 Task: Set up alerts for new listings in Charlotte, North Carolina, that are within walking distance to parks or green spaces, and track the availability of properties with this feature.
Action: Mouse moved to (275, 211)
Screenshot: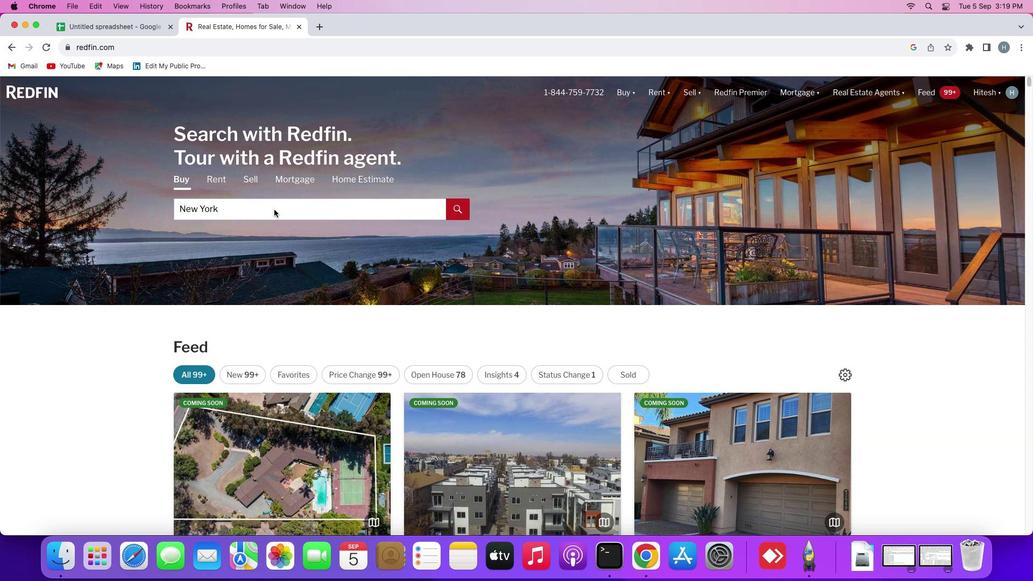 
Action: Mouse pressed left at (275, 211)
Screenshot: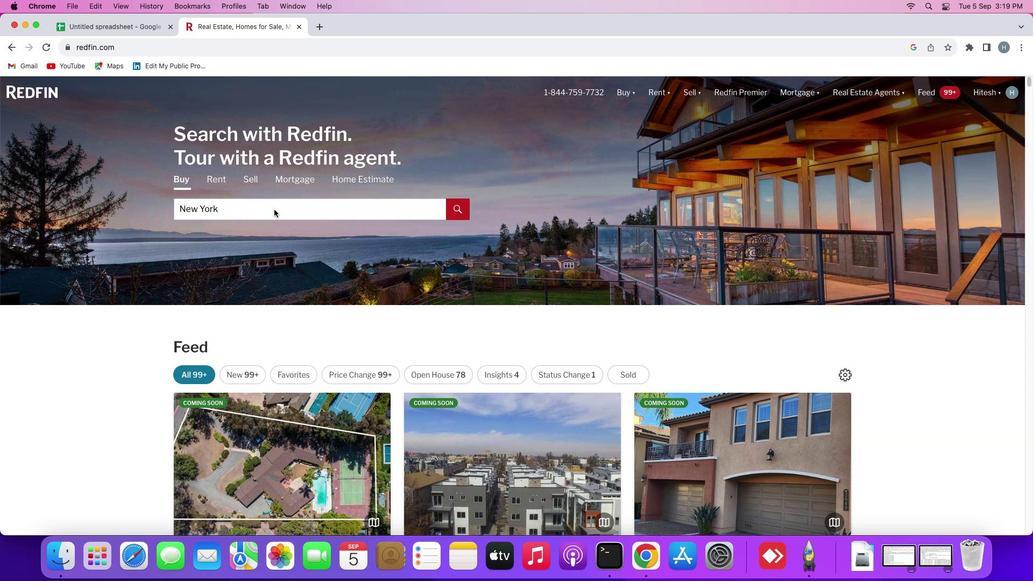 
Action: Mouse pressed left at (275, 211)
Screenshot: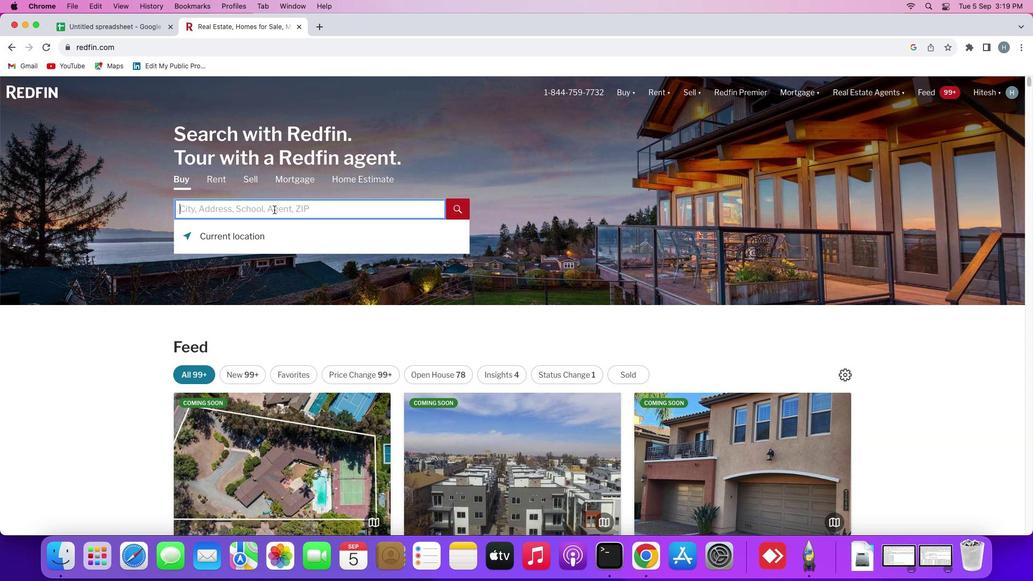 
Action: Key pressed Key.shift'C''h''a''r''l''o''t''t''e'
Screenshot: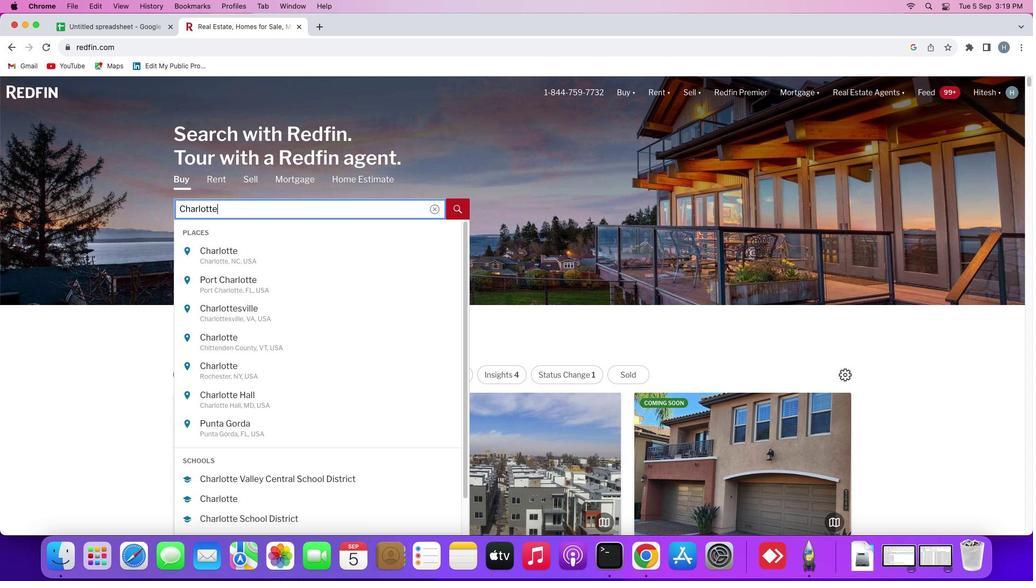 
Action: Mouse moved to (269, 259)
Screenshot: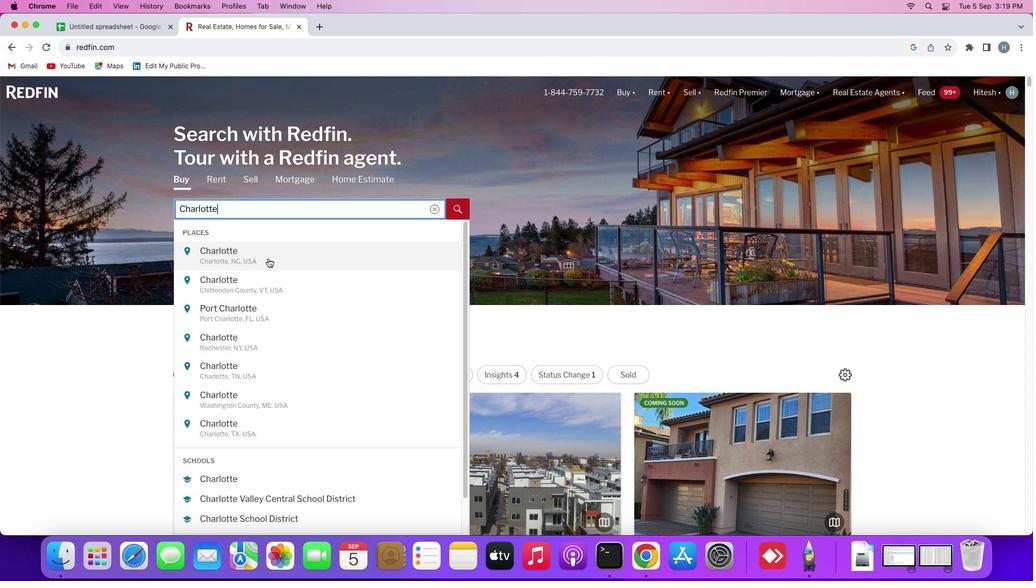 
Action: Mouse pressed left at (269, 259)
Screenshot: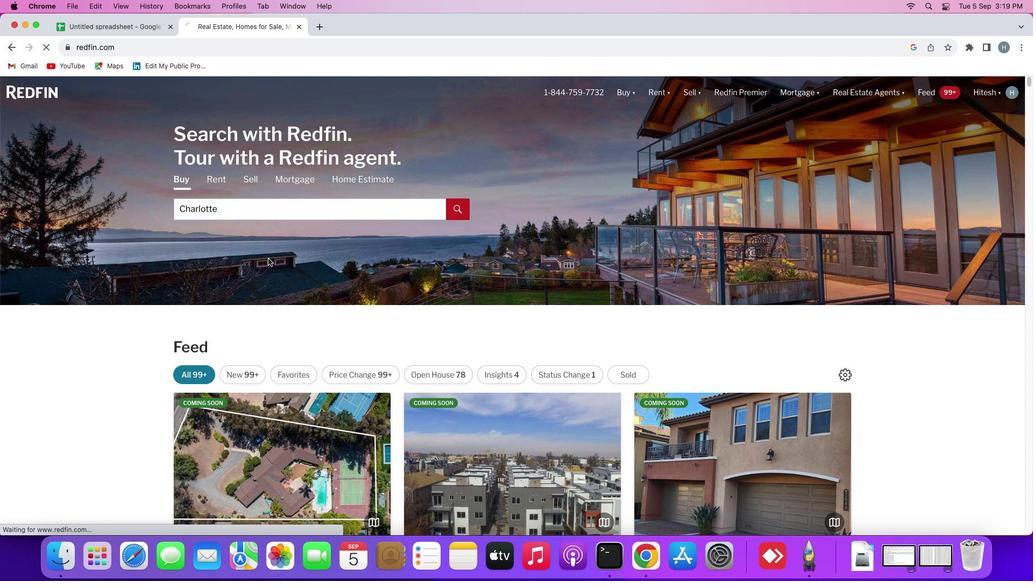 
Action: Mouse moved to (933, 162)
Screenshot: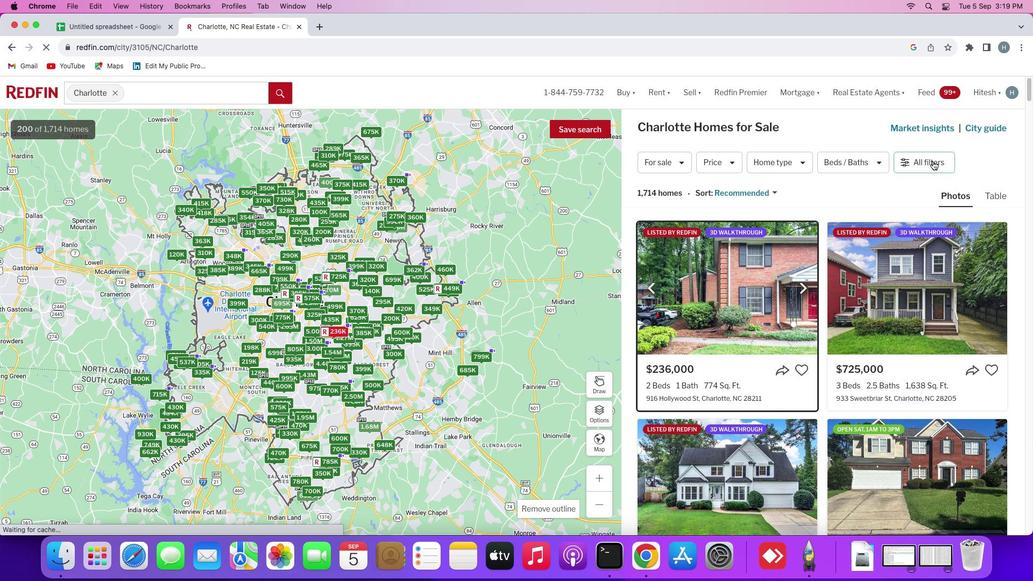 
Action: Mouse pressed left at (933, 162)
Screenshot: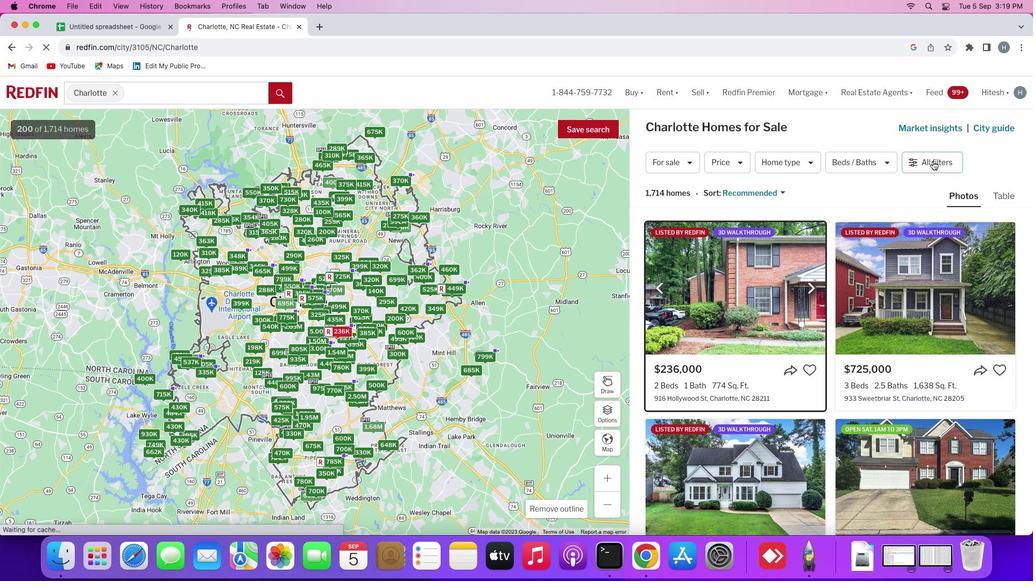 
Action: Mouse moved to (899, 331)
Screenshot: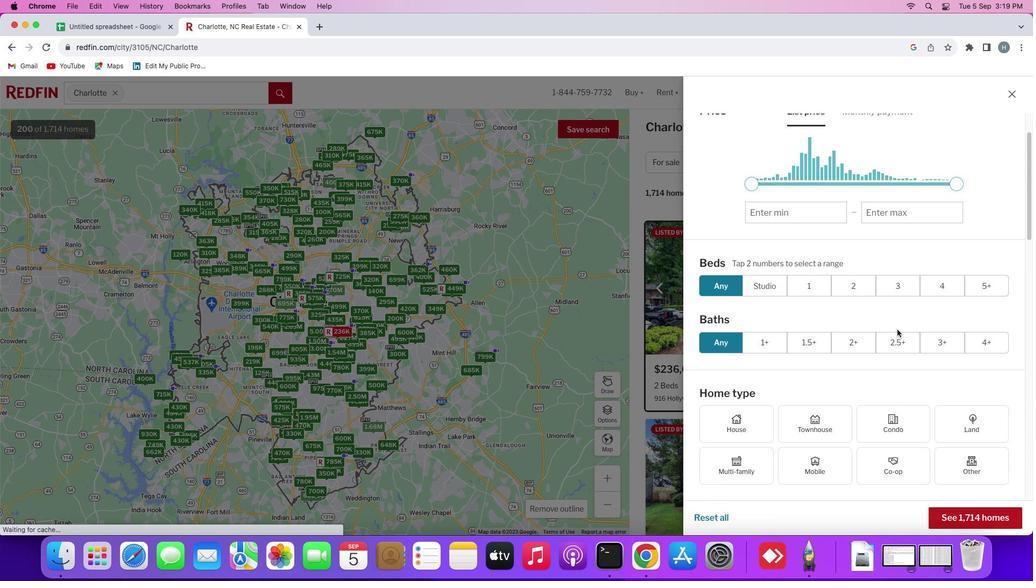 
Action: Mouse scrolled (899, 331) with delta (1, 0)
Screenshot: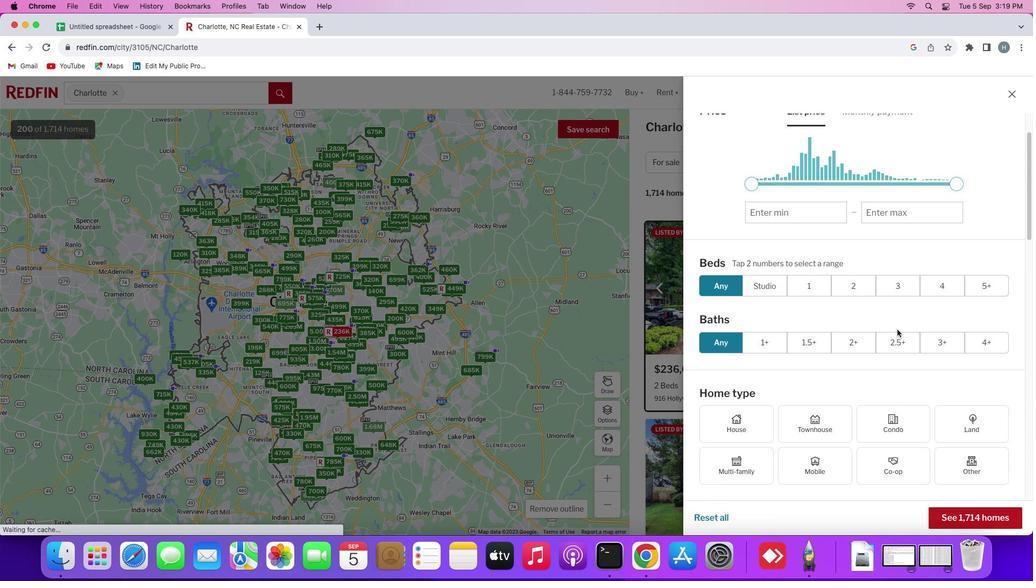 
Action: Mouse moved to (899, 330)
Screenshot: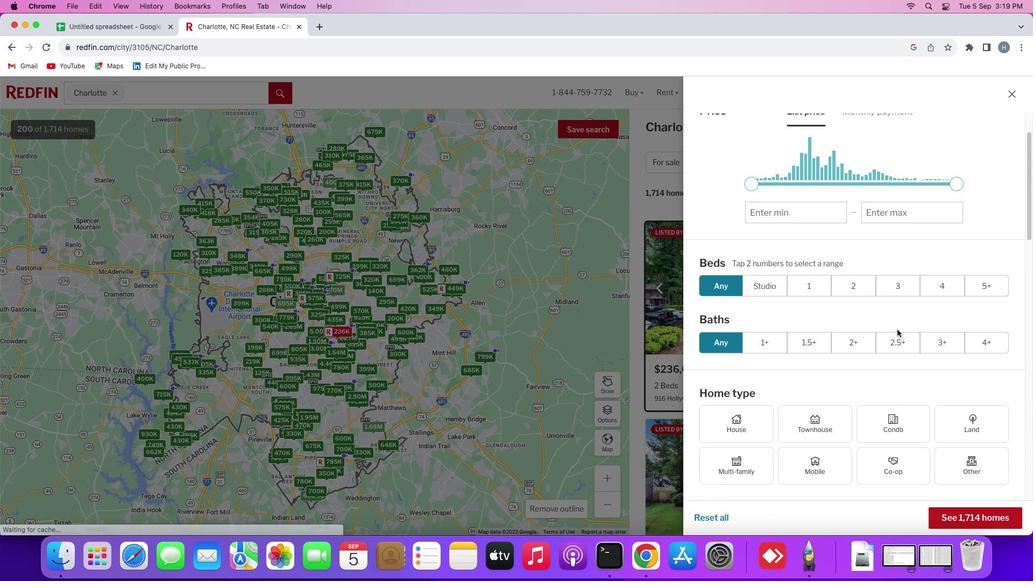 
Action: Mouse scrolled (899, 330) with delta (1, 0)
Screenshot: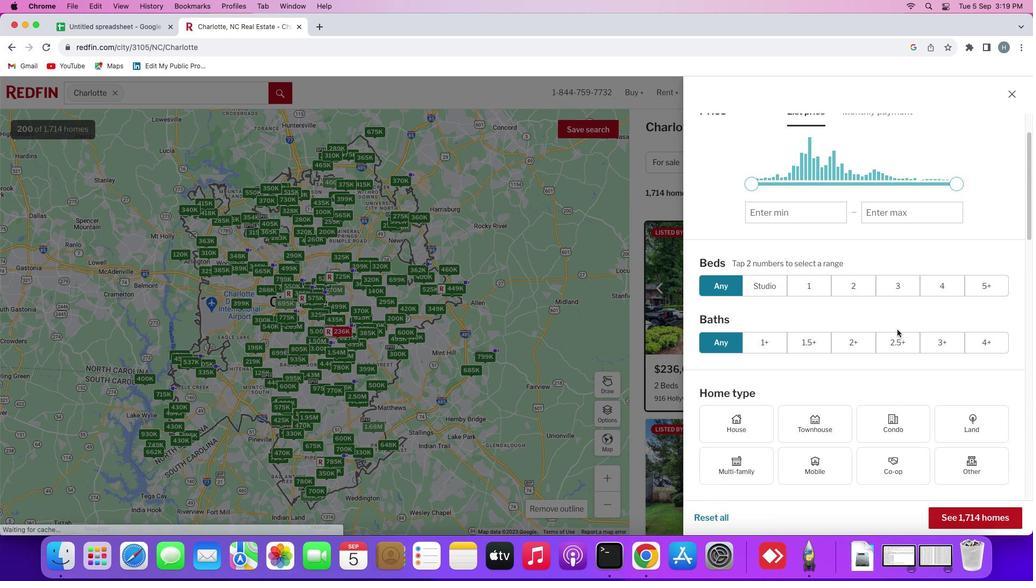 
Action: Mouse scrolled (899, 330) with delta (1, 0)
Screenshot: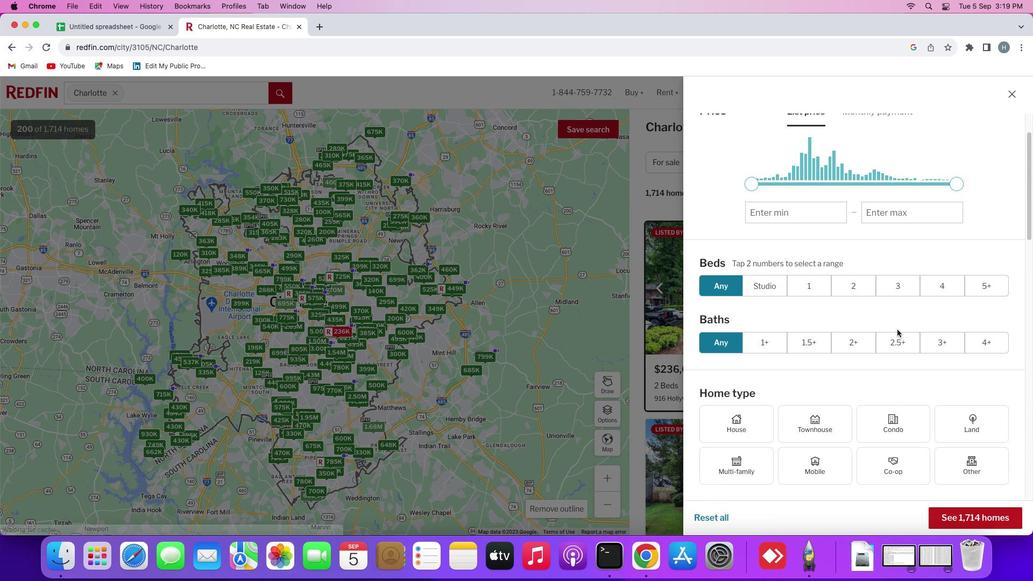 
Action: Mouse moved to (898, 330)
Screenshot: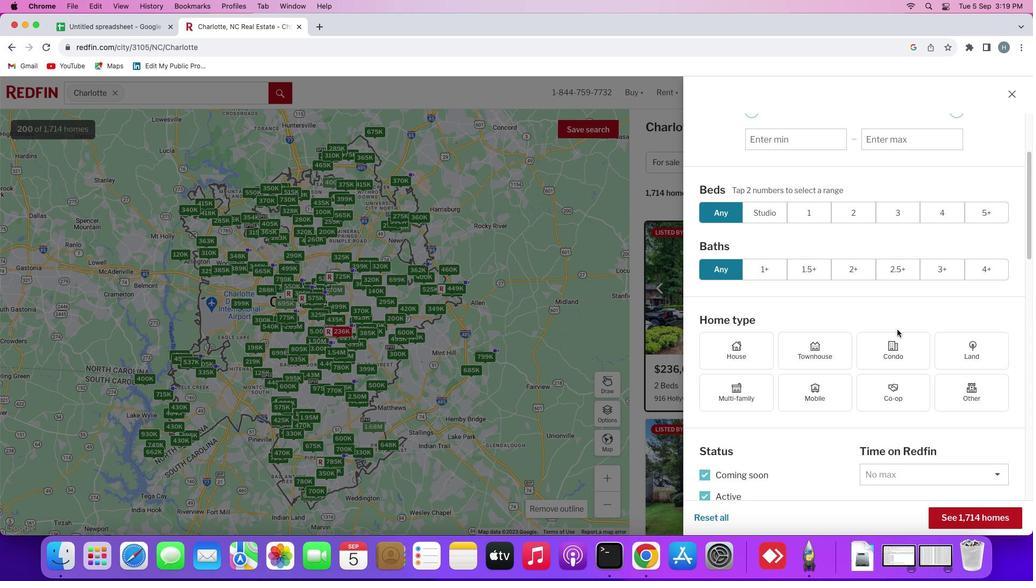 
Action: Mouse scrolled (898, 330) with delta (1, 0)
Screenshot: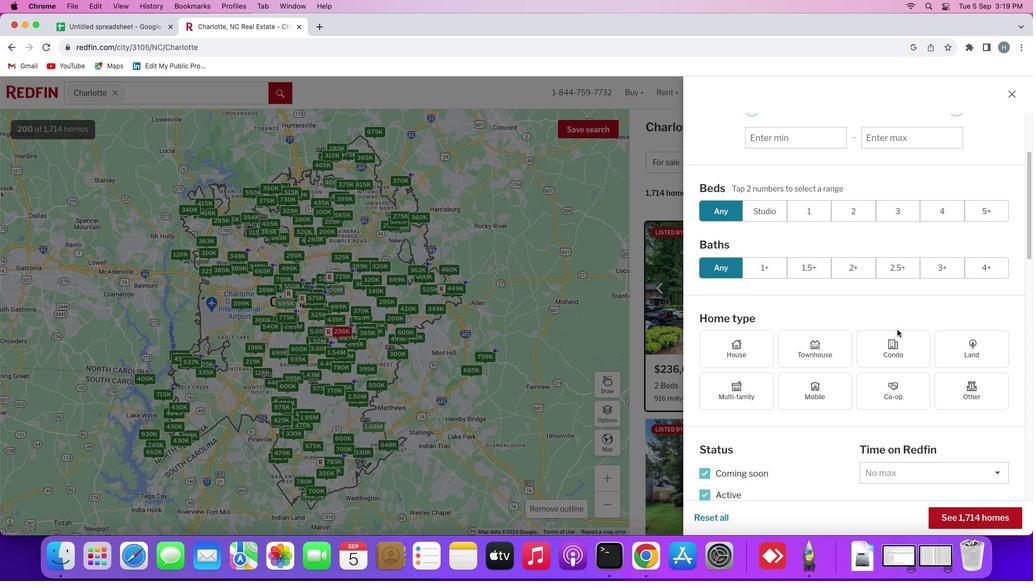 
Action: Mouse scrolled (898, 330) with delta (1, 0)
Screenshot: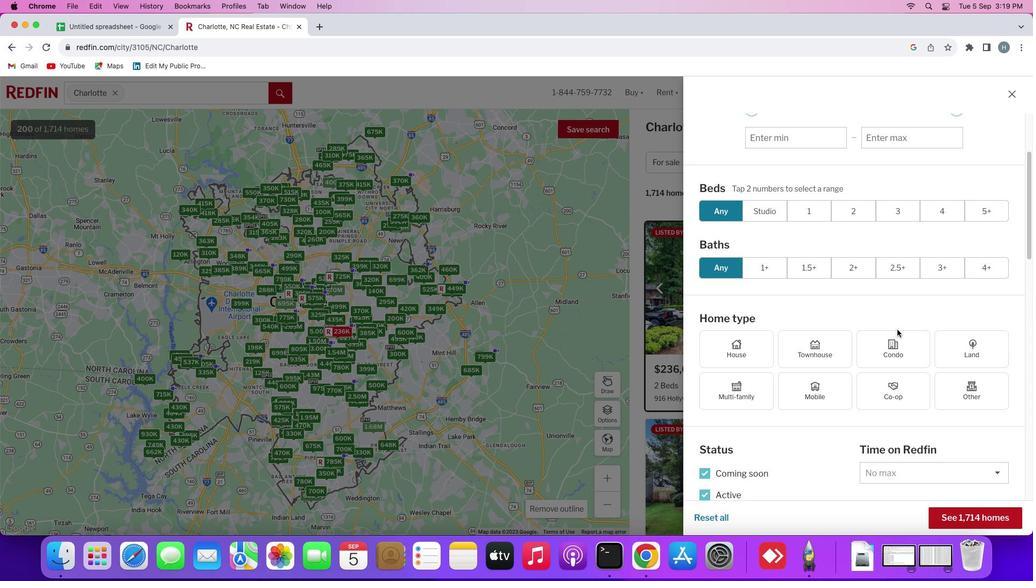 
Action: Mouse scrolled (898, 330) with delta (1, 0)
Screenshot: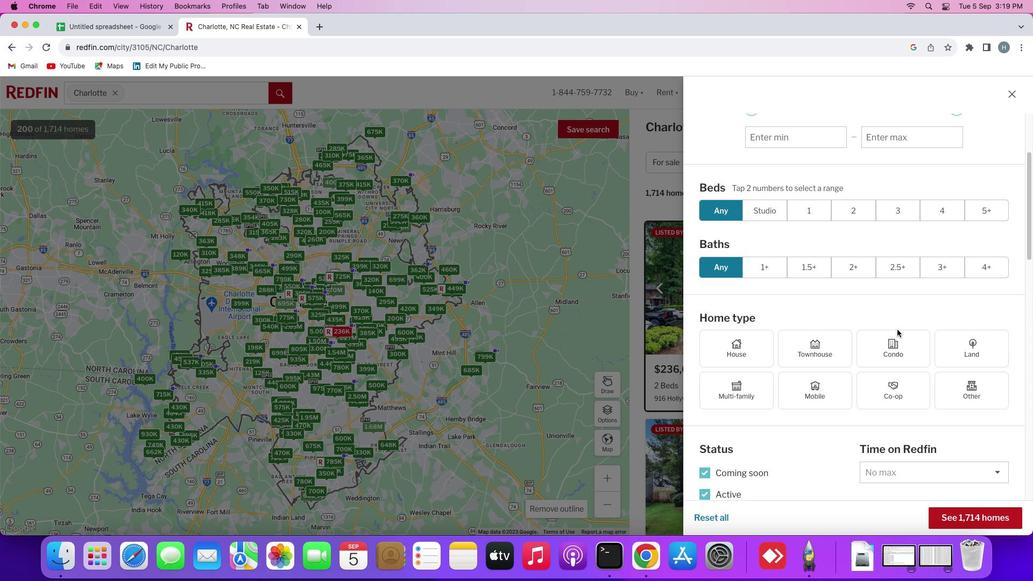 
Action: Mouse scrolled (898, 330) with delta (1, 0)
Screenshot: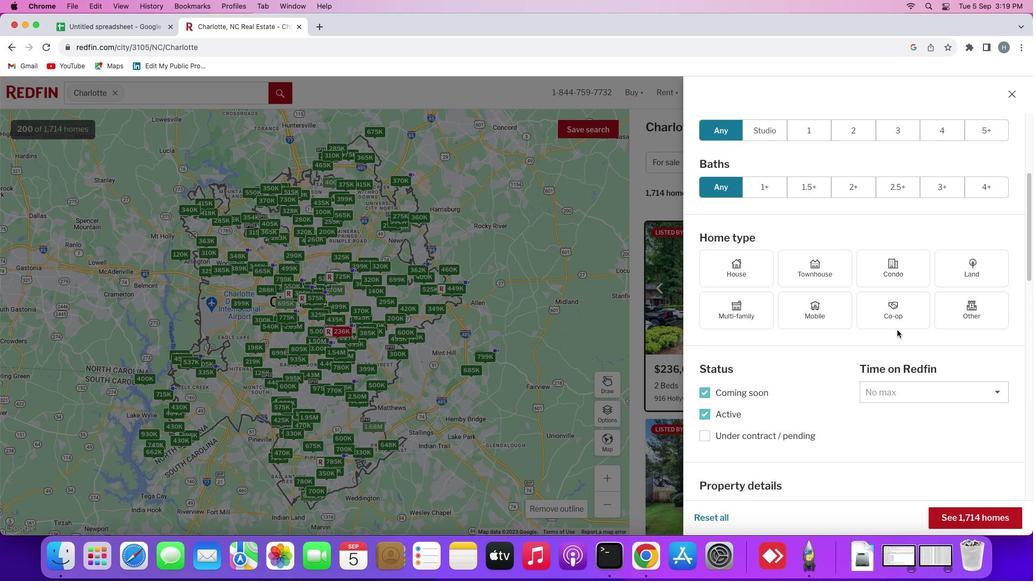 
Action: Mouse scrolled (898, 330) with delta (1, 0)
Screenshot: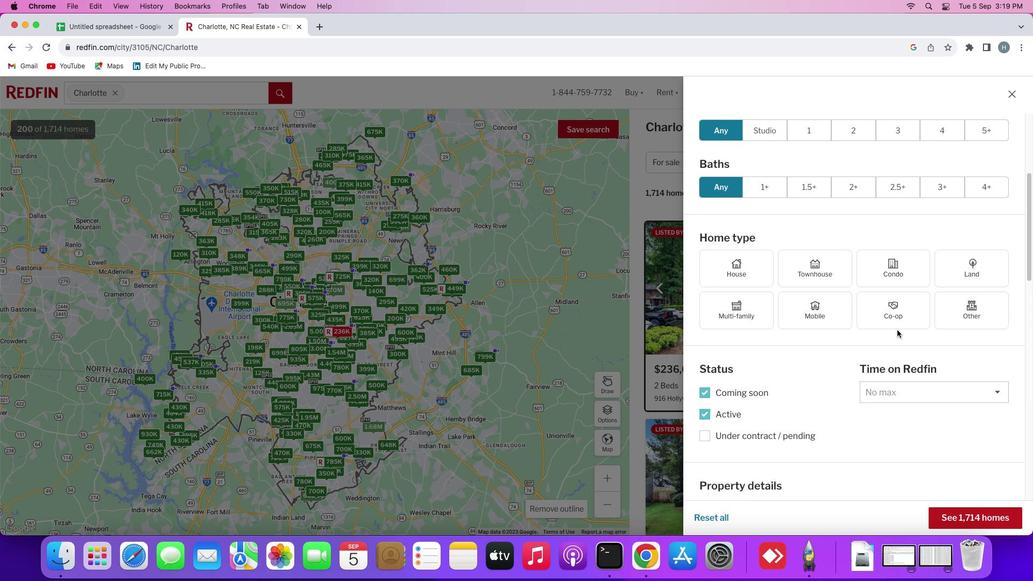 
Action: Mouse scrolled (898, 330) with delta (1, 0)
Screenshot: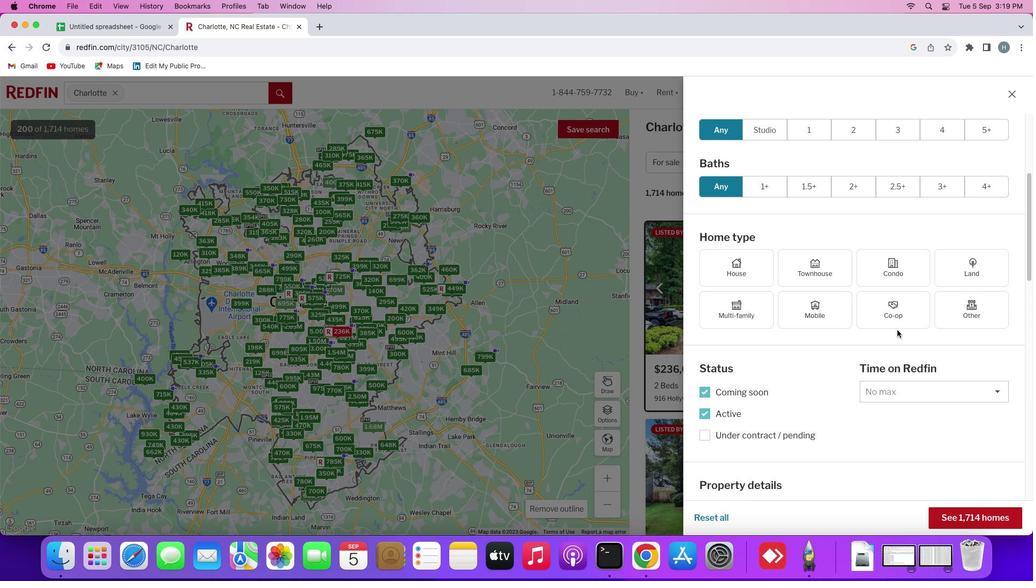 
Action: Mouse moved to (898, 331)
Screenshot: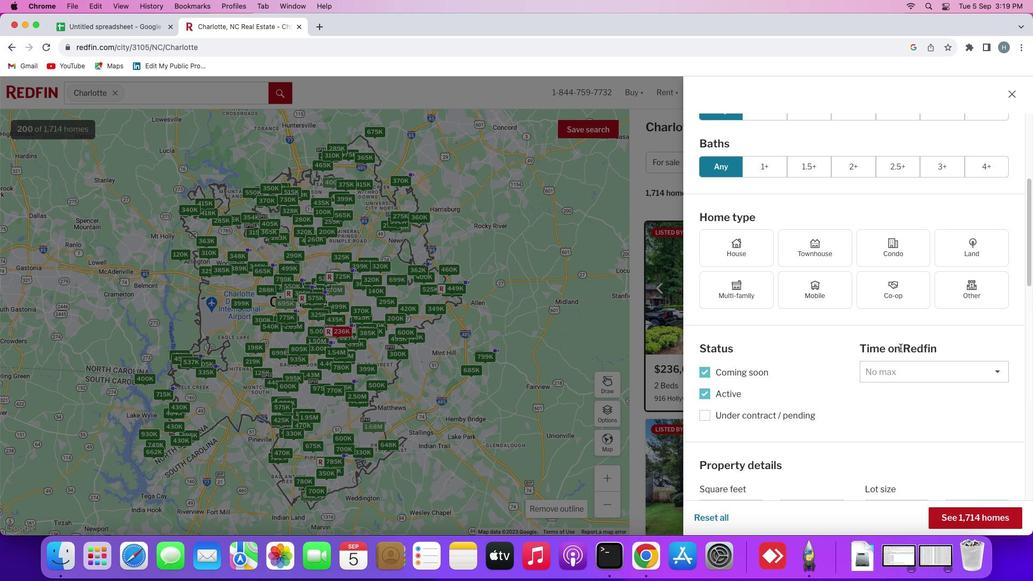 
Action: Mouse scrolled (898, 331) with delta (1, 0)
Screenshot: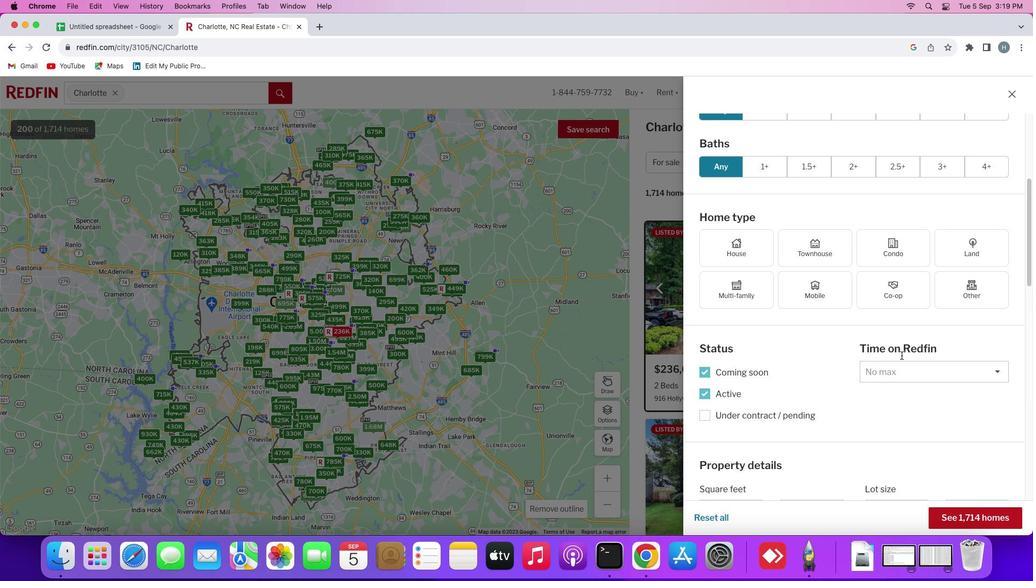 
Action: Mouse scrolled (898, 331) with delta (1, 0)
Screenshot: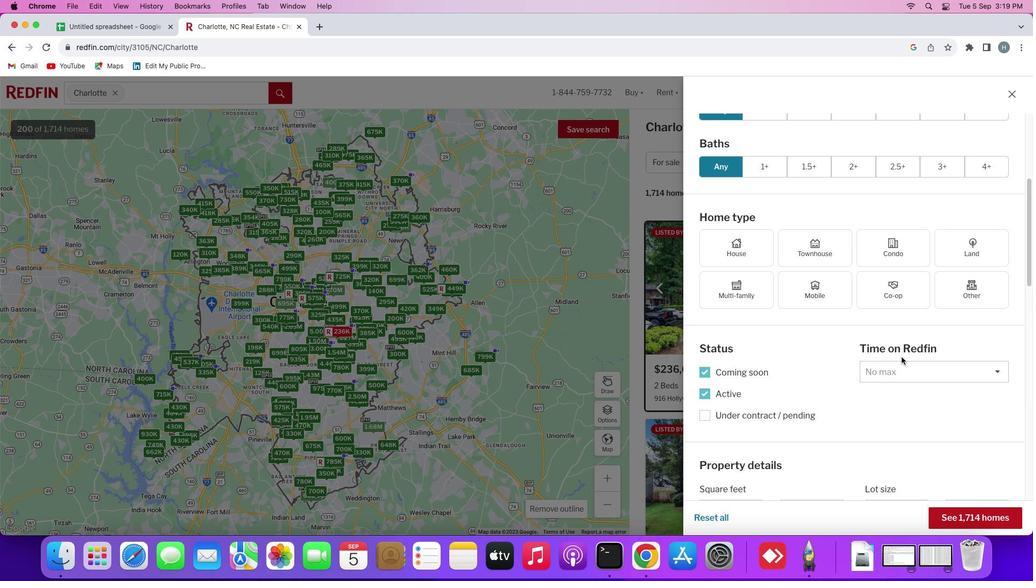 
Action: Mouse moved to (900, 374)
Screenshot: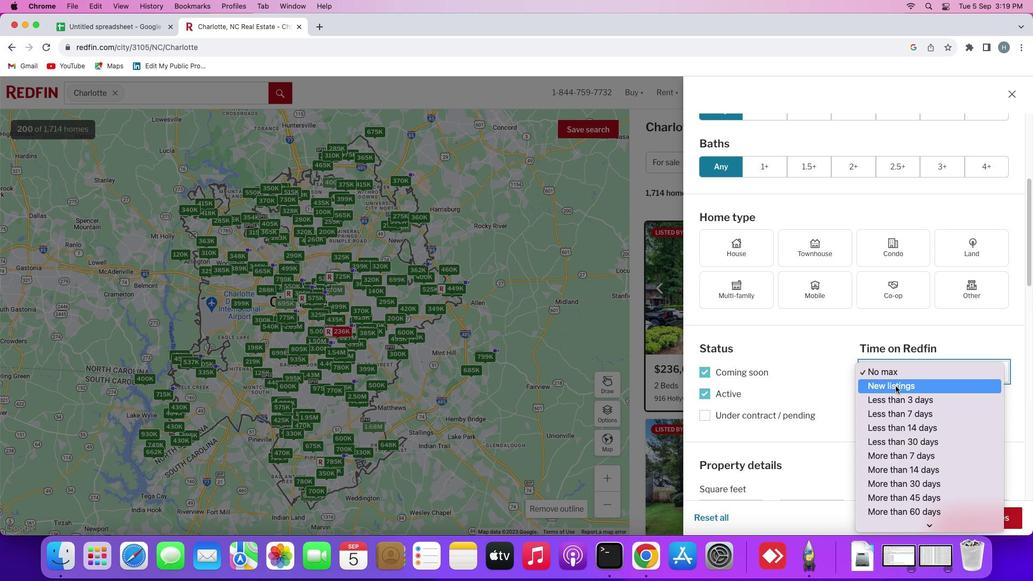 
Action: Mouse pressed left at (900, 374)
Screenshot: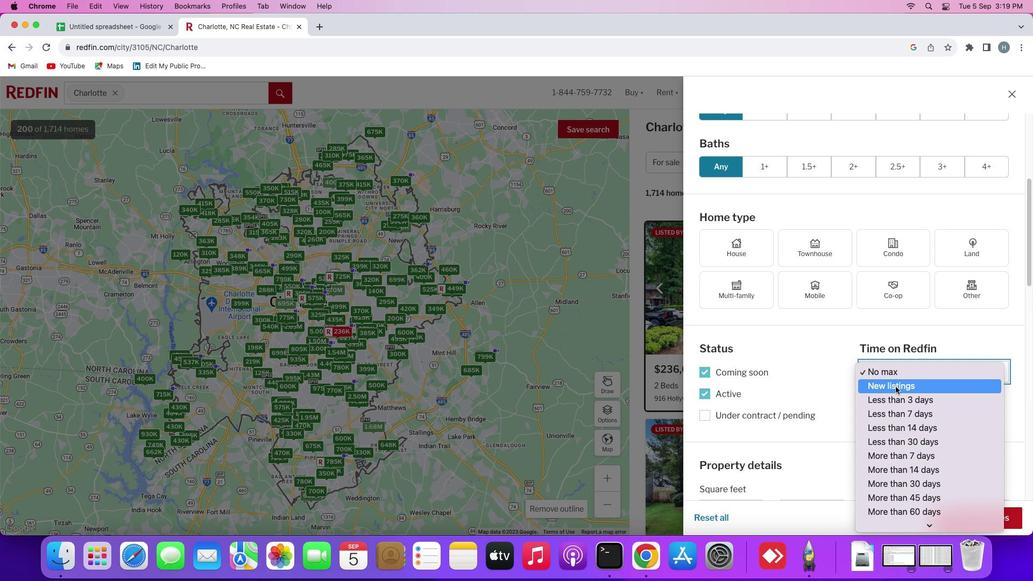 
Action: Mouse moved to (897, 387)
Screenshot: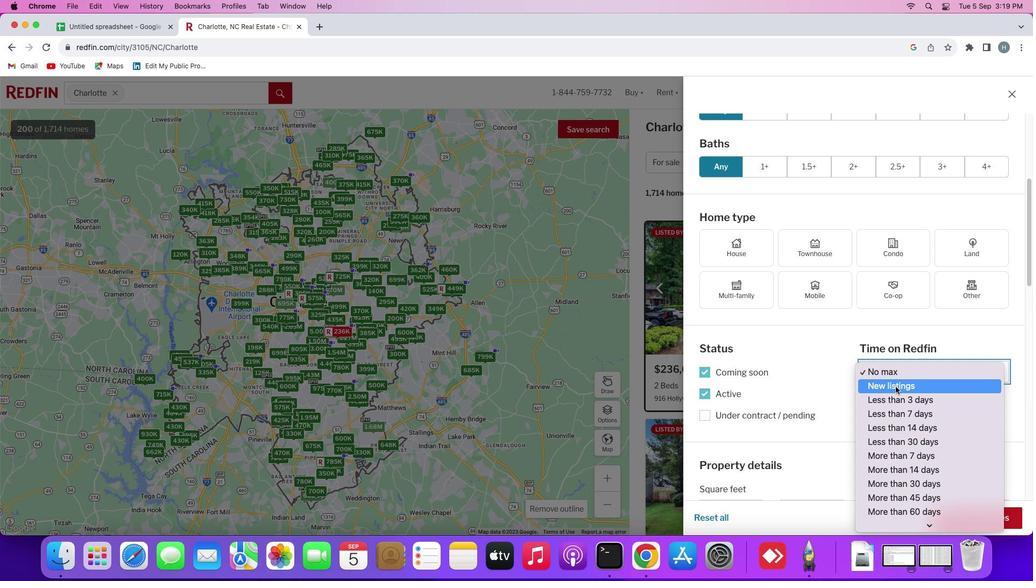 
Action: Mouse pressed left at (897, 387)
Screenshot: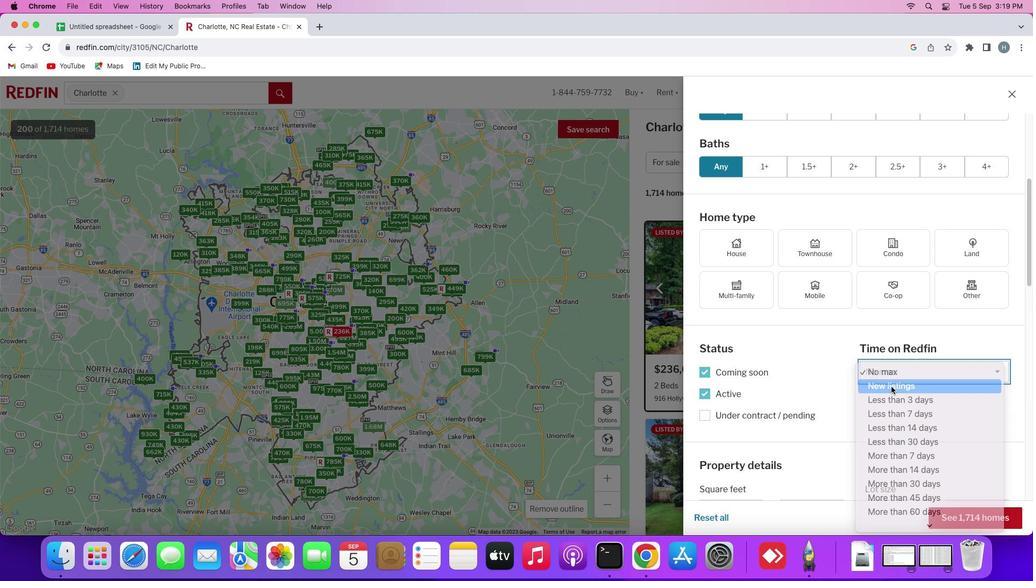 
Action: Mouse moved to (825, 374)
Screenshot: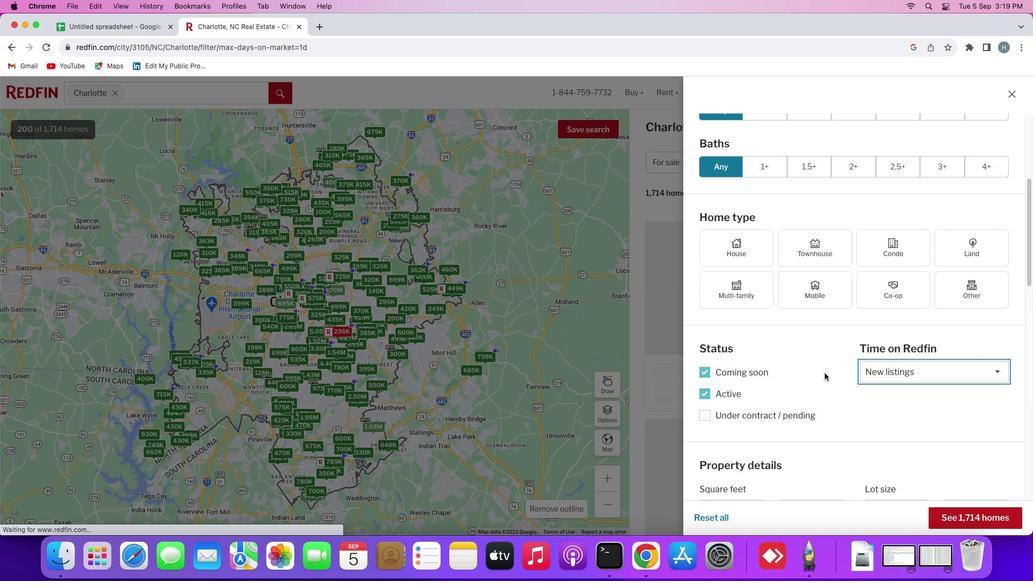 
Action: Mouse scrolled (825, 374) with delta (1, 0)
Screenshot: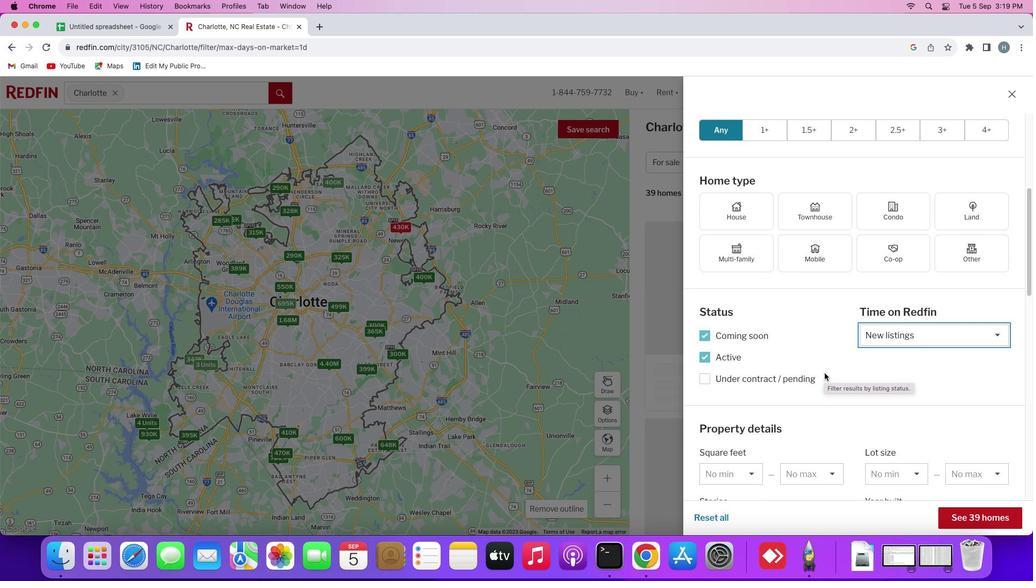 
Action: Mouse scrolled (825, 374) with delta (1, 0)
Screenshot: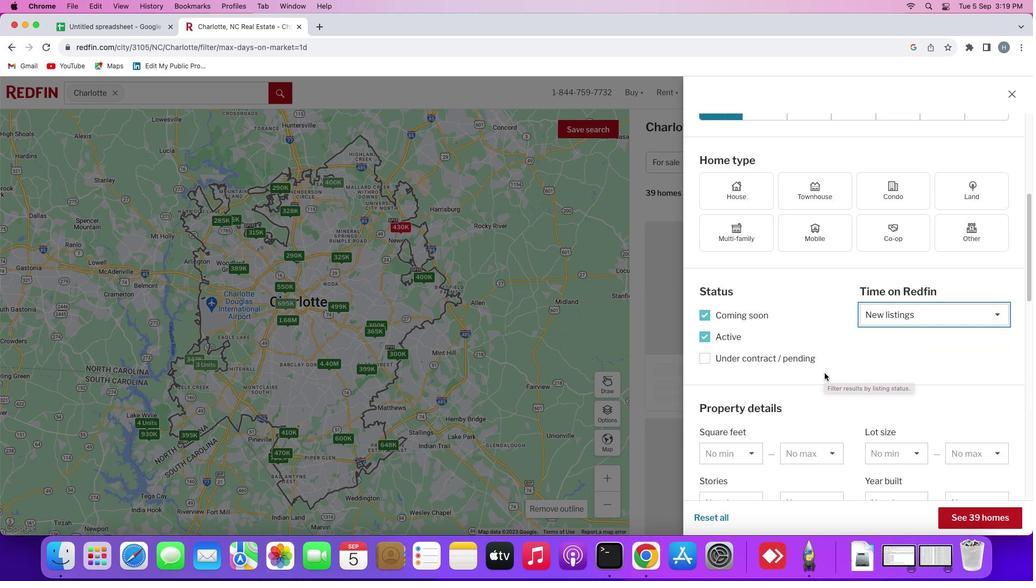 
Action: Mouse scrolled (825, 374) with delta (1, 0)
Screenshot: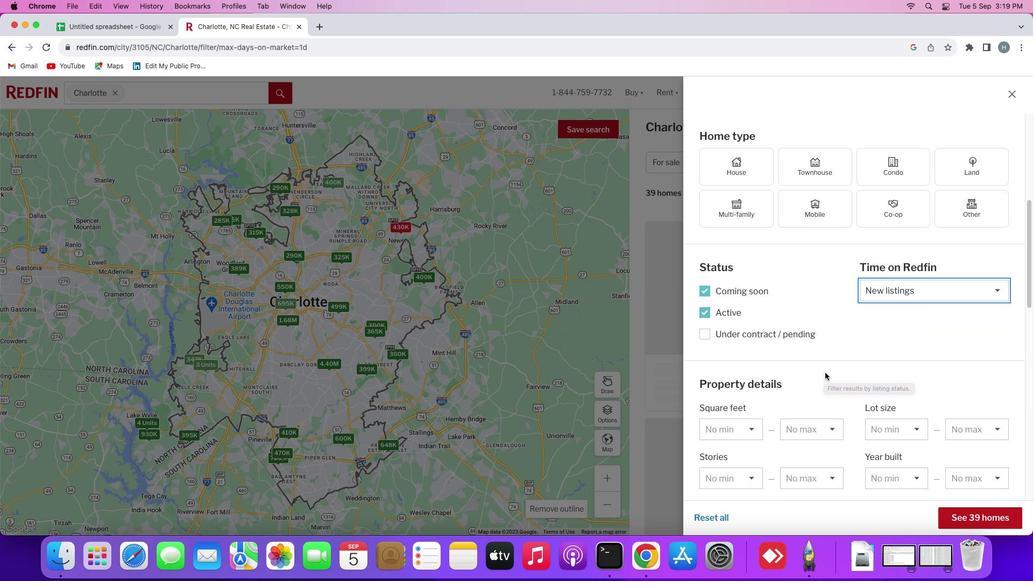 
Action: Mouse scrolled (825, 374) with delta (1, 0)
Screenshot: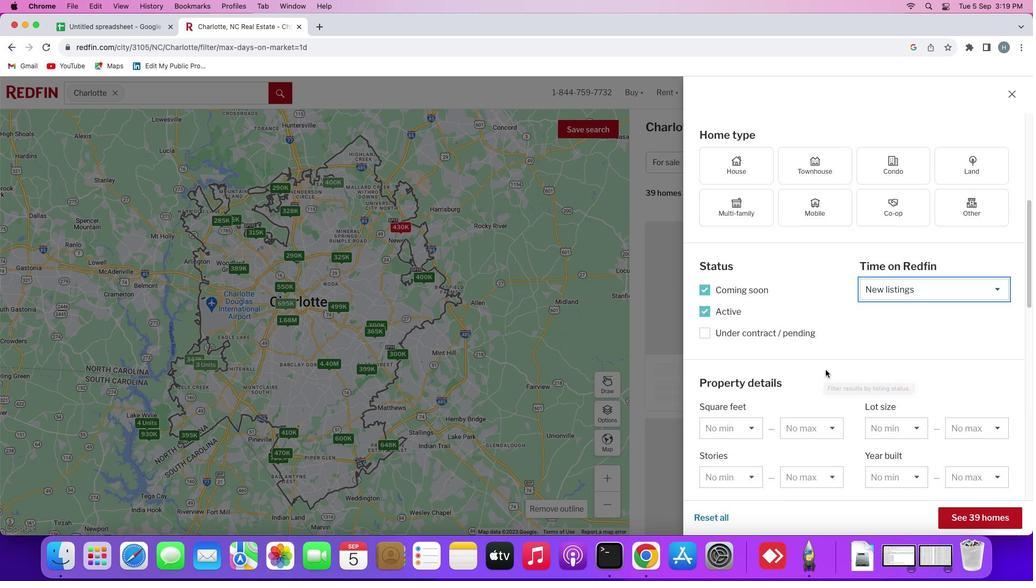 
Action: Mouse scrolled (825, 374) with delta (1, 0)
Screenshot: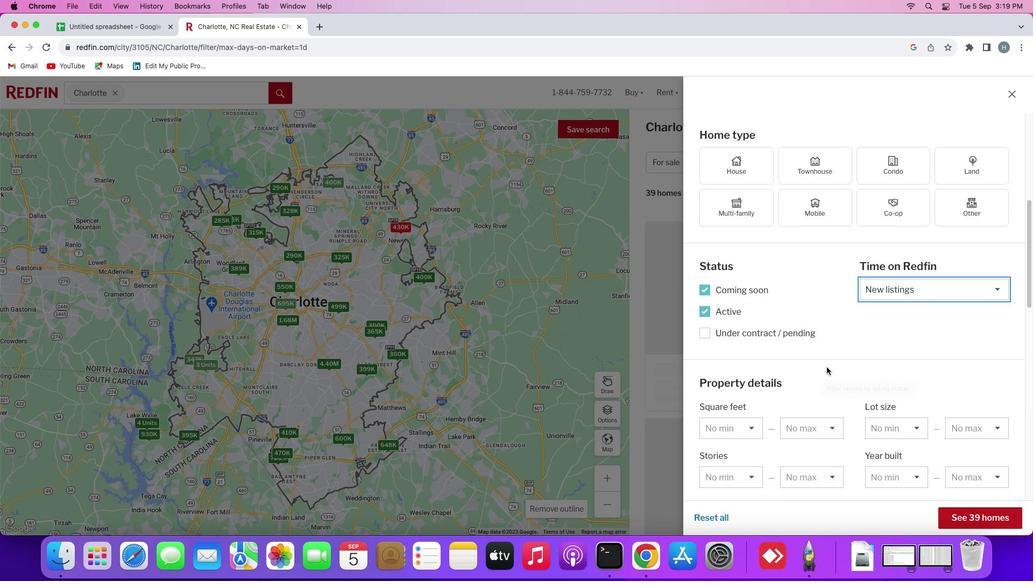 
Action: Mouse moved to (830, 364)
Screenshot: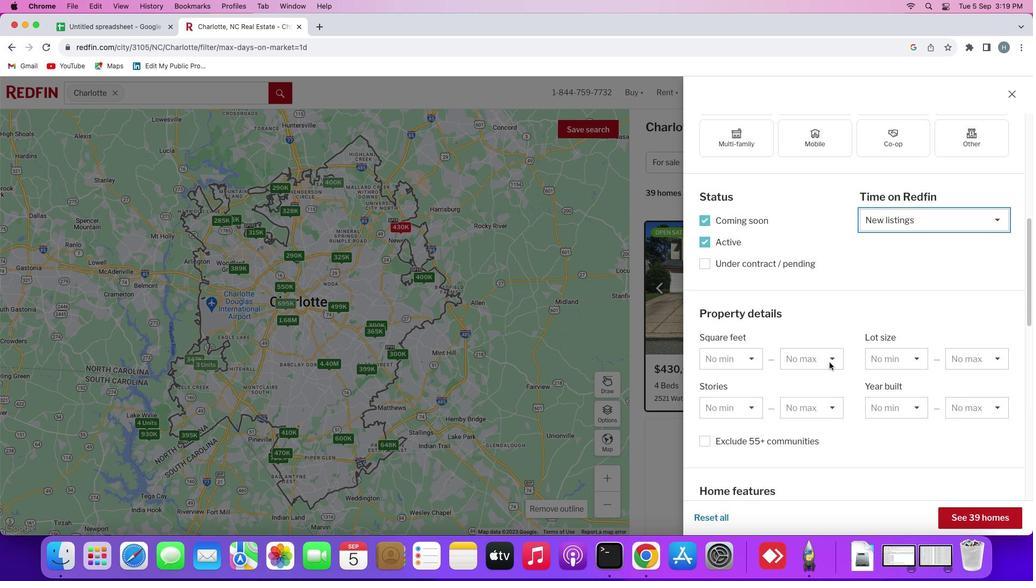 
Action: Mouse scrolled (830, 364) with delta (1, 0)
Screenshot: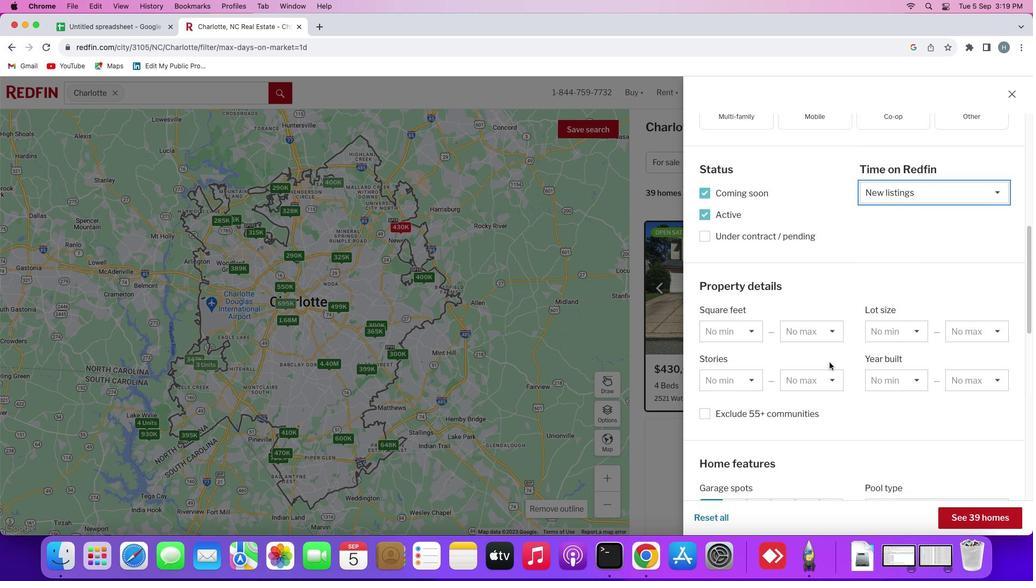 
Action: Mouse moved to (830, 364)
Screenshot: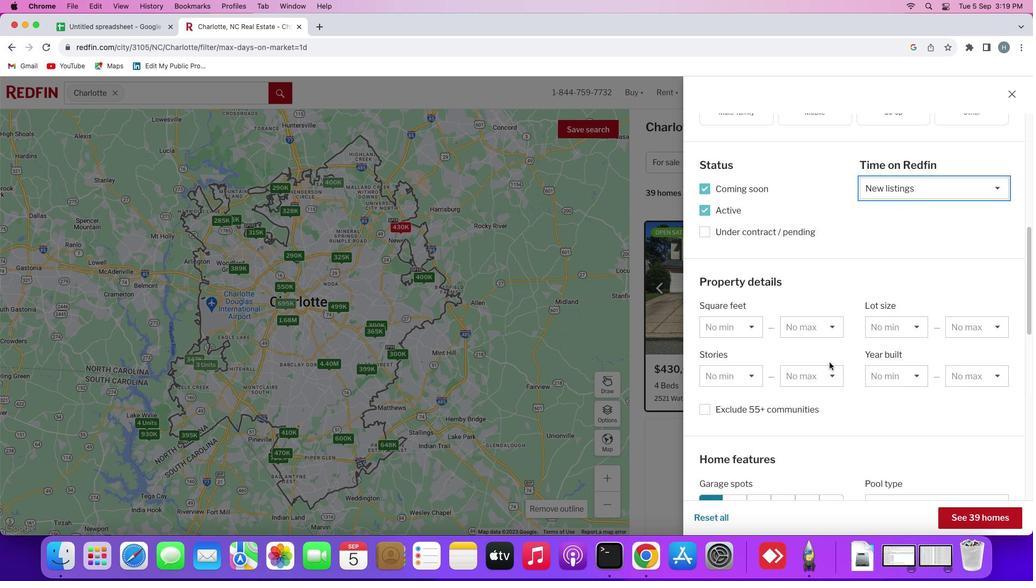 
Action: Mouse scrolled (830, 364) with delta (1, 0)
Screenshot: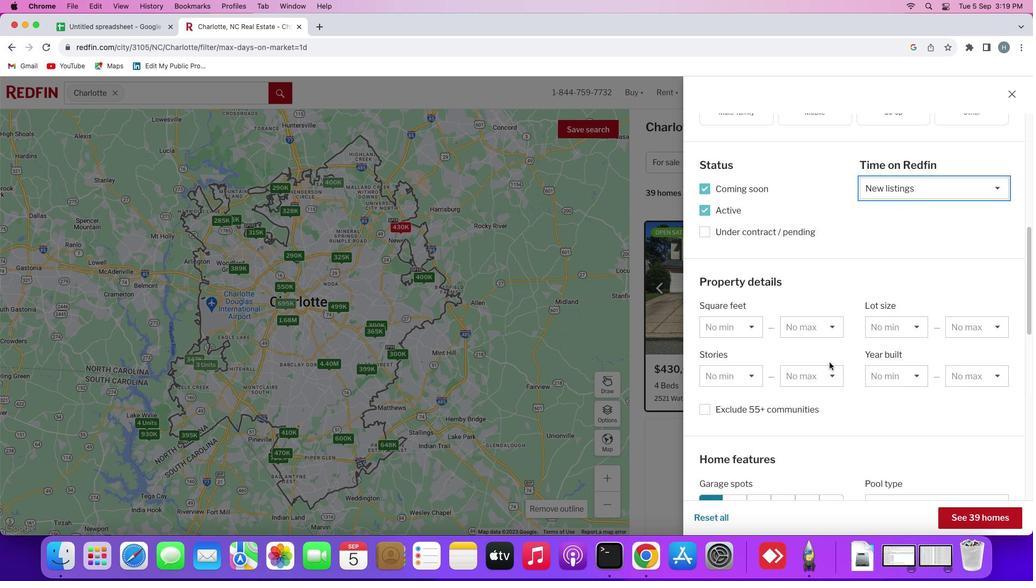 
Action: Mouse moved to (830, 363)
Screenshot: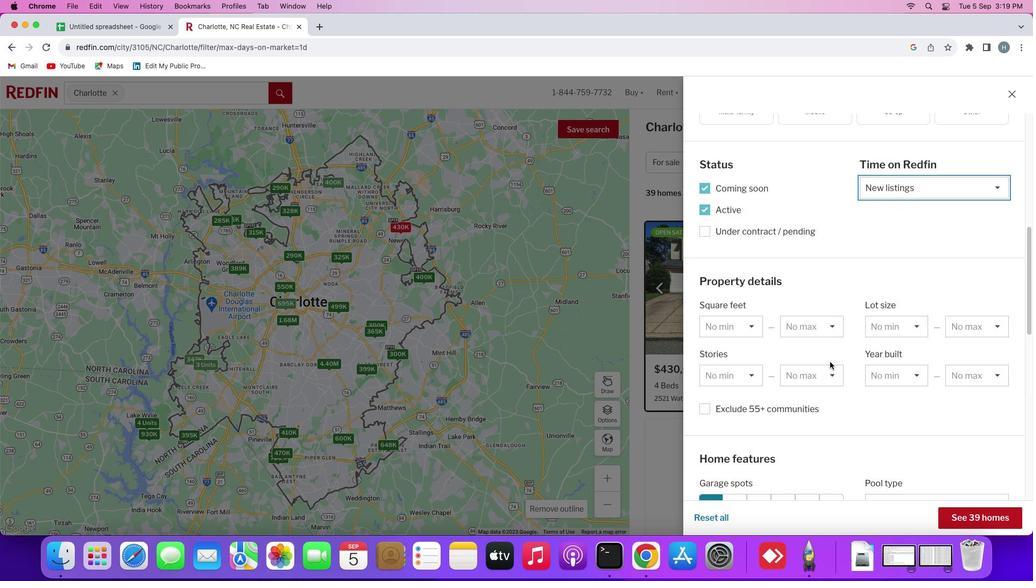 
Action: Mouse scrolled (830, 363) with delta (1, 0)
Screenshot: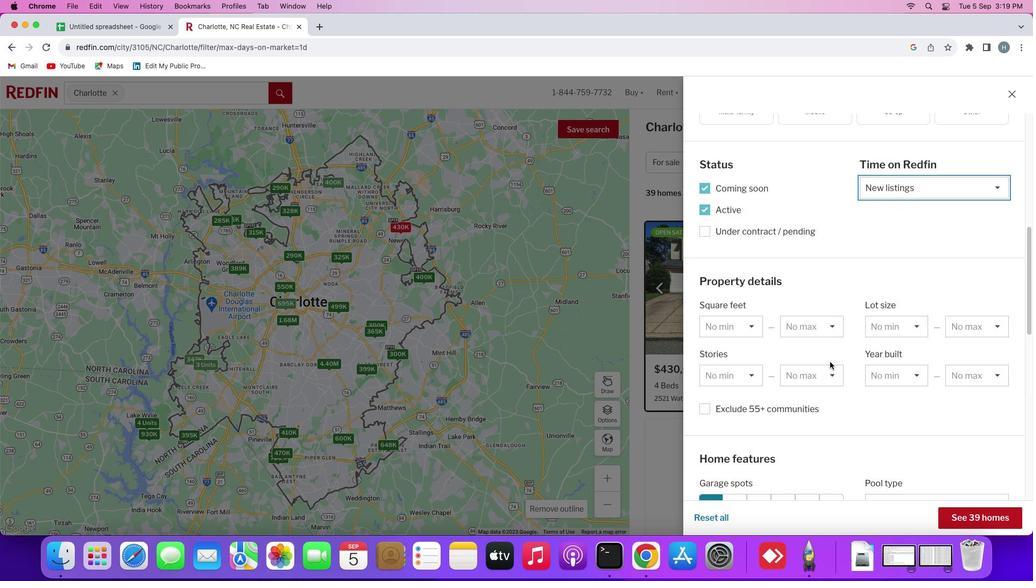 
Action: Mouse moved to (830, 363)
Screenshot: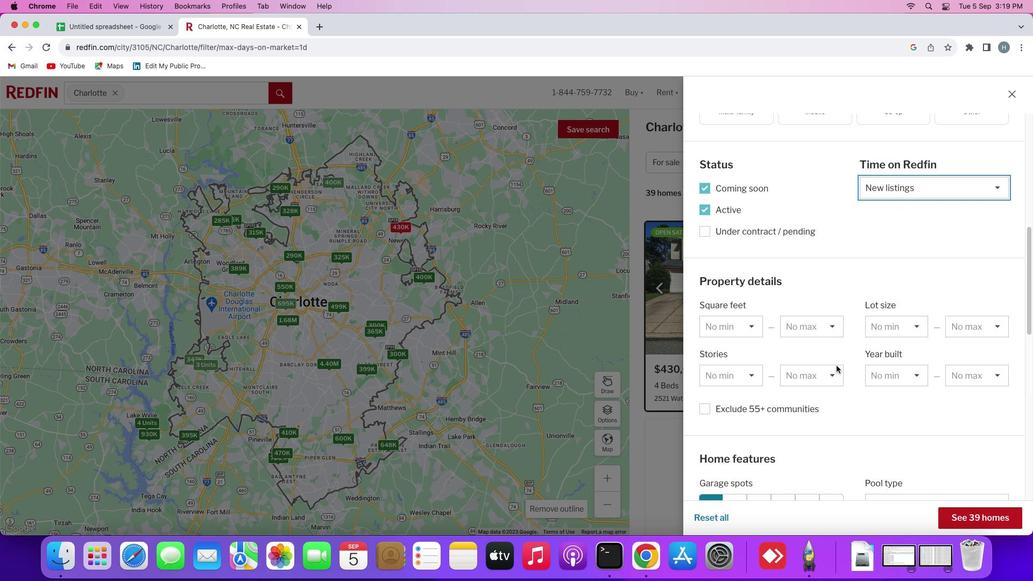 
Action: Mouse scrolled (830, 363) with delta (1, 0)
Screenshot: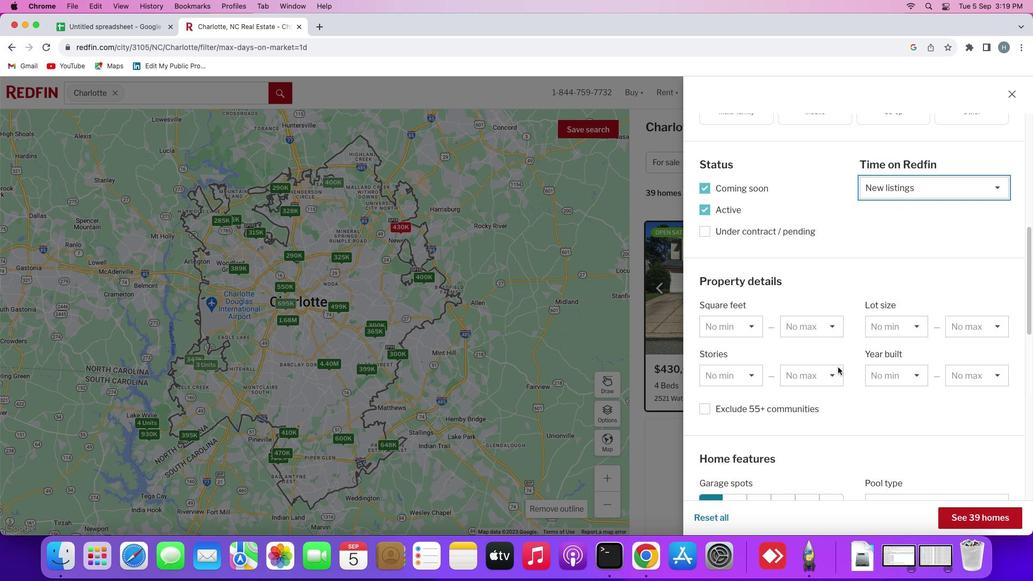 
Action: Mouse moved to (840, 370)
Screenshot: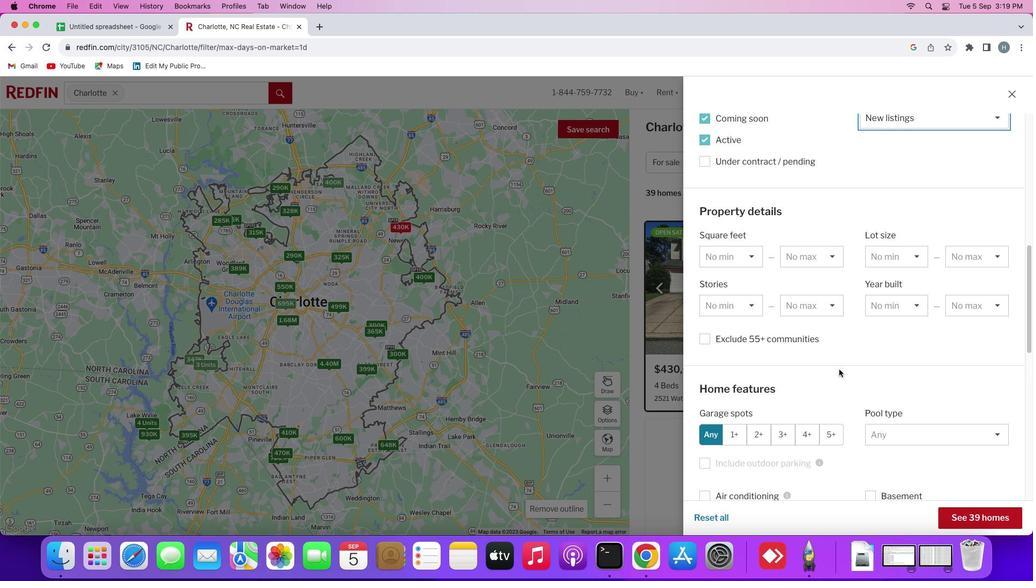 
Action: Mouse scrolled (840, 370) with delta (1, 0)
Screenshot: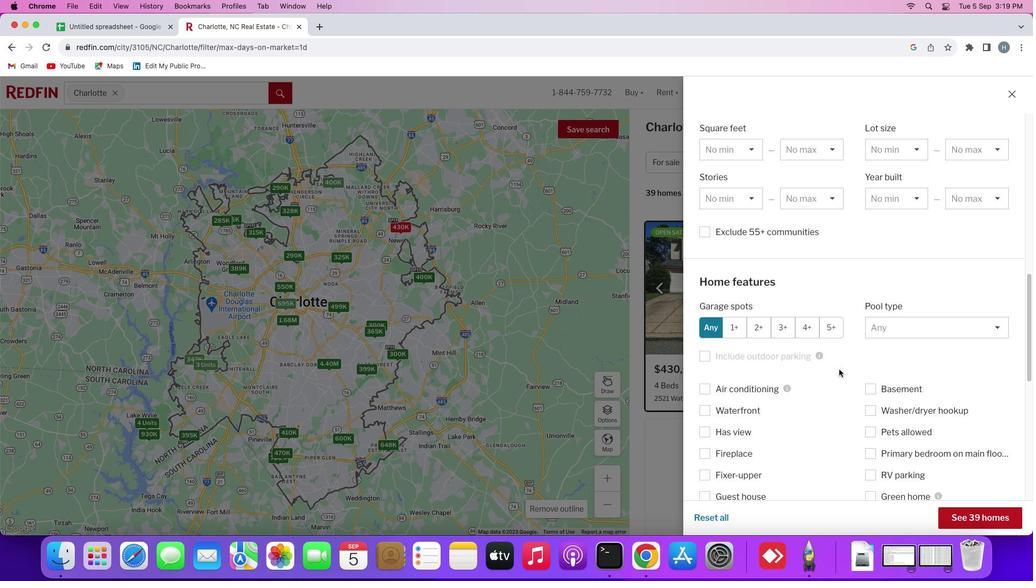 
Action: Mouse scrolled (840, 370) with delta (1, 0)
Screenshot: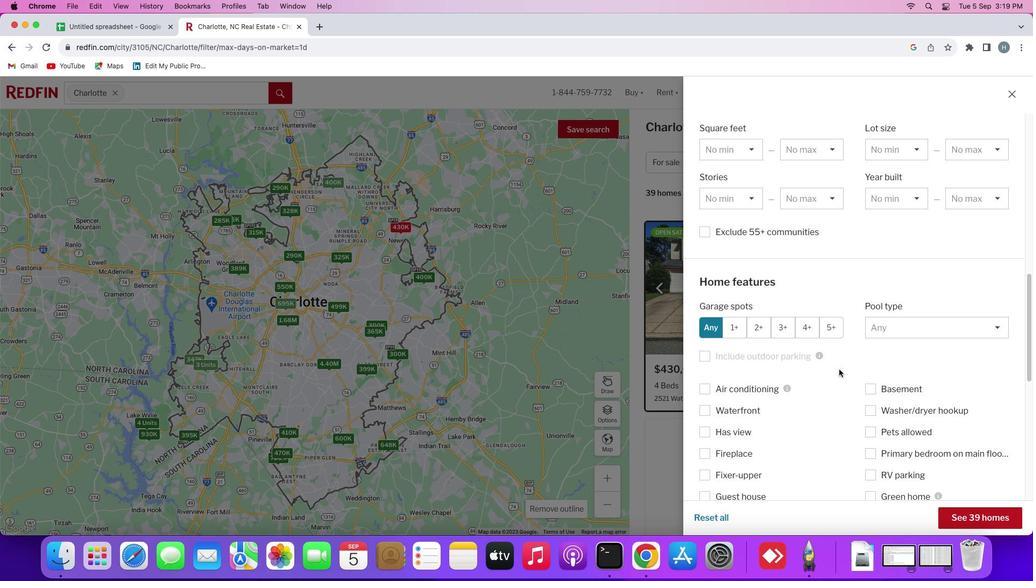 
Action: Mouse scrolled (840, 370) with delta (1, 0)
Screenshot: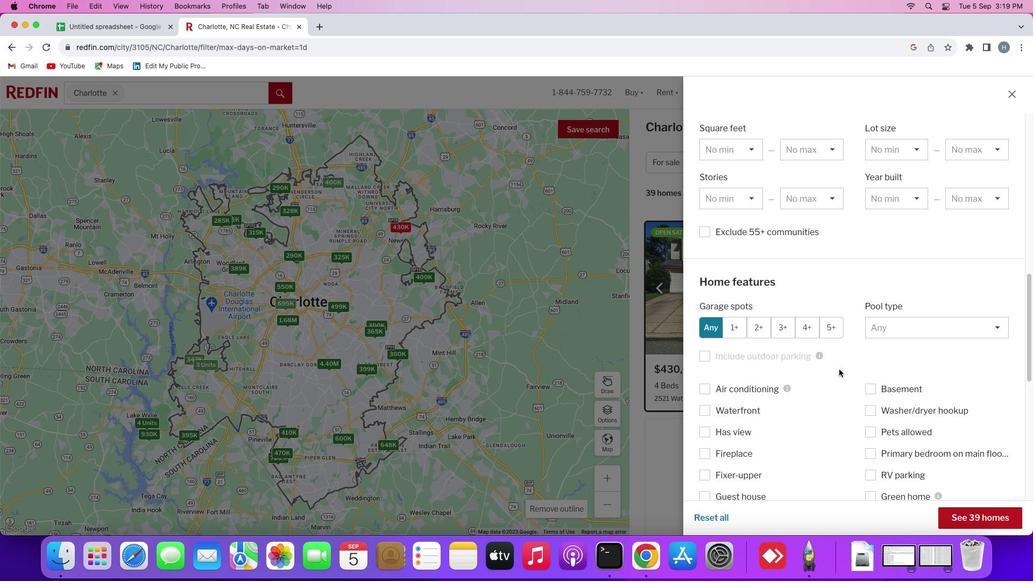 
Action: Mouse scrolled (840, 370) with delta (1, 0)
Screenshot: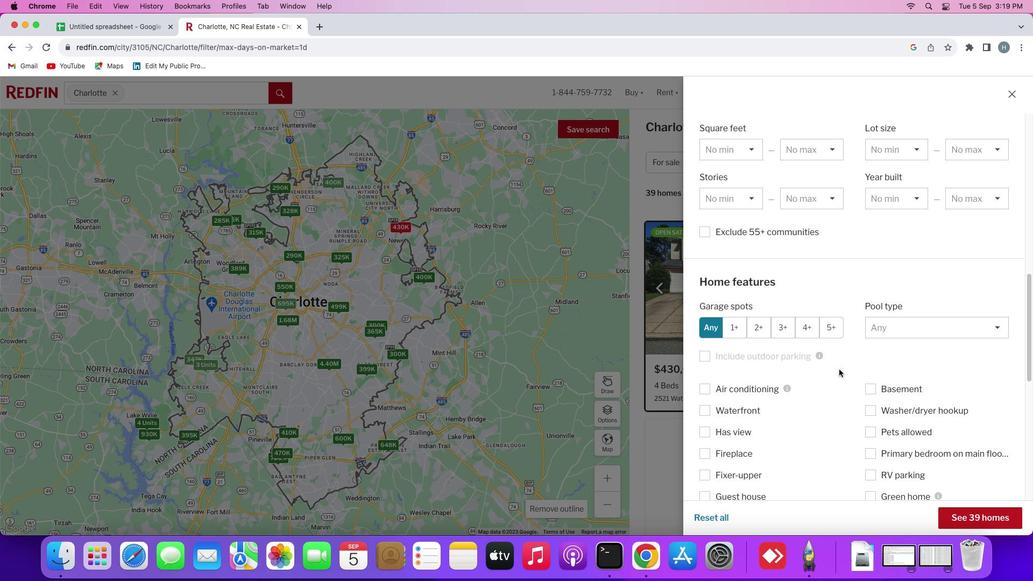 
Action: Mouse scrolled (840, 370) with delta (1, 0)
Screenshot: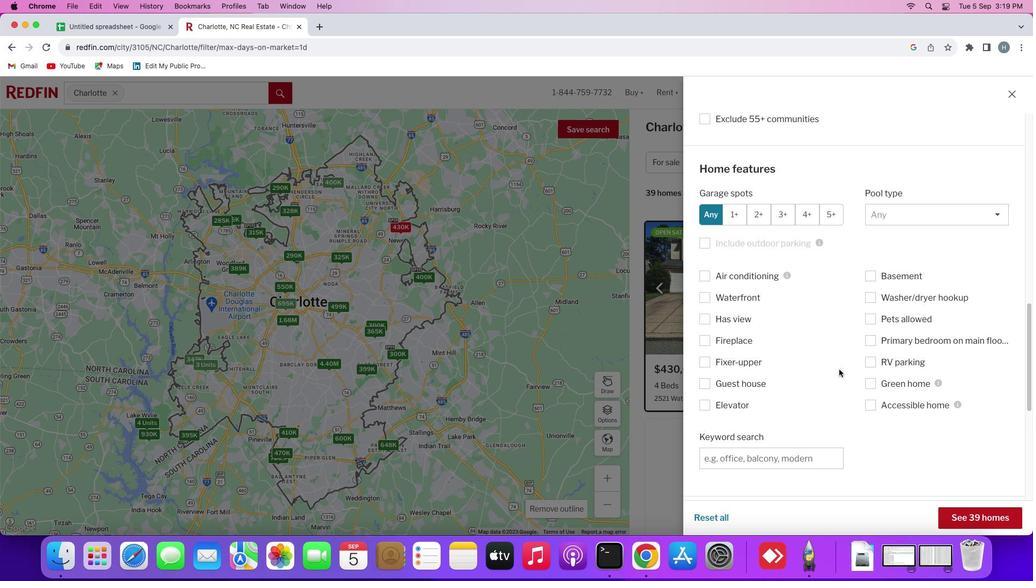 
Action: Mouse scrolled (840, 370) with delta (1, 0)
Screenshot: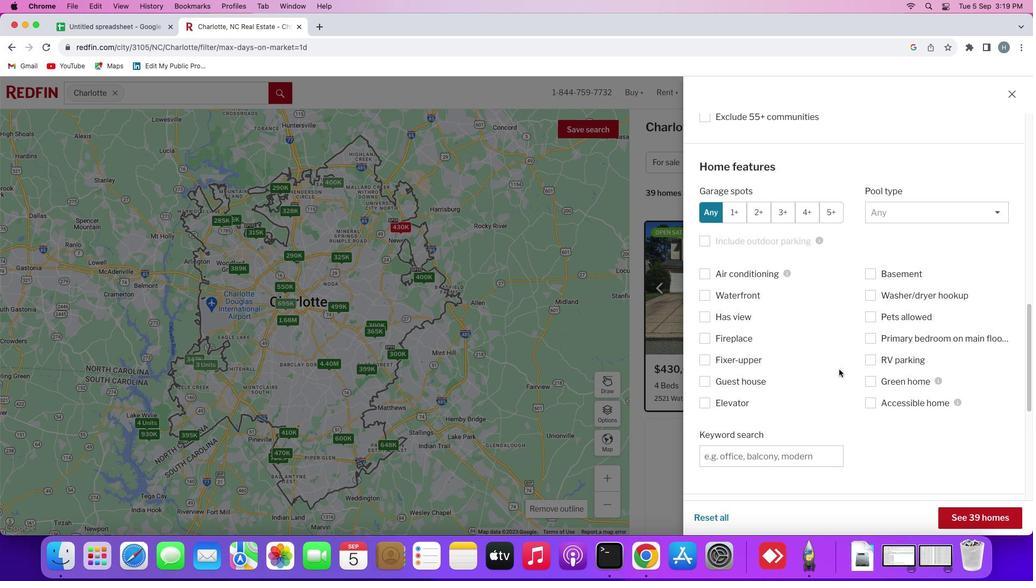 
Action: Mouse scrolled (840, 370) with delta (1, 0)
Screenshot: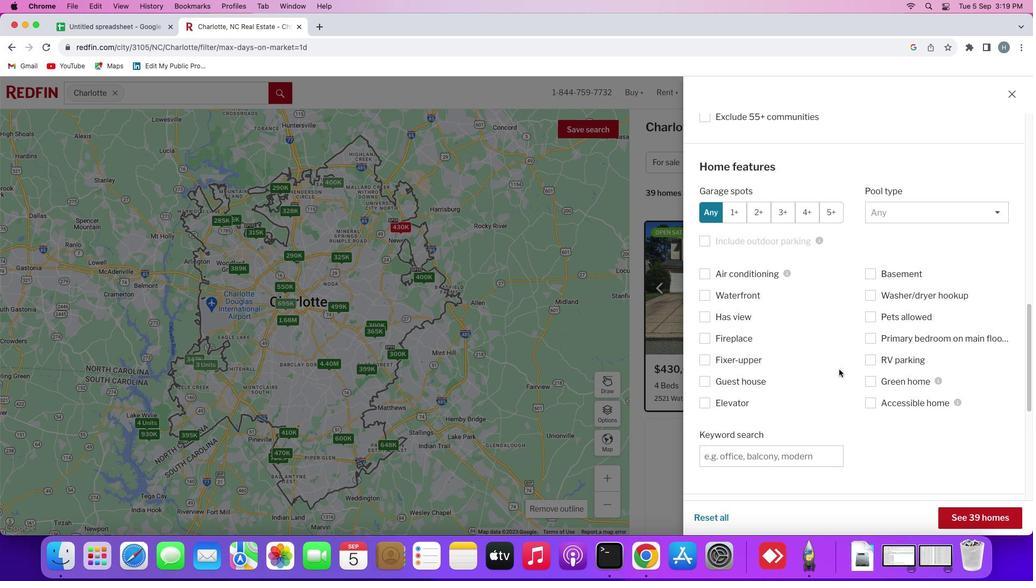 
Action: Mouse scrolled (840, 370) with delta (1, 0)
Screenshot: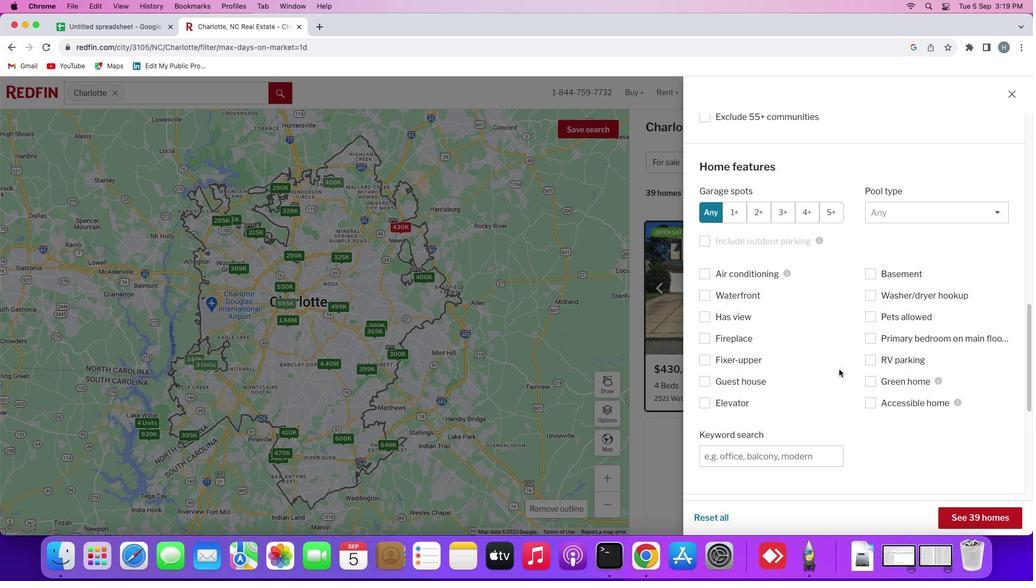 
Action: Mouse moved to (842, 371)
Screenshot: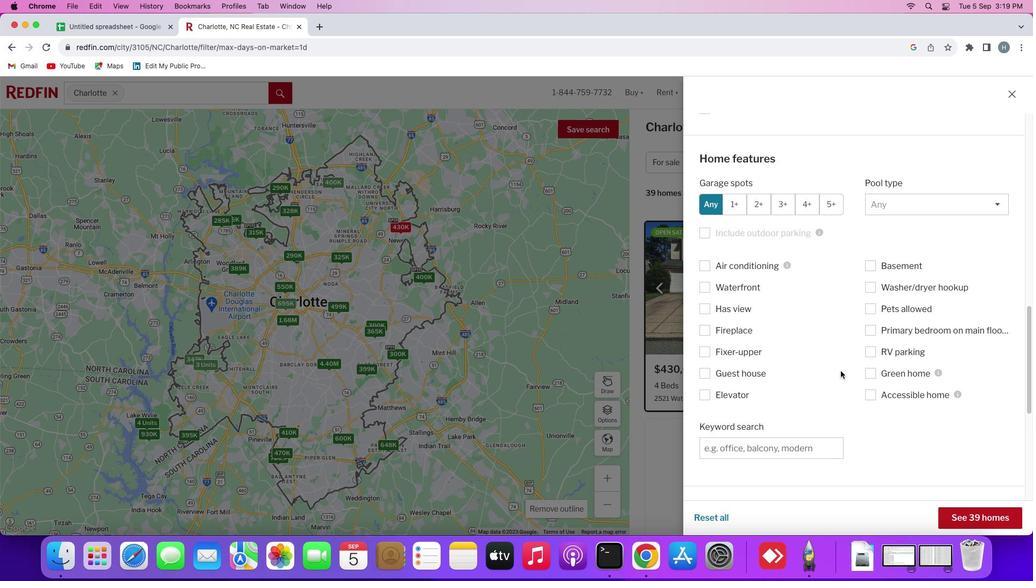 
Action: Mouse scrolled (842, 371) with delta (1, 0)
Screenshot: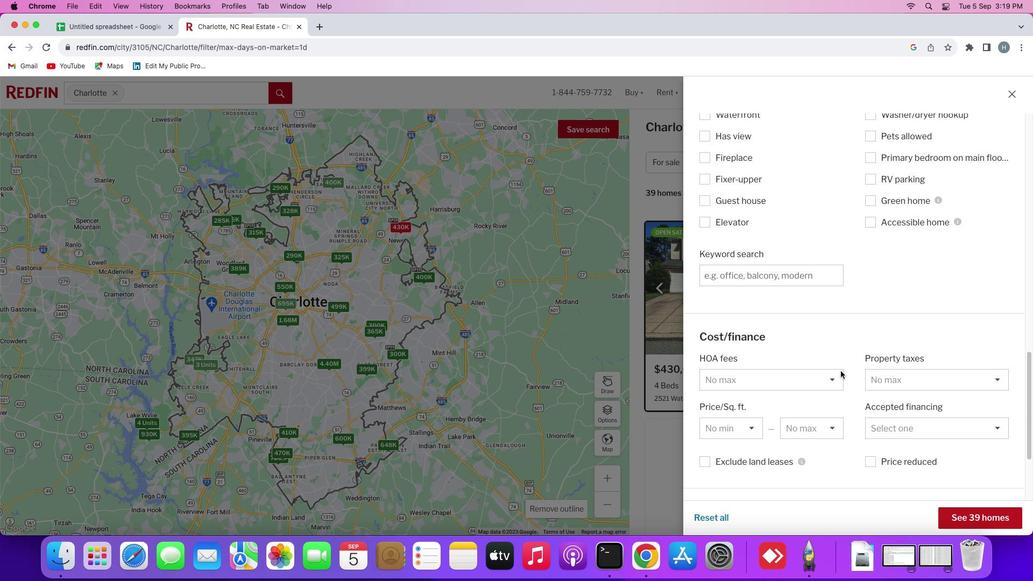 
Action: Mouse scrolled (842, 371) with delta (1, 0)
Screenshot: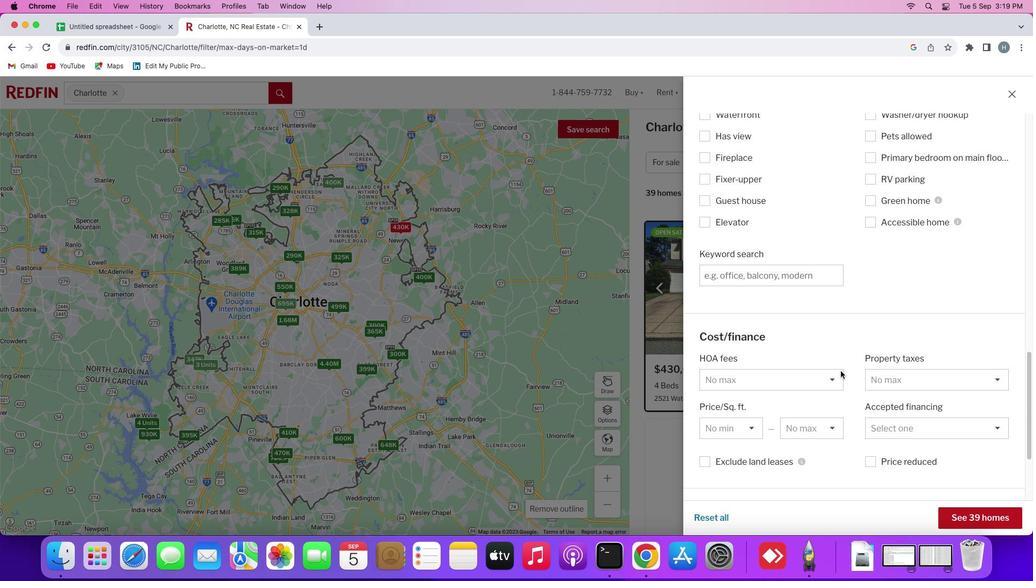 
Action: Mouse scrolled (842, 371) with delta (1, 0)
Screenshot: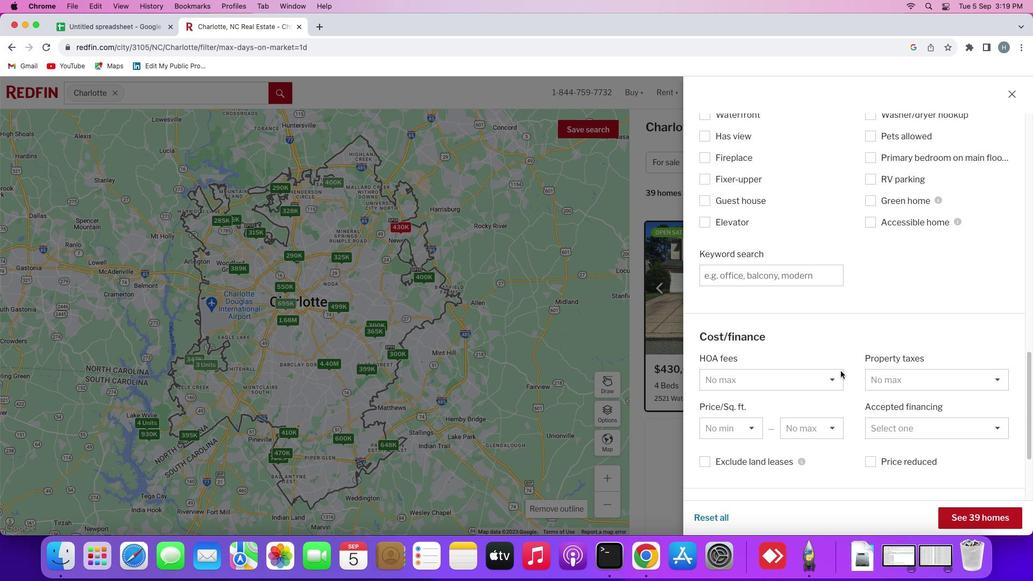 
Action: Mouse scrolled (842, 371) with delta (1, 0)
Screenshot: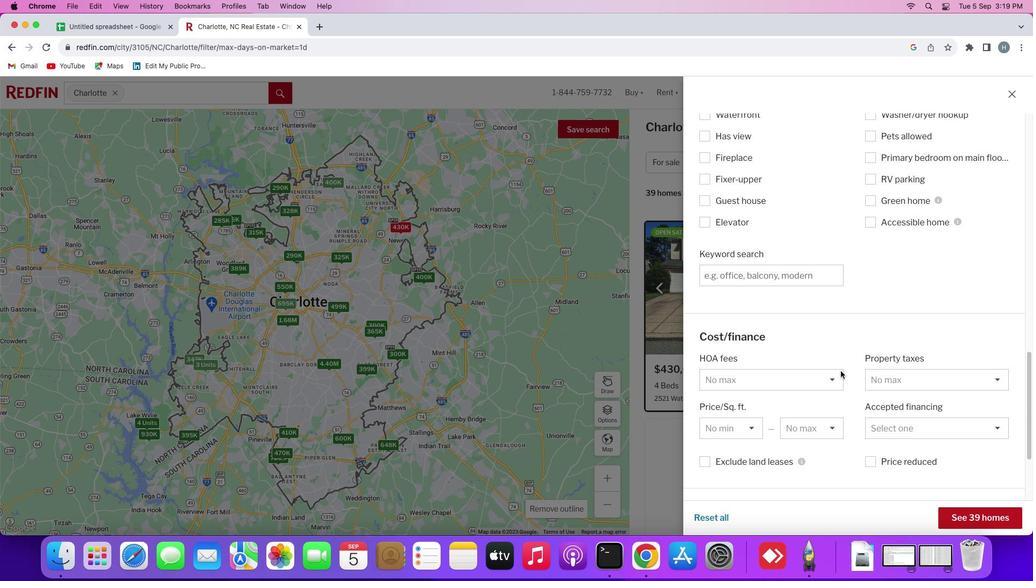 
Action: Mouse moved to (854, 342)
Screenshot: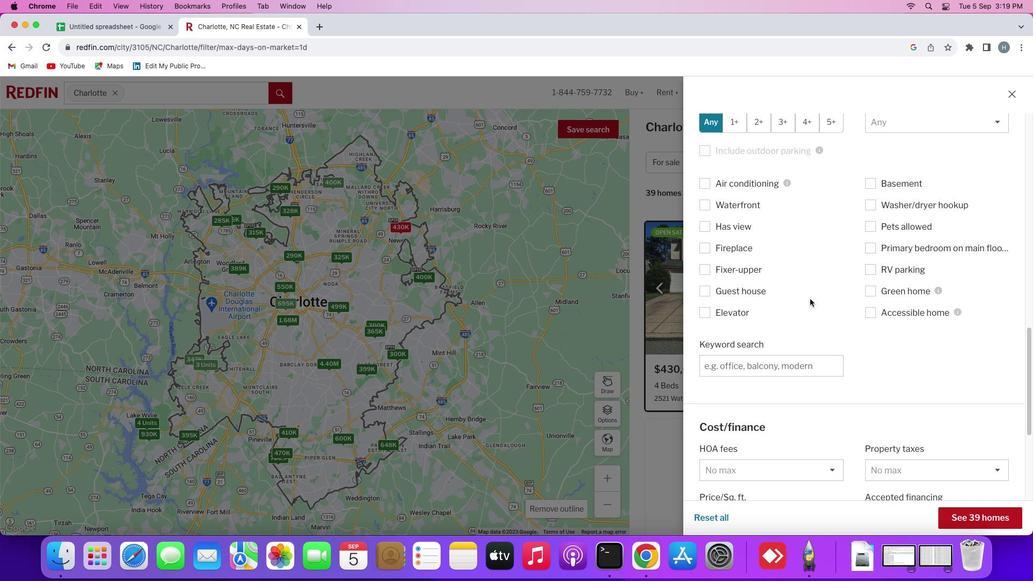 
Action: Mouse scrolled (854, 342) with delta (1, 1)
Screenshot: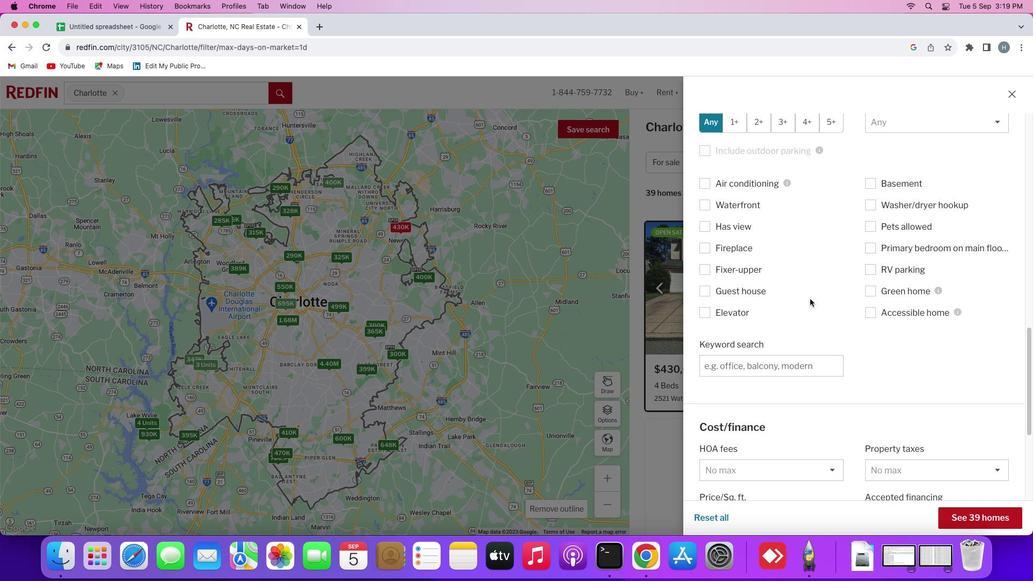
Action: Mouse moved to (854, 343)
Screenshot: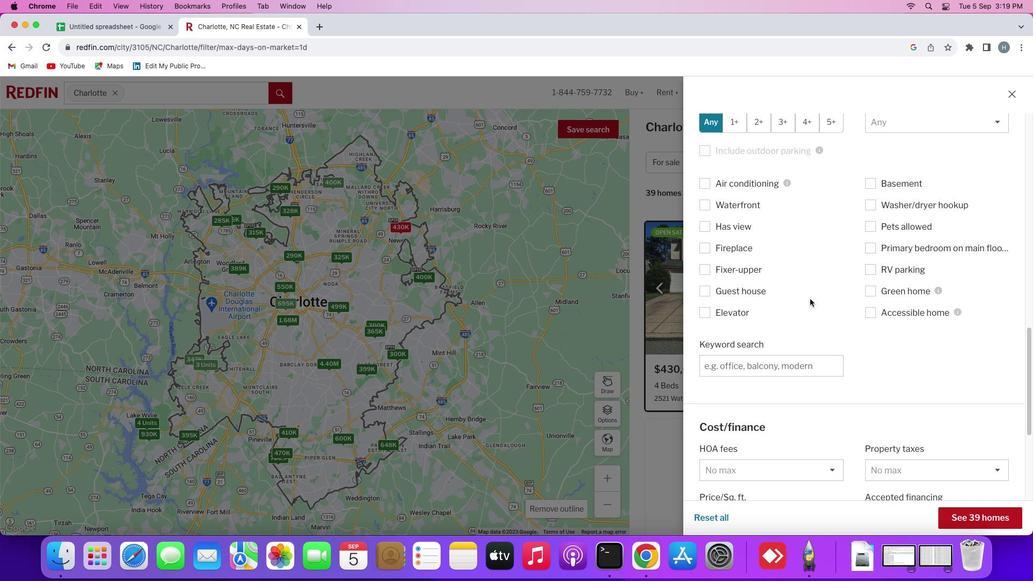 
Action: Mouse scrolled (854, 343) with delta (1, 1)
Screenshot: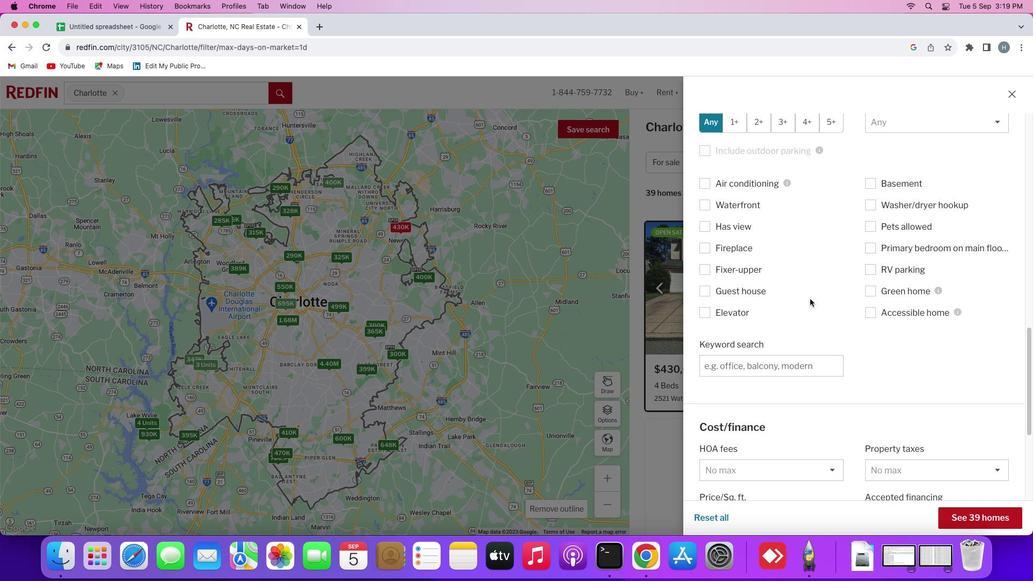 
Action: Mouse moved to (854, 344)
Screenshot: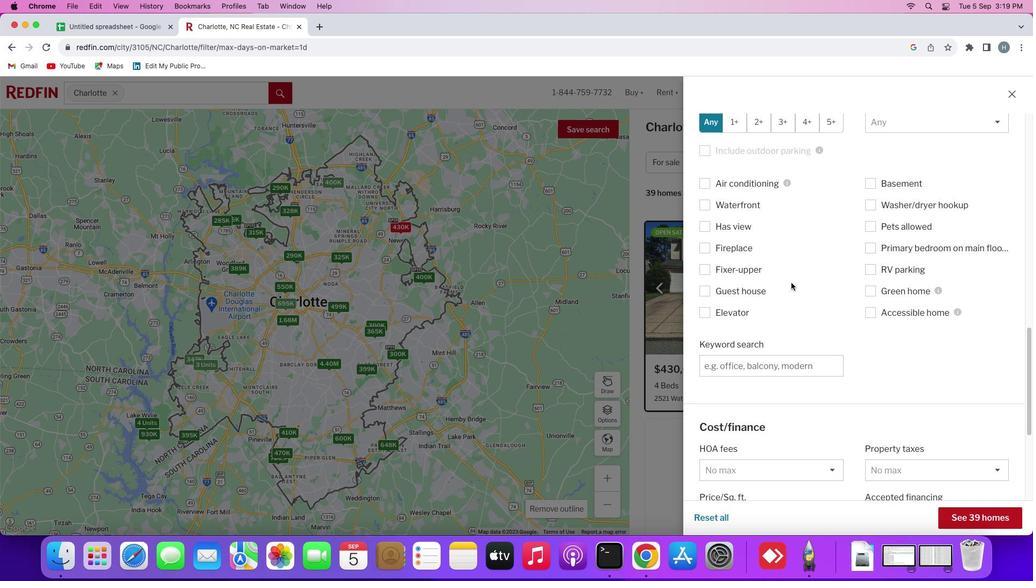 
Action: Mouse scrolled (854, 344) with delta (1, 2)
Screenshot: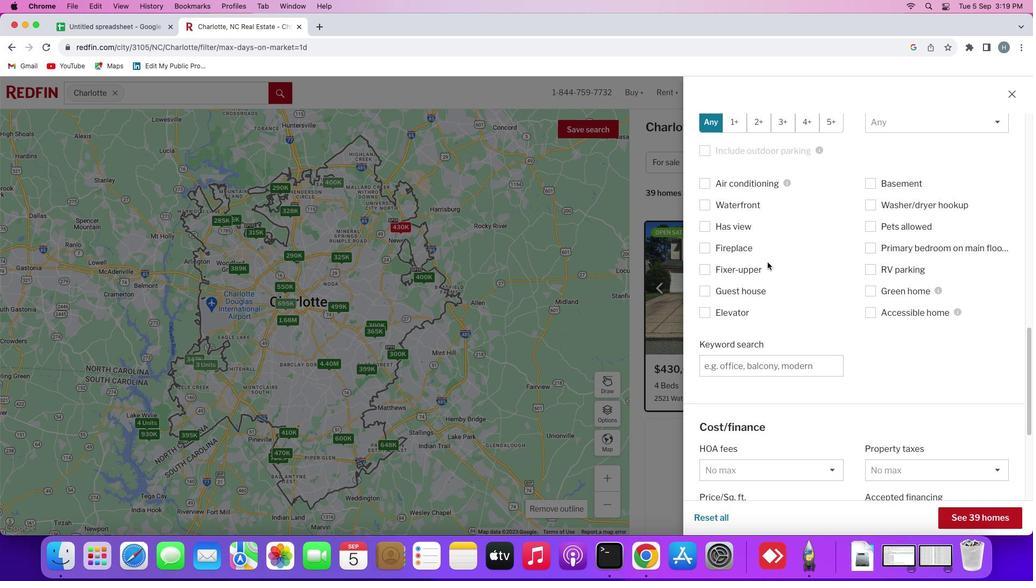 
Action: Mouse moved to (958, 517)
Screenshot: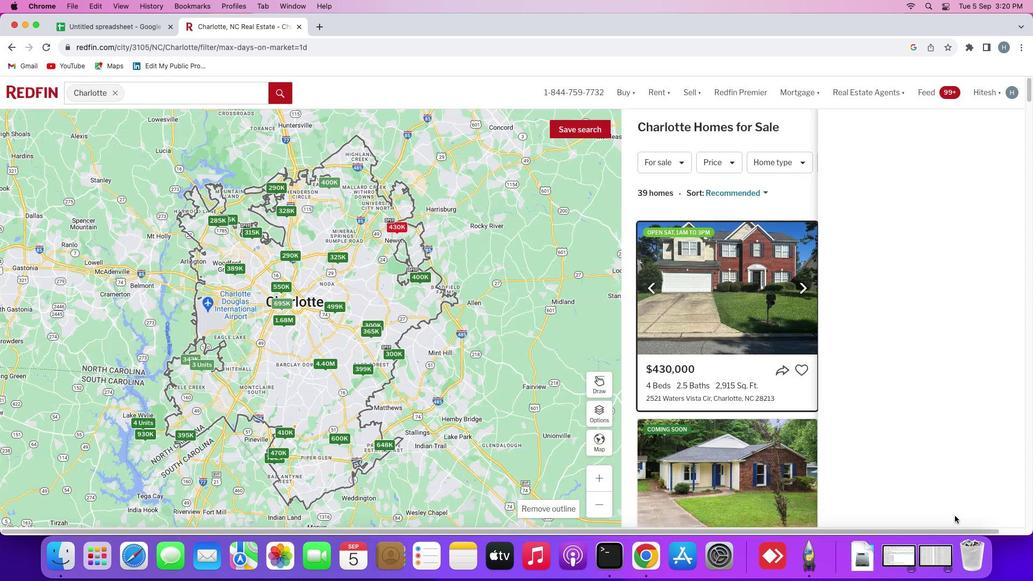 
Action: Mouse pressed left at (958, 517)
Screenshot: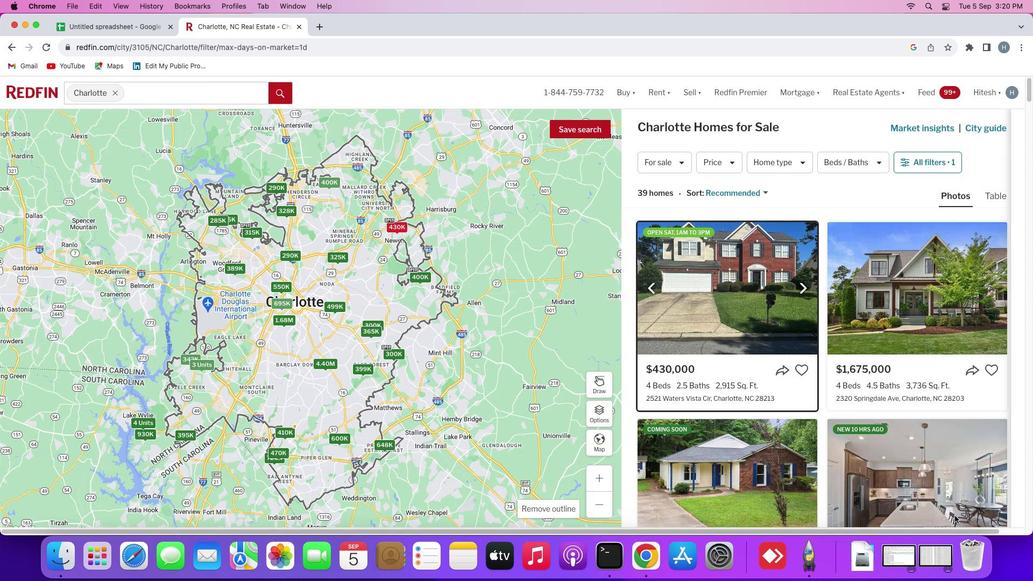 
Action: Mouse moved to (589, 130)
Screenshot: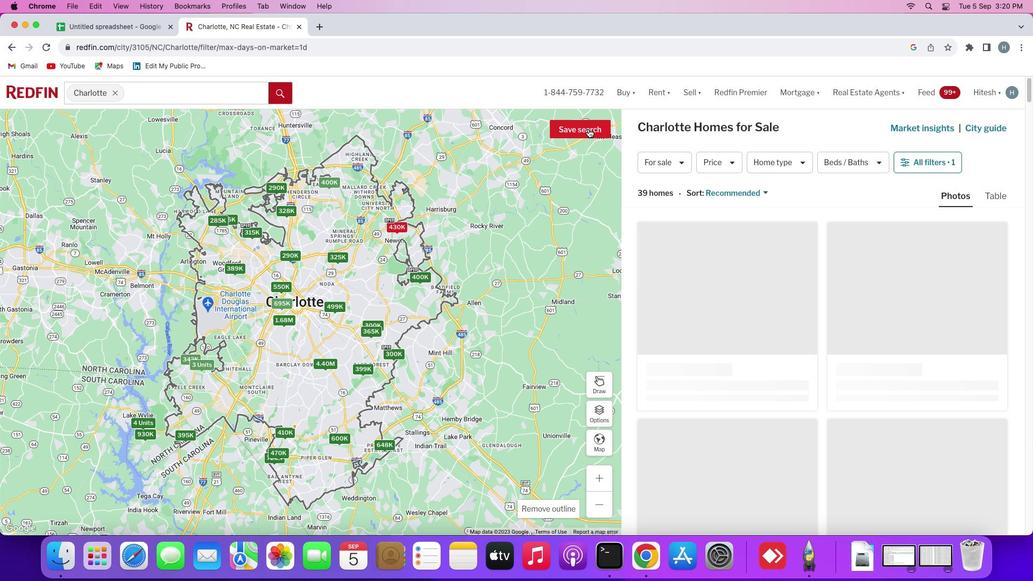 
Action: Mouse pressed left at (589, 130)
Screenshot: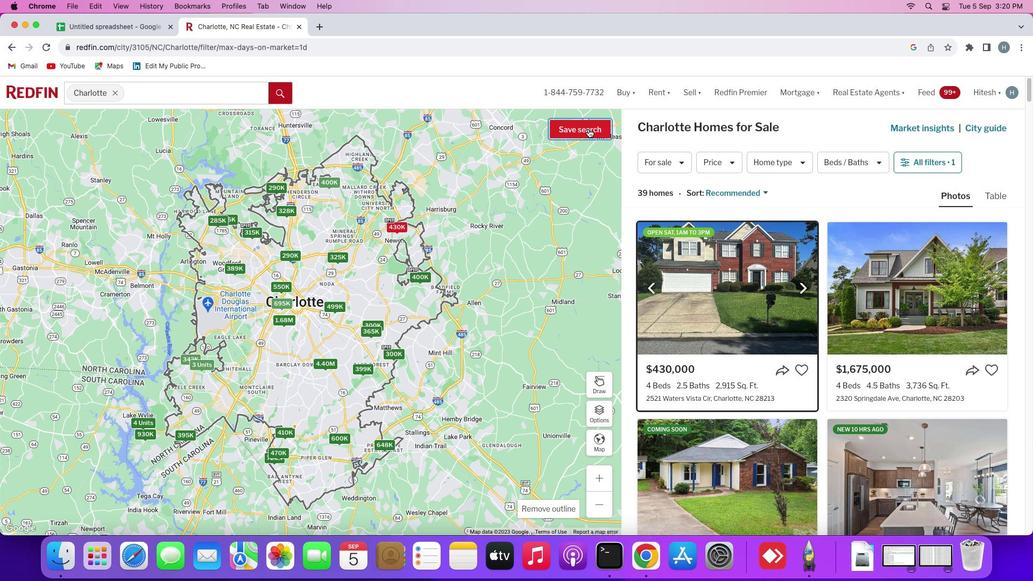 
Action: Mouse moved to (544, 316)
Screenshot: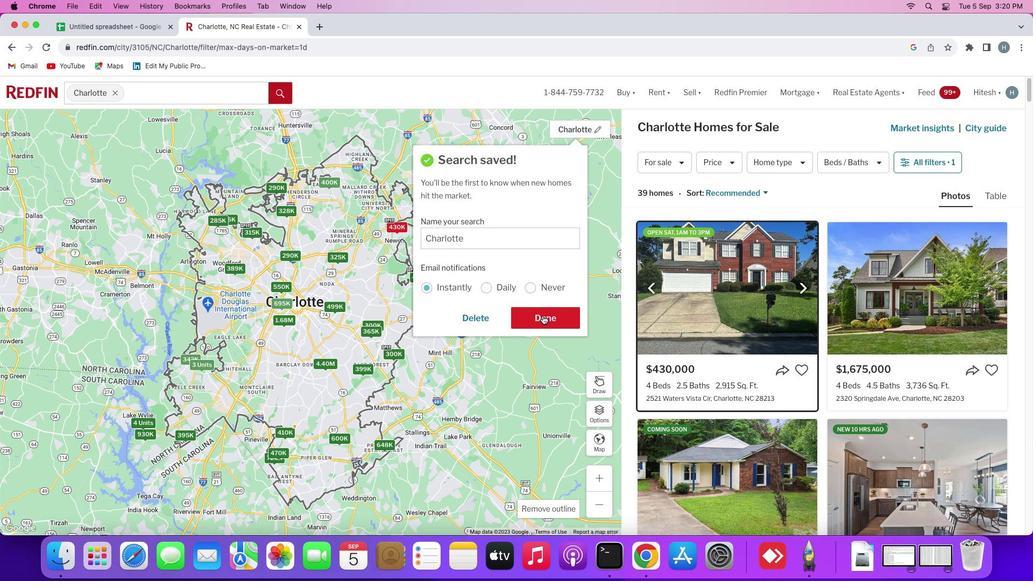 
Action: Mouse pressed left at (544, 316)
Screenshot: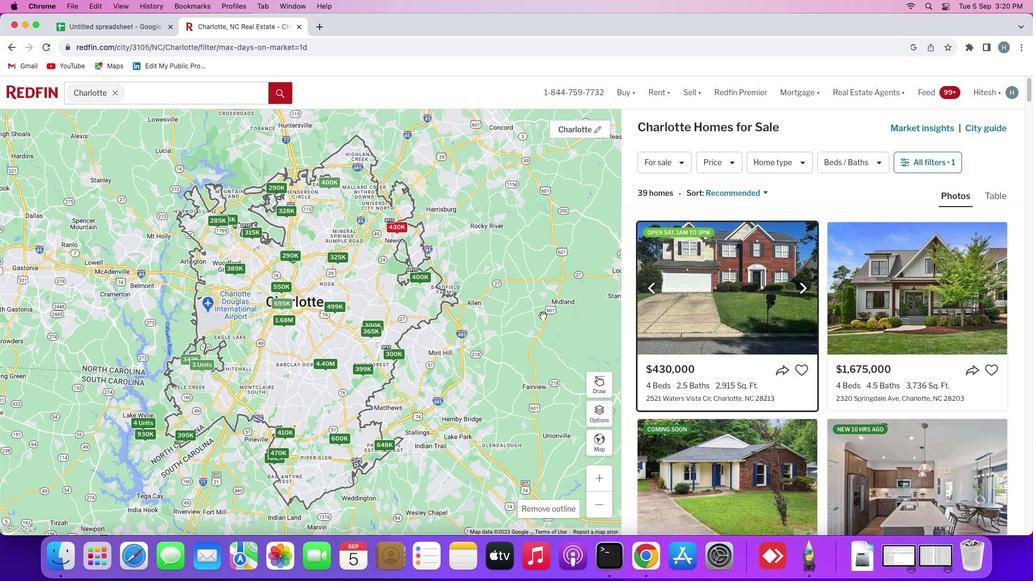 
Action: Mouse moved to (731, 300)
Screenshot: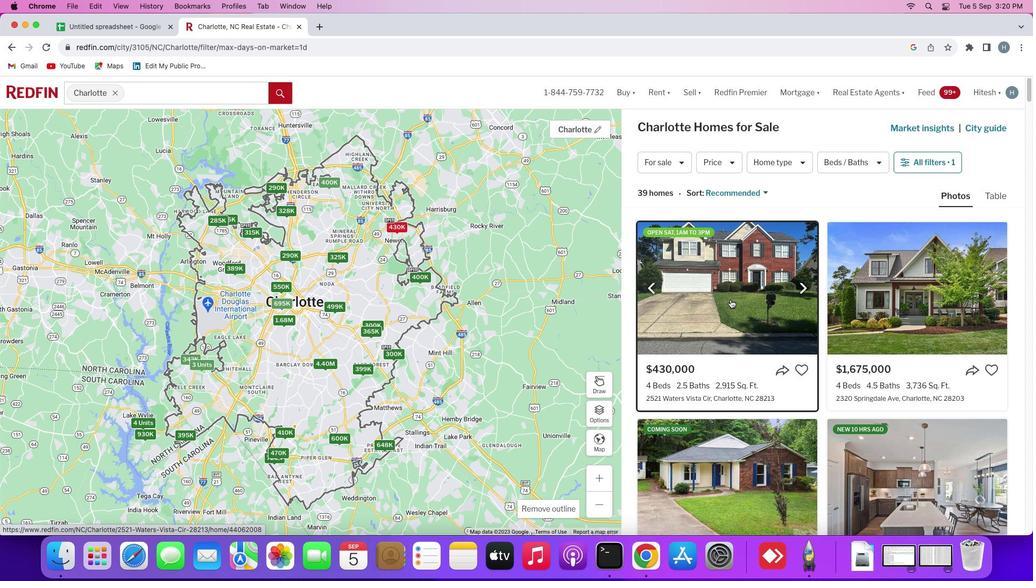 
Action: Mouse pressed left at (731, 300)
Screenshot: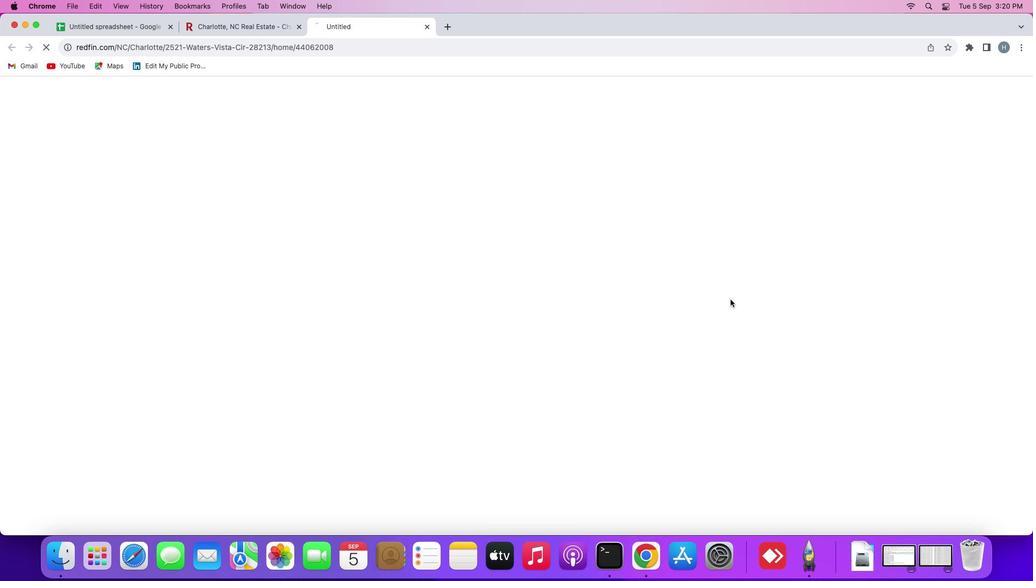 
Action: Mouse moved to (406, 294)
Screenshot: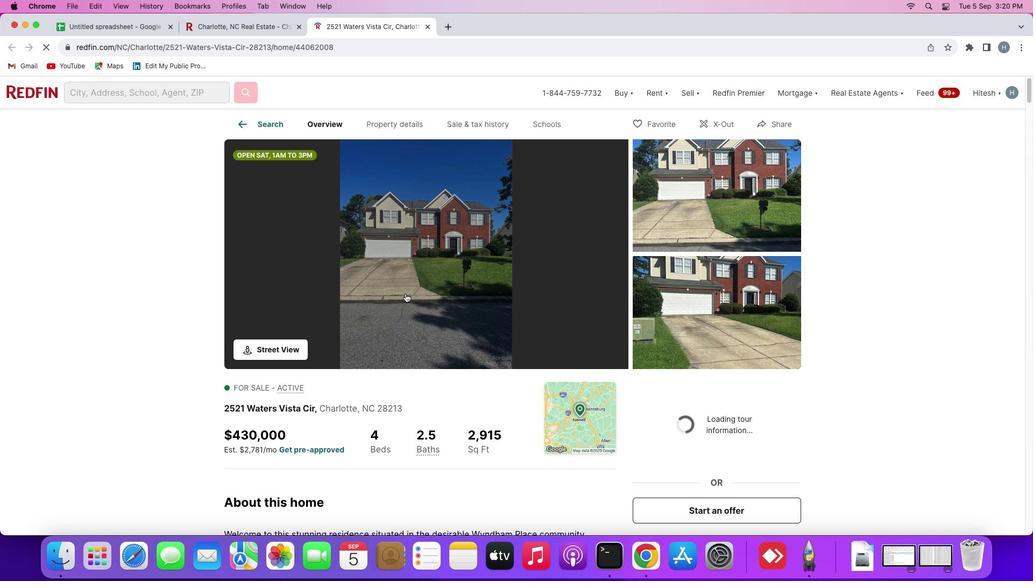 
Action: Mouse scrolled (406, 294) with delta (1, 0)
Screenshot: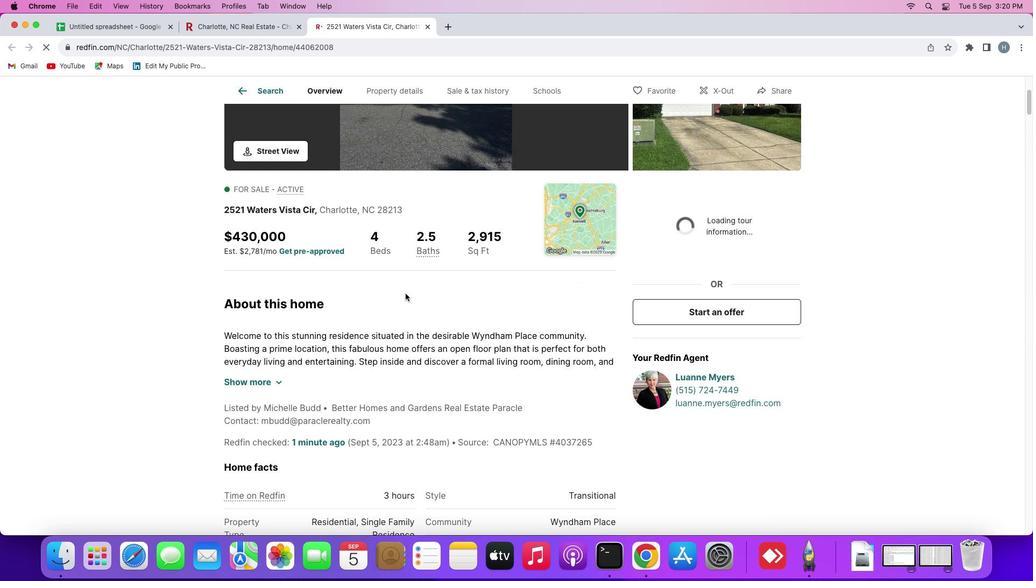 
Action: Mouse scrolled (406, 294) with delta (1, 0)
Screenshot: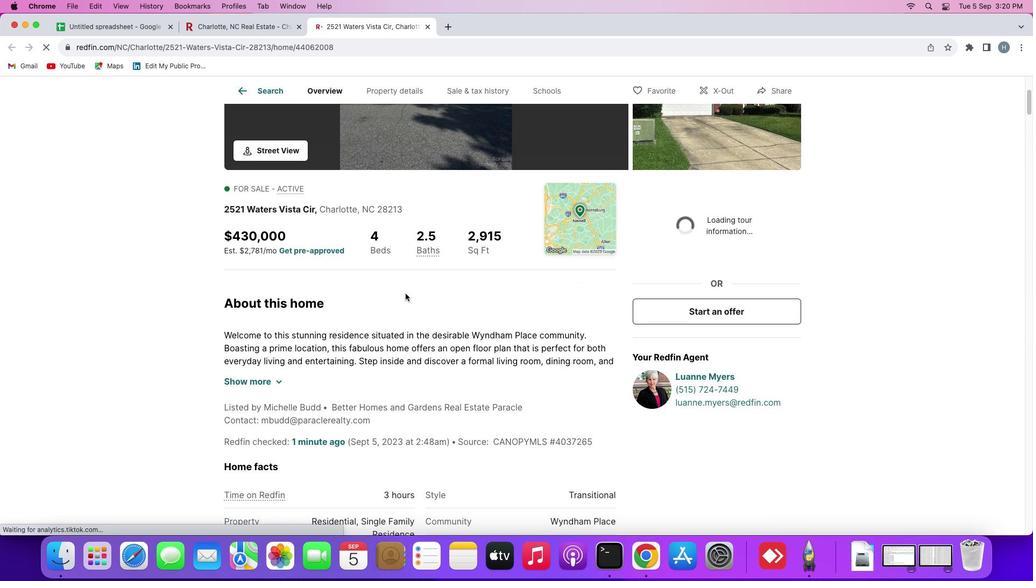 
Action: Mouse scrolled (406, 294) with delta (1, 0)
Screenshot: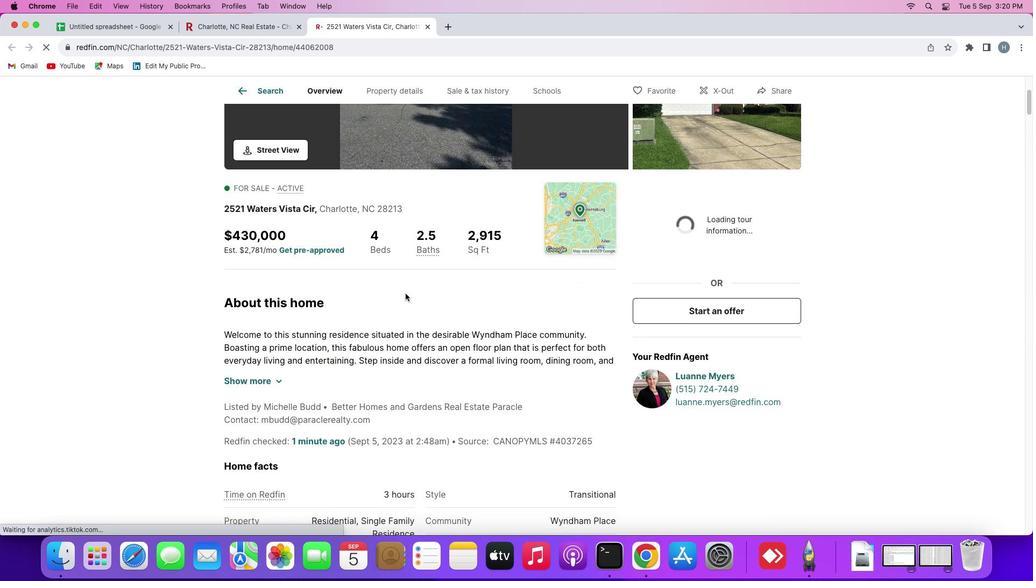 
Action: Mouse scrolled (406, 294) with delta (1, 0)
Screenshot: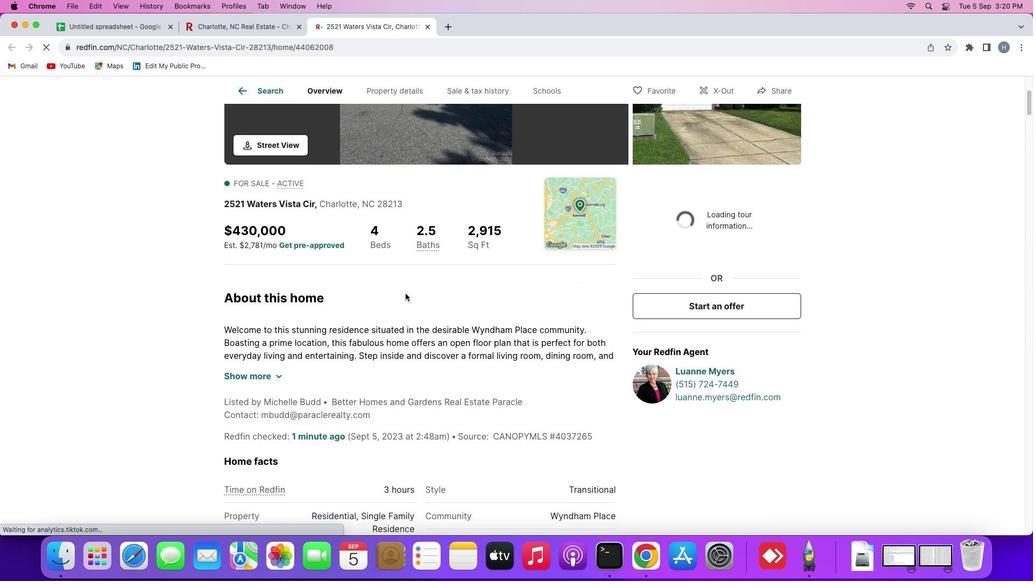 
Action: Mouse scrolled (406, 294) with delta (1, 0)
Screenshot: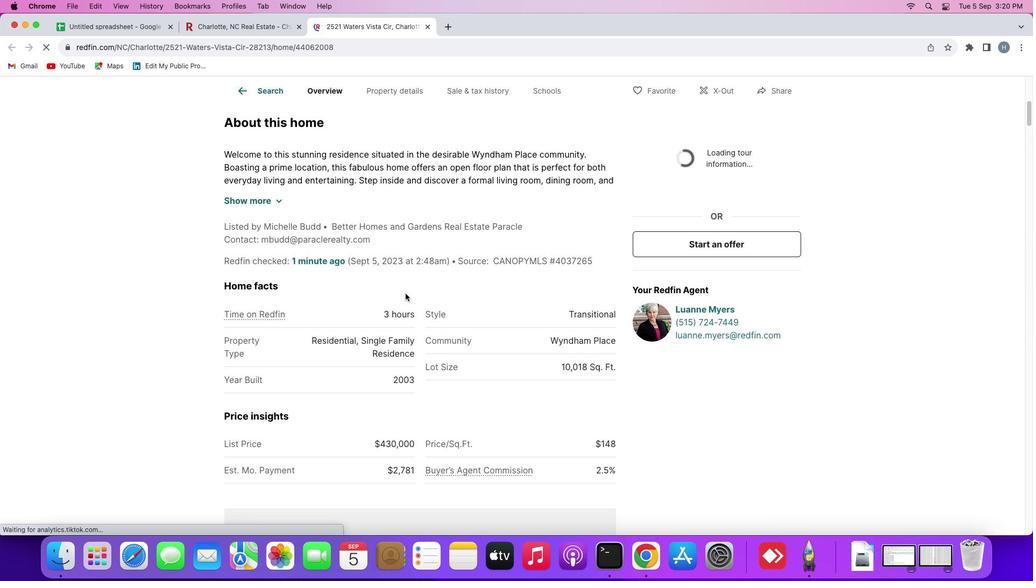 
Action: Mouse scrolled (406, 294) with delta (1, 0)
Screenshot: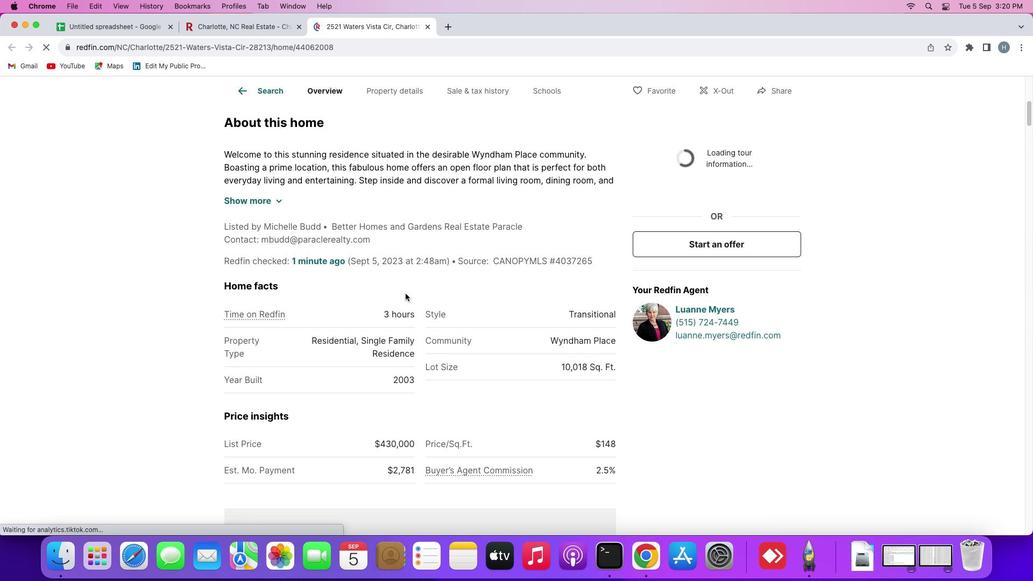 
Action: Mouse scrolled (406, 294) with delta (1, 0)
Screenshot: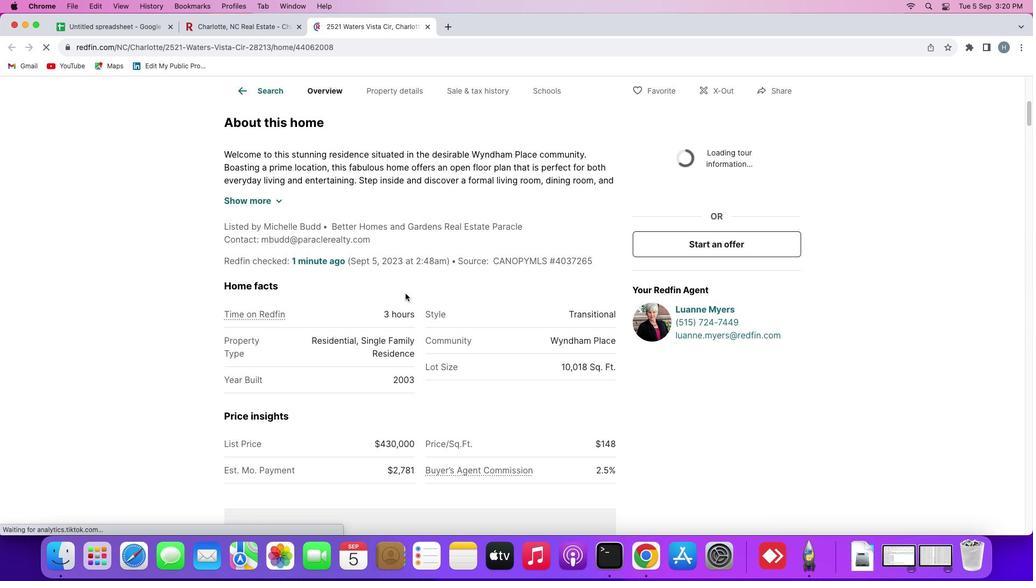 
Action: Mouse scrolled (406, 294) with delta (1, 0)
Screenshot: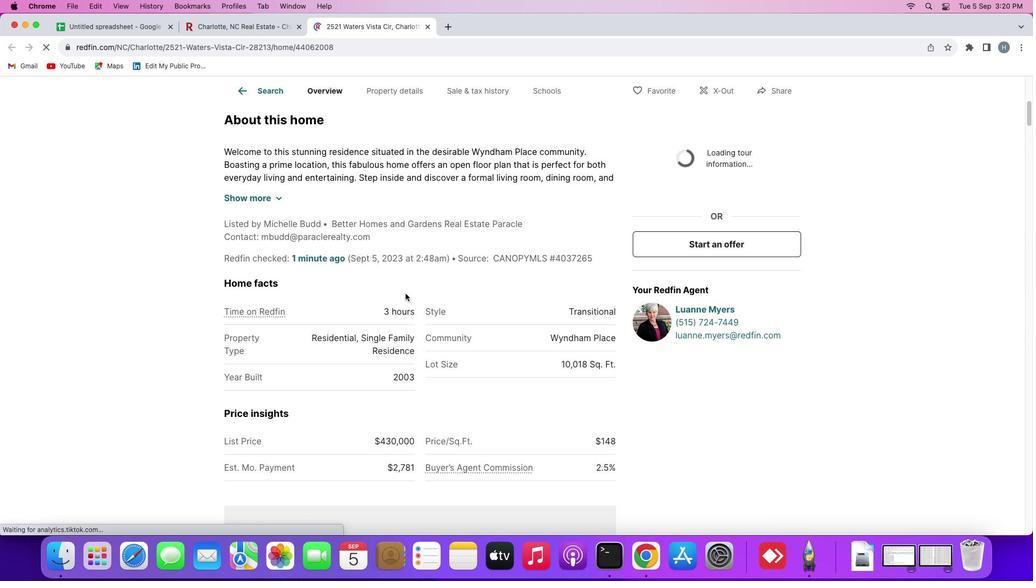 
Action: Mouse scrolled (406, 294) with delta (1, 0)
Screenshot: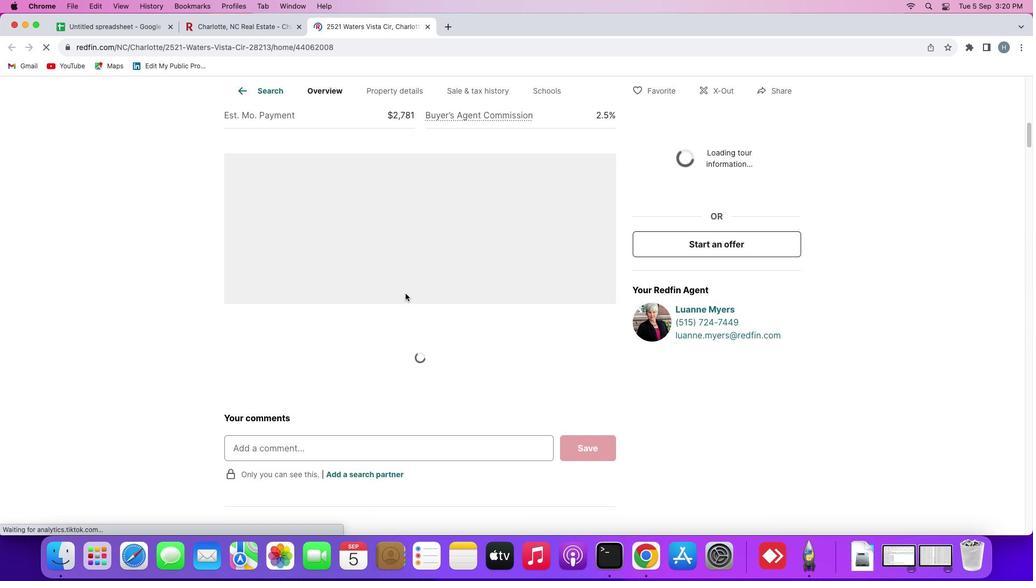 
Action: Mouse scrolled (406, 294) with delta (1, 0)
Screenshot: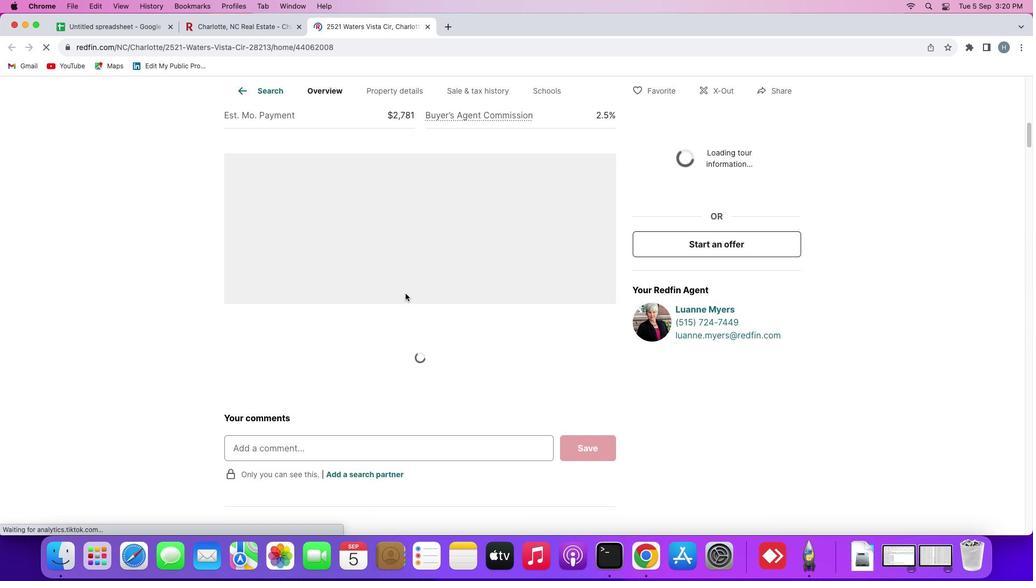 
Action: Mouse scrolled (406, 294) with delta (1, 0)
Screenshot: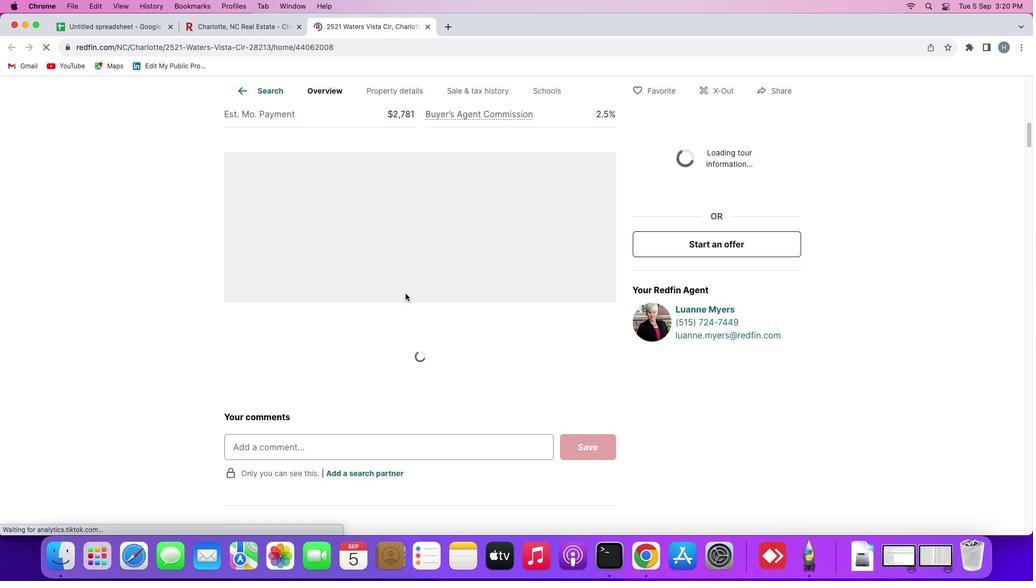 
Action: Mouse scrolled (406, 294) with delta (1, -1)
Screenshot: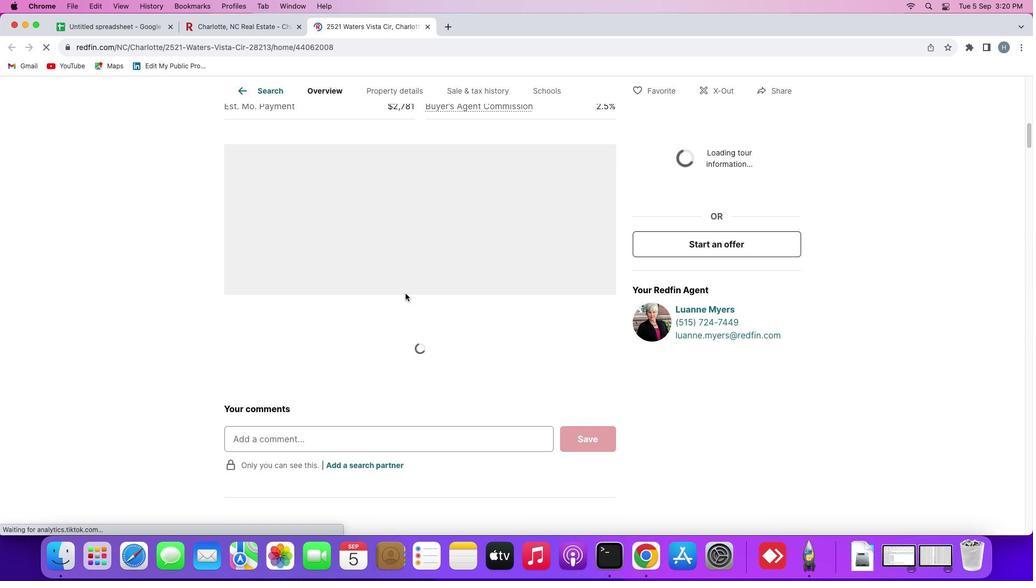 
Action: Mouse scrolled (406, 294) with delta (1, -1)
Screenshot: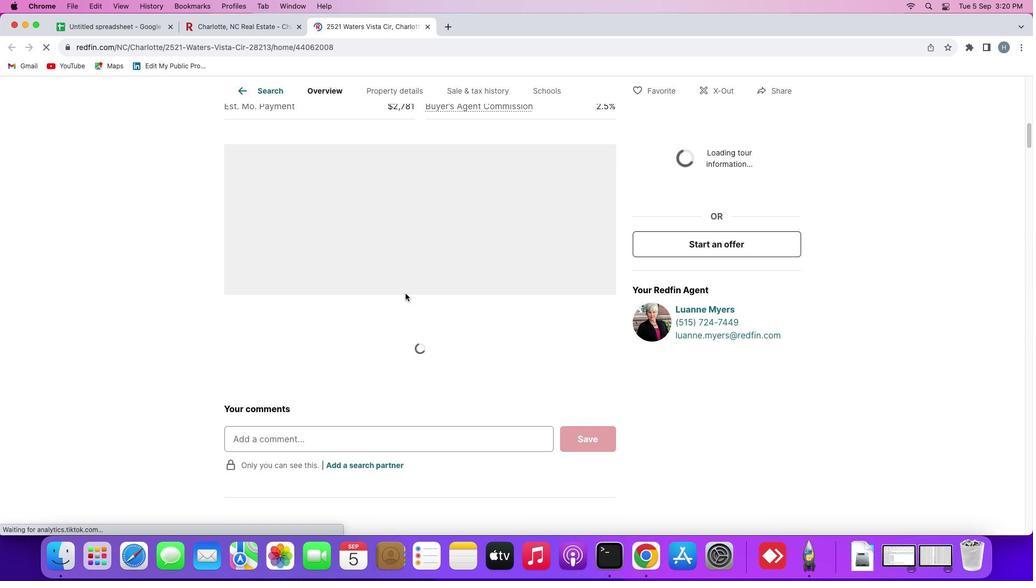 
Action: Mouse scrolled (406, 294) with delta (1, 0)
Screenshot: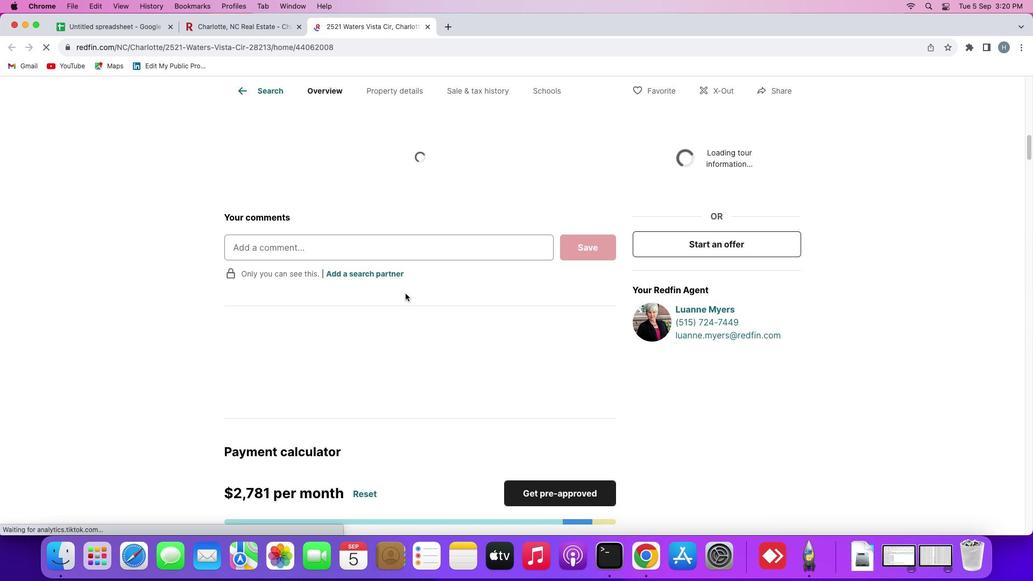 
Action: Mouse scrolled (406, 294) with delta (1, 0)
Screenshot: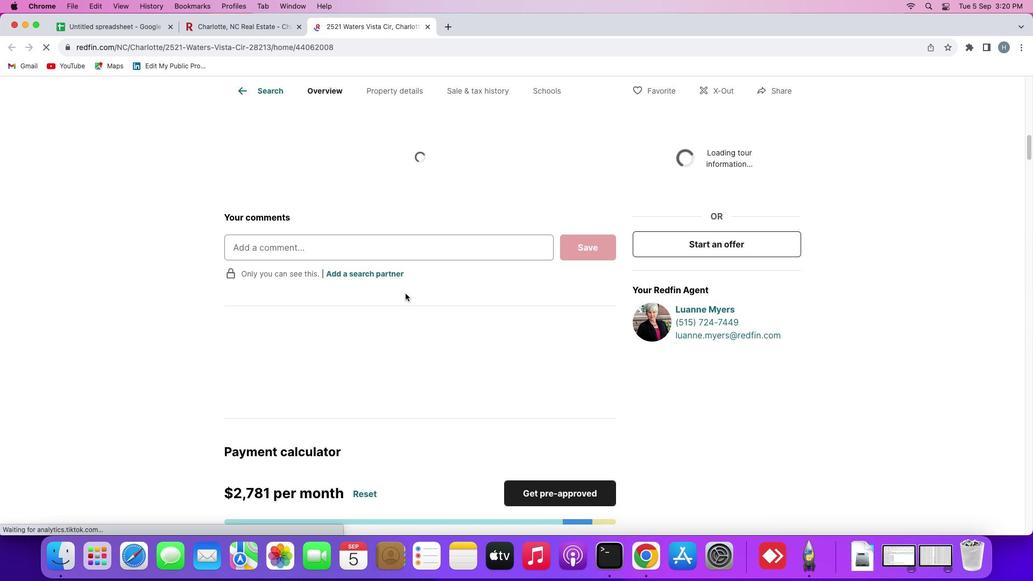 
Action: Mouse scrolled (406, 294) with delta (1, 0)
Screenshot: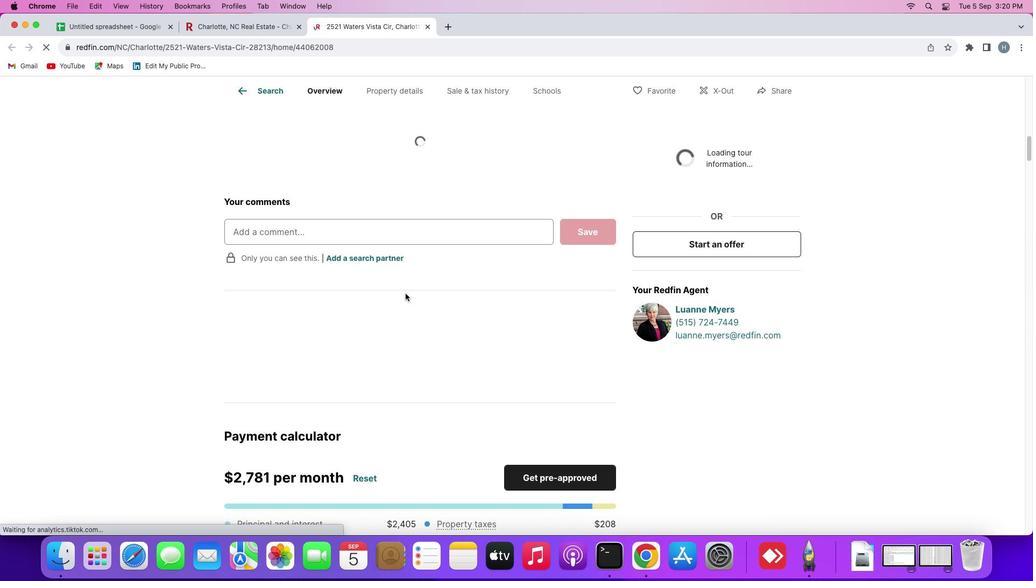 
Action: Mouse scrolled (406, 294) with delta (1, 0)
Screenshot: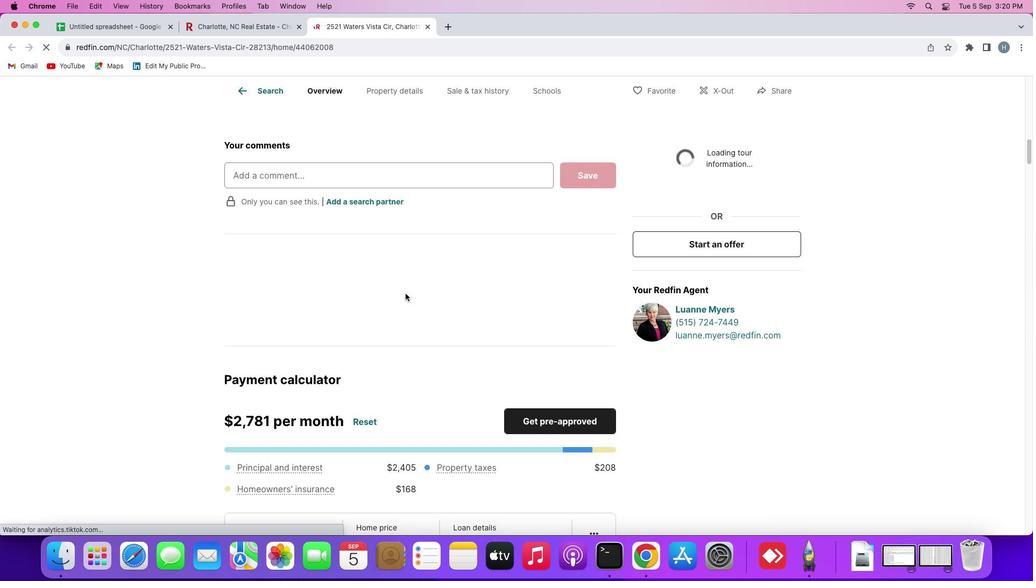
Action: Mouse scrolled (406, 294) with delta (1, 0)
Screenshot: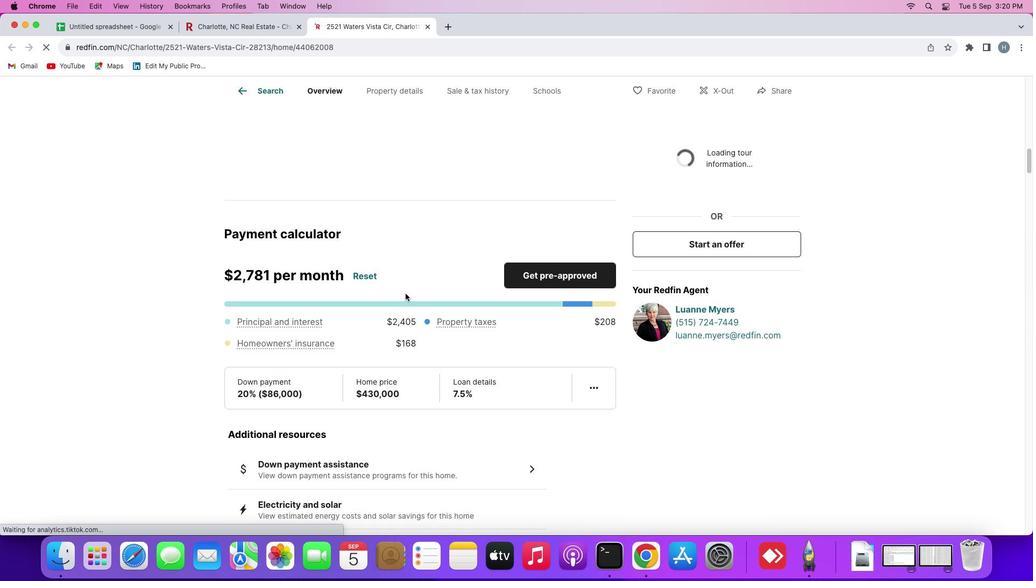 
Action: Mouse scrolled (406, 294) with delta (1, 0)
Screenshot: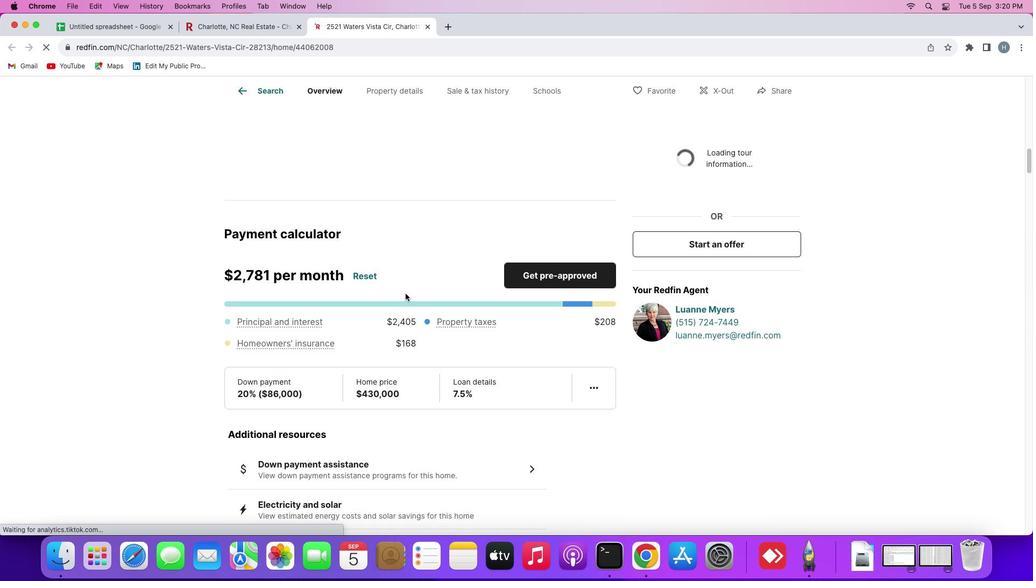 
Action: Mouse scrolled (406, 294) with delta (1, 0)
Screenshot: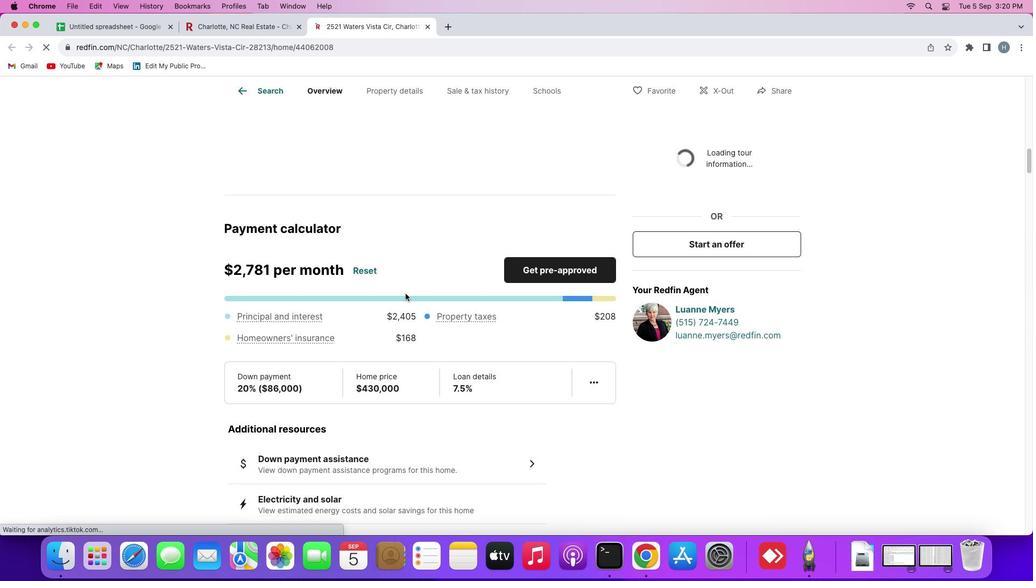 
Action: Mouse scrolled (406, 294) with delta (1, -1)
Screenshot: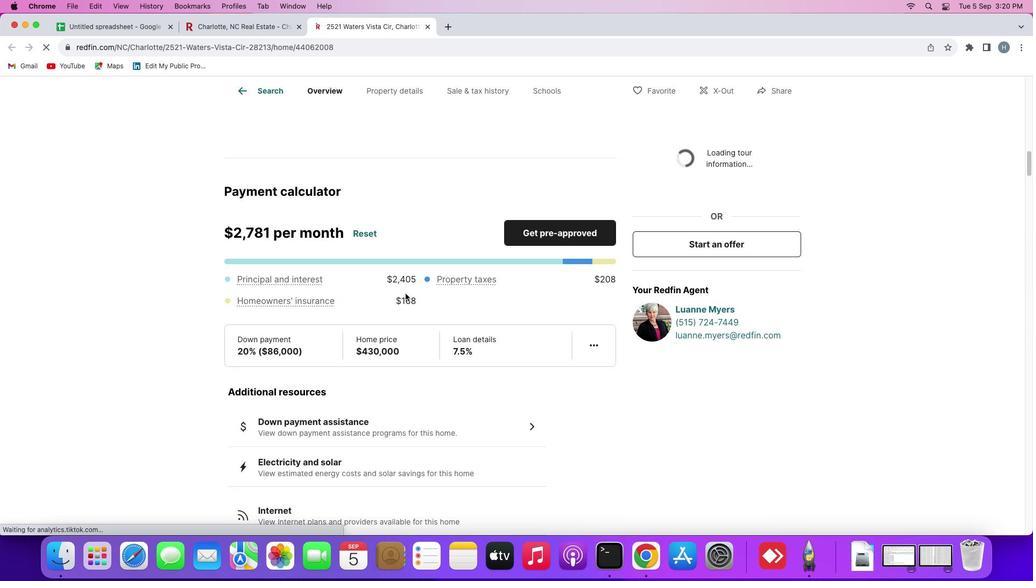 
Action: Mouse scrolled (406, 294) with delta (1, 0)
Screenshot: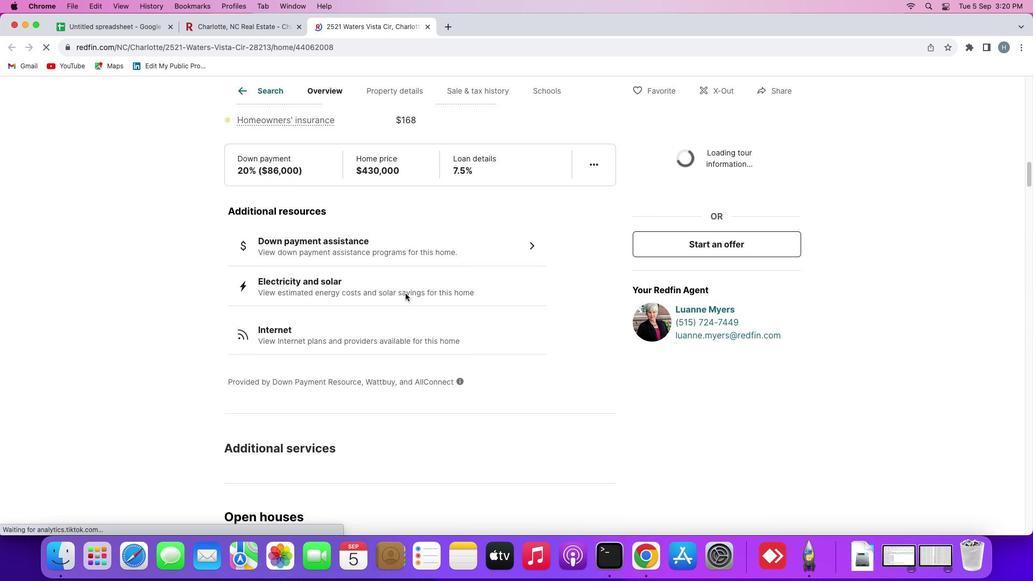 
Action: Mouse scrolled (406, 294) with delta (1, 0)
Screenshot: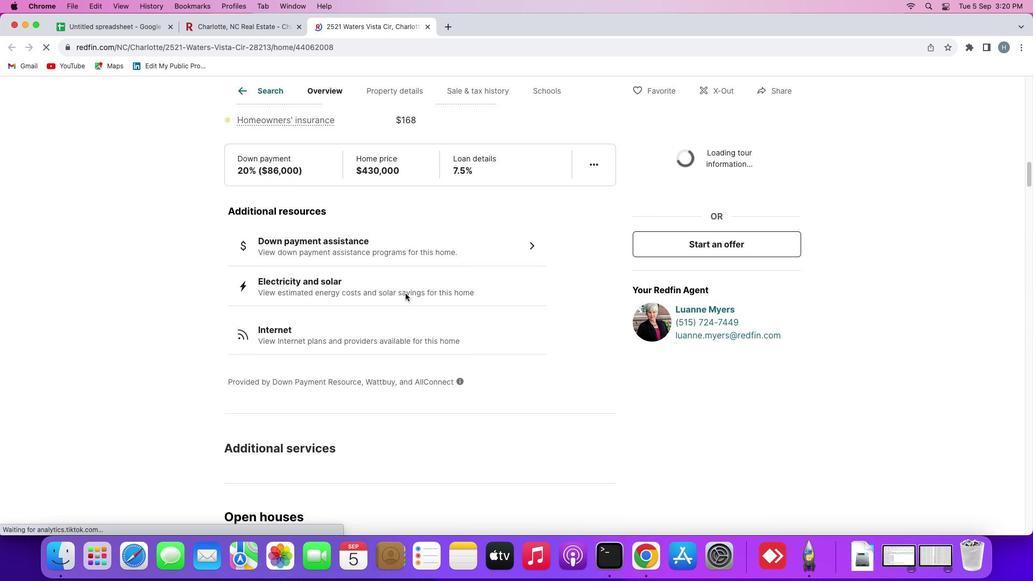 
Action: Mouse scrolled (406, 294) with delta (1, 0)
Screenshot: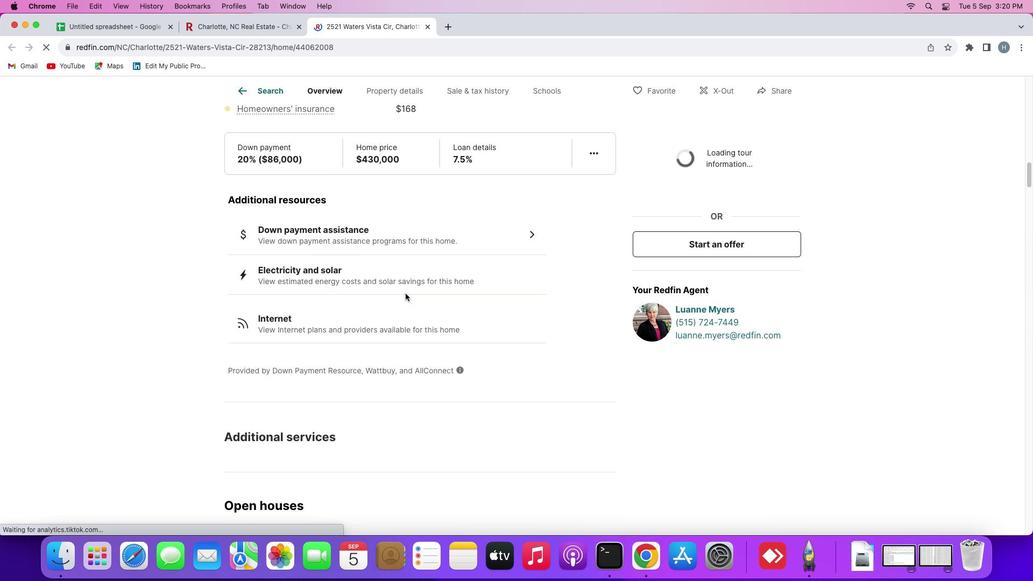 
Action: Mouse scrolled (406, 294) with delta (1, -1)
Screenshot: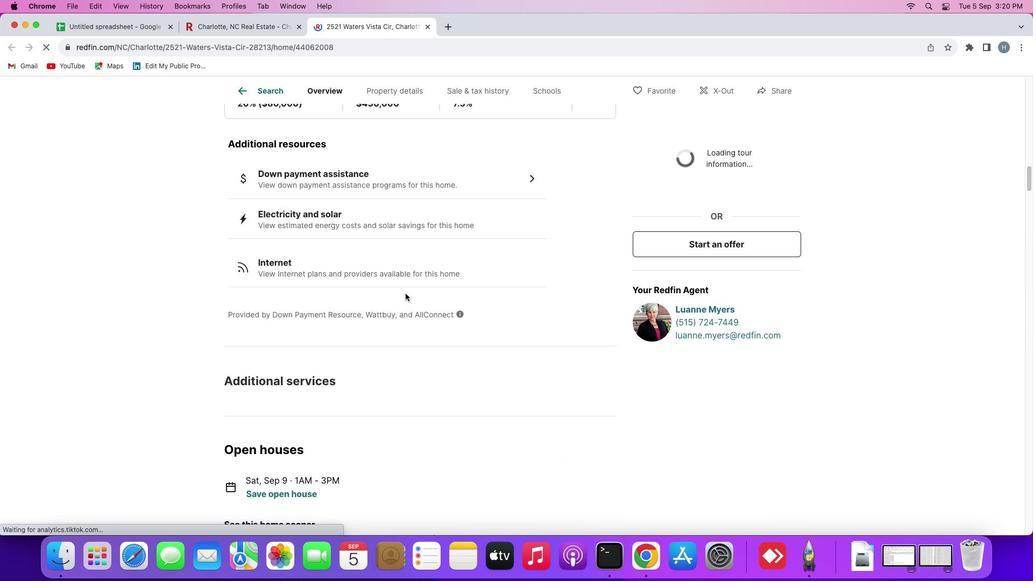 
Action: Mouse scrolled (406, 294) with delta (1, 0)
Screenshot: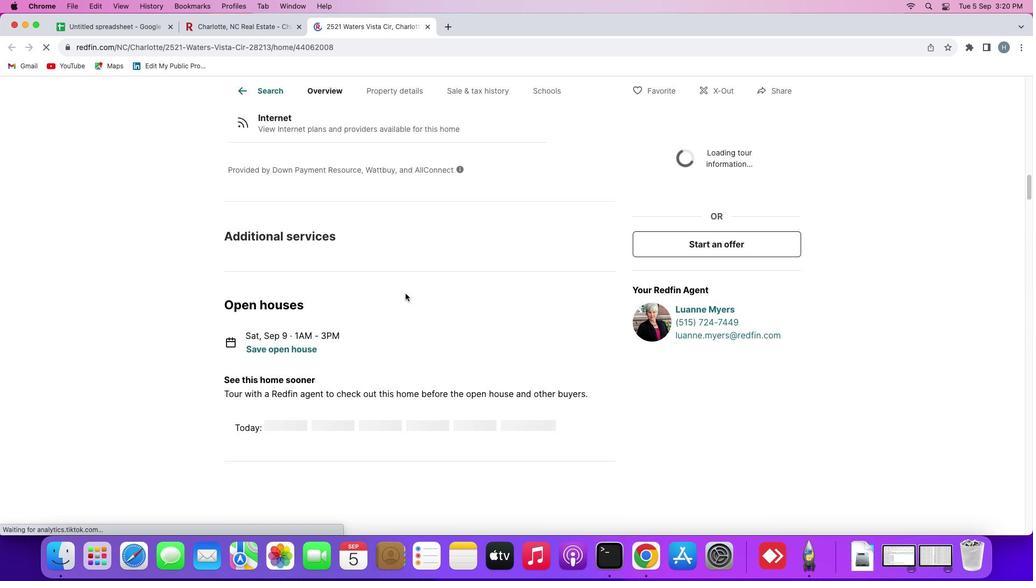 
Action: Mouse scrolled (406, 294) with delta (1, 0)
Screenshot: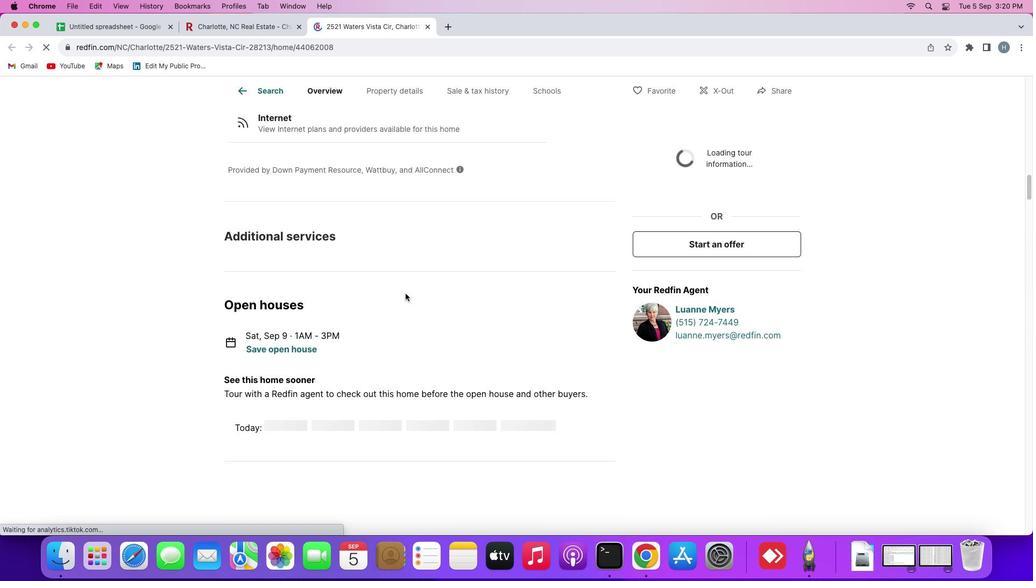 
Action: Mouse scrolled (406, 294) with delta (1, 0)
Screenshot: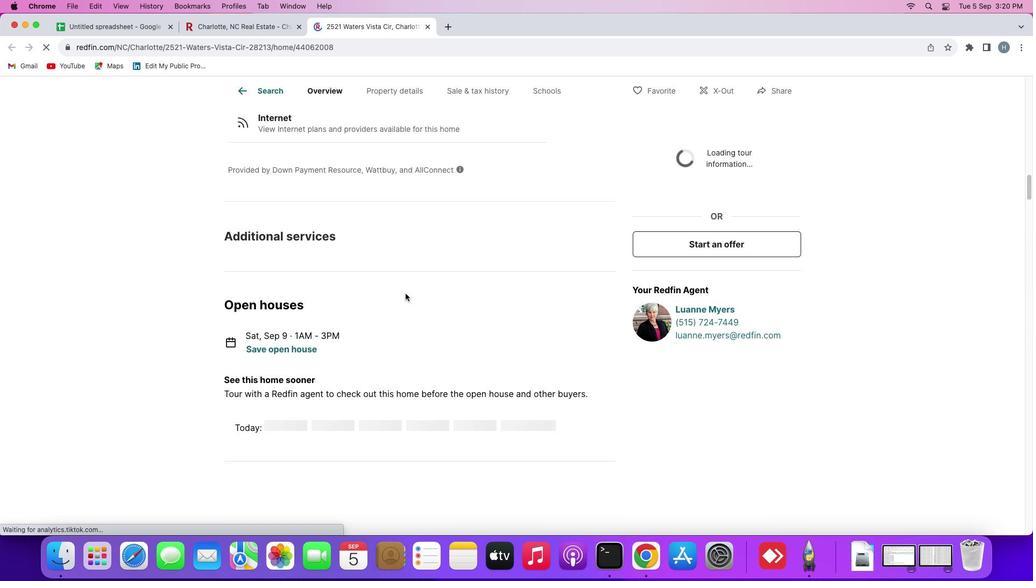 
Action: Mouse scrolled (406, 294) with delta (1, -1)
Screenshot: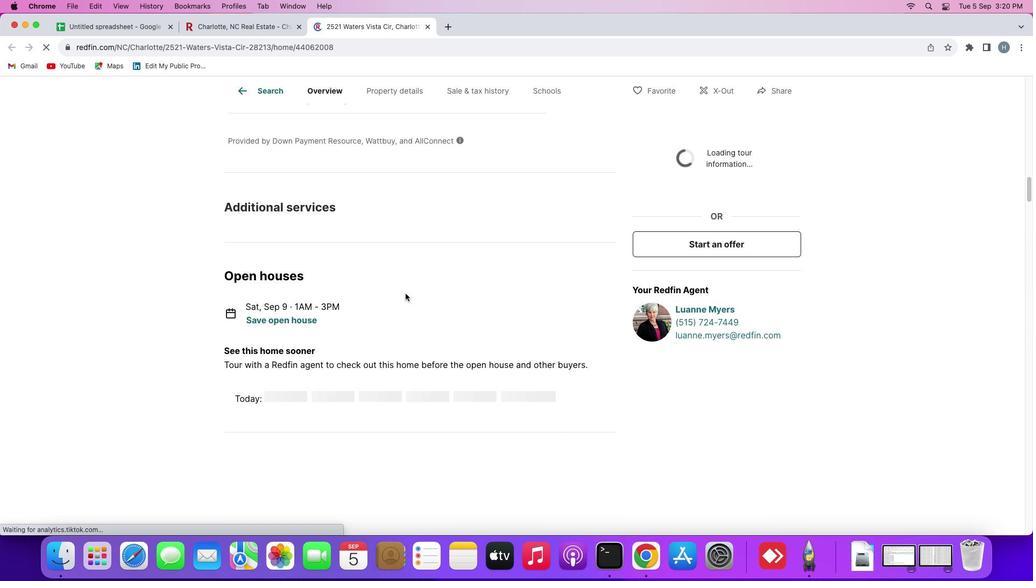 
Action: Mouse scrolled (406, 294) with delta (1, 0)
Screenshot: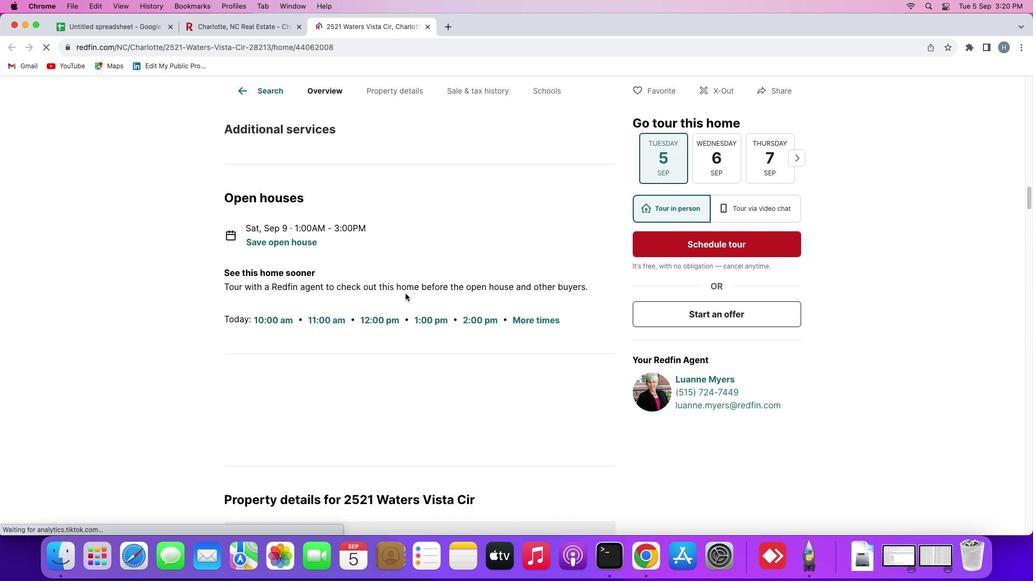 
Action: Mouse scrolled (406, 294) with delta (1, 0)
Screenshot: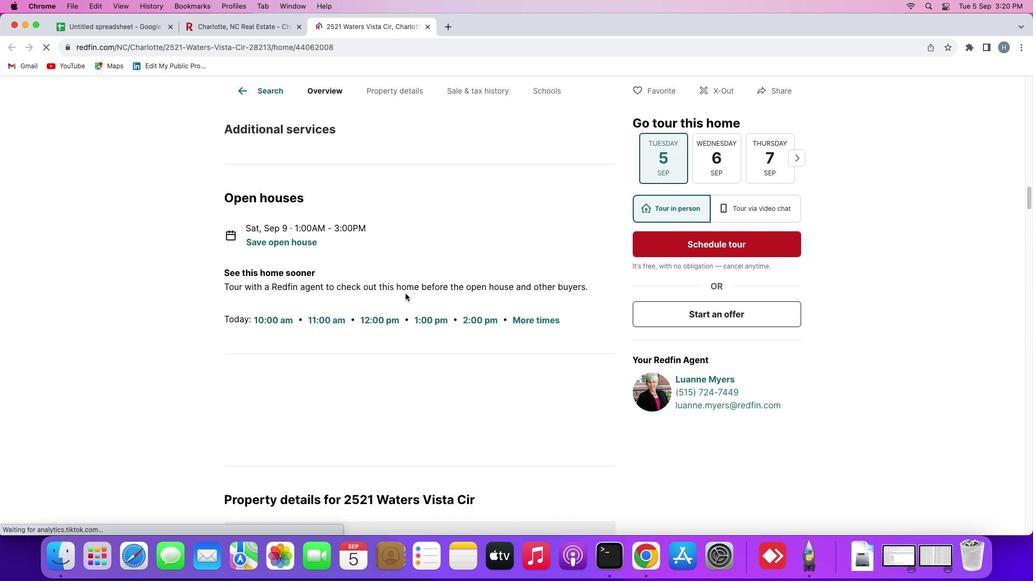
Action: Mouse scrolled (406, 294) with delta (1, 0)
Screenshot: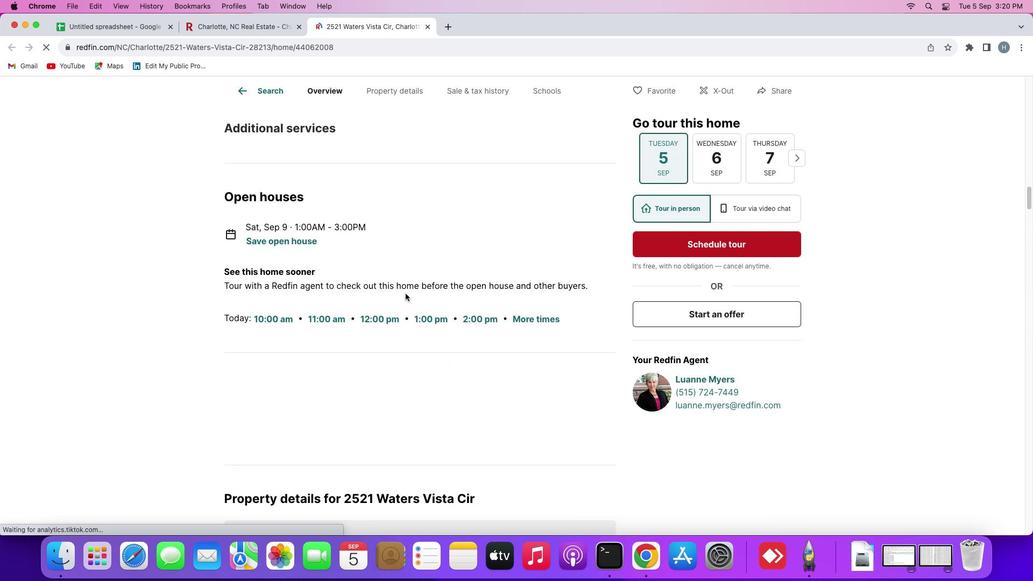 
Action: Mouse scrolled (406, 294) with delta (1, -1)
Screenshot: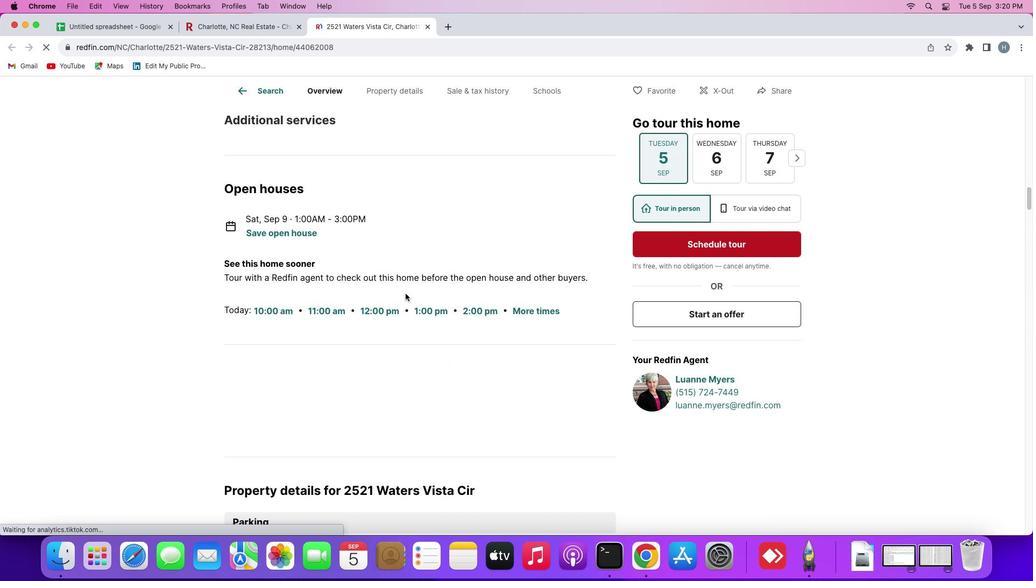 
Action: Mouse scrolled (406, 294) with delta (1, -1)
Screenshot: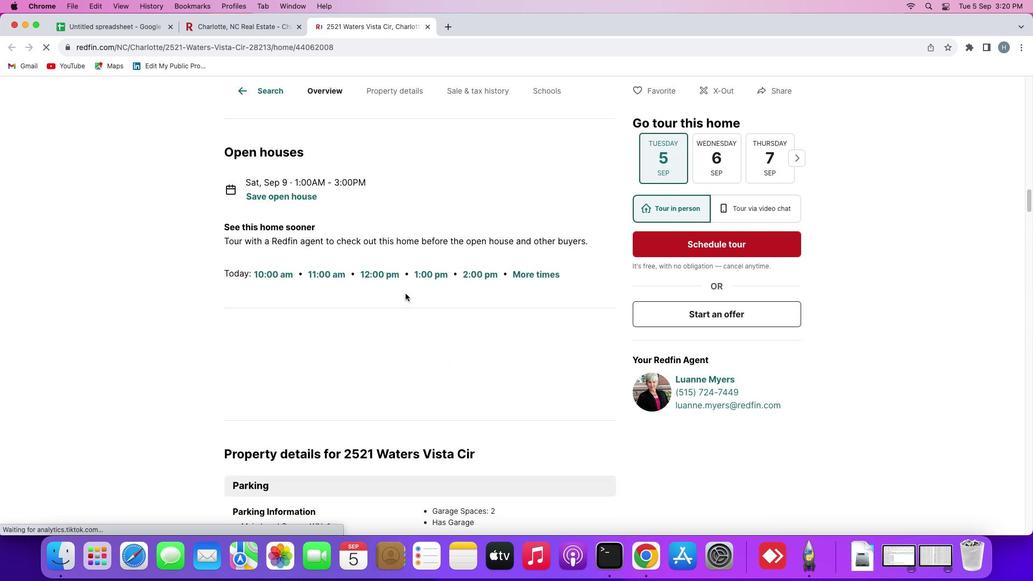 
Action: Mouse scrolled (406, 294) with delta (1, 0)
Screenshot: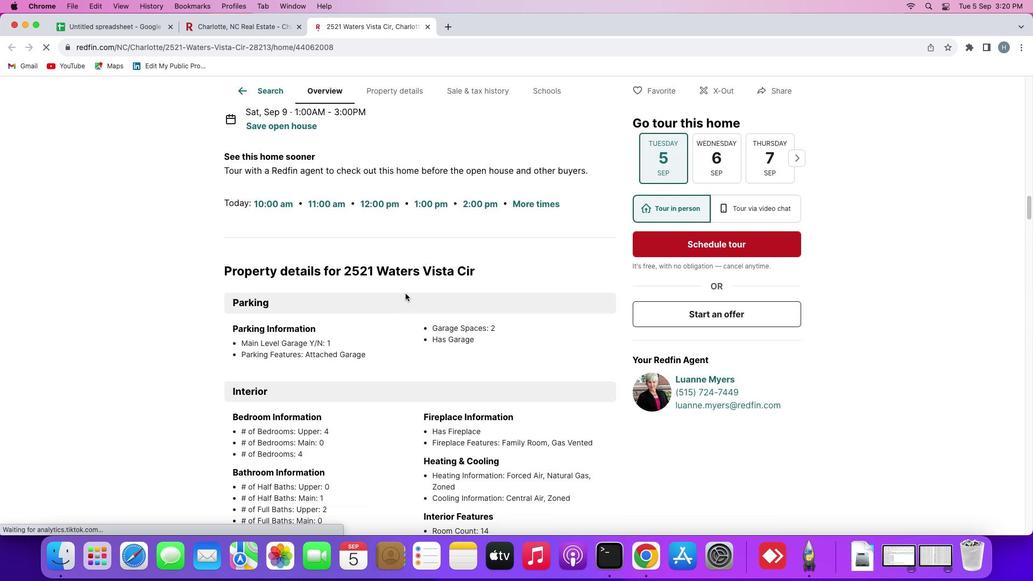 
Action: Mouse scrolled (406, 294) with delta (1, 0)
Screenshot: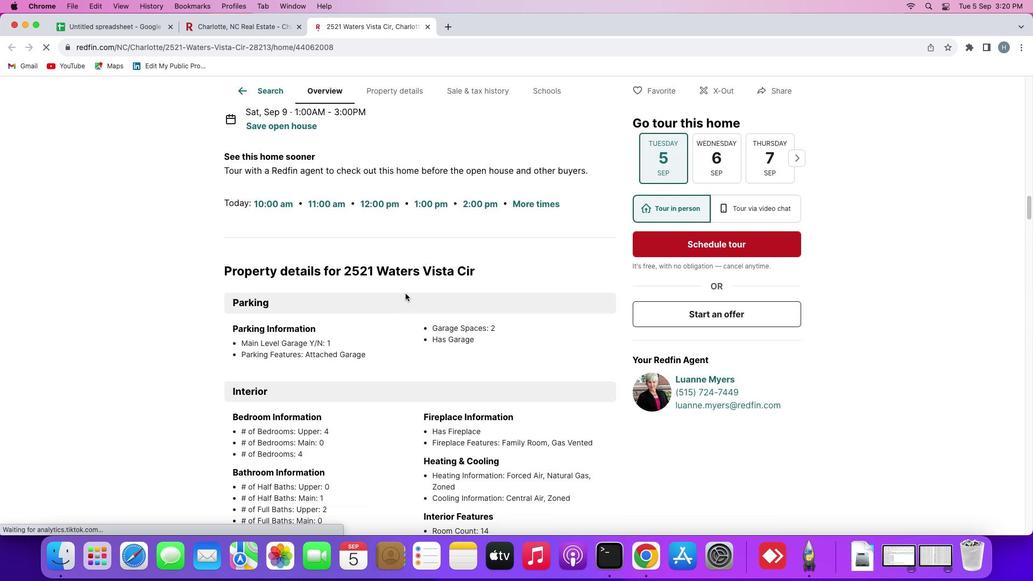 
Action: Mouse scrolled (406, 294) with delta (1, 0)
Screenshot: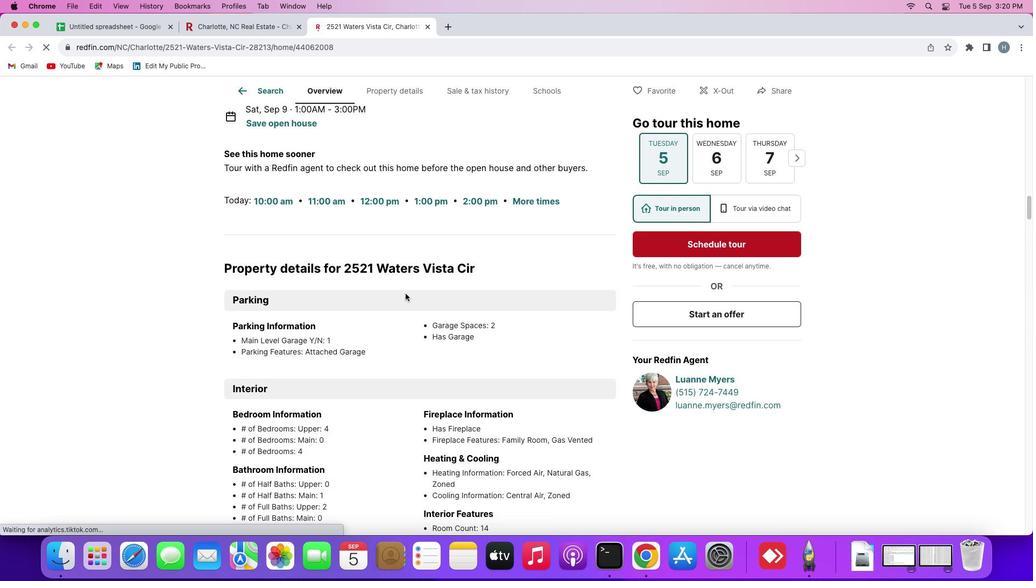 
Action: Mouse scrolled (406, 294) with delta (1, 0)
Screenshot: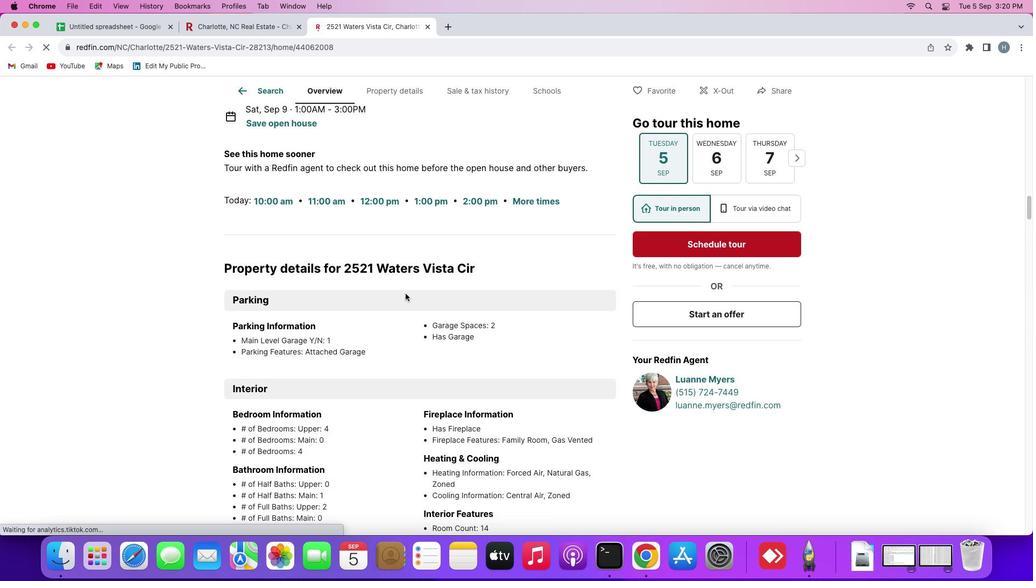 
Action: Mouse scrolled (406, 294) with delta (1, 0)
Screenshot: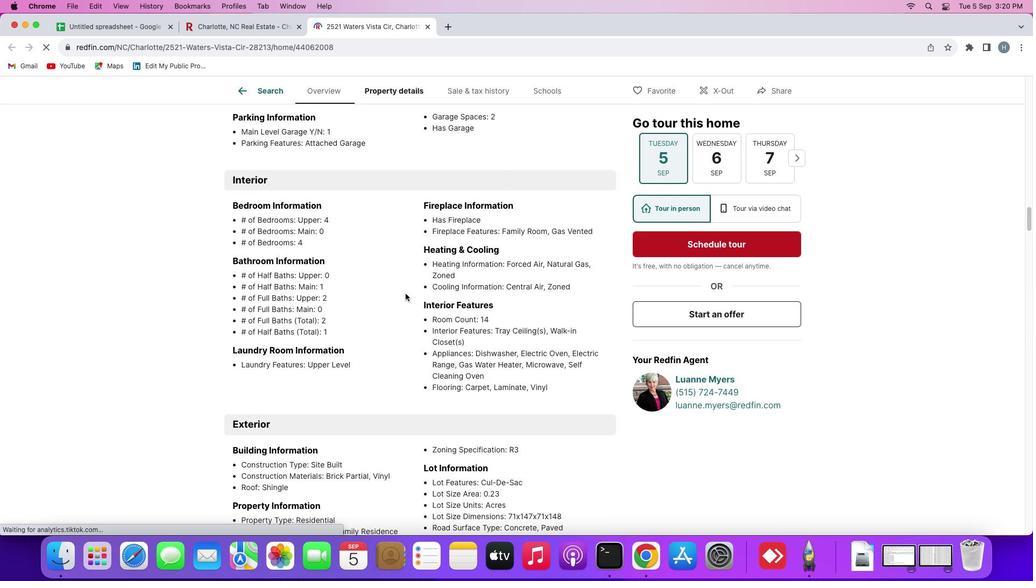
Action: Mouse scrolled (406, 294) with delta (1, 0)
Screenshot: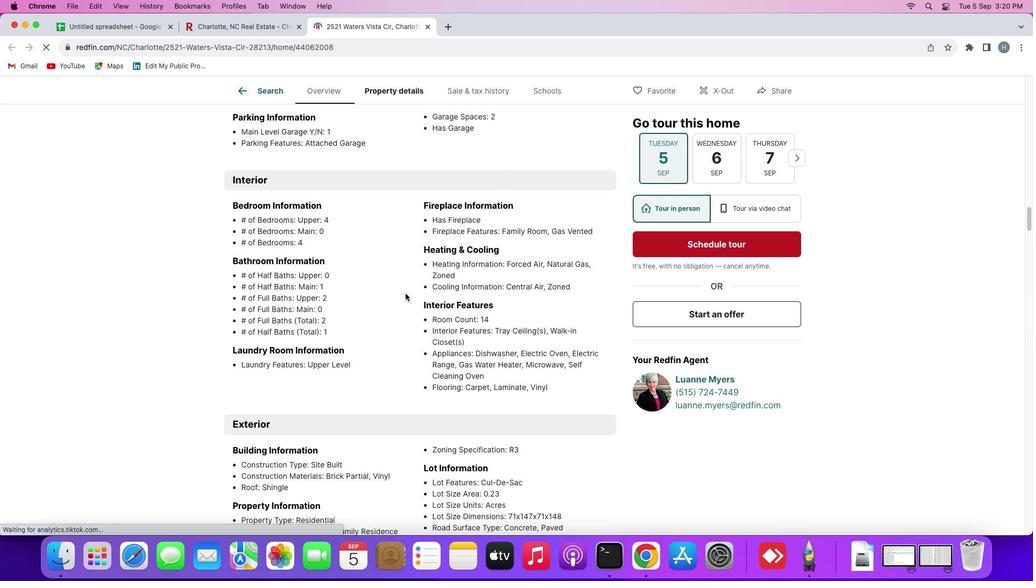 
Action: Mouse scrolled (406, 294) with delta (1, 0)
Screenshot: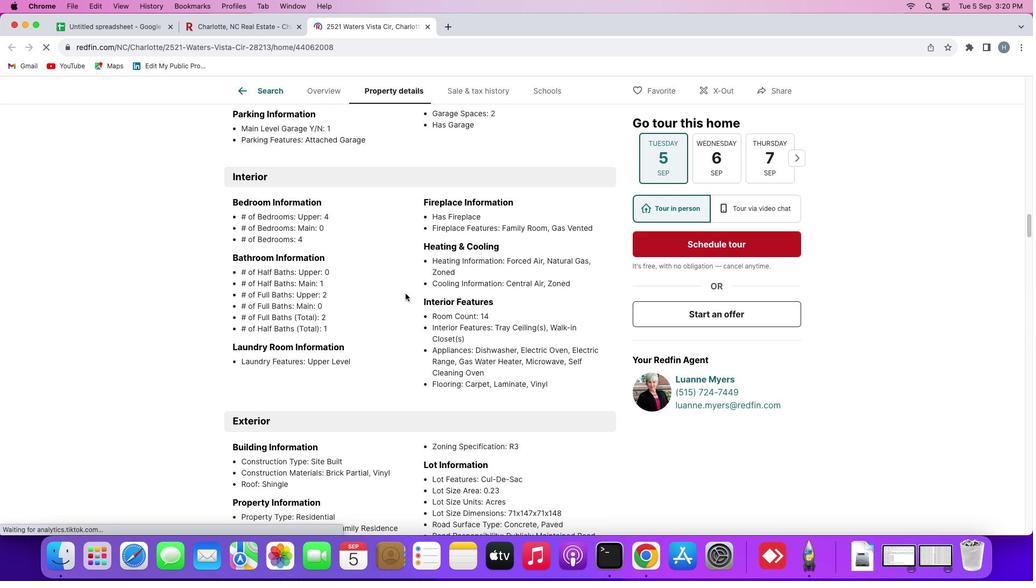 
Action: Mouse scrolled (406, 294) with delta (1, -1)
Screenshot: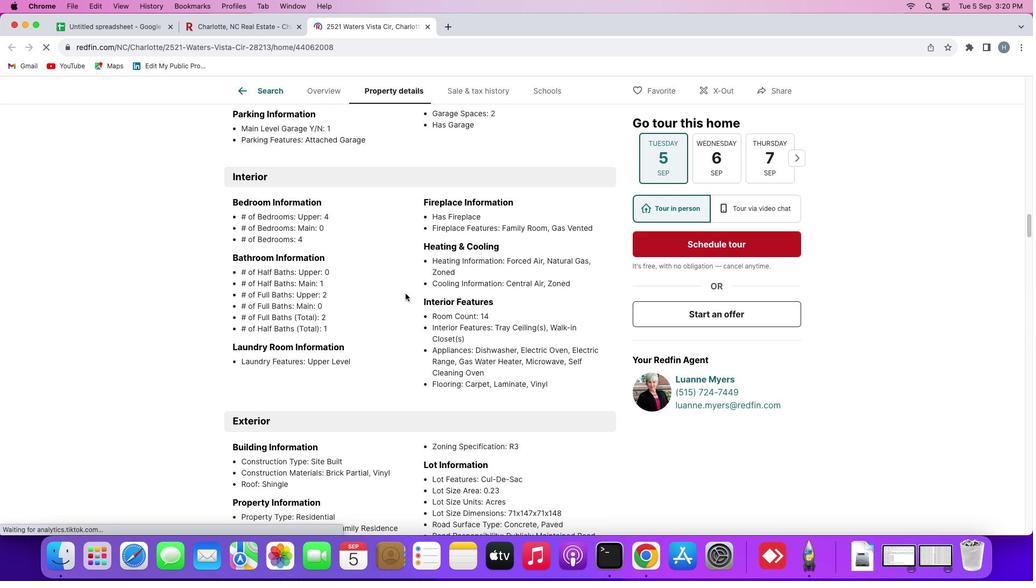 
Action: Mouse scrolled (406, 294) with delta (1, 0)
Screenshot: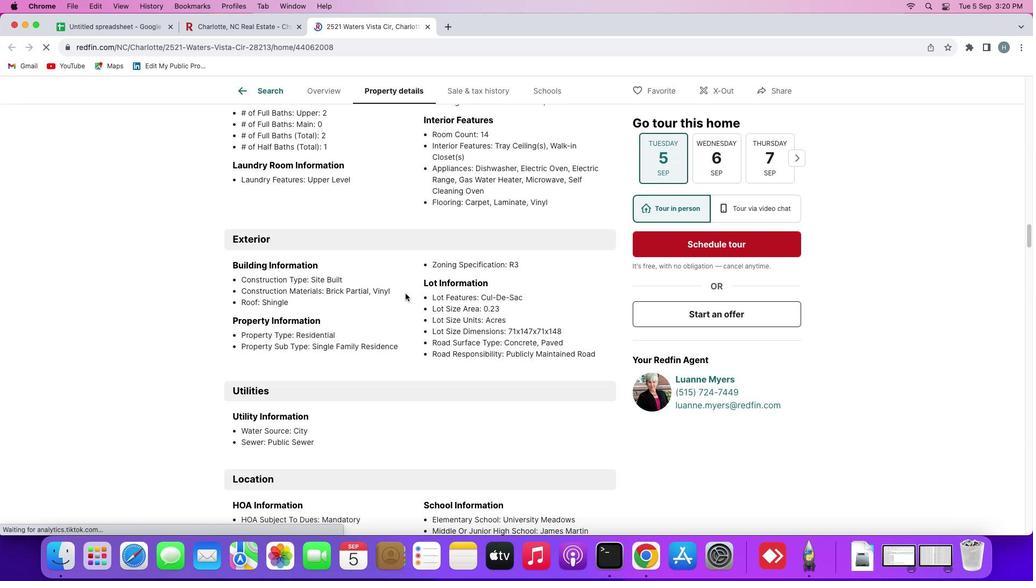 
Action: Mouse scrolled (406, 294) with delta (1, 0)
Screenshot: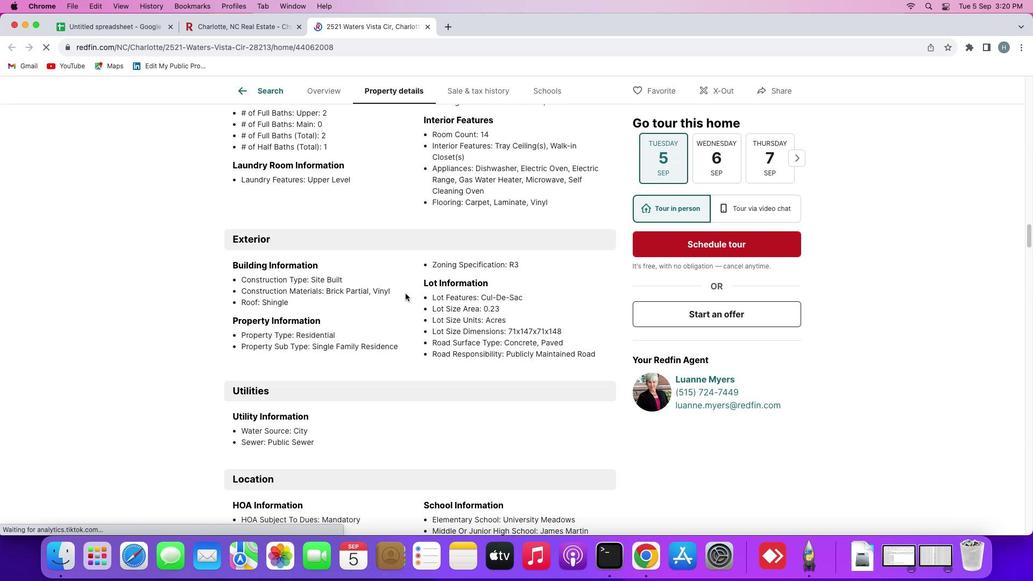 
Action: Mouse scrolled (406, 294) with delta (1, 0)
Screenshot: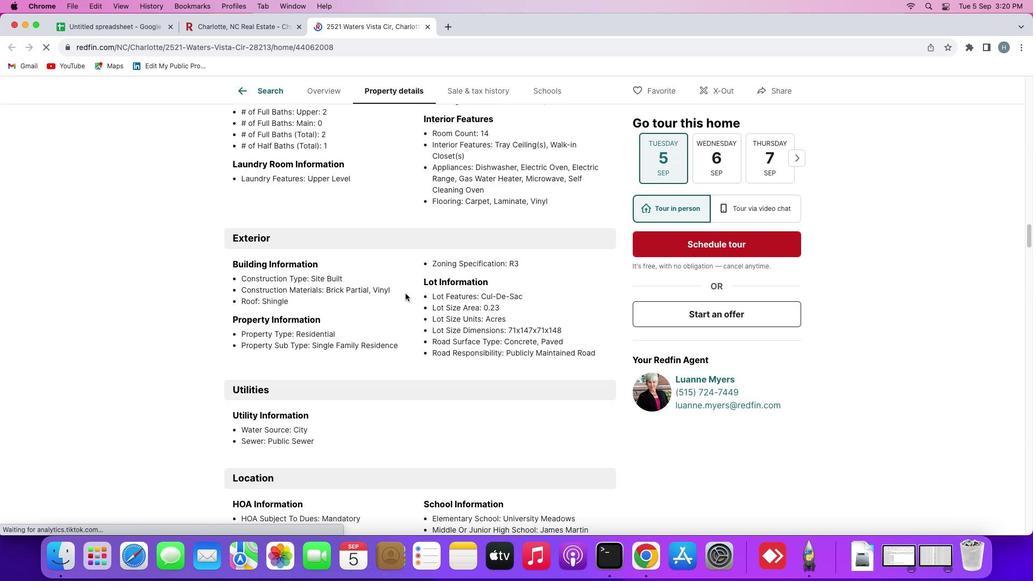 
Action: Mouse scrolled (406, 294) with delta (1, 0)
Screenshot: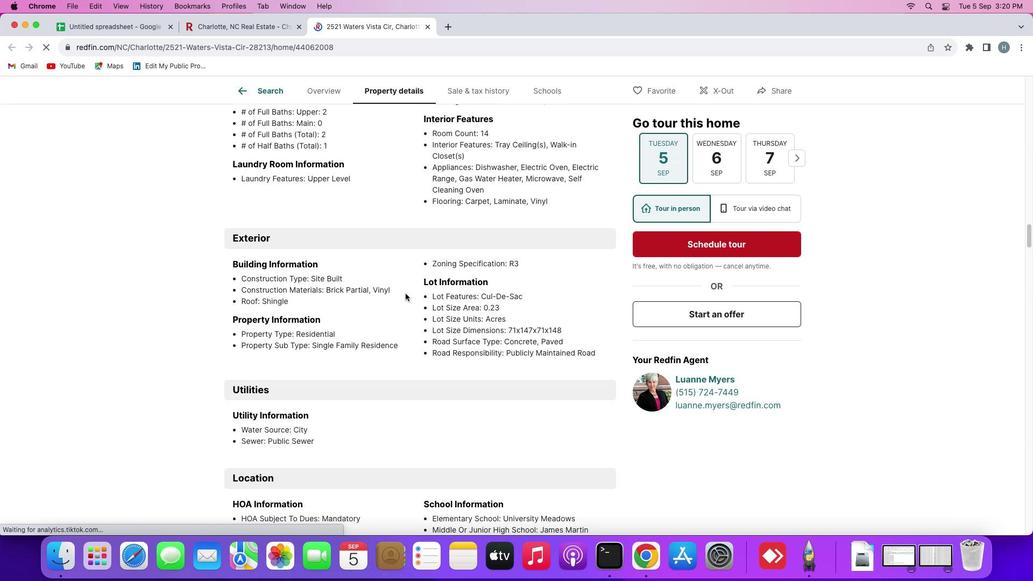 
Action: Mouse scrolled (406, 294) with delta (1, 0)
Screenshot: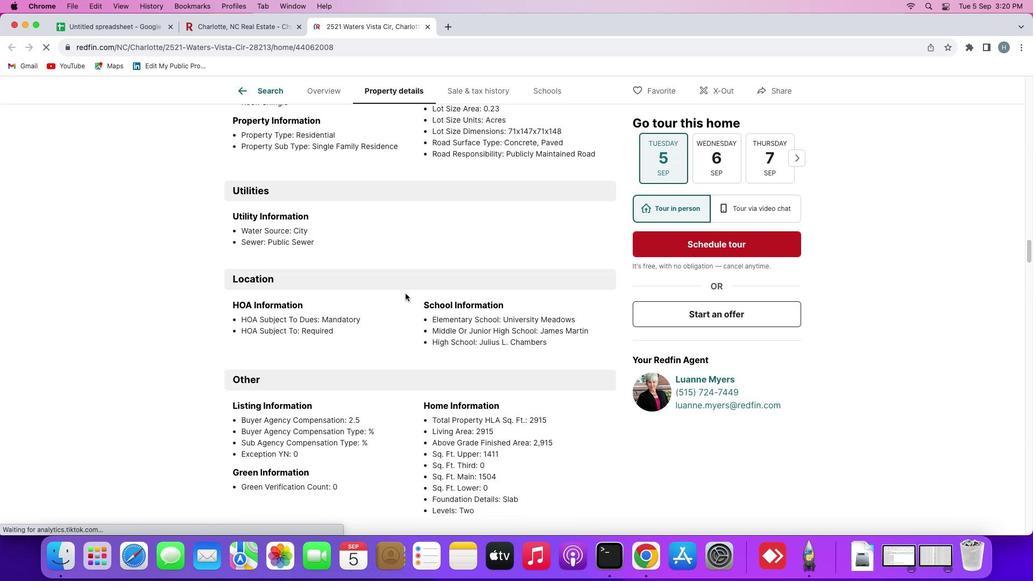
Action: Mouse scrolled (406, 294) with delta (1, 0)
Screenshot: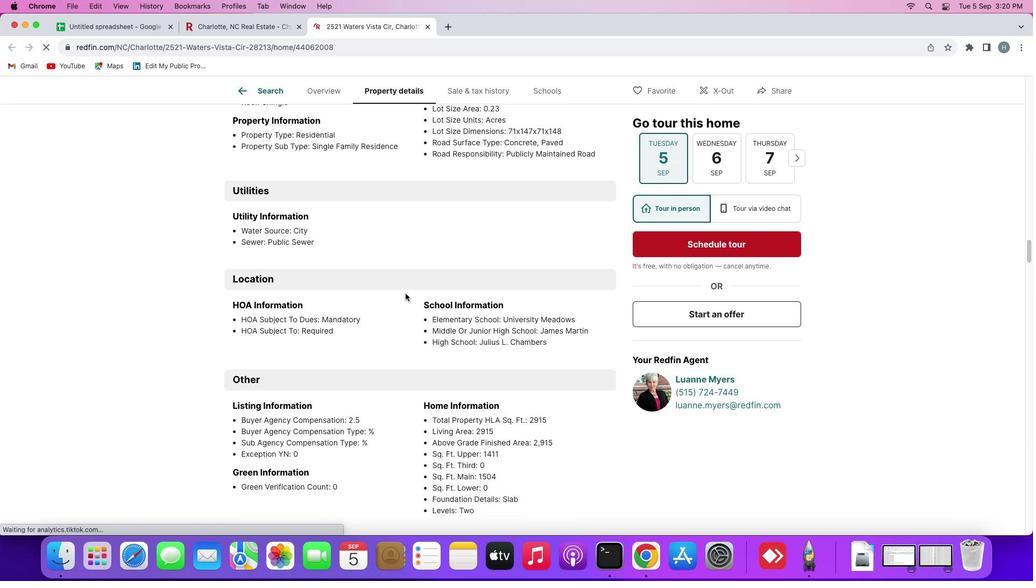 
Action: Mouse scrolled (406, 294) with delta (1, 0)
Screenshot: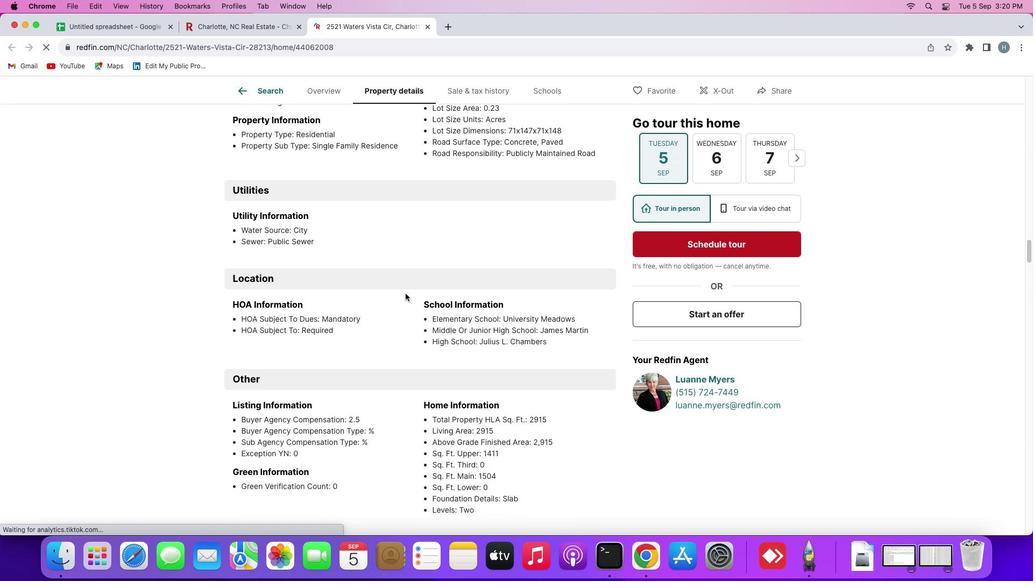 
Action: Mouse scrolled (406, 294) with delta (1, 0)
Screenshot: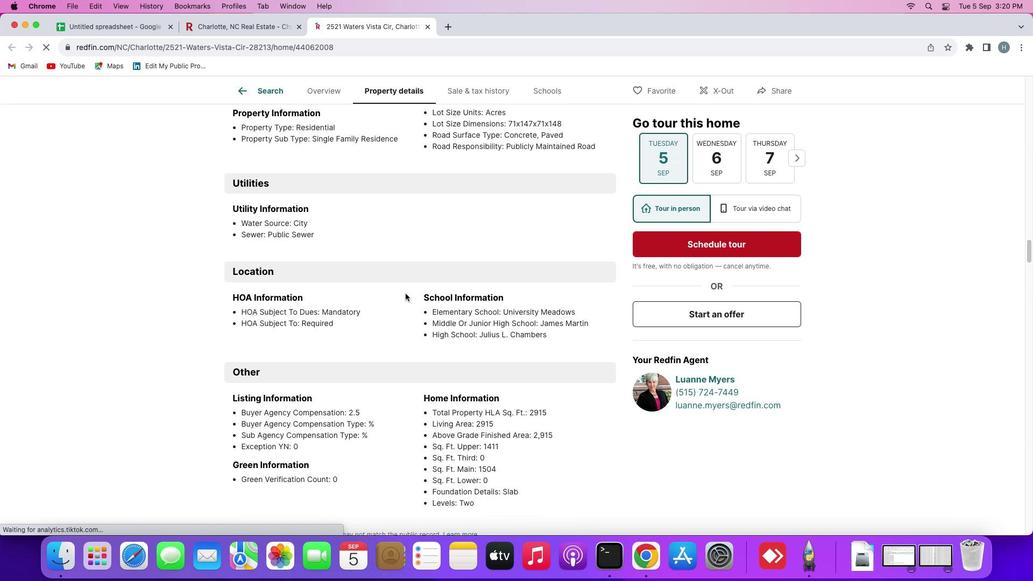 
Action: Mouse scrolled (406, 294) with delta (1, 0)
Screenshot: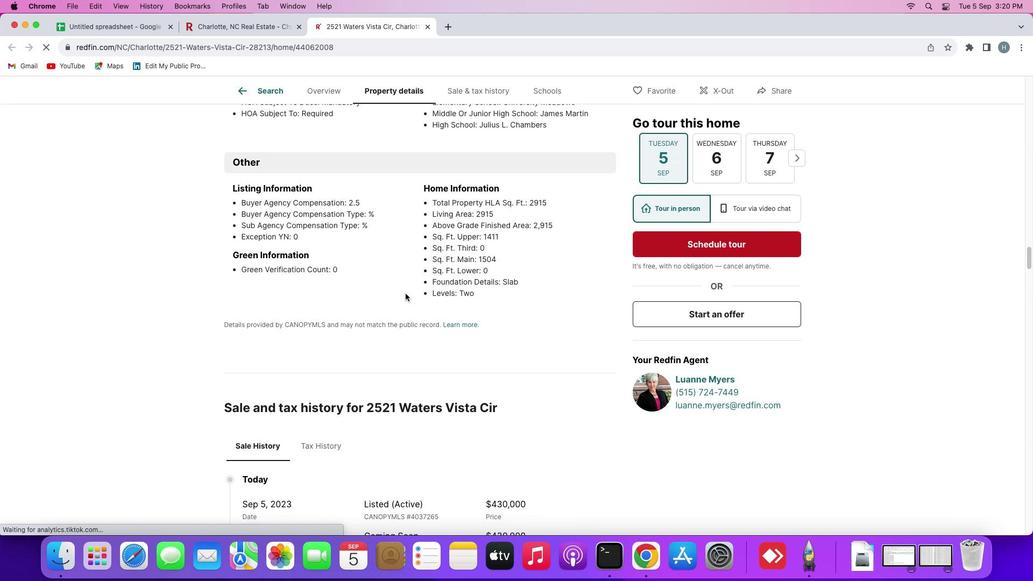 
Action: Mouse scrolled (406, 294) with delta (1, 0)
Screenshot: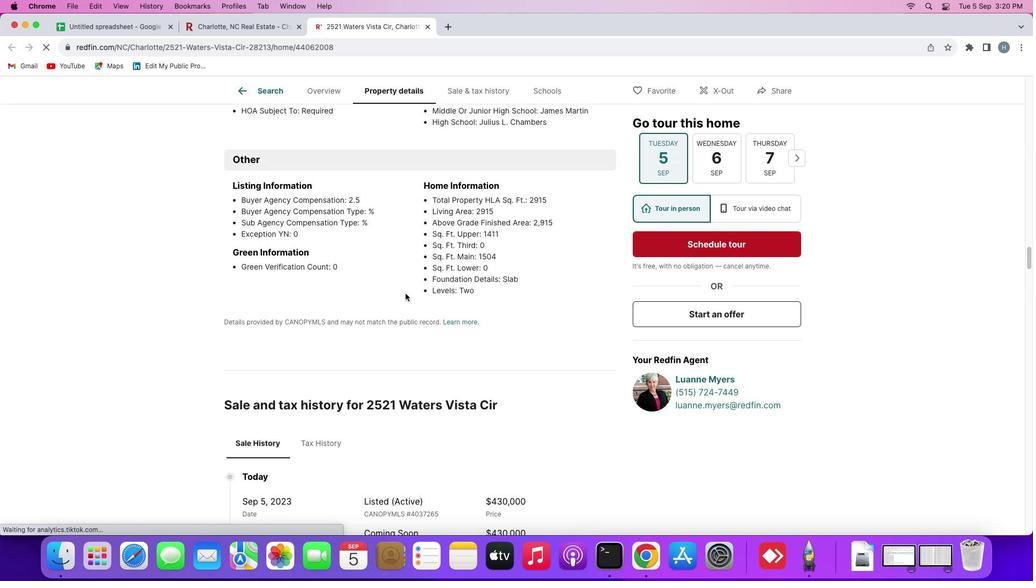 
Action: Mouse scrolled (406, 294) with delta (1, 0)
Screenshot: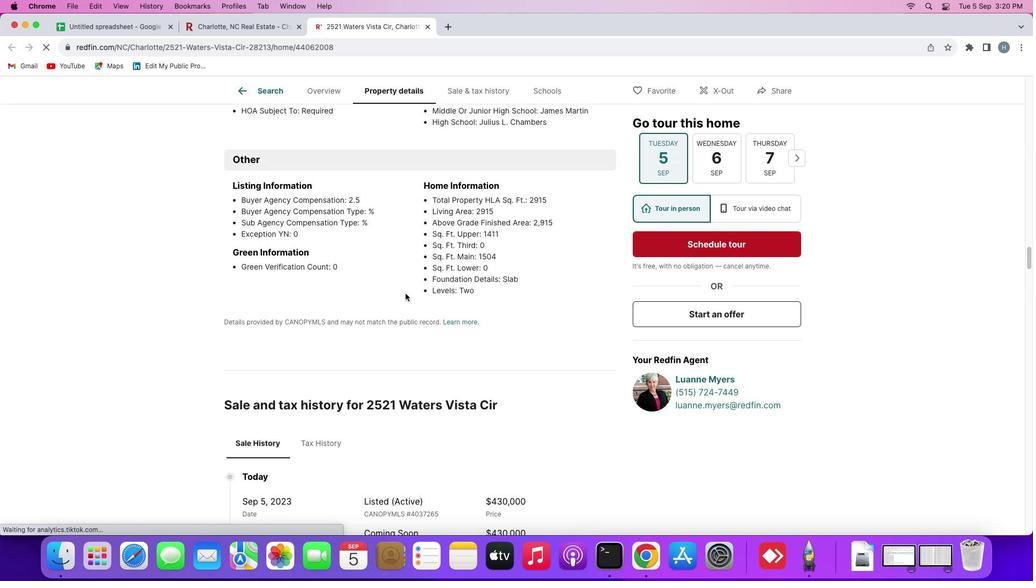 
Action: Mouse scrolled (406, 294) with delta (1, -1)
Screenshot: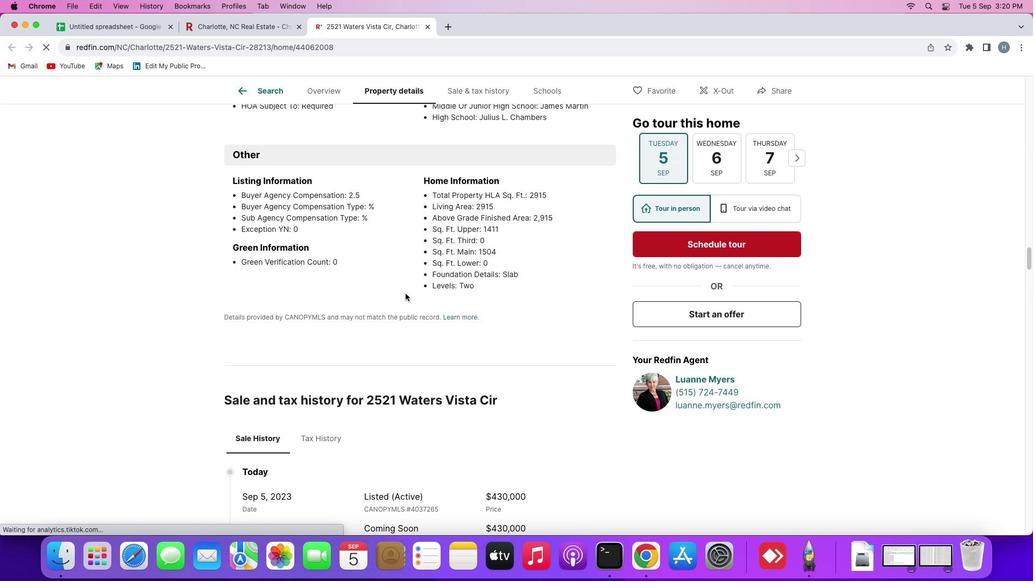 
Action: Mouse scrolled (406, 294) with delta (1, 0)
Screenshot: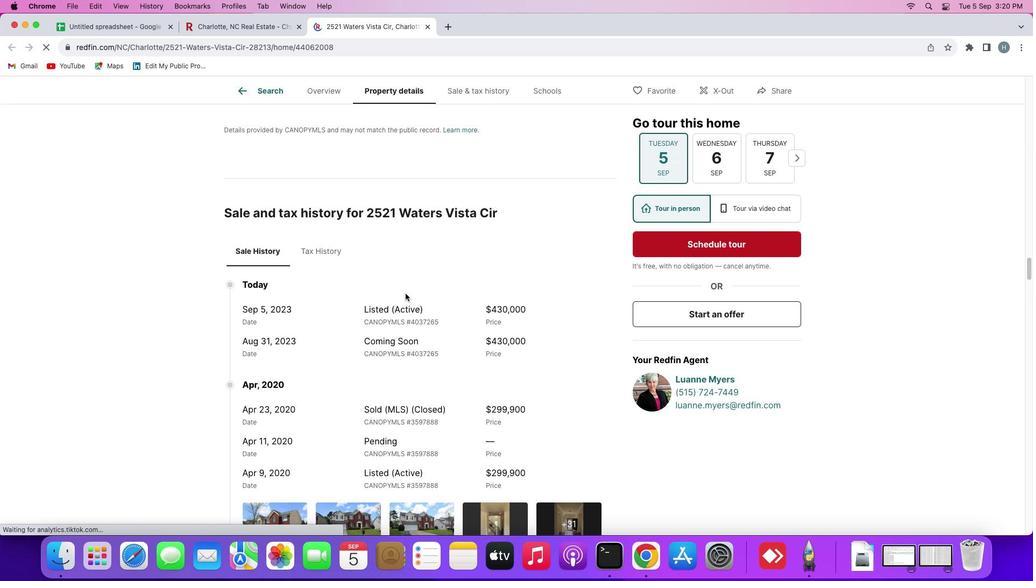 
Action: Mouse scrolled (406, 294) with delta (1, 0)
Screenshot: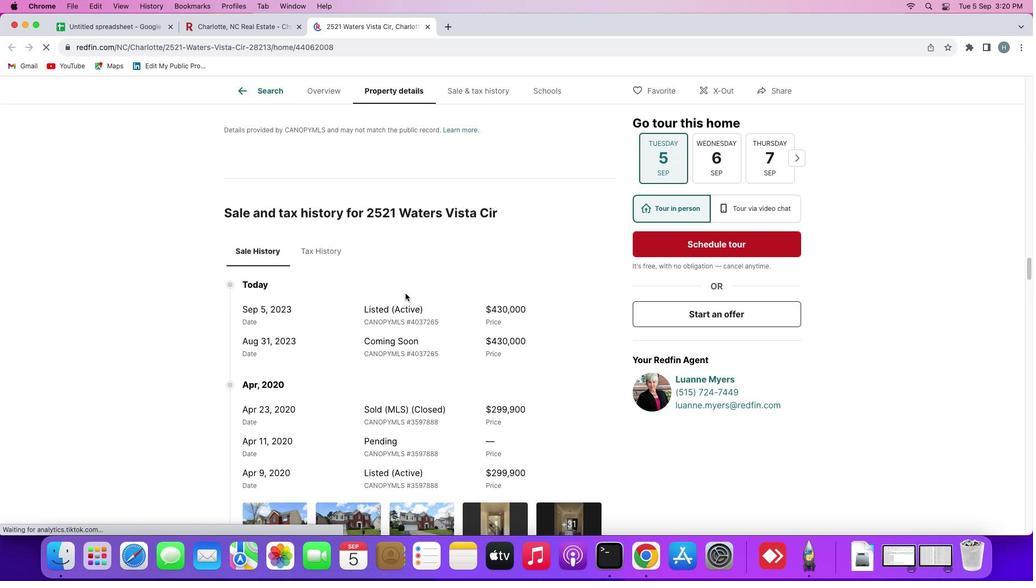 
Action: Mouse scrolled (406, 294) with delta (1, 0)
Screenshot: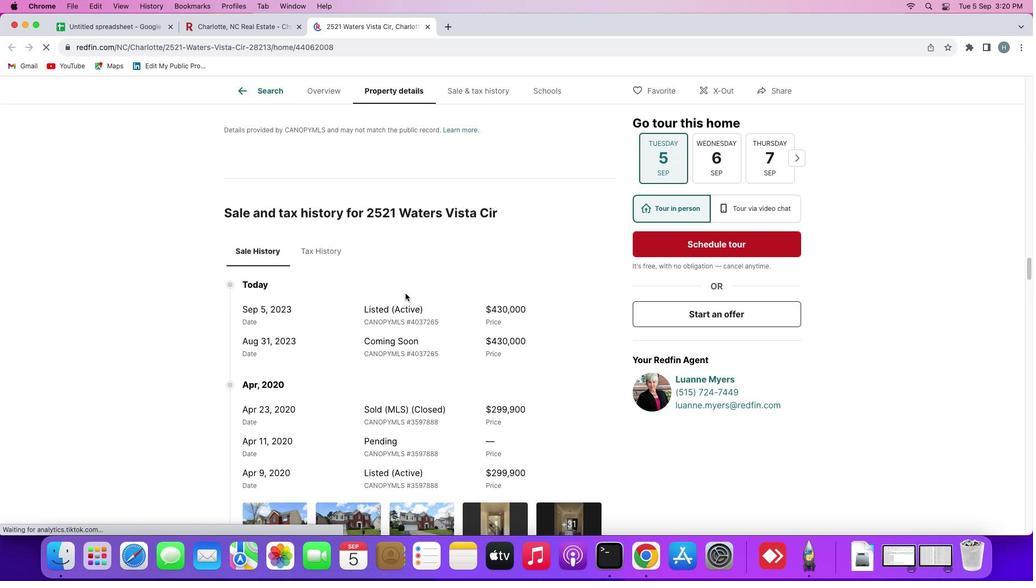 
Action: Mouse scrolled (406, 294) with delta (1, 0)
Screenshot: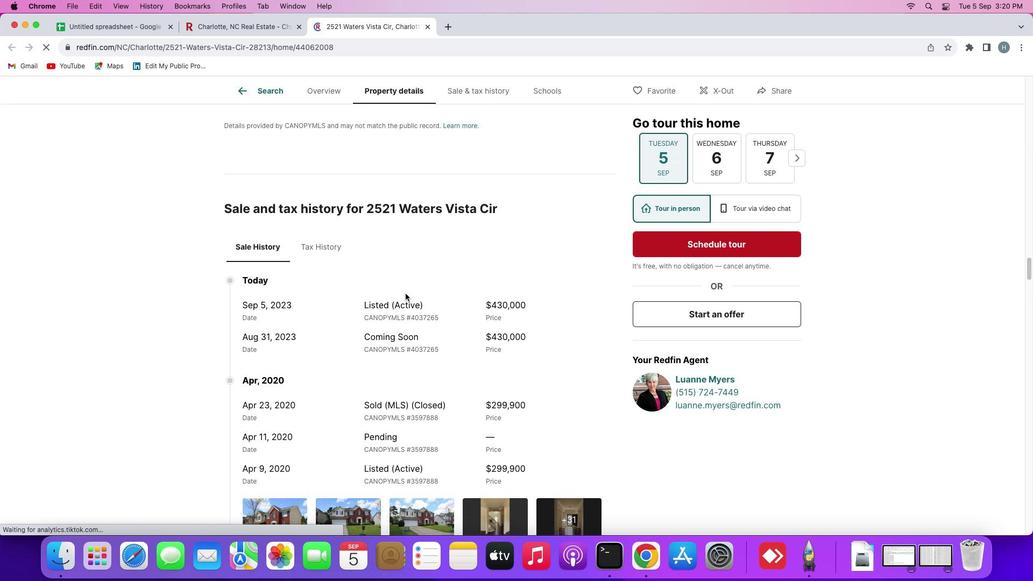 
Action: Mouse scrolled (406, 294) with delta (1, 0)
Screenshot: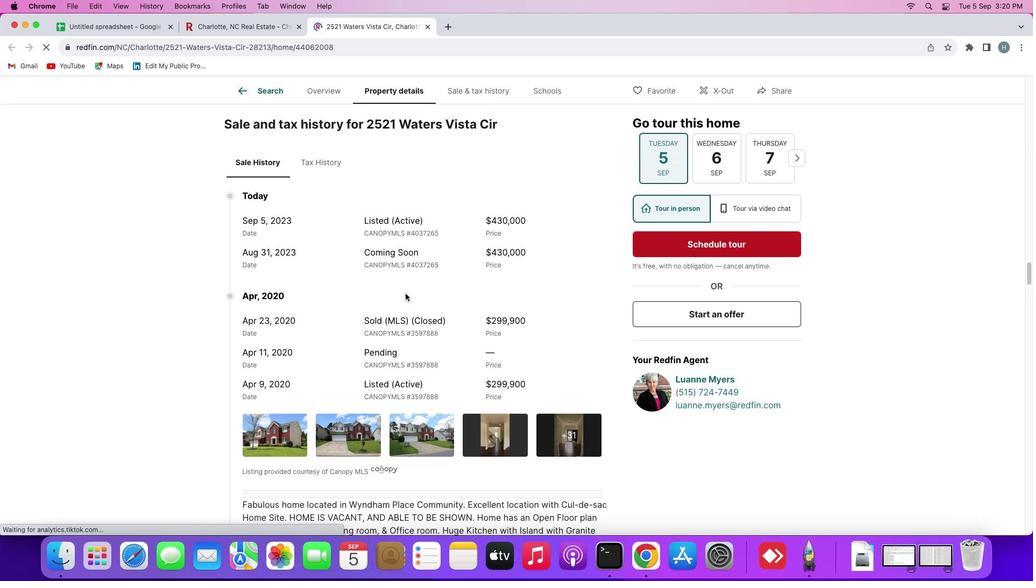 
Action: Mouse scrolled (406, 294) with delta (1, 0)
Screenshot: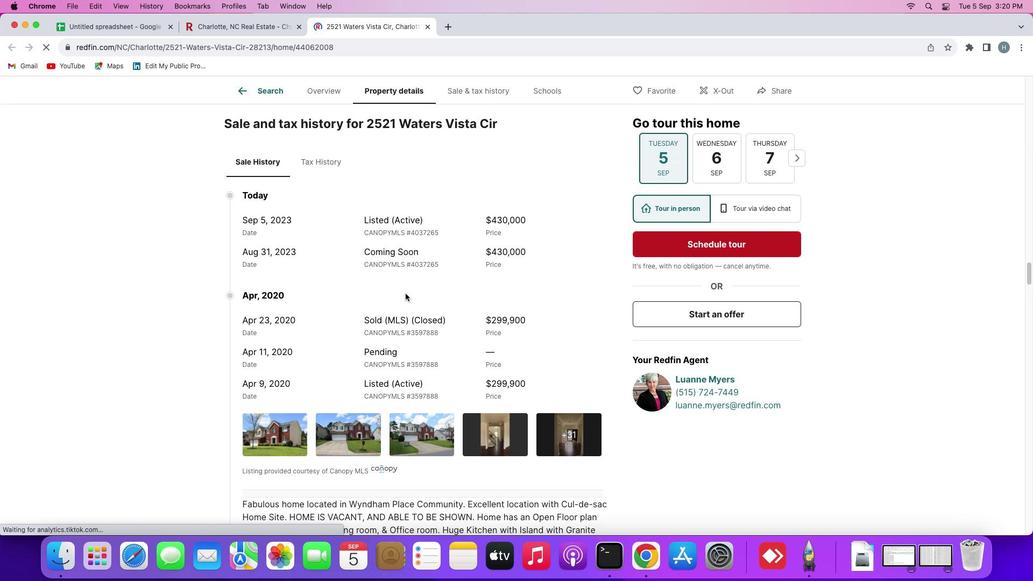 
Action: Mouse scrolled (406, 294) with delta (1, 0)
Screenshot: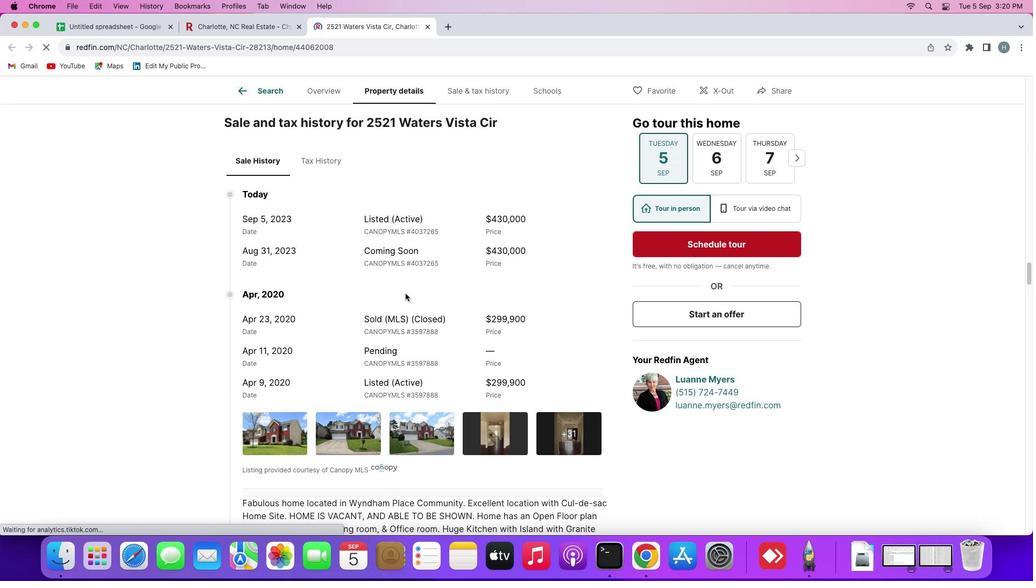 
Action: Mouse scrolled (406, 294) with delta (1, 0)
Screenshot: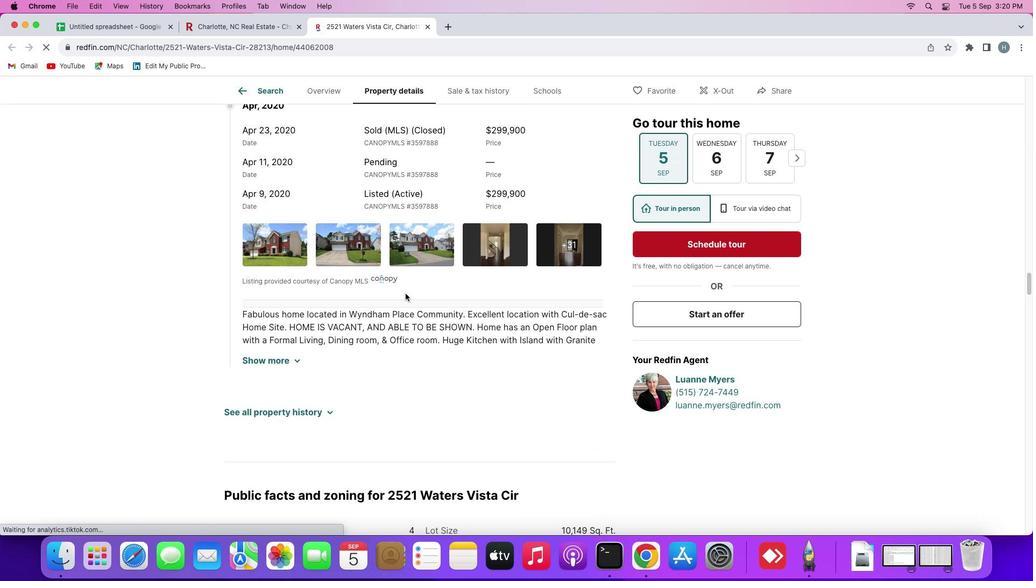 
Action: Mouse scrolled (406, 294) with delta (1, 0)
Screenshot: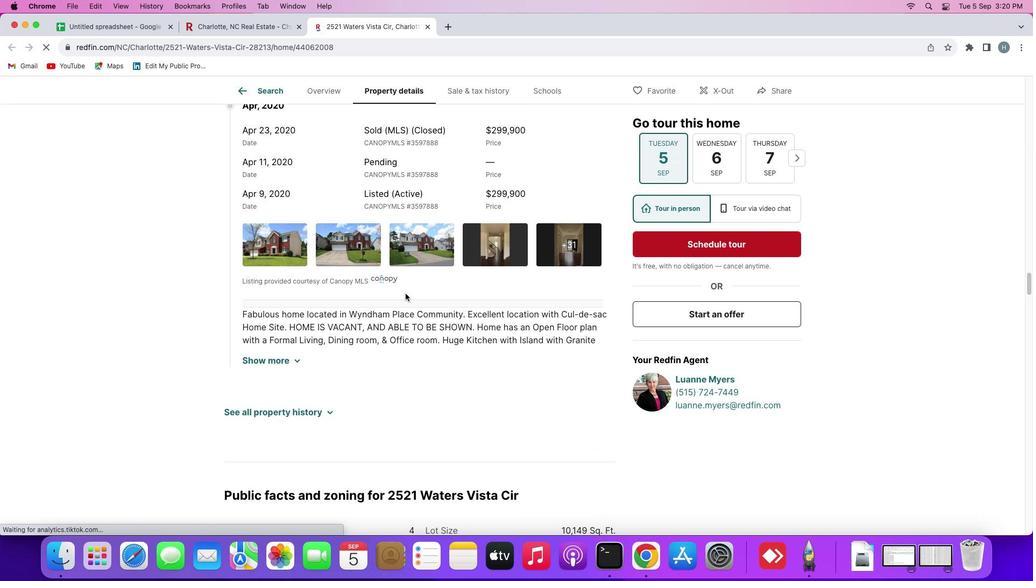 
Action: Mouse scrolled (406, 294) with delta (1, 0)
Screenshot: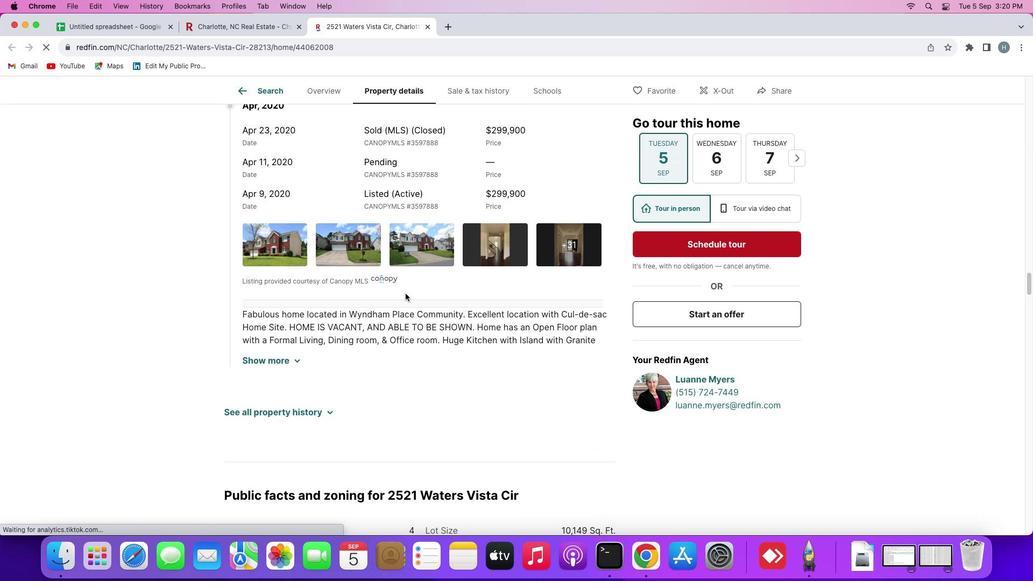 
Action: Mouse scrolled (406, 294) with delta (1, 0)
Screenshot: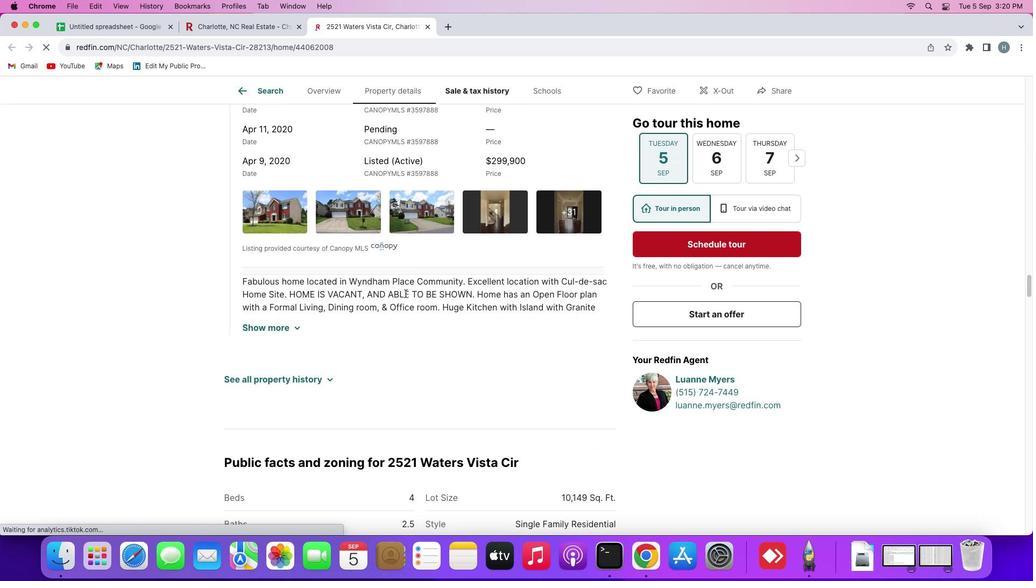 
Action: Mouse scrolled (406, 294) with delta (1, 0)
Screenshot: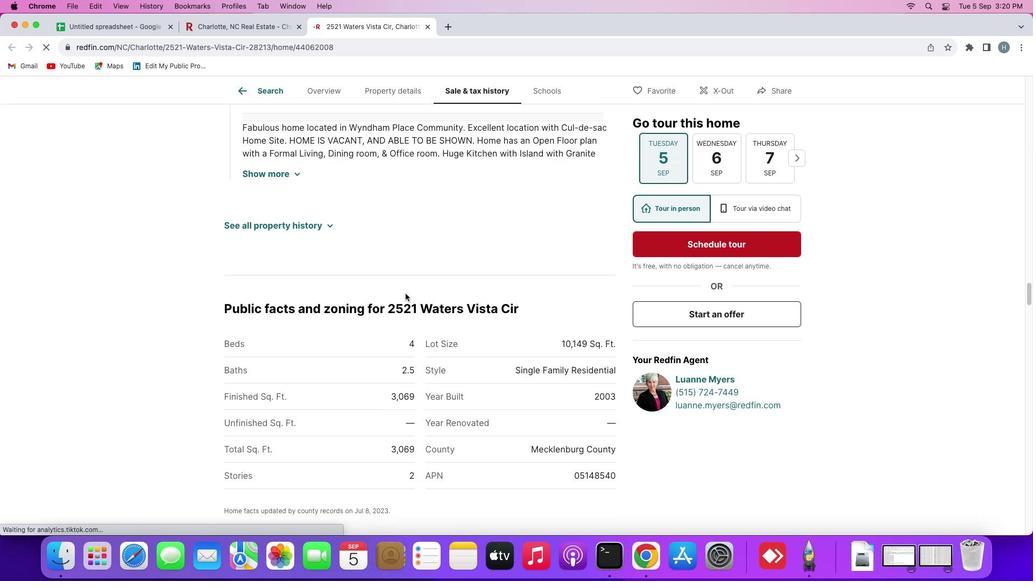 
Action: Mouse scrolled (406, 294) with delta (1, 0)
Screenshot: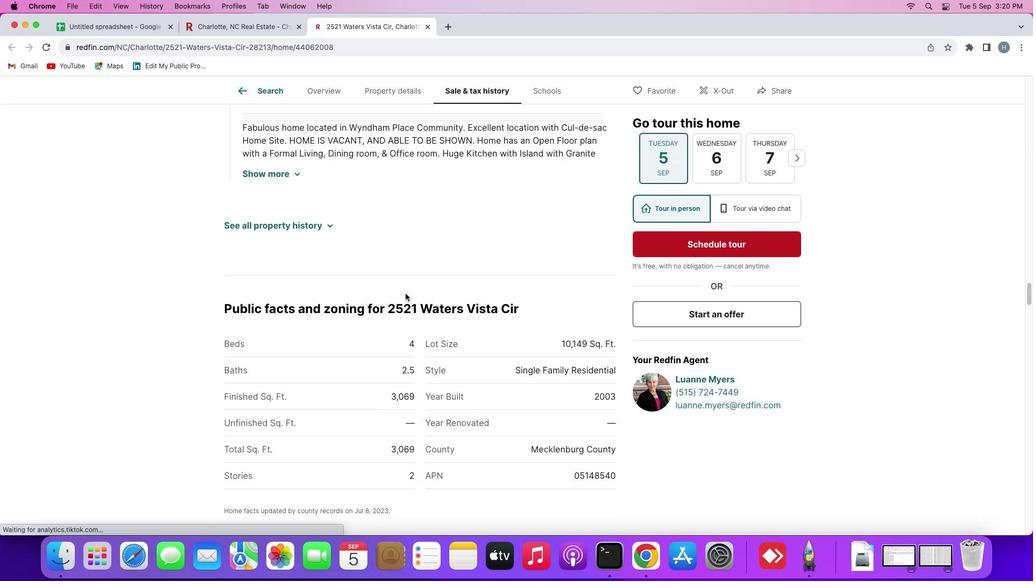
Action: Mouse scrolled (406, 294) with delta (1, 0)
Screenshot: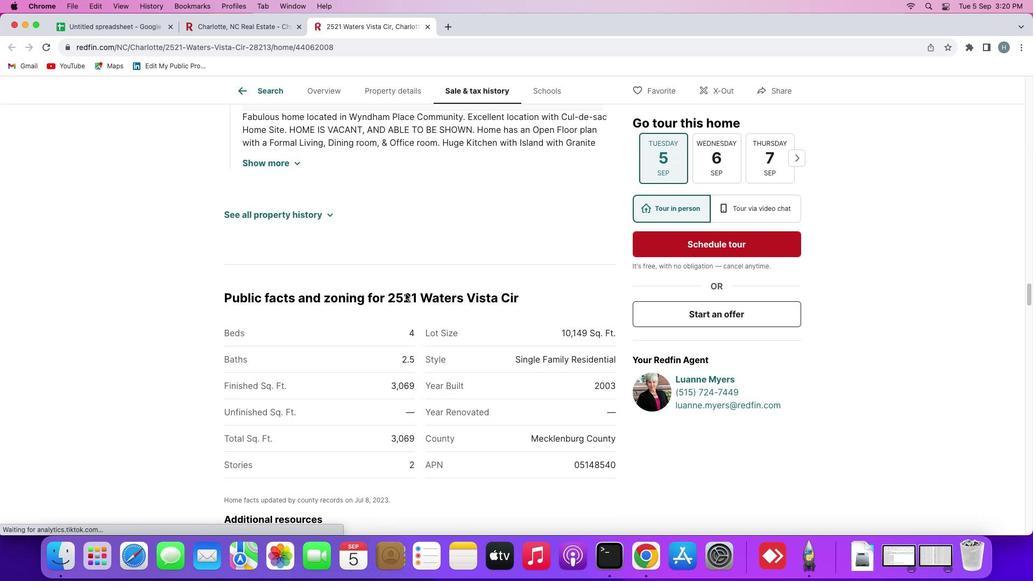 
Action: Mouse scrolled (406, 294) with delta (1, 0)
Screenshot: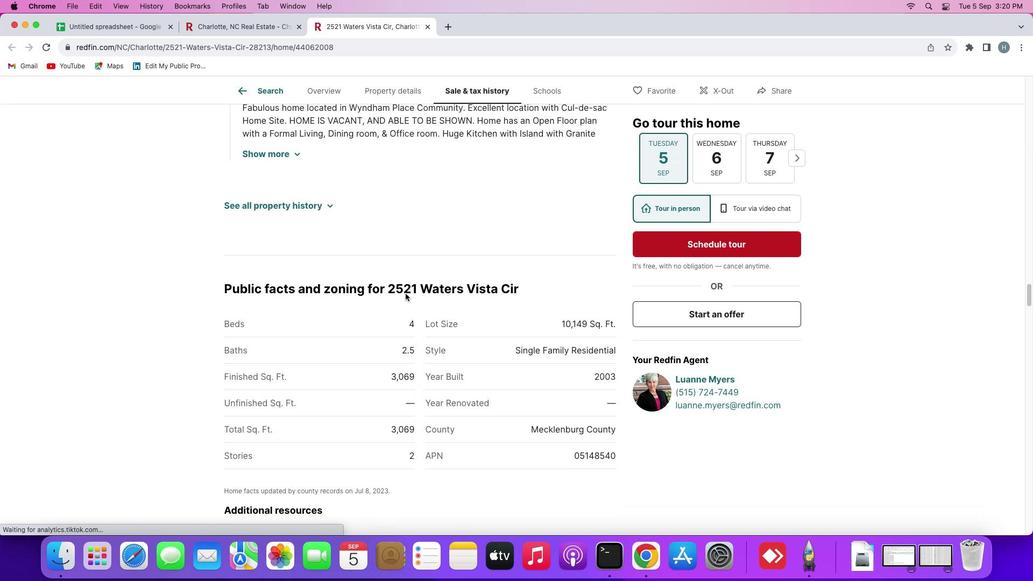 
Action: Mouse scrolled (406, 294) with delta (1, 0)
Screenshot: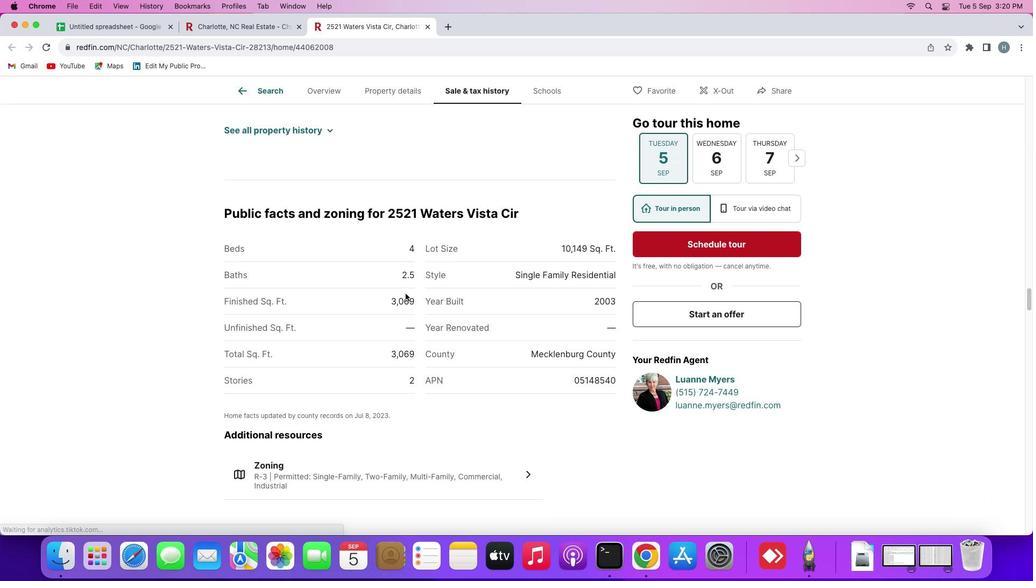 
Action: Mouse scrolled (406, 294) with delta (1, 0)
Screenshot: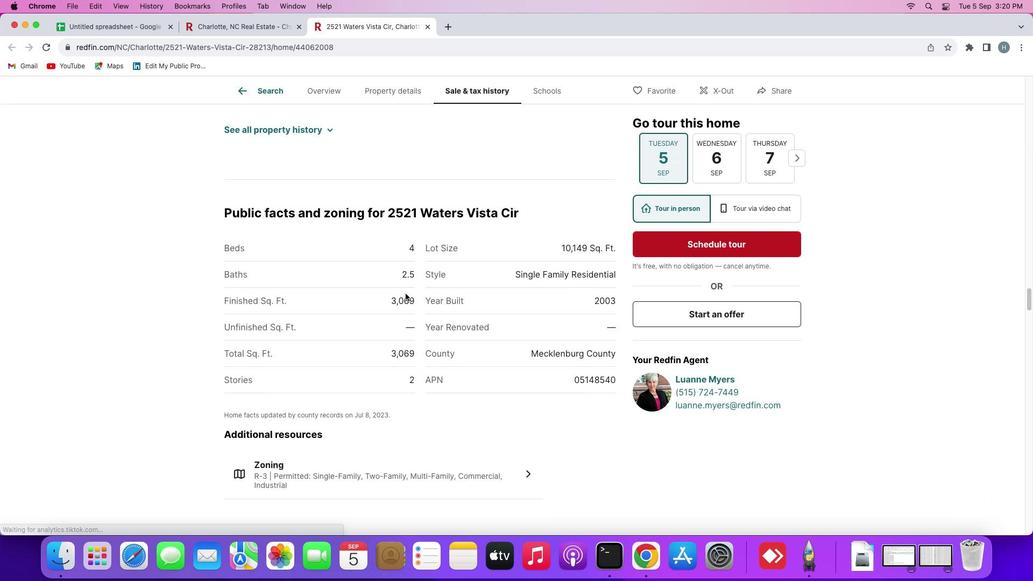 
Action: Mouse scrolled (406, 294) with delta (1, 0)
Screenshot: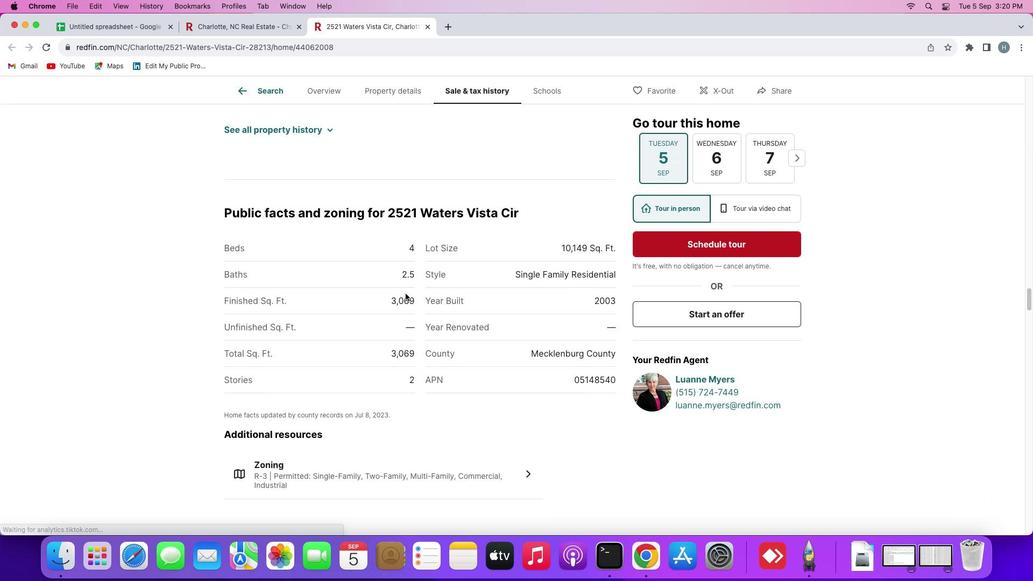
Action: Mouse scrolled (406, 294) with delta (1, 0)
Screenshot: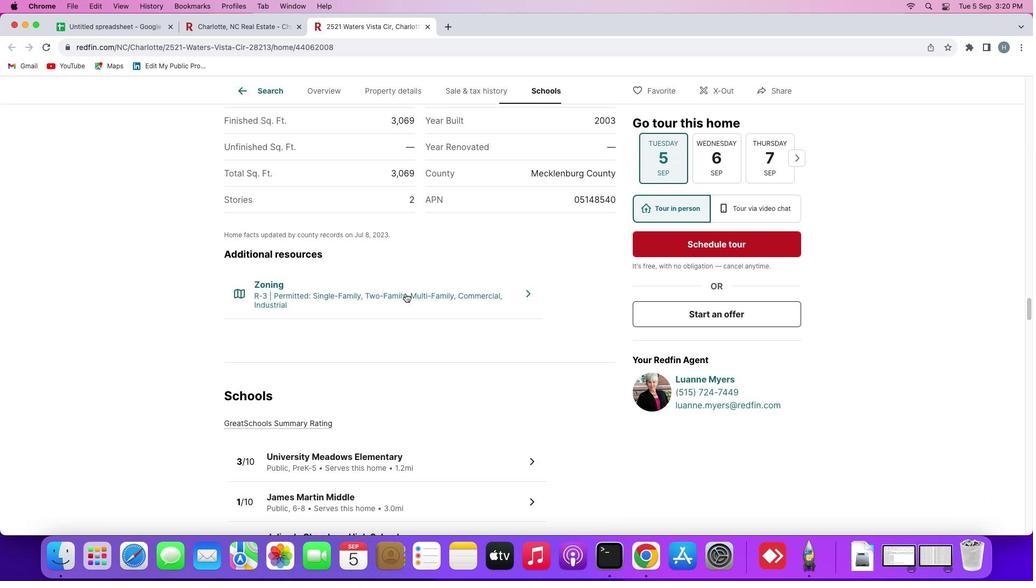 
Action: Mouse scrolled (406, 294) with delta (1, 0)
Screenshot: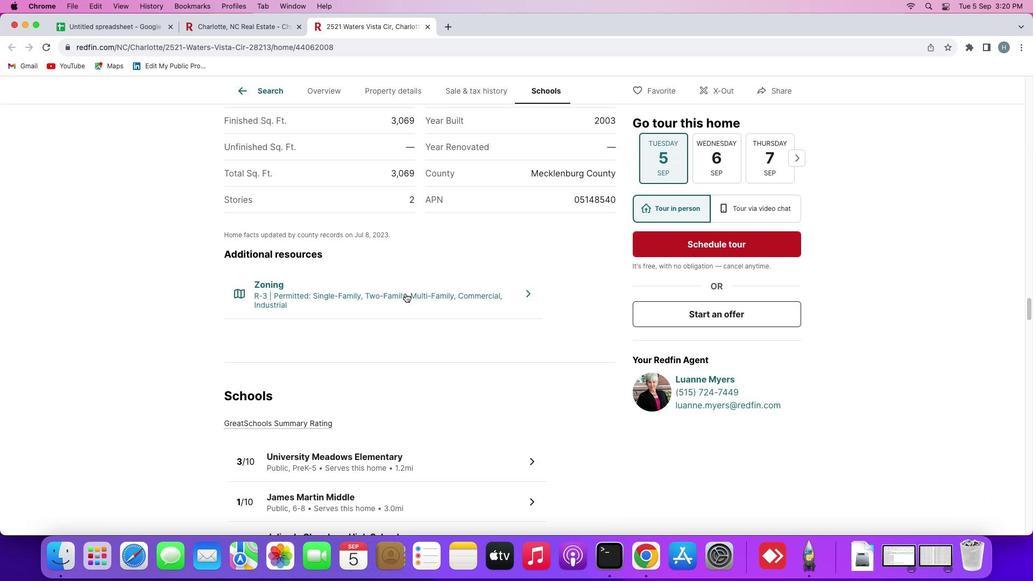 
Action: Mouse scrolled (406, 294) with delta (1, 0)
Screenshot: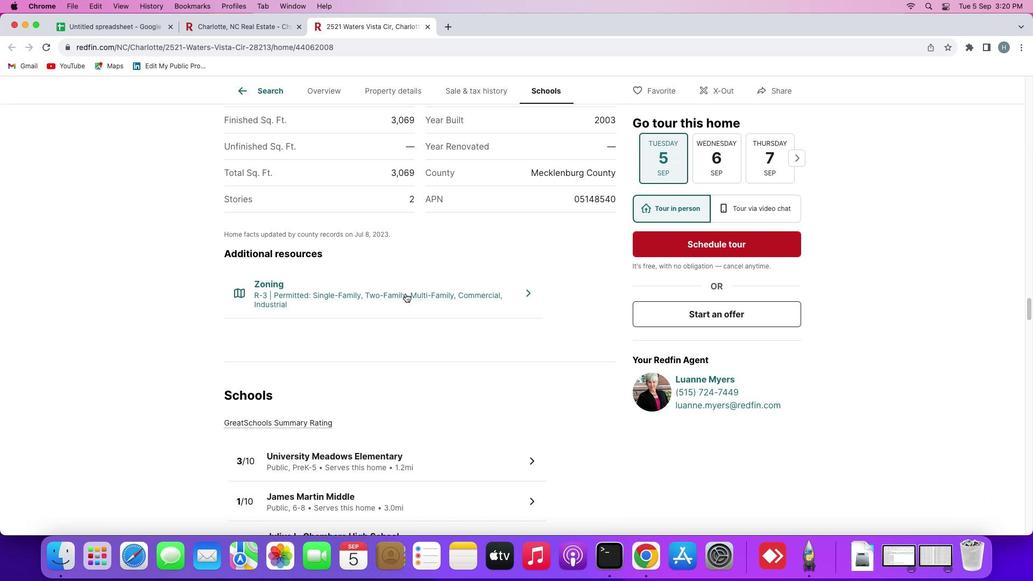 
Action: Mouse scrolled (406, 294) with delta (1, 0)
Screenshot: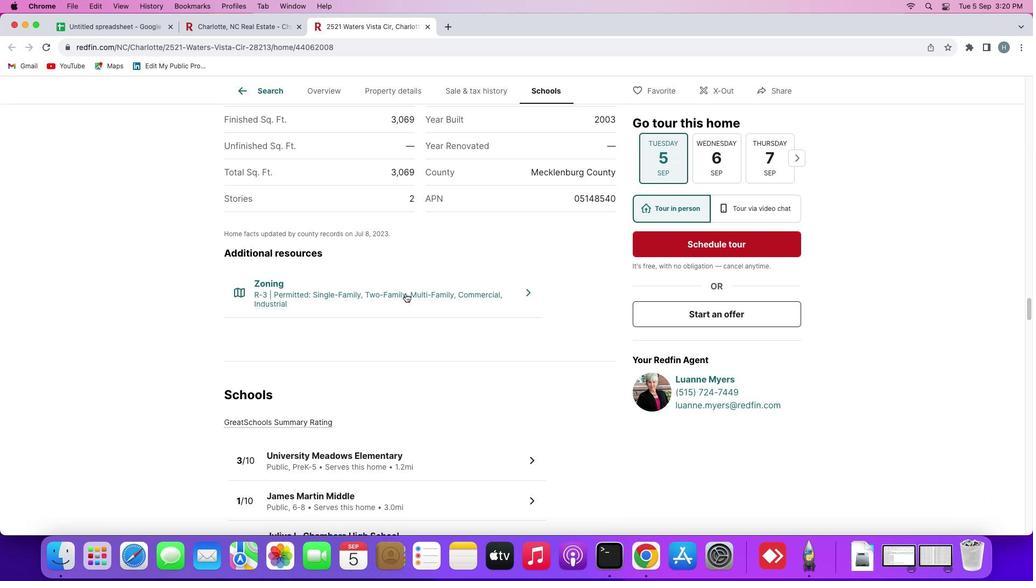 
Action: Mouse scrolled (406, 294) with delta (1, 0)
Screenshot: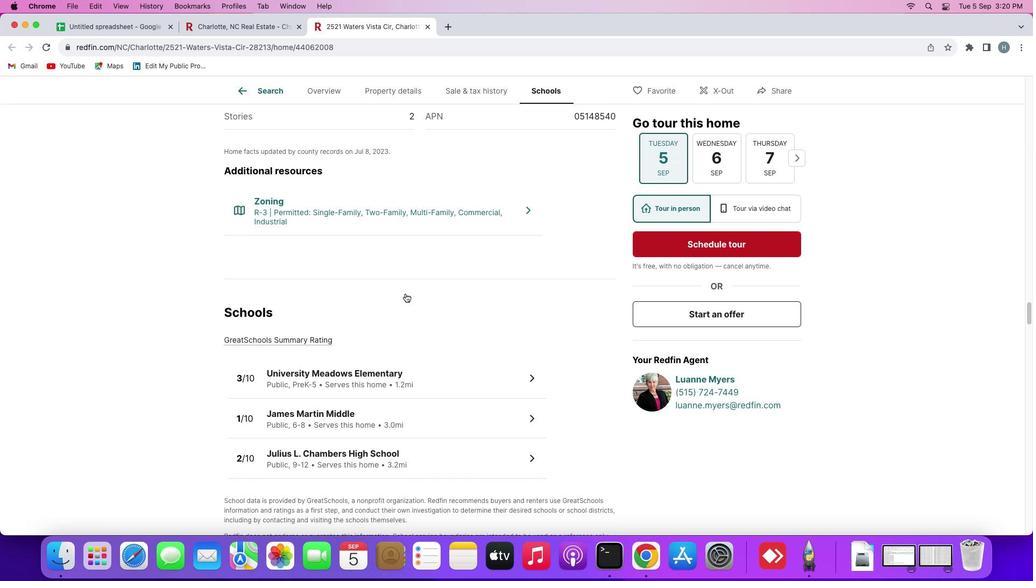 
Action: Mouse scrolled (406, 294) with delta (1, 0)
Screenshot: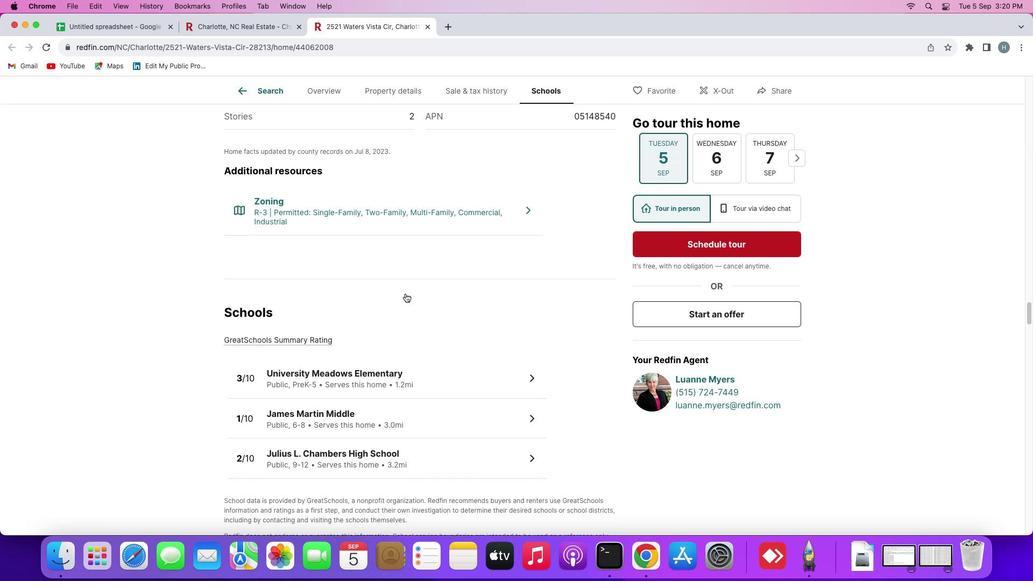 
Action: Mouse scrolled (406, 294) with delta (1, 0)
Screenshot: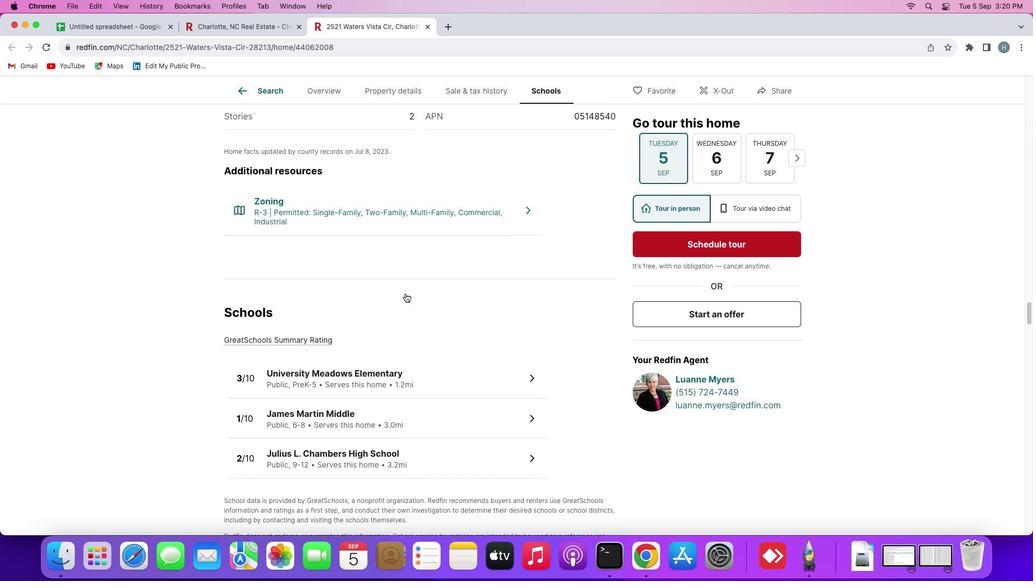 
Action: Mouse scrolled (406, 294) with delta (1, 0)
Screenshot: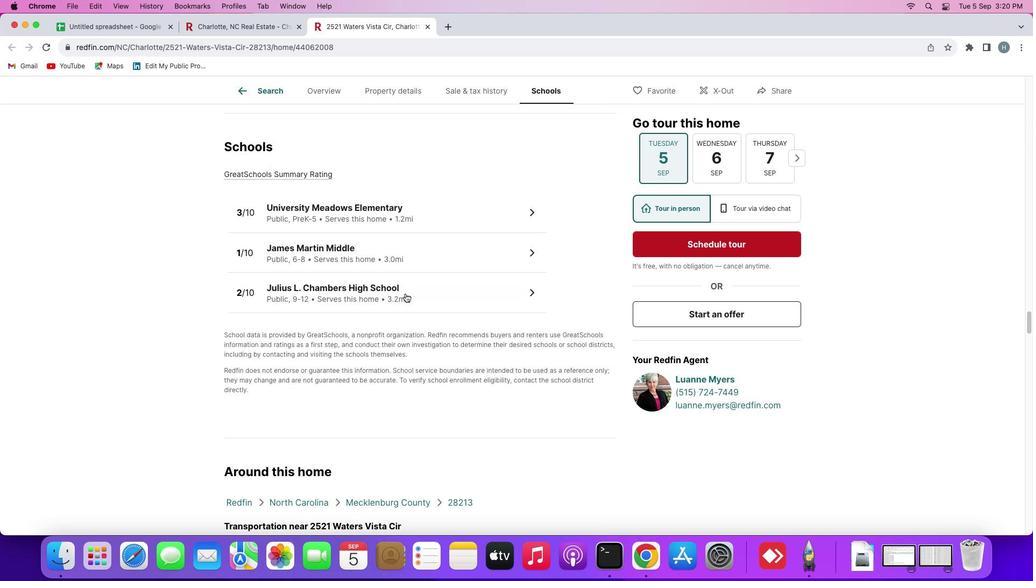 
Action: Mouse scrolled (406, 294) with delta (1, 0)
Screenshot: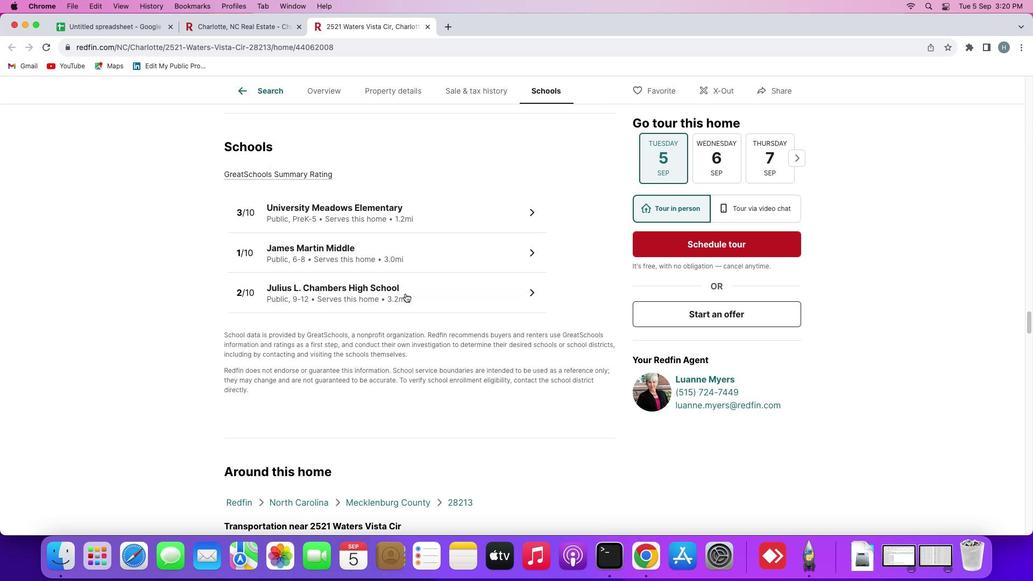 
Action: Mouse scrolled (406, 294) with delta (1, 0)
Screenshot: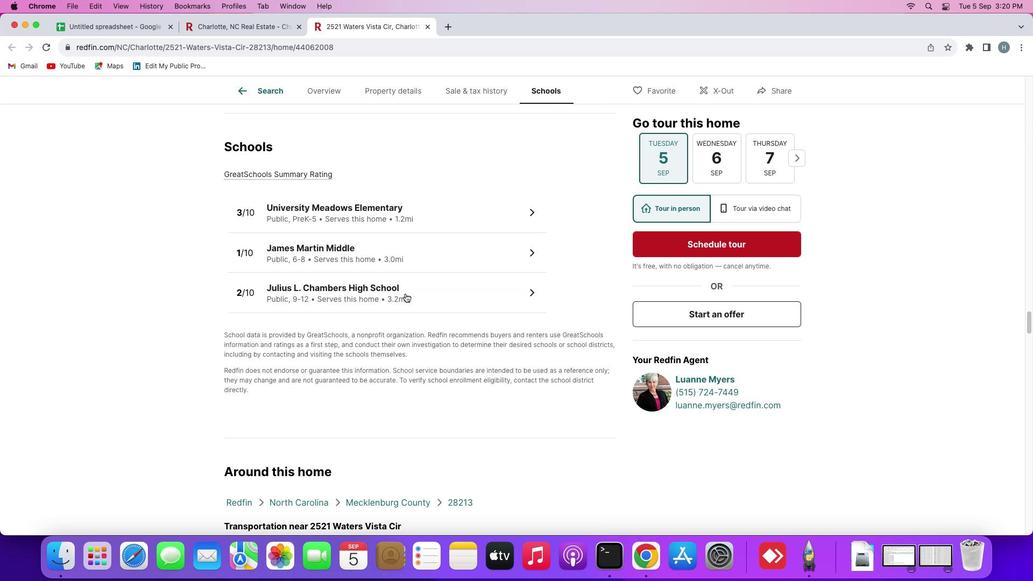 
Action: Mouse scrolled (406, 294) with delta (1, 0)
Screenshot: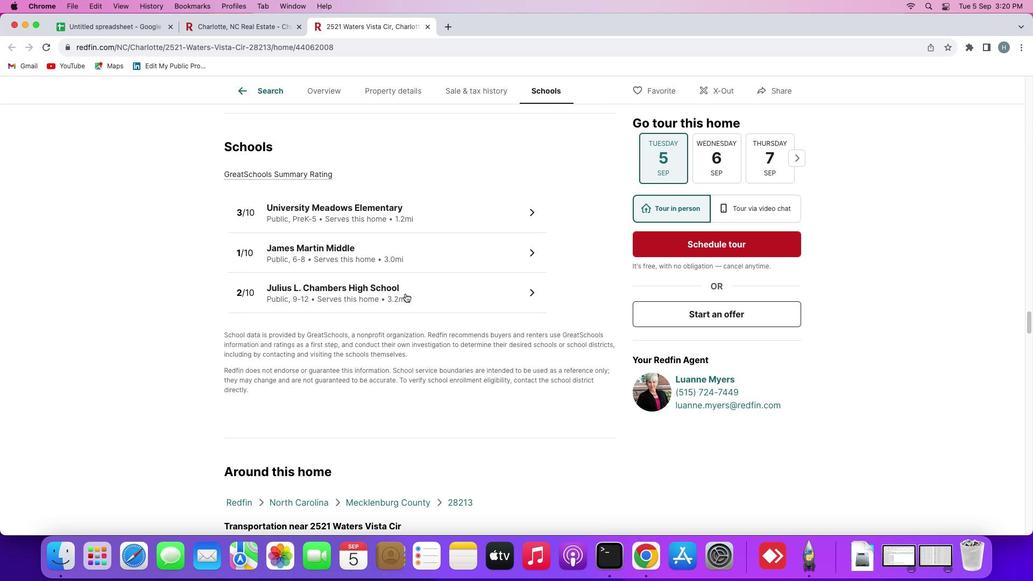 
Action: Mouse scrolled (406, 294) with delta (1, 0)
Screenshot: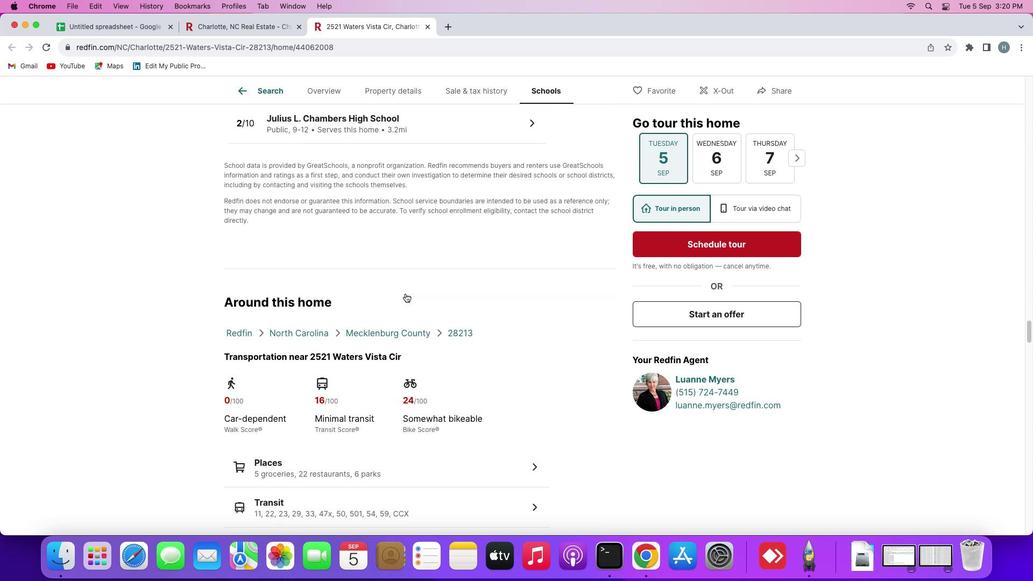 
Action: Mouse scrolled (406, 294) with delta (1, 0)
Screenshot: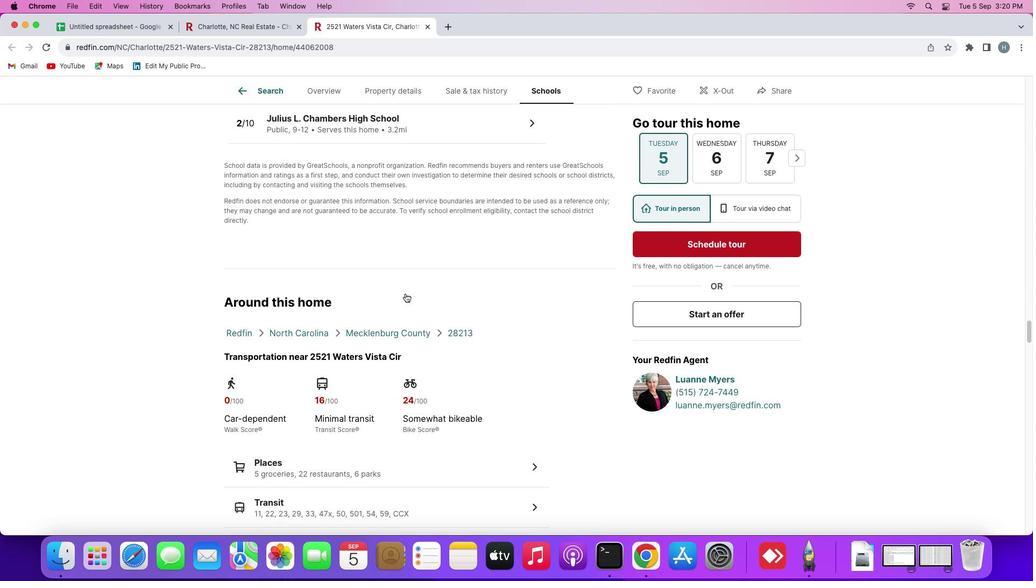 
Action: Mouse scrolled (406, 294) with delta (1, 0)
Screenshot: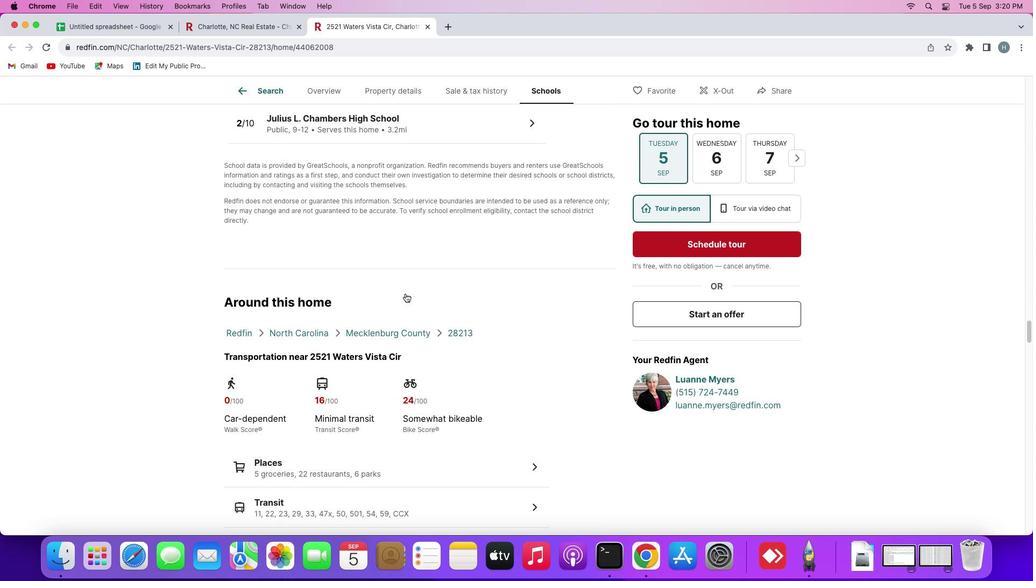 
Action: Mouse scrolled (406, 294) with delta (1, 0)
Screenshot: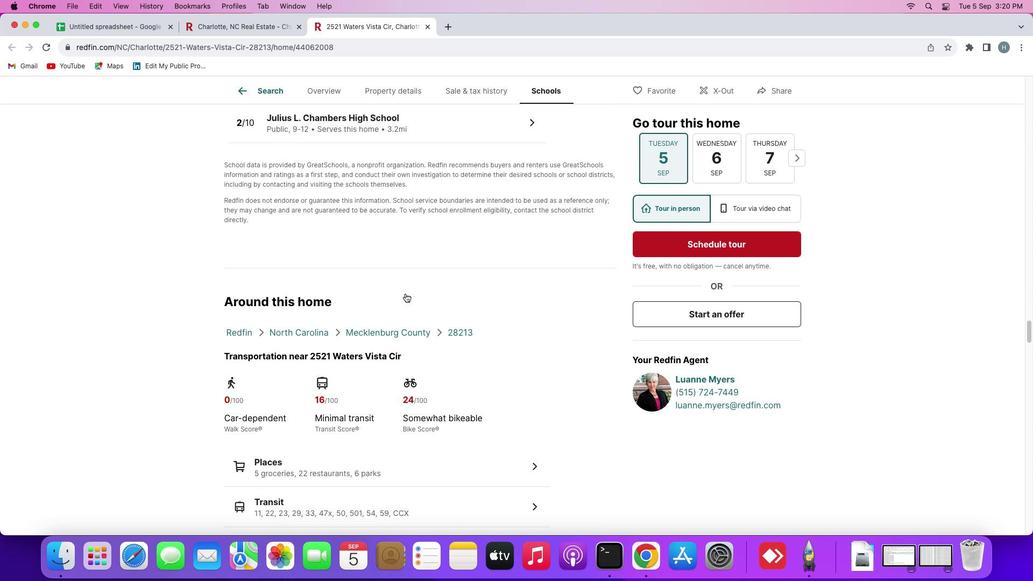 
Action: Mouse scrolled (406, 294) with delta (1, 0)
Screenshot: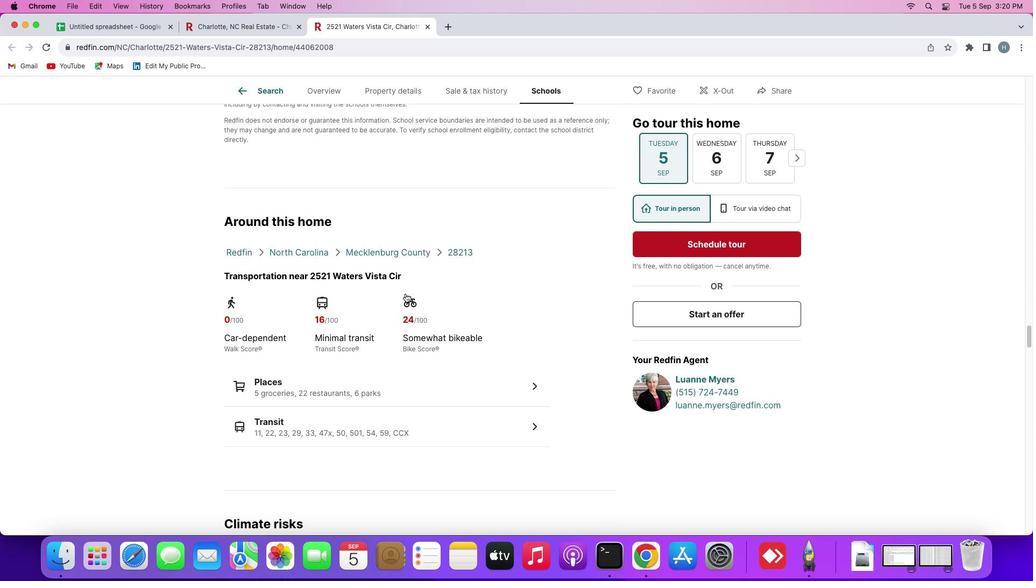 
Action: Mouse scrolled (406, 294) with delta (1, 0)
Screenshot: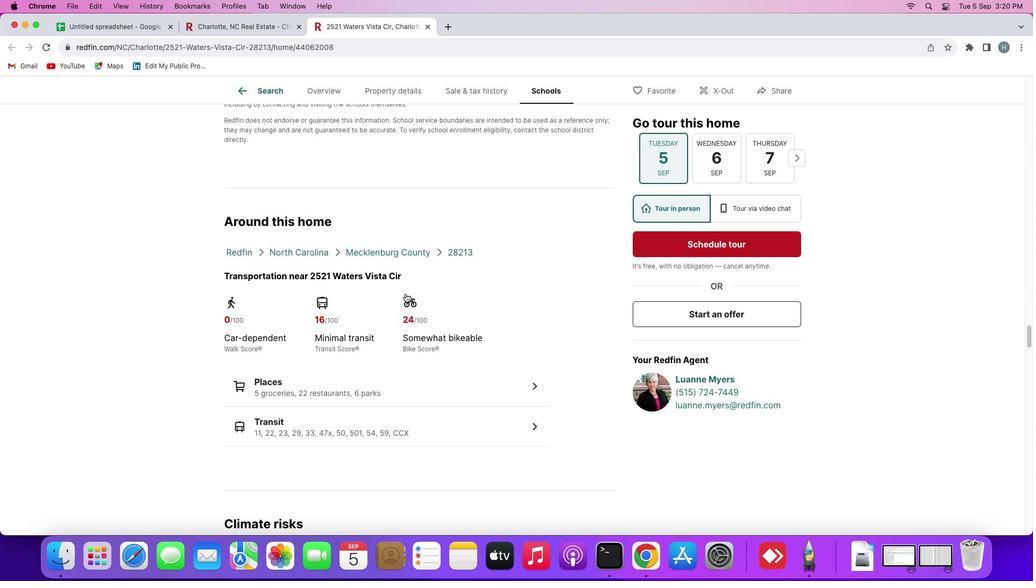 
Action: Mouse scrolled (406, 294) with delta (1, 0)
Screenshot: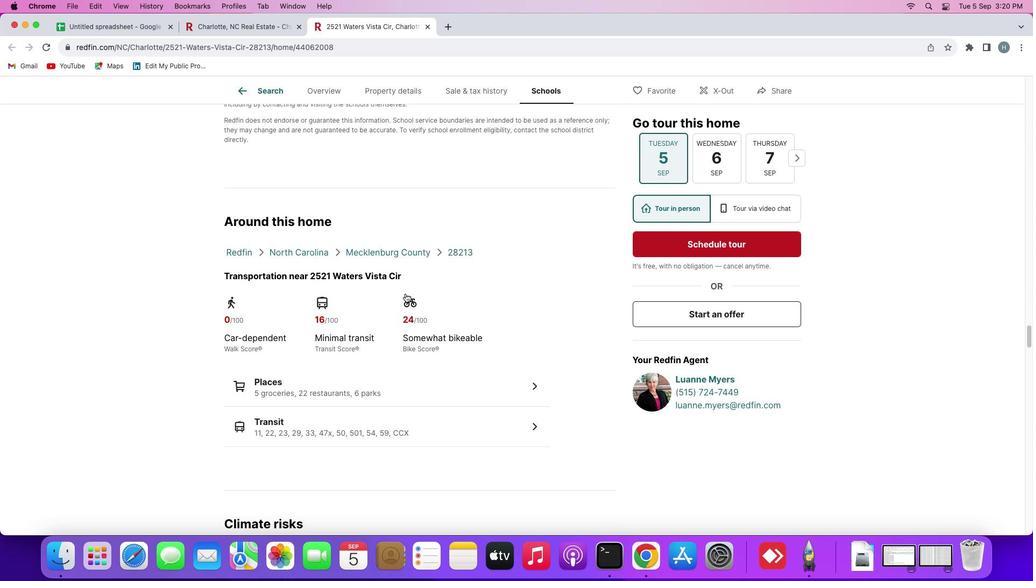
Action: Mouse scrolled (406, 294) with delta (1, 0)
Screenshot: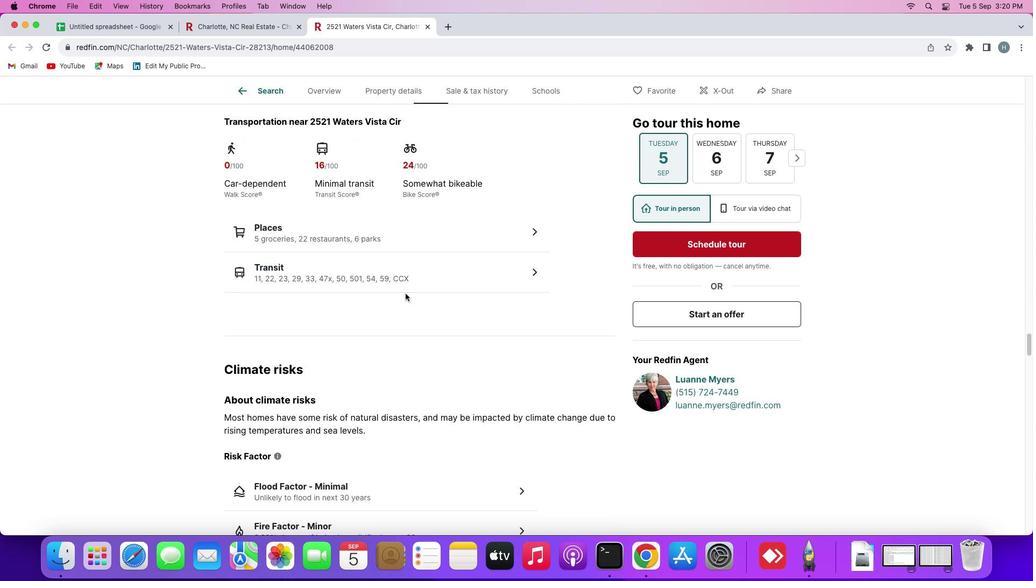 
Action: Mouse scrolled (406, 294) with delta (1, 0)
Screenshot: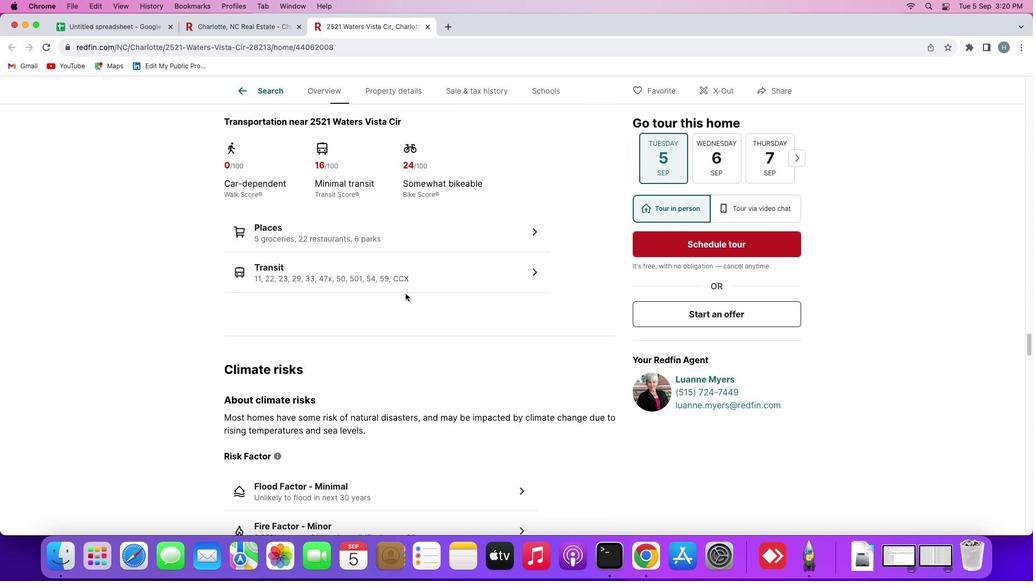 
Action: Mouse scrolled (406, 294) with delta (1, 0)
Screenshot: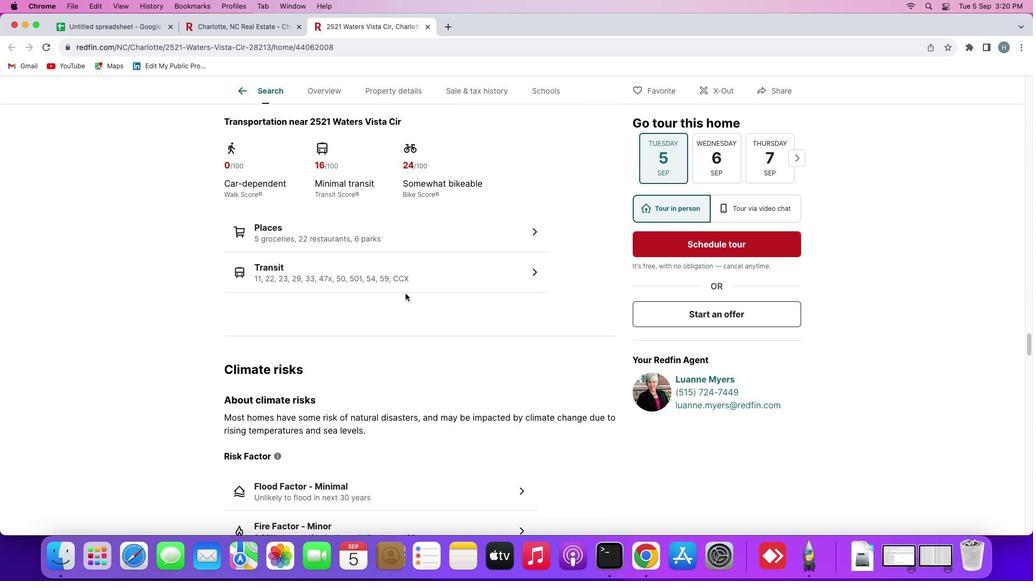 
Action: Mouse scrolled (406, 294) with delta (1, 0)
Screenshot: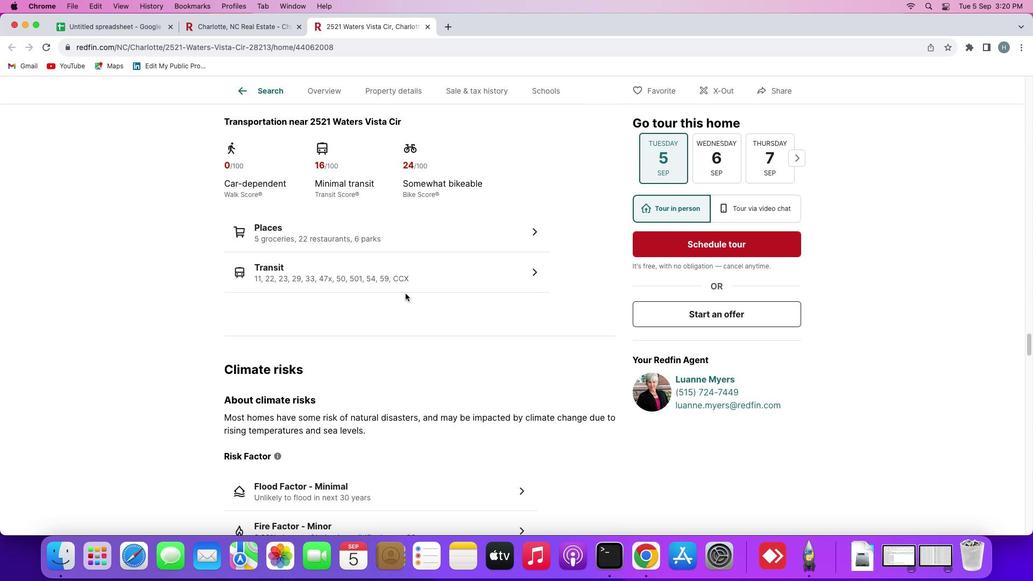 
Action: Mouse moved to (354, 238)
Screenshot: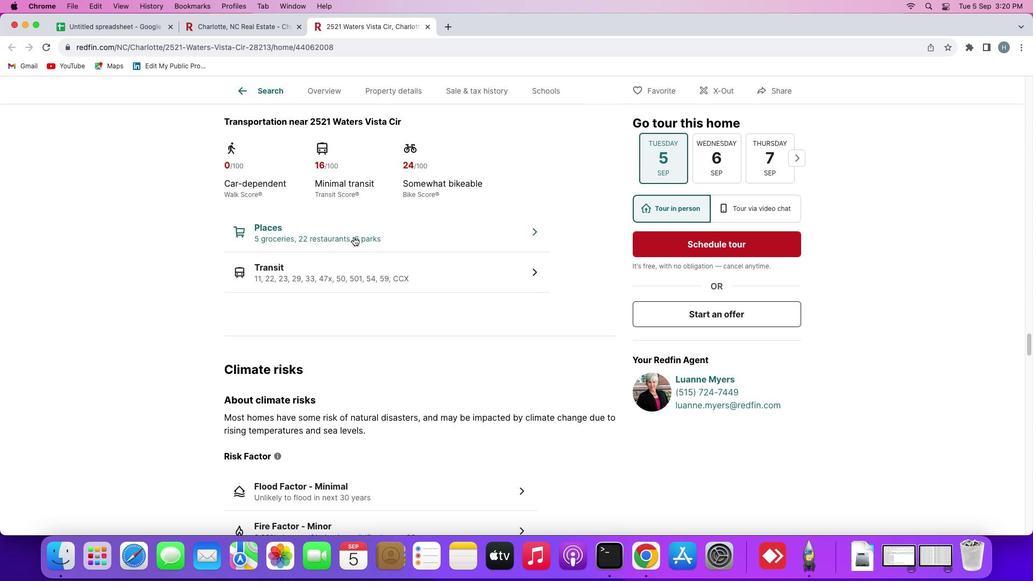 
Action: Mouse pressed left at (354, 238)
Screenshot: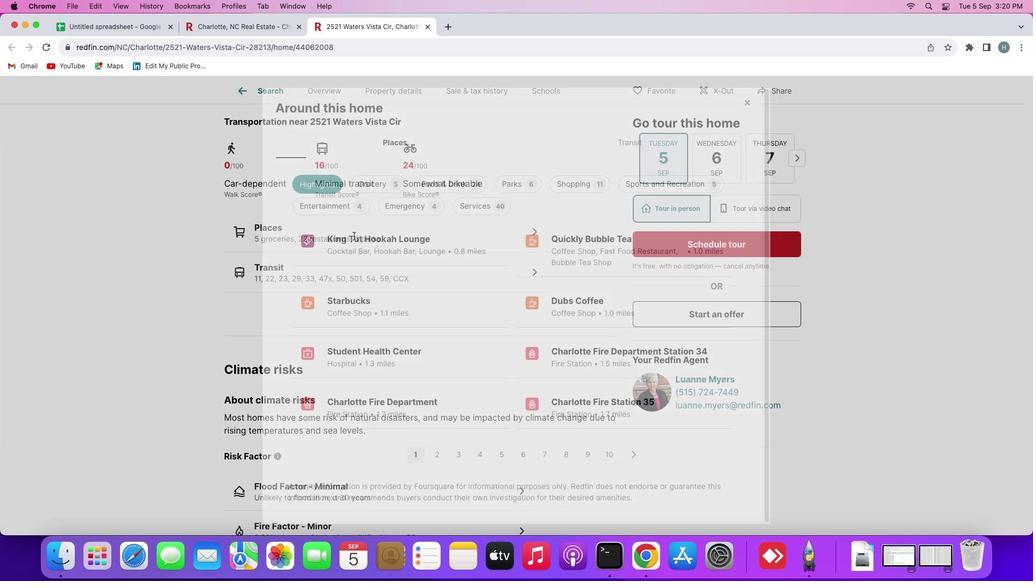 
Action: Mouse moved to (514, 182)
Screenshot: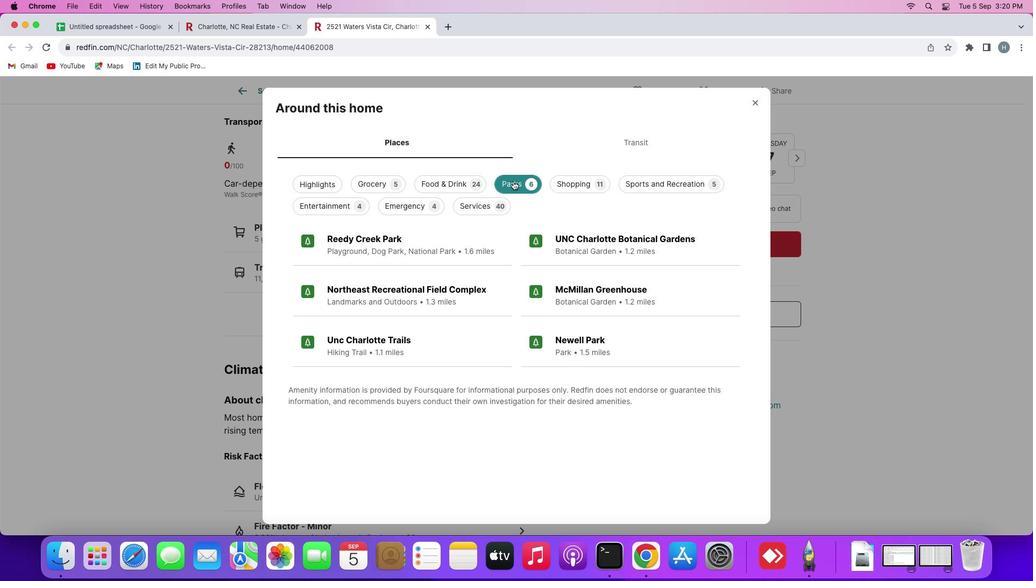 
Action: Mouse pressed left at (514, 182)
Screenshot: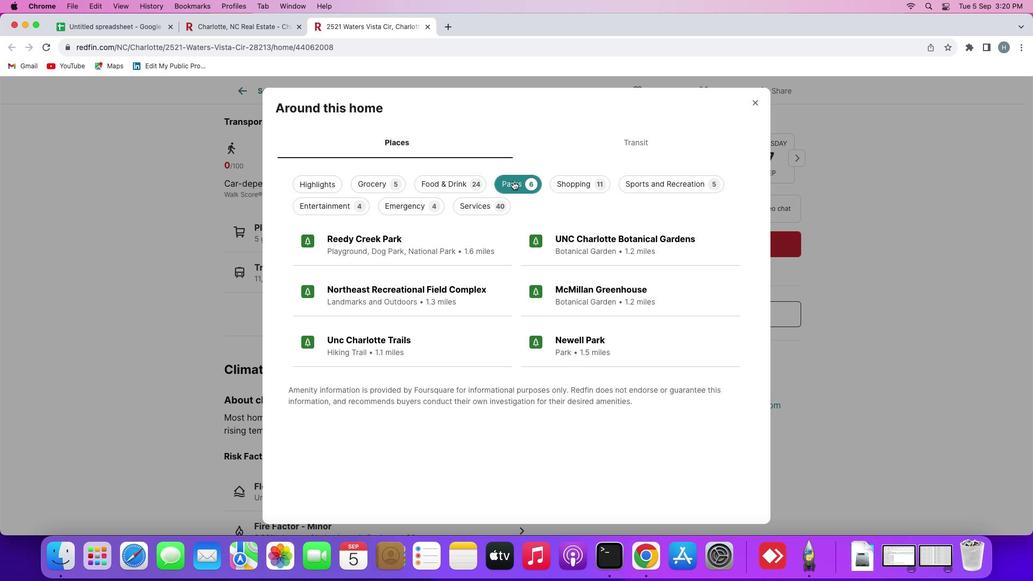 
Action: Mouse moved to (254, 26)
Screenshot: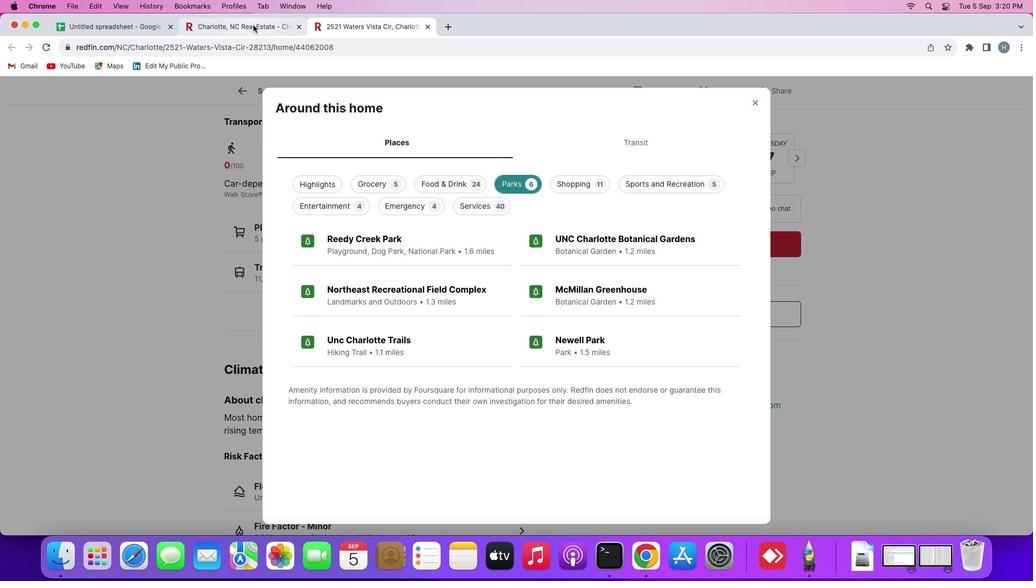 
Action: Mouse pressed left at (254, 26)
Screenshot: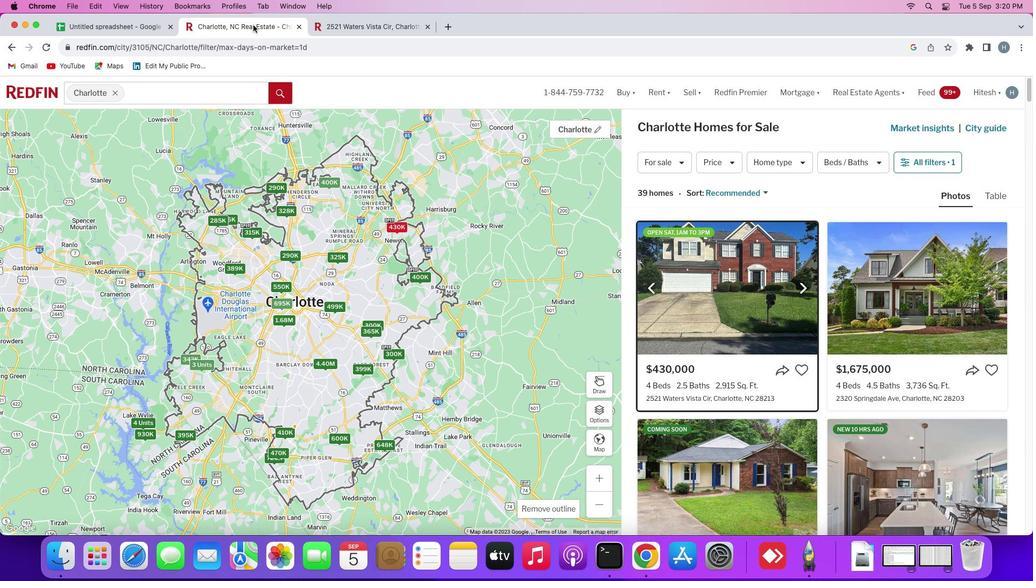 
Action: Mouse moved to (745, 327)
Screenshot: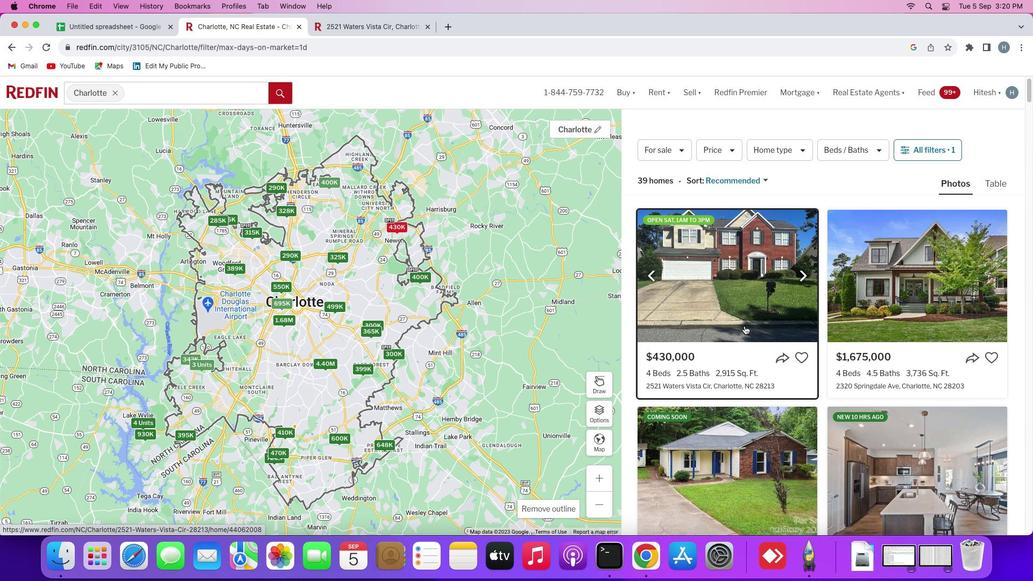
Action: Mouse scrolled (745, 327) with delta (1, 0)
Screenshot: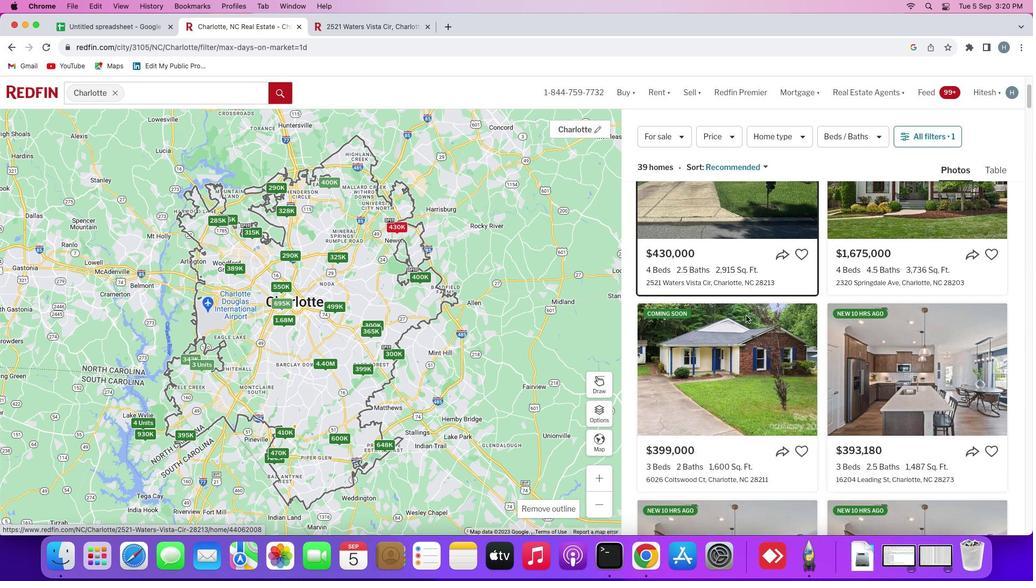 
Action: Mouse scrolled (745, 327) with delta (1, 0)
Screenshot: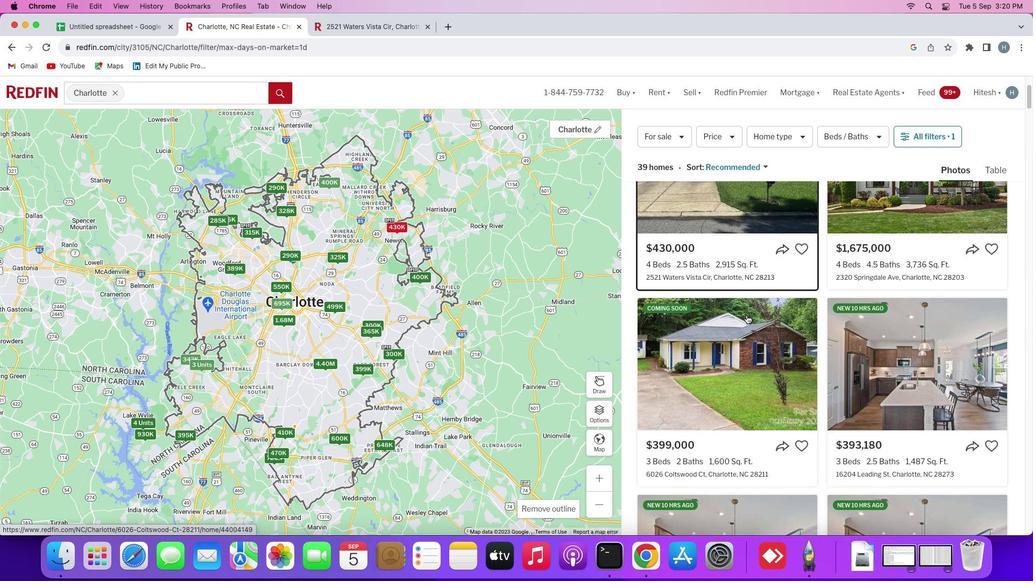 
Action: Mouse scrolled (745, 327) with delta (1, 0)
Screenshot: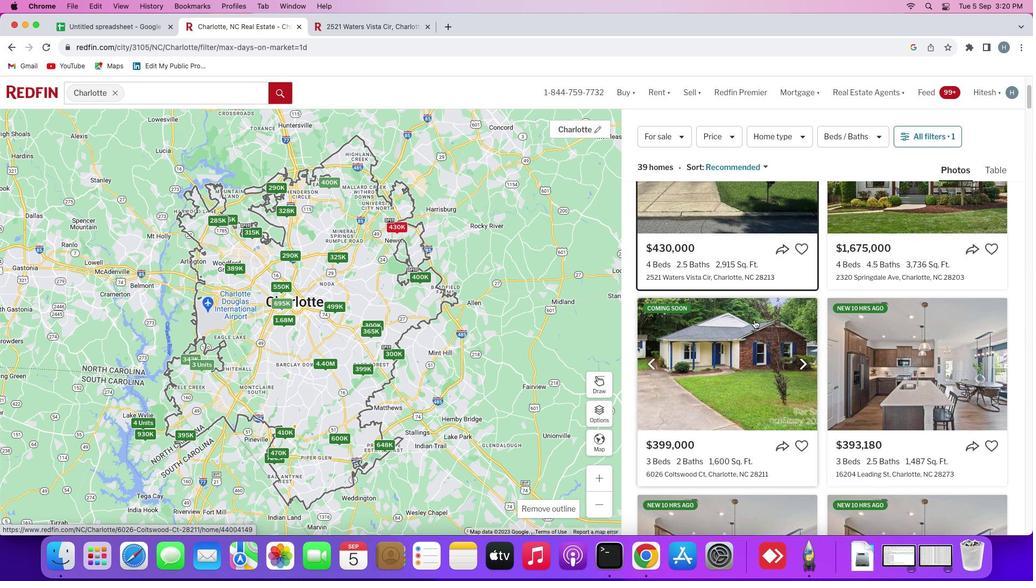 
Action: Mouse scrolled (745, 327) with delta (1, 0)
Screenshot: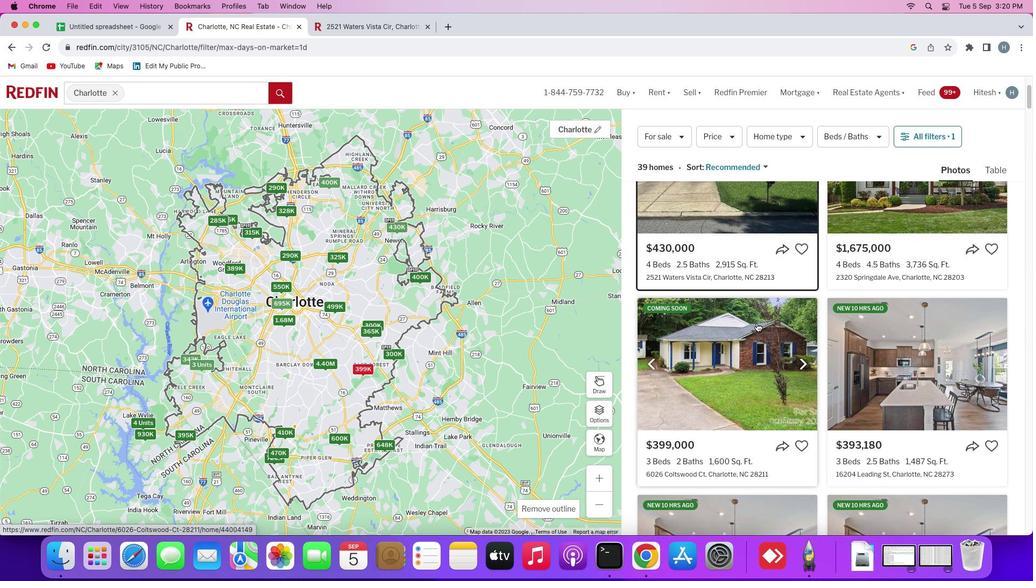 
Action: Mouse moved to (758, 324)
Screenshot: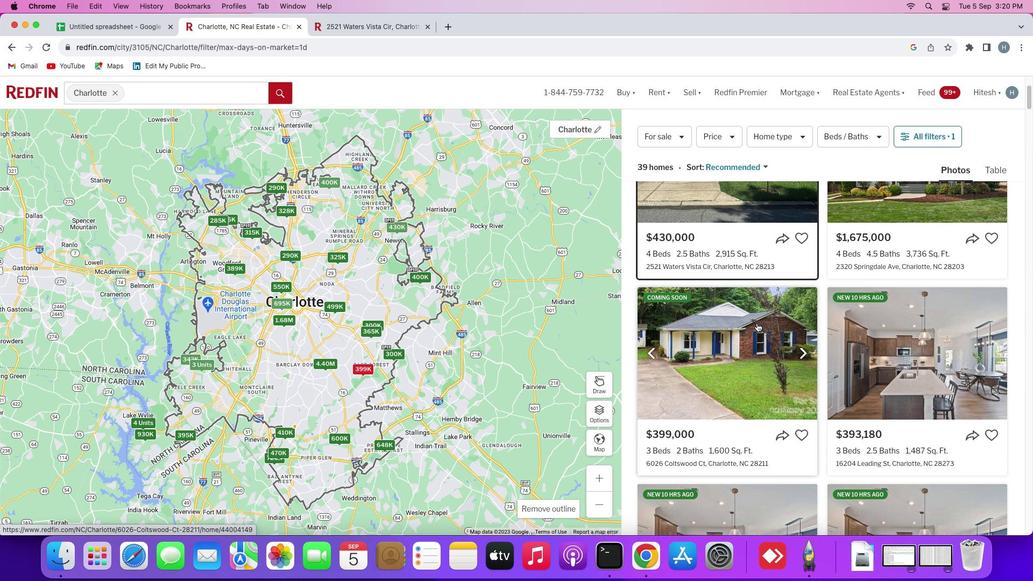
Action: Mouse scrolled (758, 324) with delta (1, 0)
Screenshot: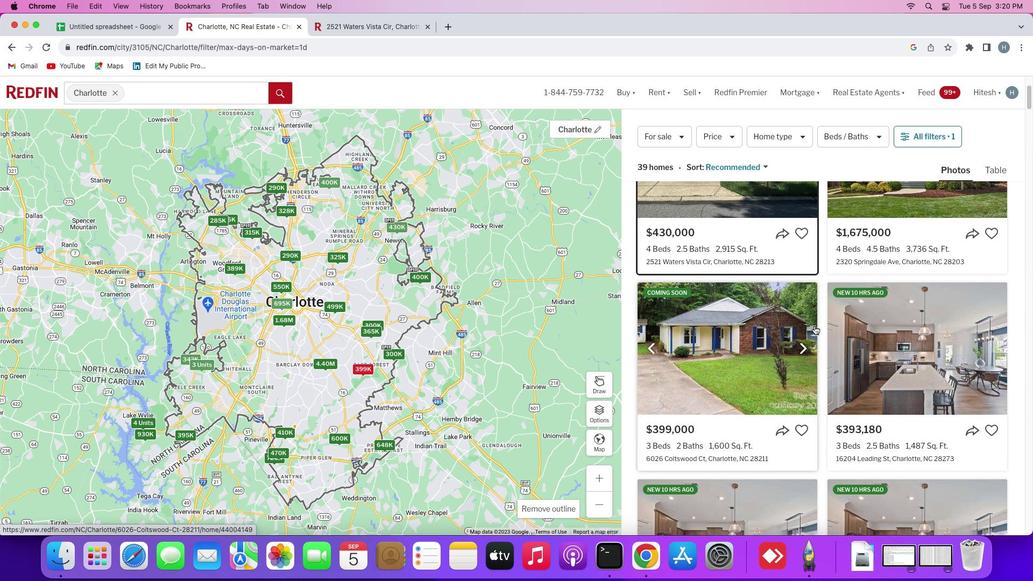 
Action: Mouse scrolled (758, 324) with delta (1, 0)
Screenshot: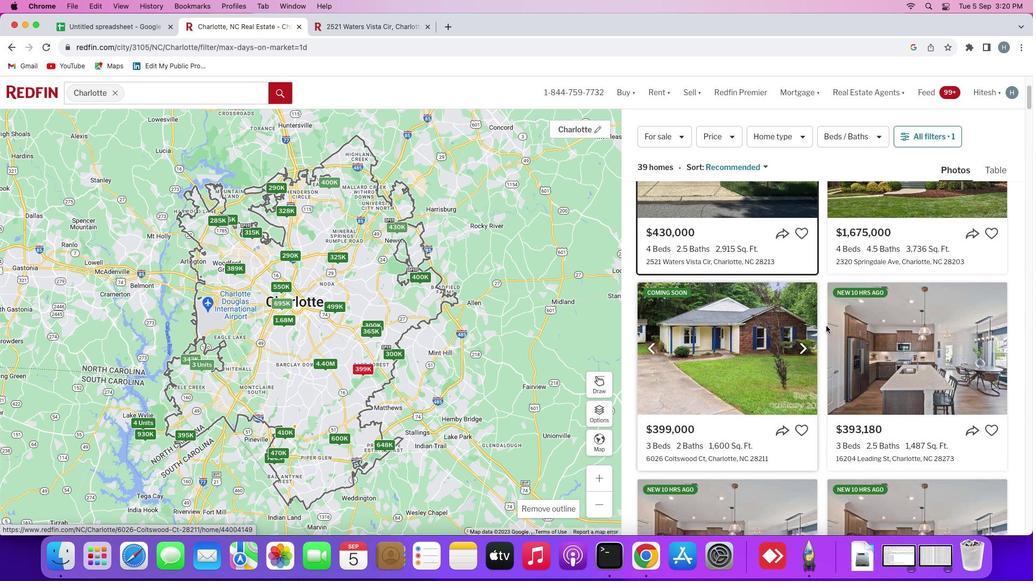 
Action: Mouse moved to (863, 338)
Screenshot: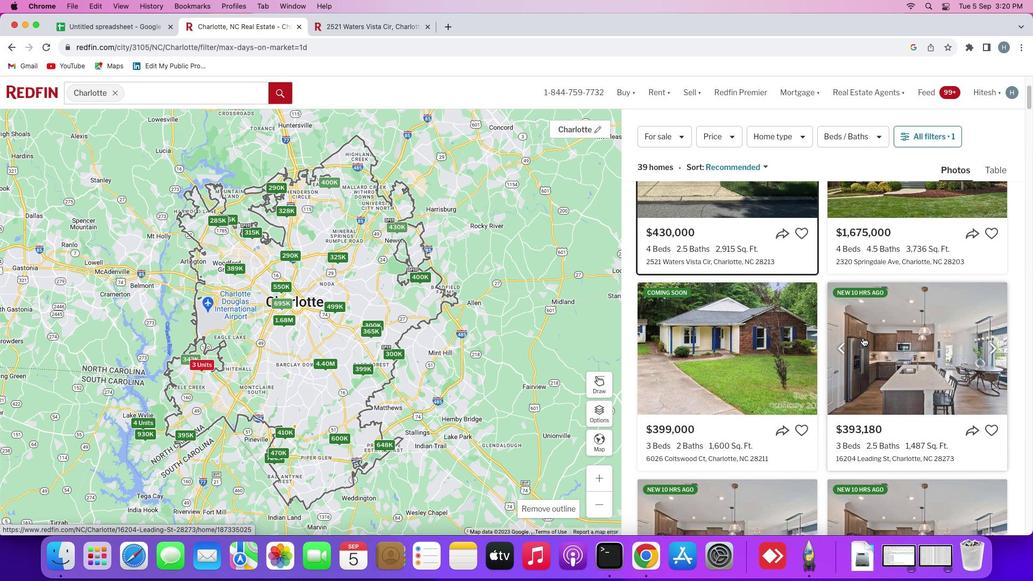 
Action: Mouse pressed left at (863, 338)
Screenshot: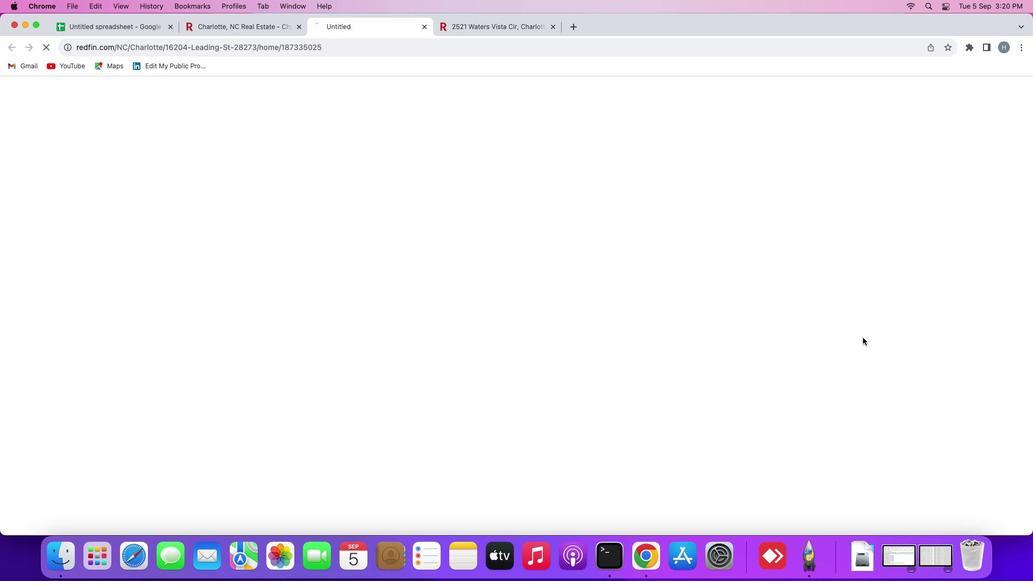 
Action: Mouse moved to (463, 404)
Screenshot: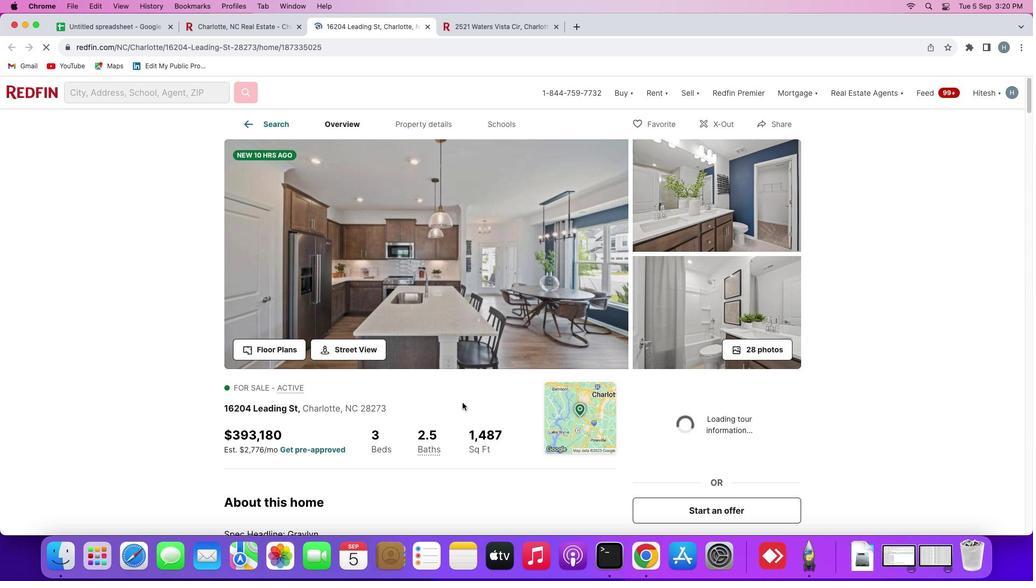 
Action: Mouse scrolled (463, 404) with delta (1, 0)
Screenshot: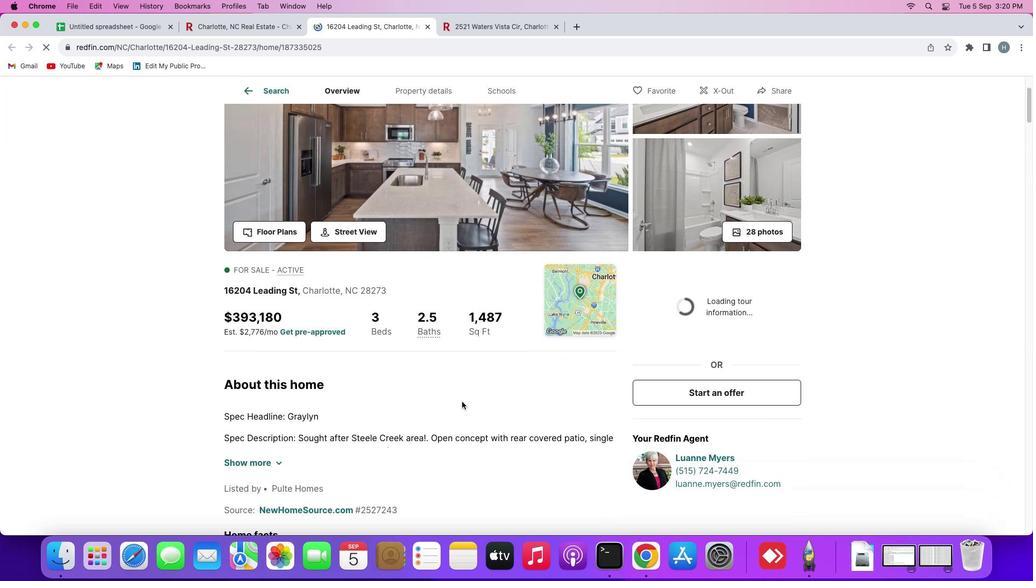 
Action: Mouse scrolled (463, 404) with delta (1, 0)
Screenshot: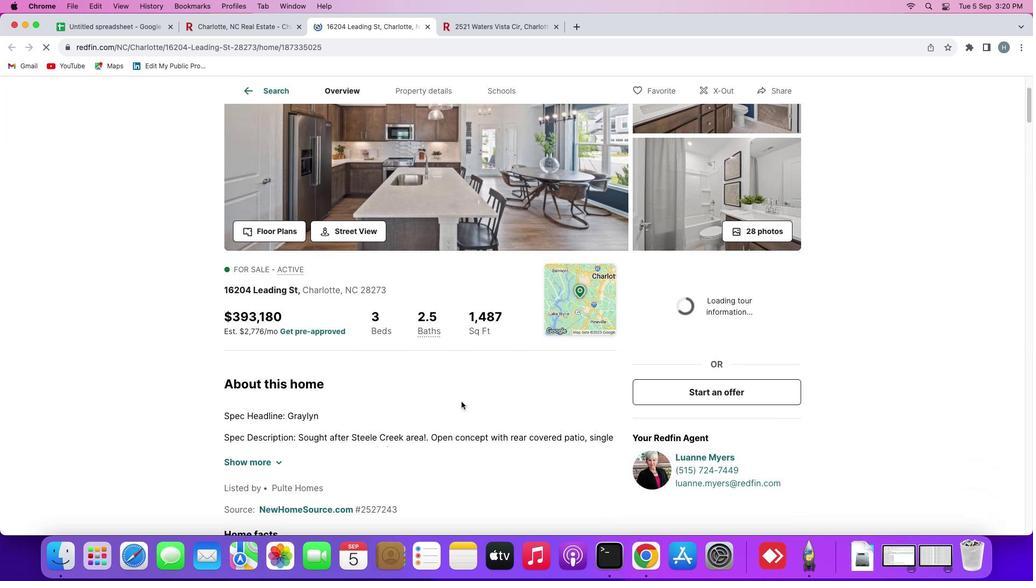 
Action: Mouse scrolled (463, 404) with delta (1, 0)
Screenshot: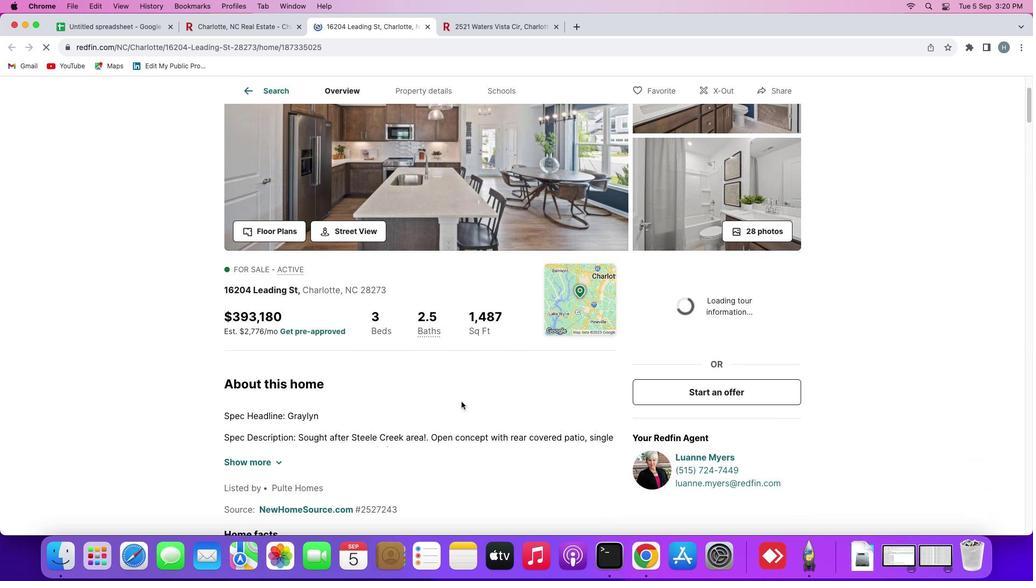 
Action: Mouse scrolled (463, 404) with delta (1, 0)
Screenshot: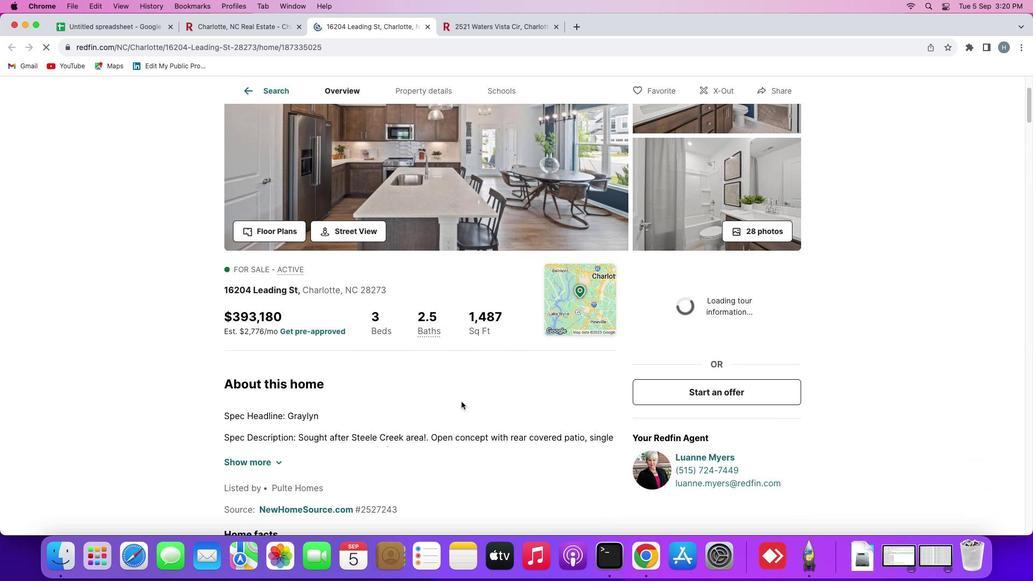 
Action: Mouse moved to (462, 402)
Screenshot: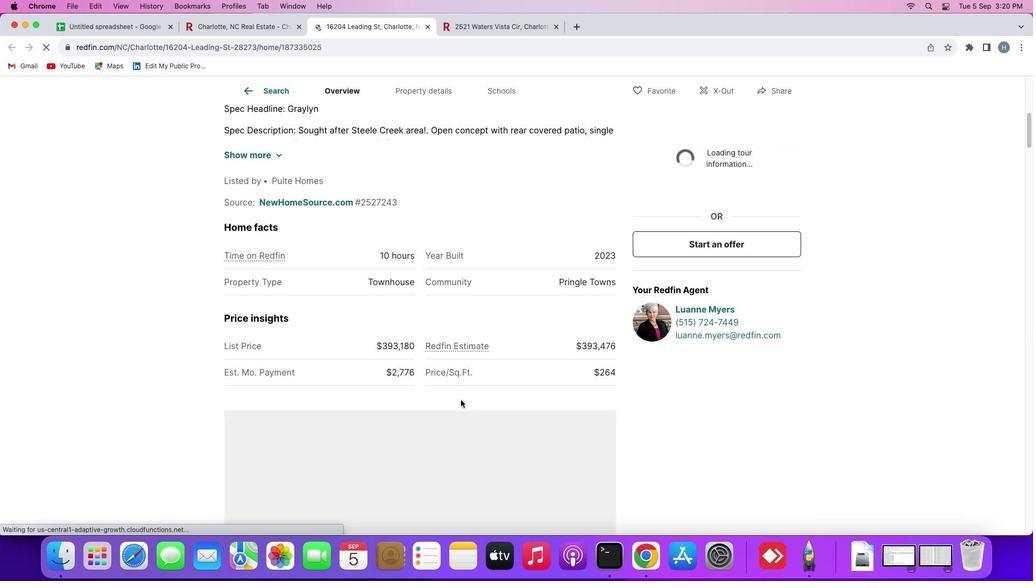 
Action: Mouse scrolled (462, 402) with delta (1, 0)
Screenshot: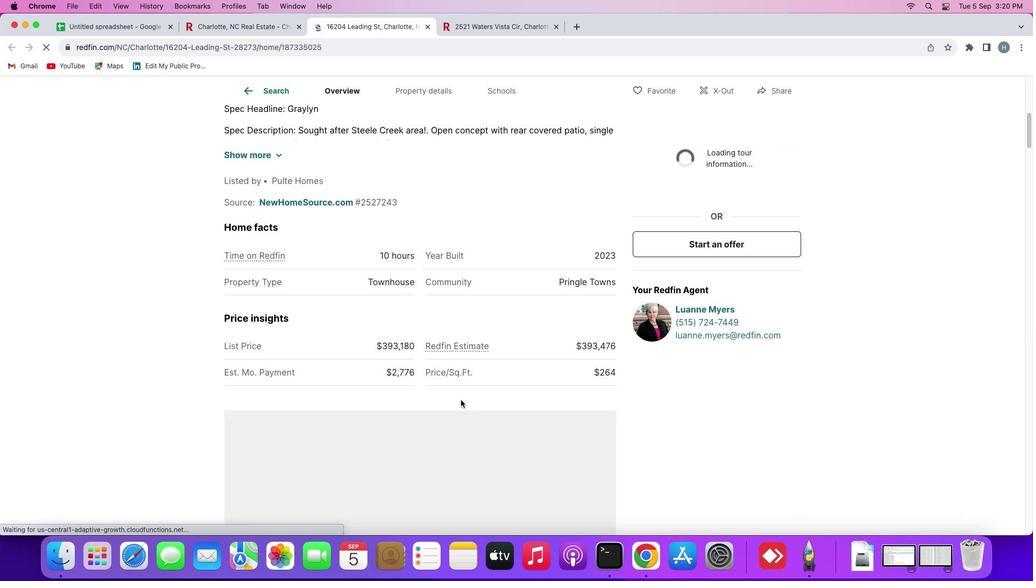 
Action: Mouse moved to (462, 402)
Screenshot: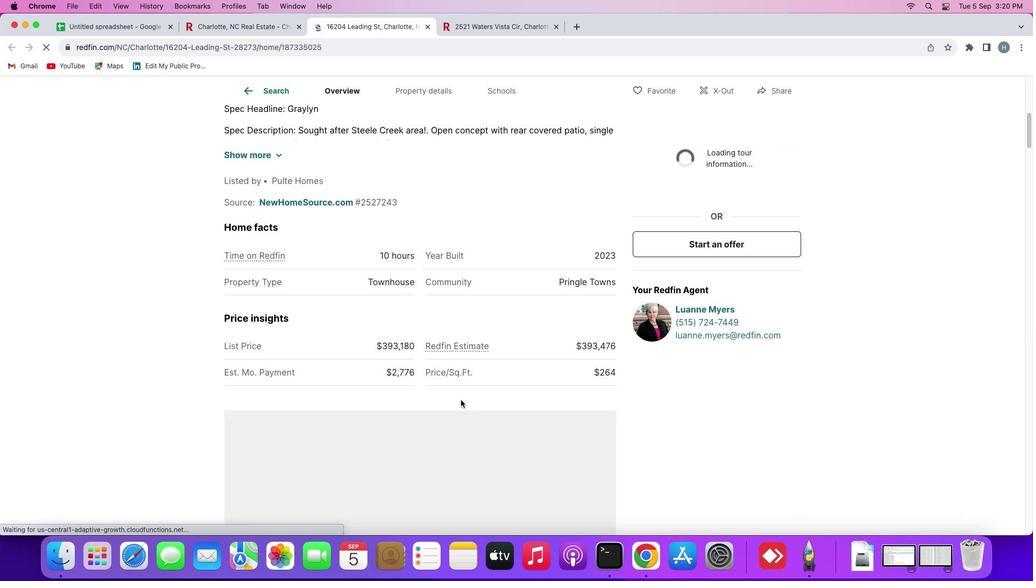 
Action: Mouse scrolled (462, 402) with delta (1, 0)
Screenshot: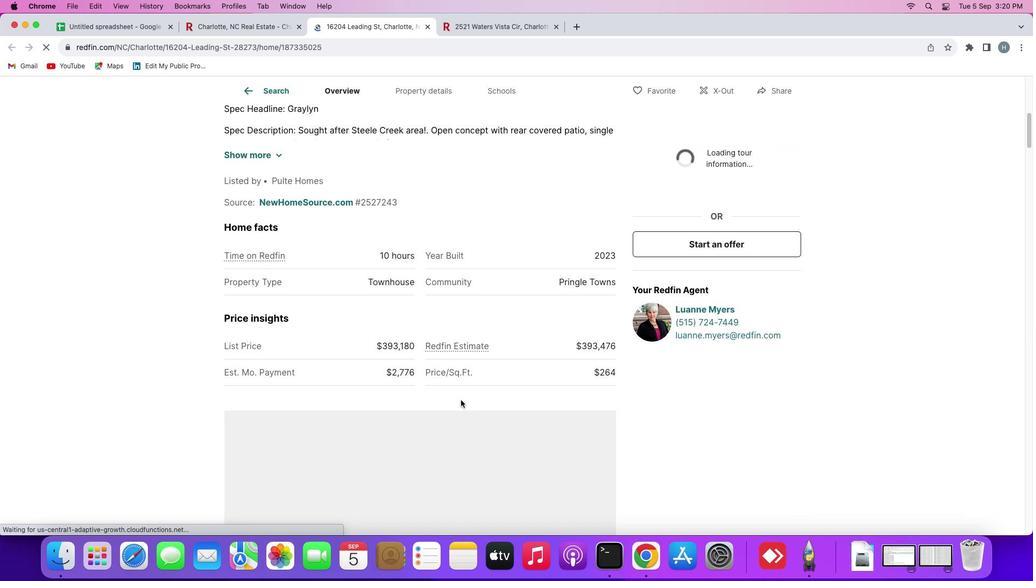 
Action: Mouse moved to (462, 402)
Screenshot: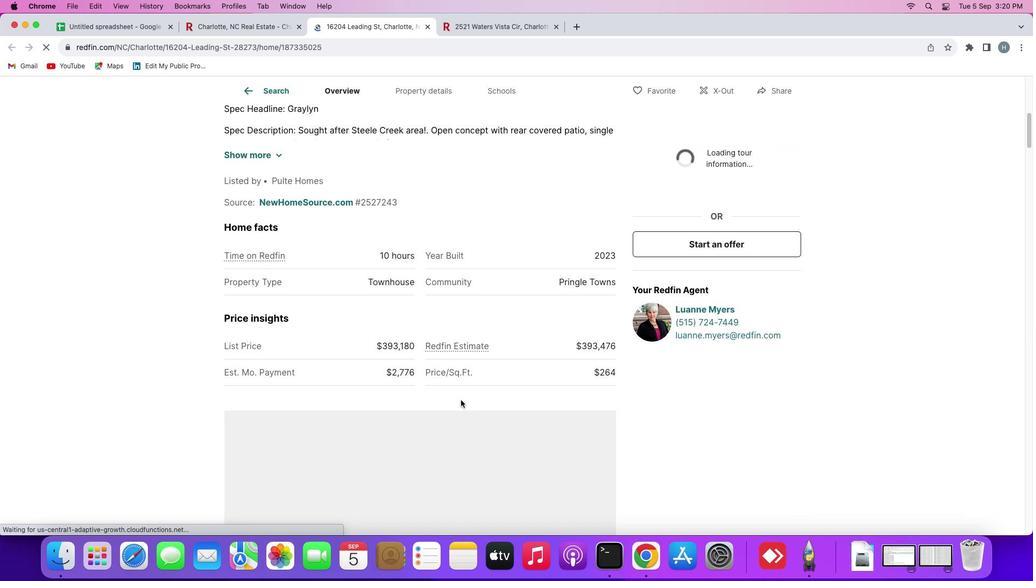 
Action: Mouse scrolled (462, 402) with delta (1, 0)
Screenshot: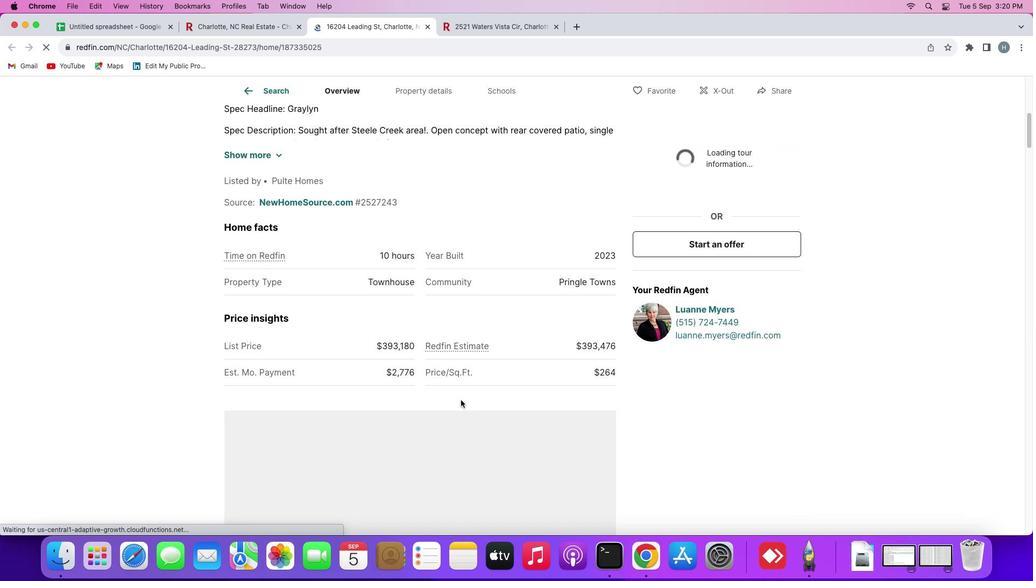 
Action: Mouse moved to (462, 402)
Screenshot: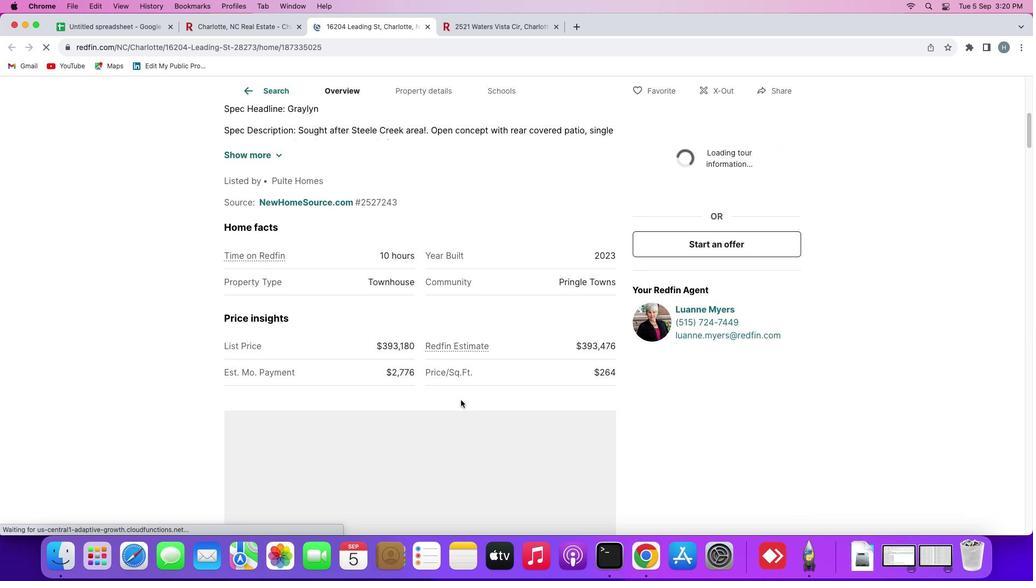 
Action: Mouse scrolled (462, 402) with delta (1, 0)
Screenshot: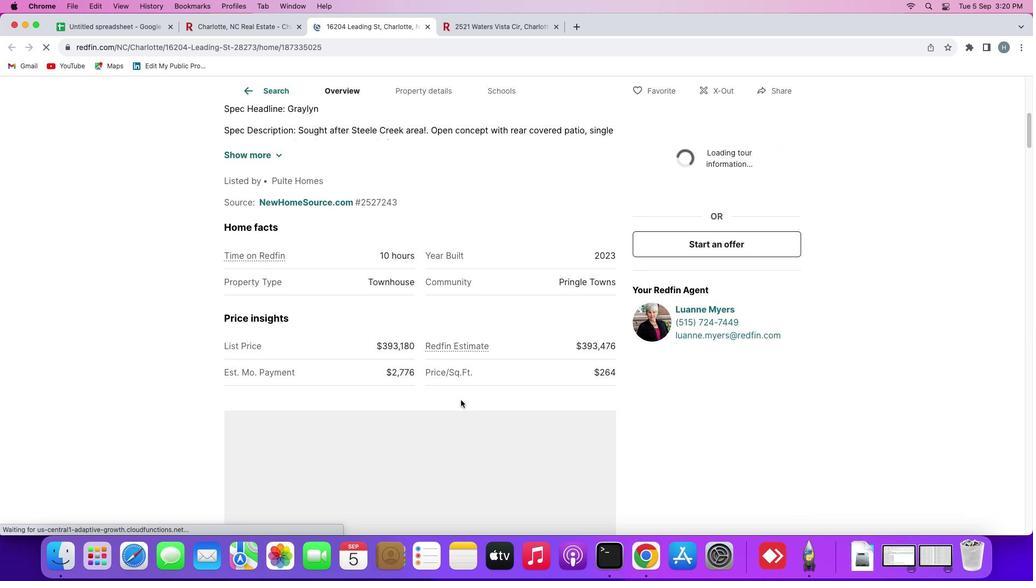 
Action: Mouse moved to (462, 401)
Screenshot: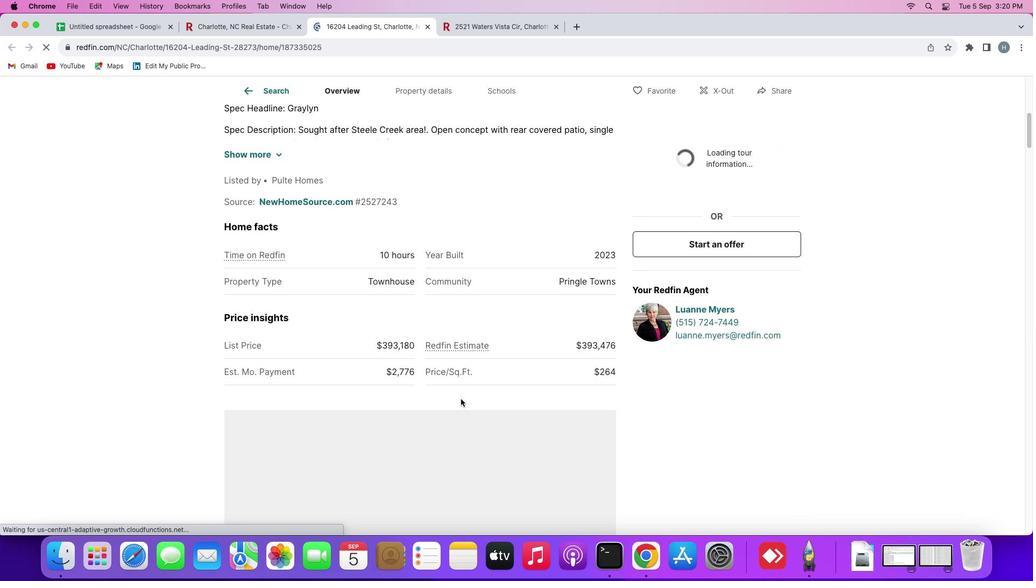 
Action: Mouse scrolled (462, 401) with delta (1, -1)
Screenshot: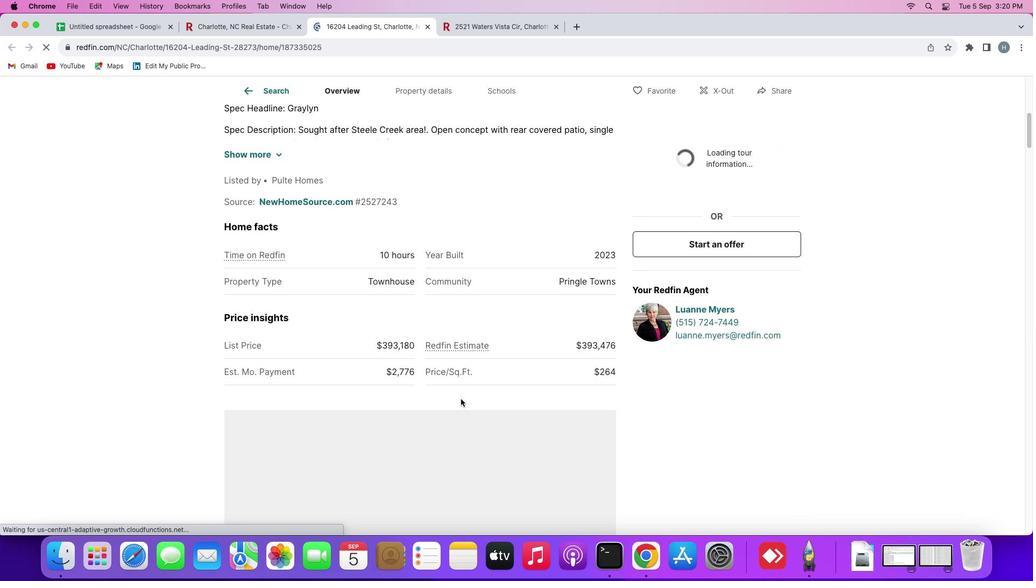 
Action: Mouse moved to (461, 401)
Screenshot: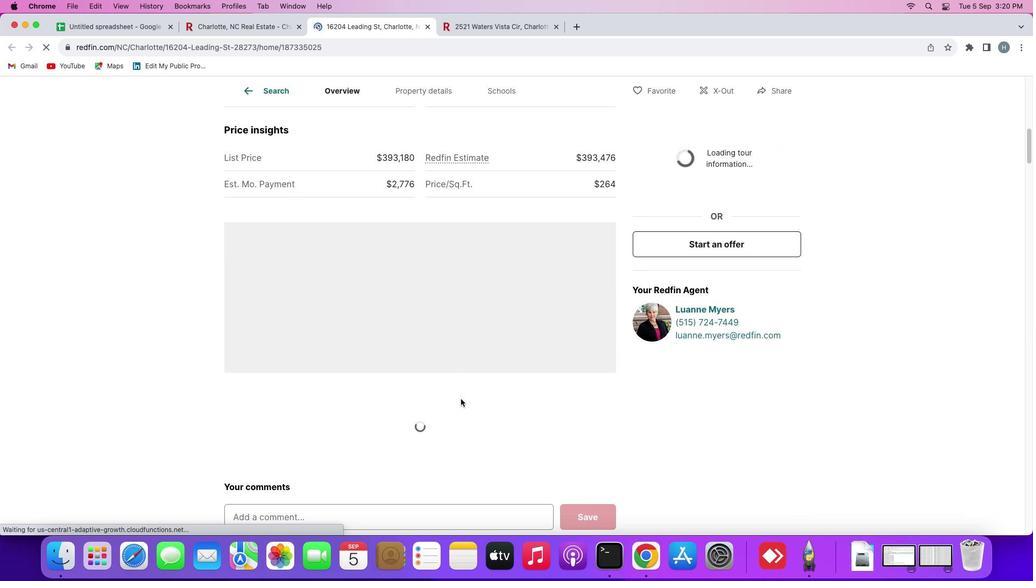 
Action: Mouse scrolled (461, 401) with delta (1, 0)
Screenshot: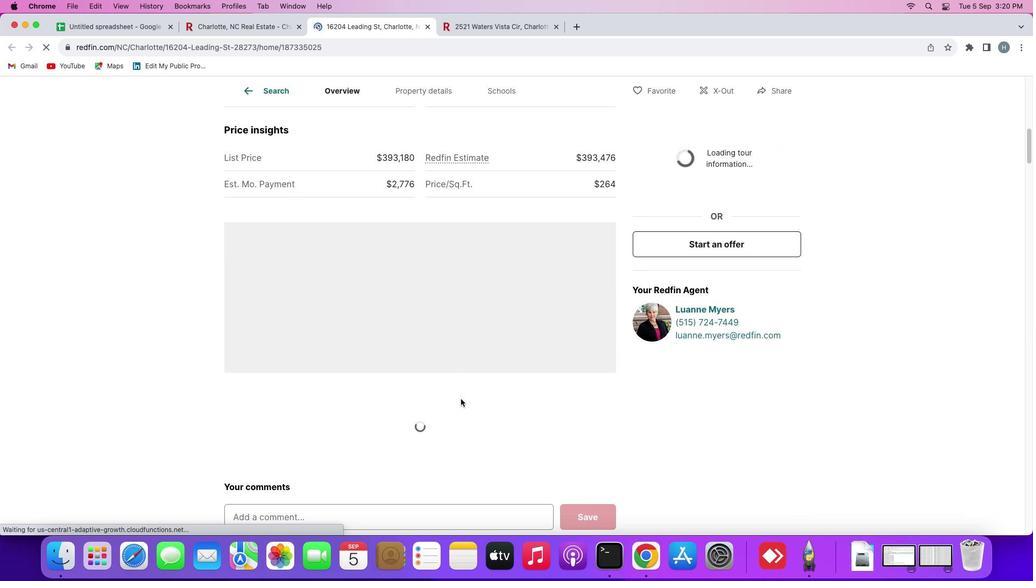
Action: Mouse scrolled (461, 401) with delta (1, 0)
Screenshot: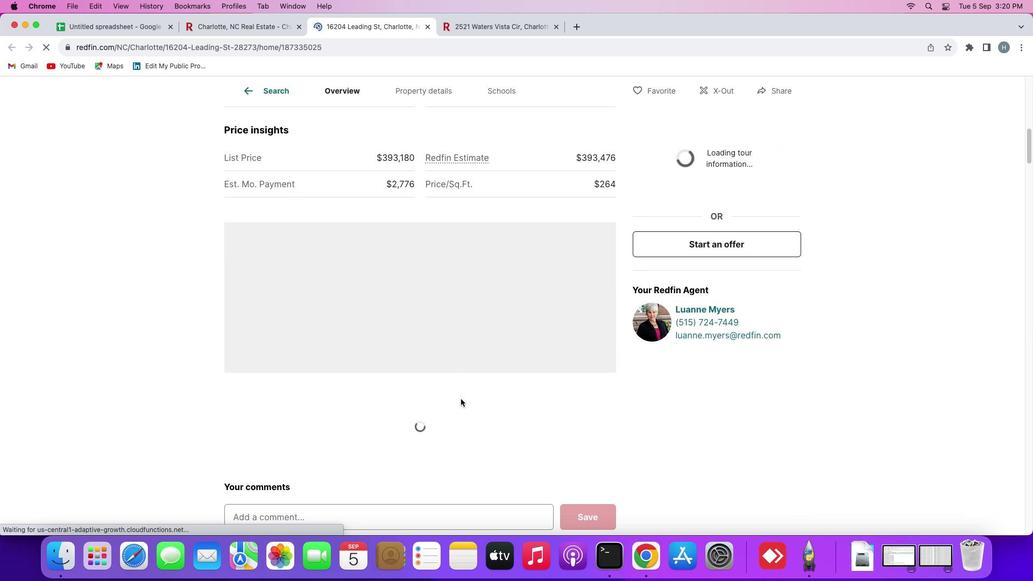 
Action: Mouse moved to (461, 401)
Screenshot: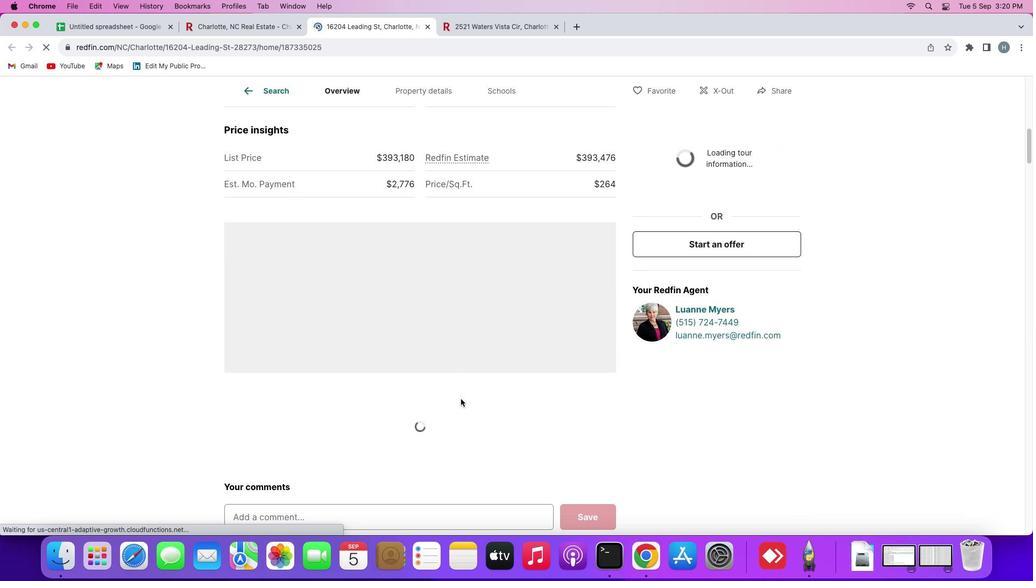 
Action: Mouse scrolled (461, 401) with delta (1, 0)
Screenshot: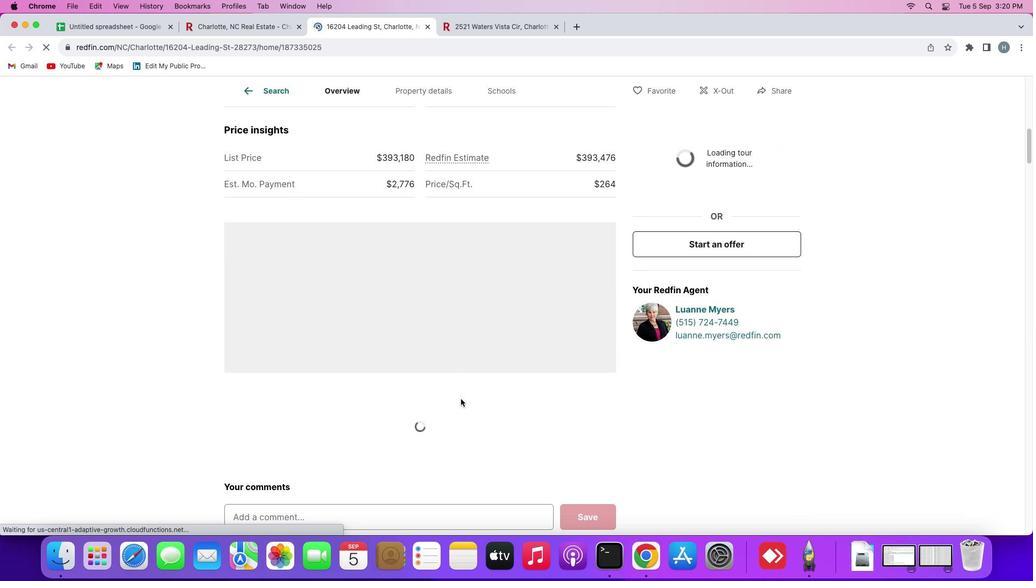 
Action: Mouse moved to (461, 400)
Screenshot: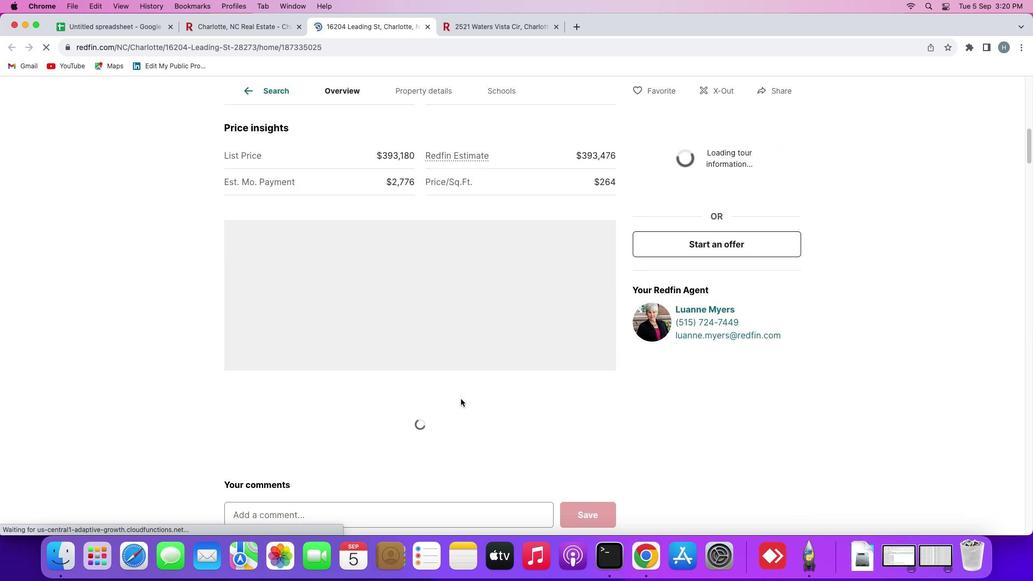 
Action: Mouse scrolled (461, 400) with delta (1, 0)
Screenshot: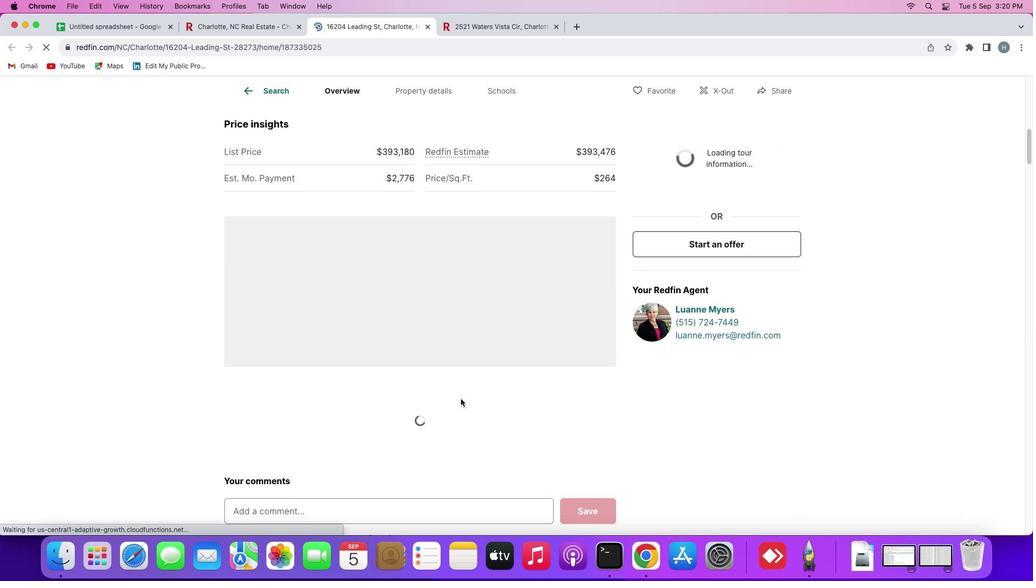 
Action: Mouse moved to (461, 400)
Screenshot: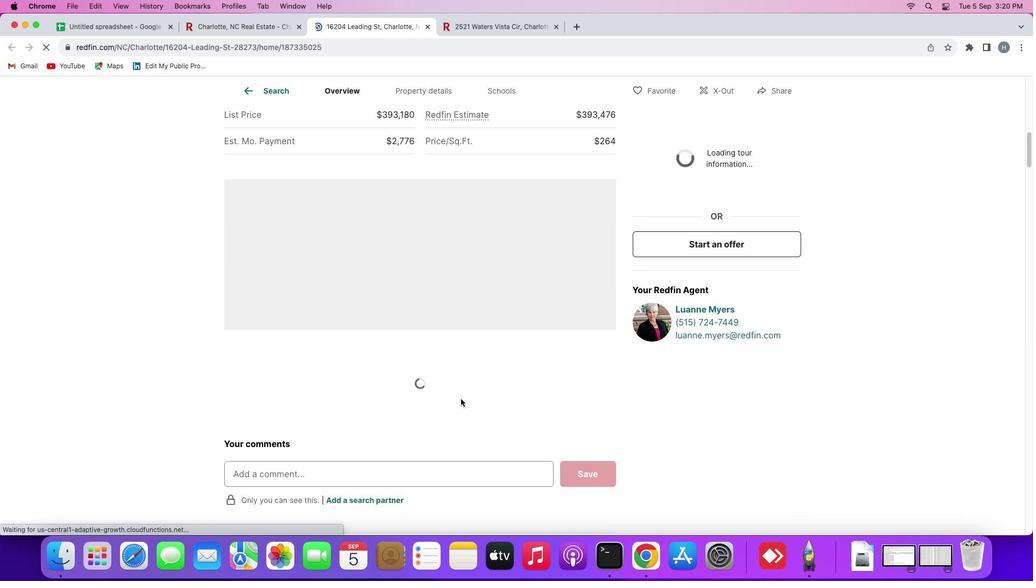 
Action: Mouse scrolled (461, 400) with delta (1, 0)
Screenshot: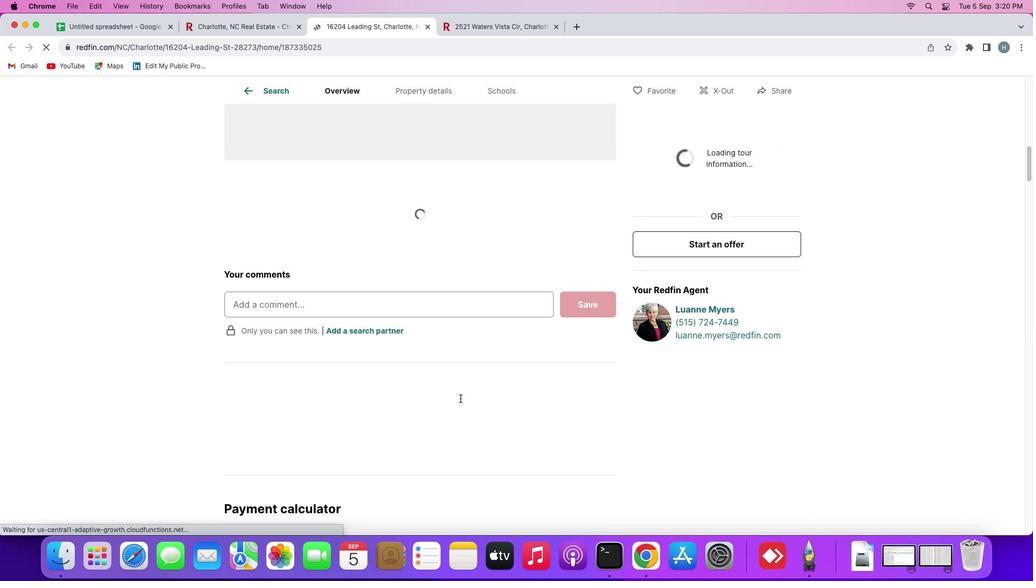 
Action: Mouse scrolled (461, 400) with delta (1, 0)
Screenshot: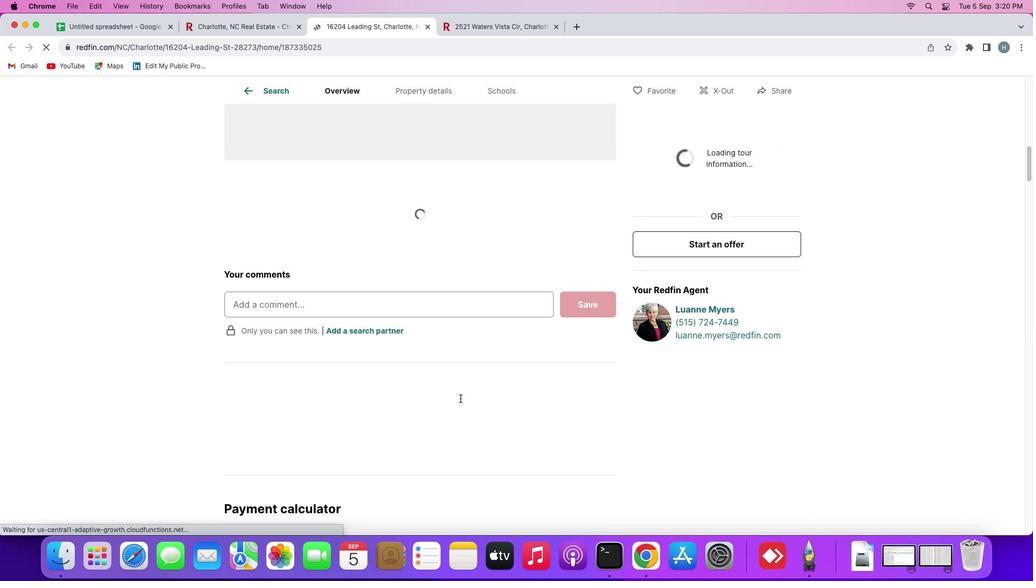 
Action: Mouse scrolled (461, 400) with delta (1, 0)
Screenshot: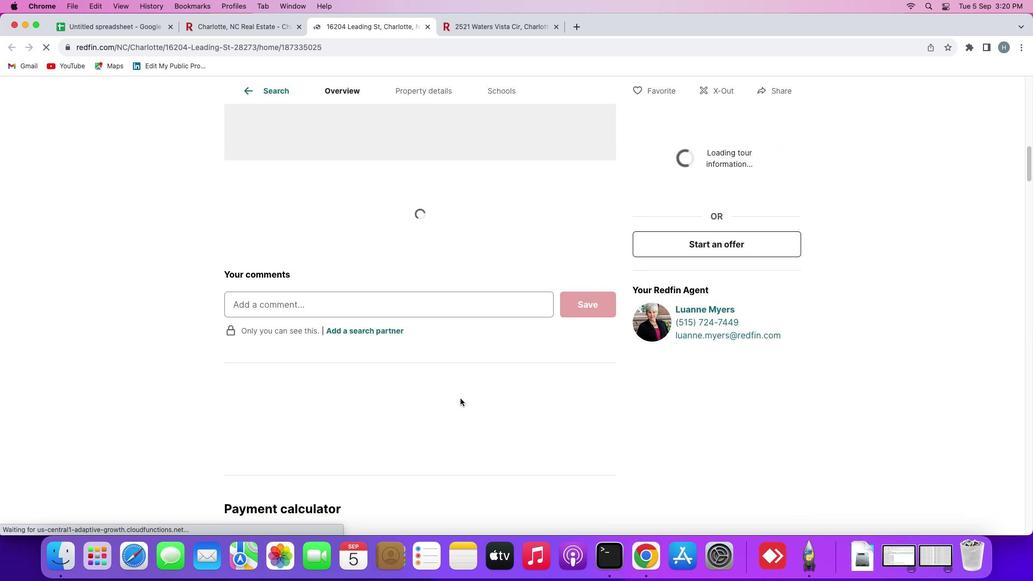 
Action: Mouse scrolled (461, 400) with delta (1, -1)
Screenshot: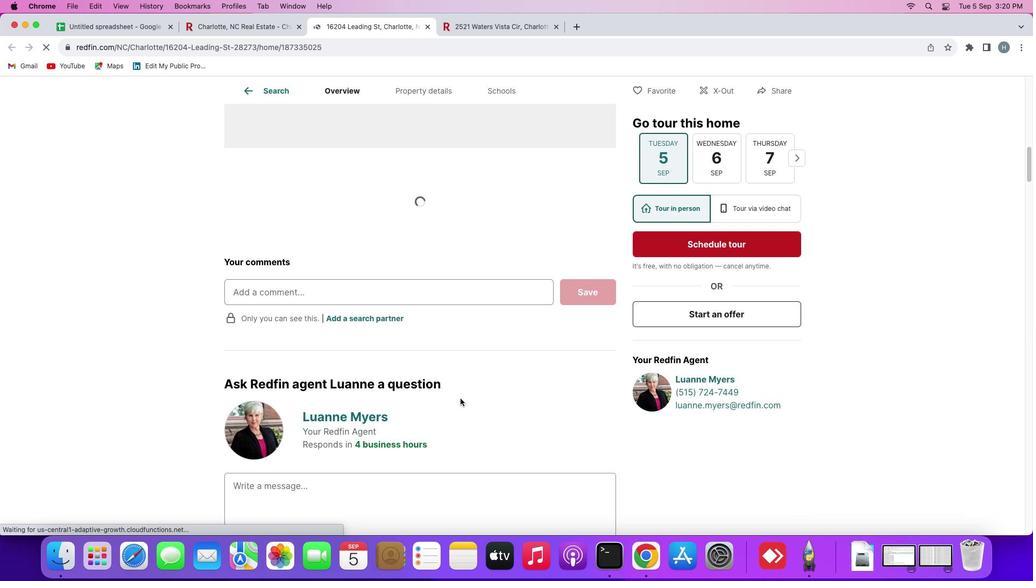 
Action: Mouse moved to (461, 399)
Screenshot: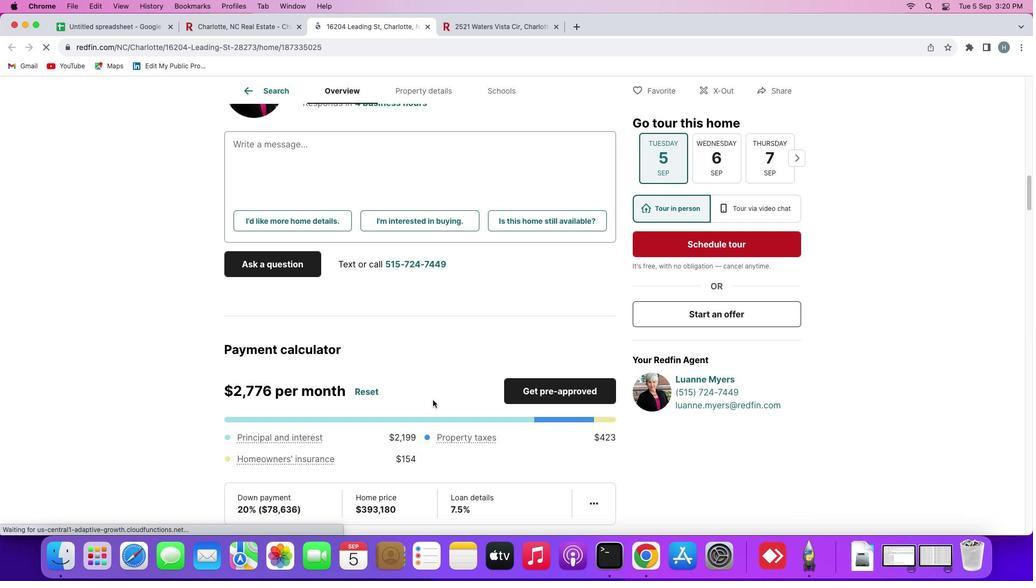 
Action: Mouse scrolled (461, 399) with delta (1, 0)
Screenshot: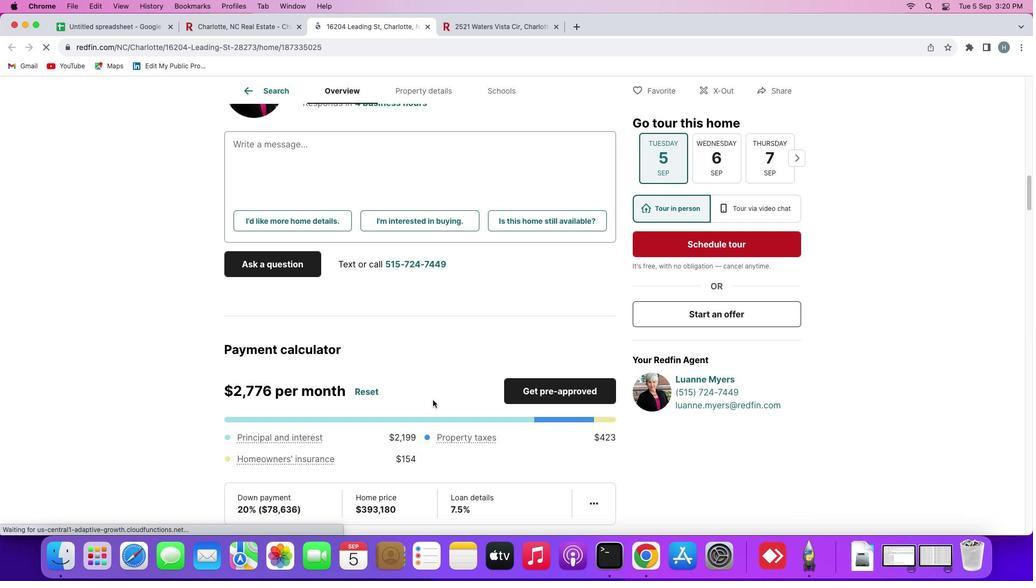 
Action: Mouse scrolled (461, 399) with delta (1, 0)
Screenshot: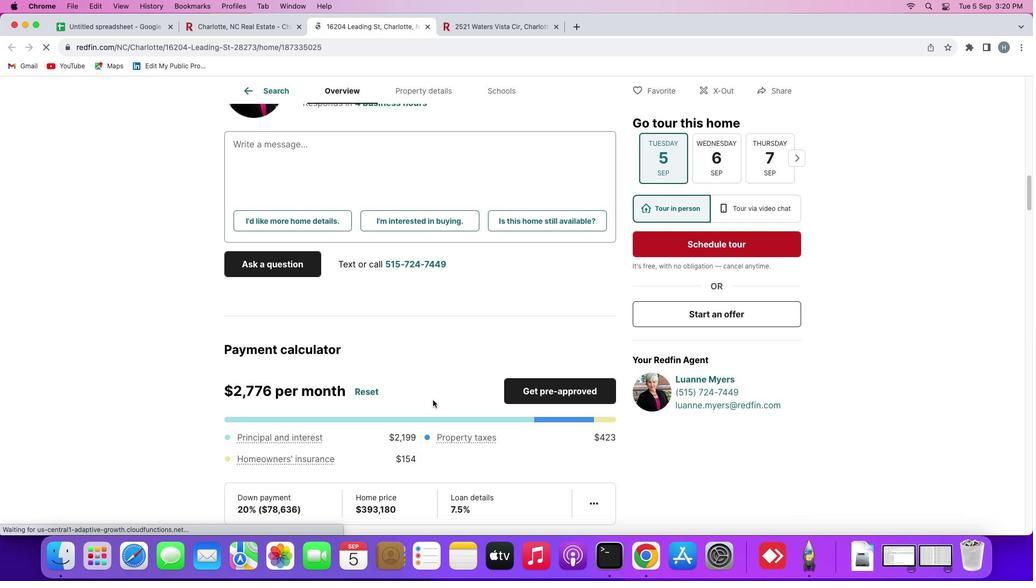 
Action: Mouse scrolled (461, 399) with delta (1, 0)
Screenshot: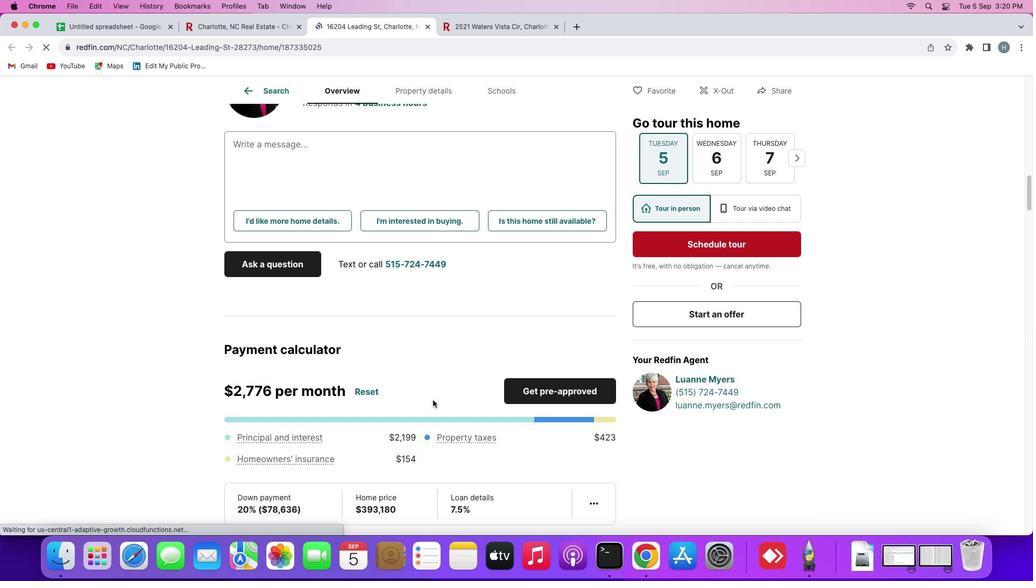 
Action: Mouse scrolled (461, 399) with delta (1, -1)
Screenshot: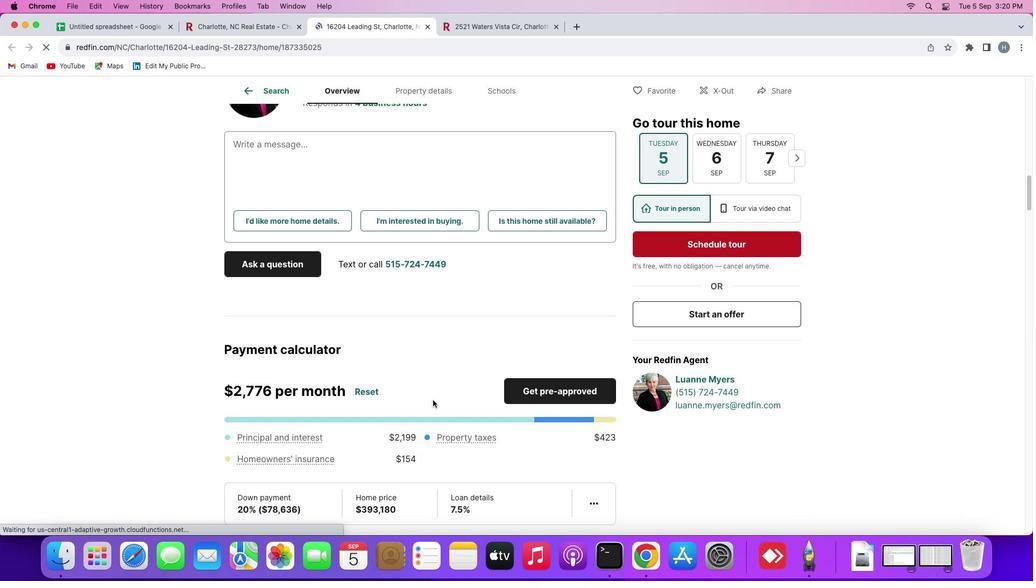 
Action: Mouse moved to (460, 399)
Screenshot: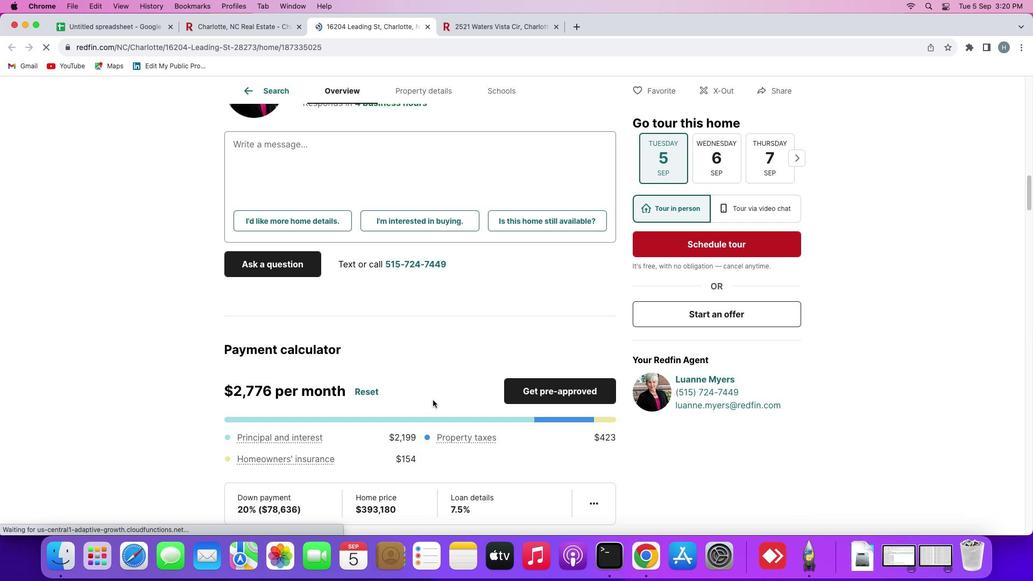 
Action: Mouse scrolled (460, 399) with delta (1, -1)
Screenshot: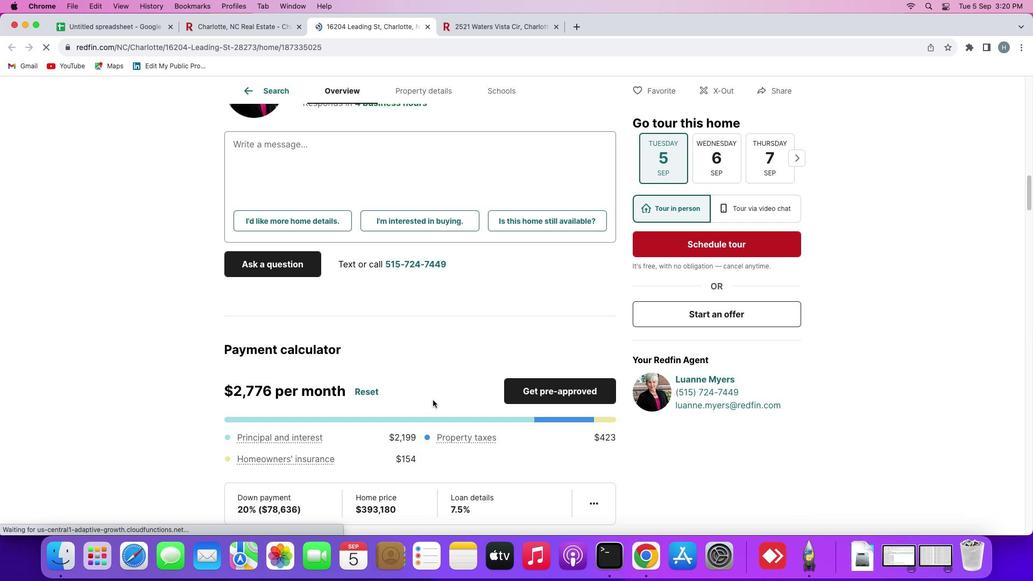 
Action: Mouse moved to (434, 401)
Screenshot: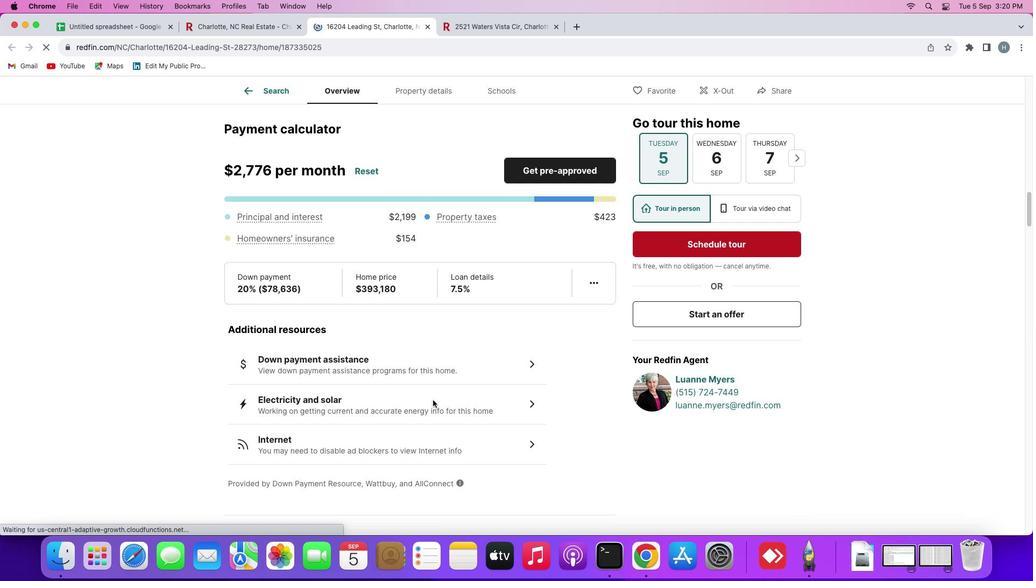 
Action: Mouse scrolled (434, 401) with delta (1, 0)
Screenshot: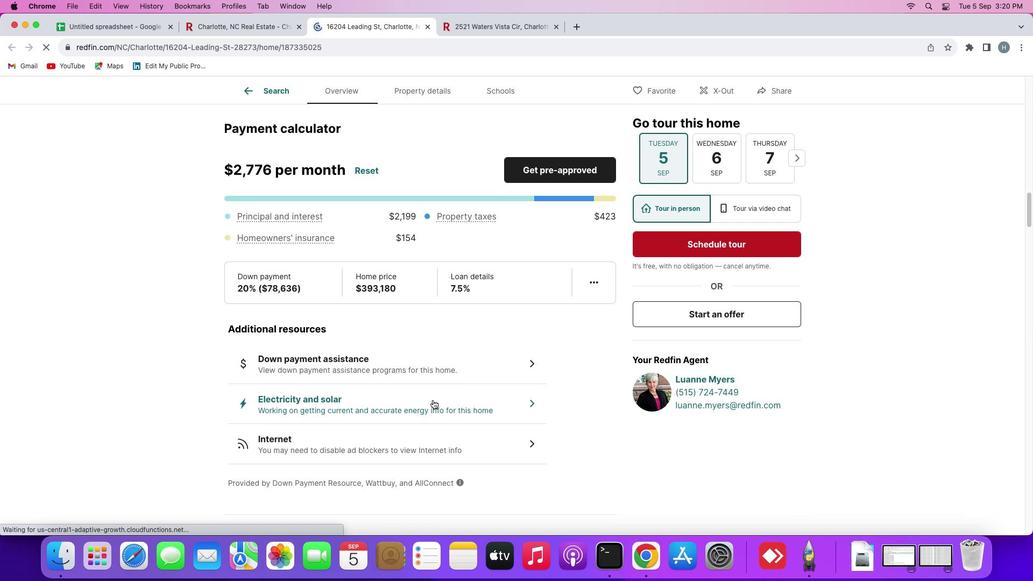 
Action: Mouse scrolled (434, 401) with delta (1, 0)
Screenshot: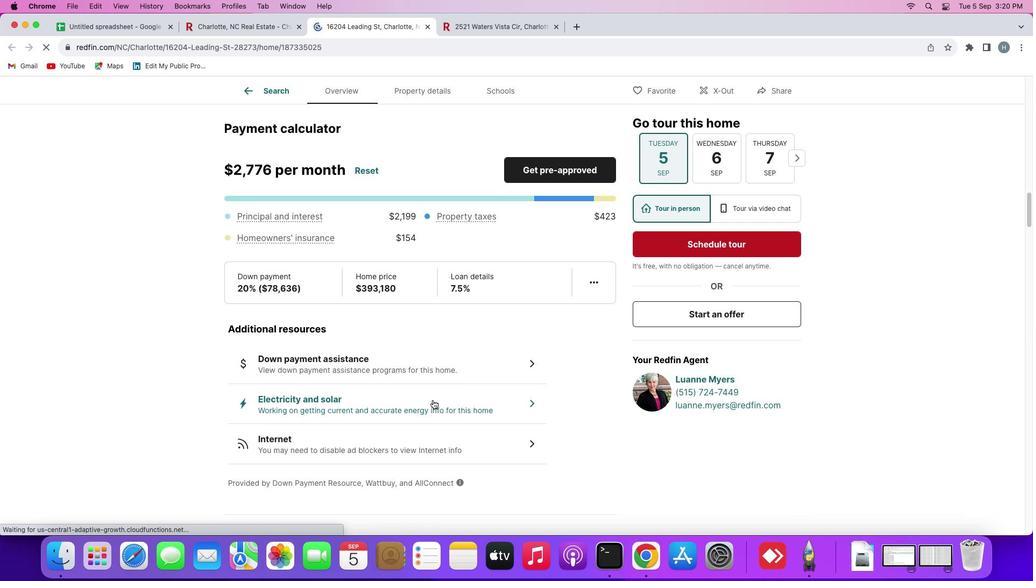 
Action: Mouse scrolled (434, 401) with delta (1, 0)
Screenshot: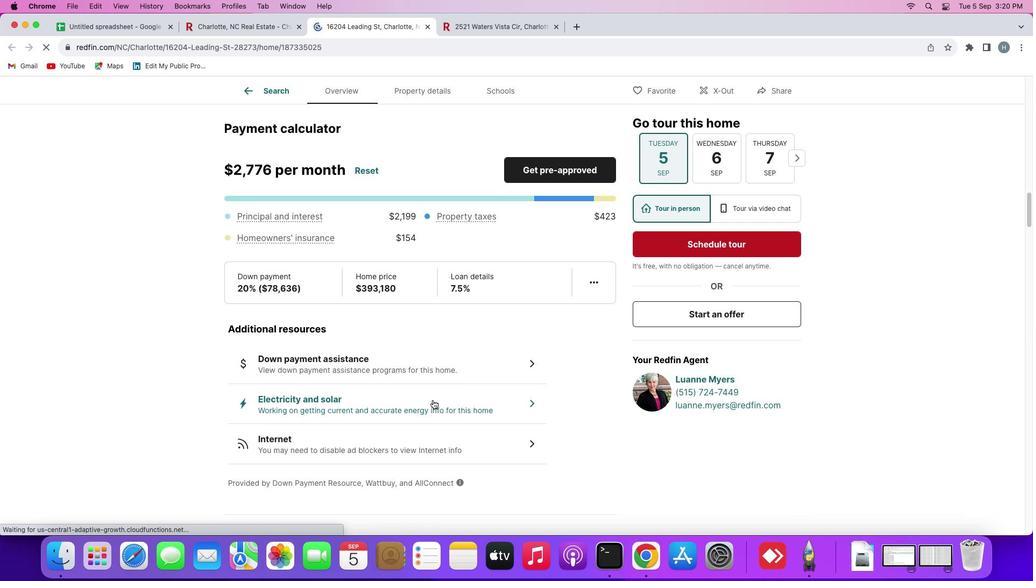 
Action: Mouse scrolled (434, 401) with delta (1, -1)
Screenshot: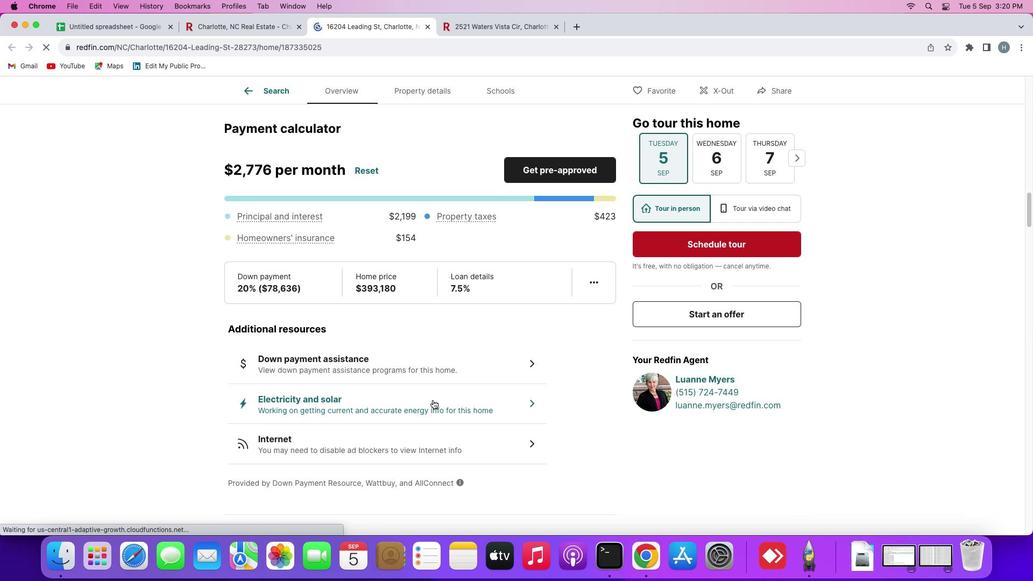 
Action: Mouse scrolled (434, 401) with delta (1, 0)
Screenshot: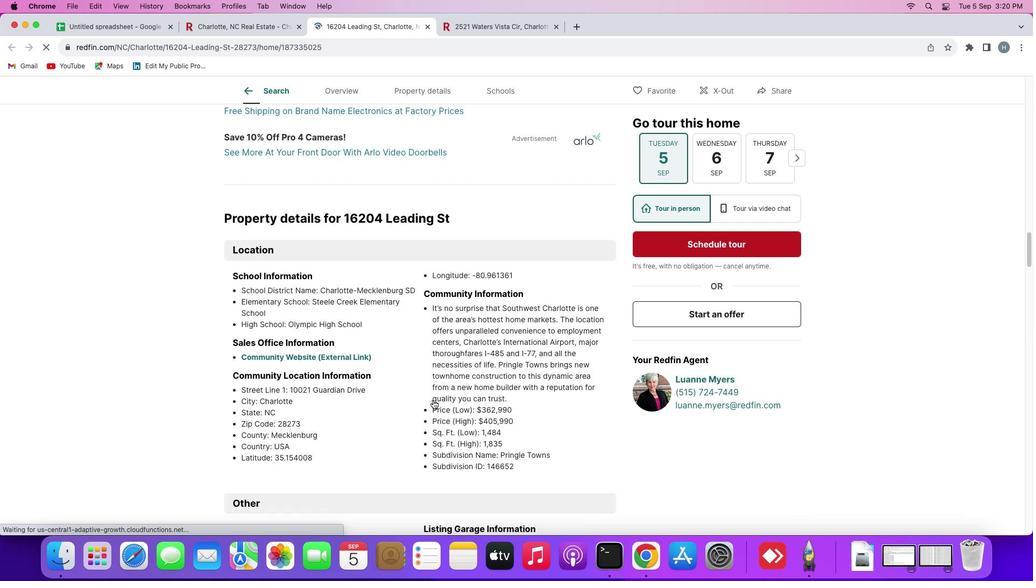 
Action: Mouse scrolled (434, 401) with delta (1, 0)
Screenshot: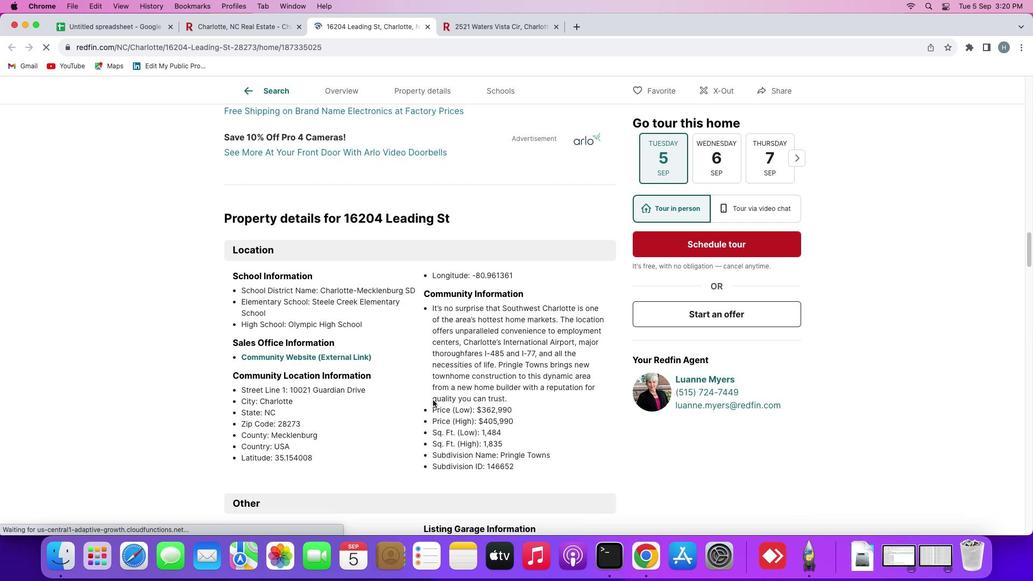 
Action: Mouse scrolled (434, 401) with delta (1, 0)
Screenshot: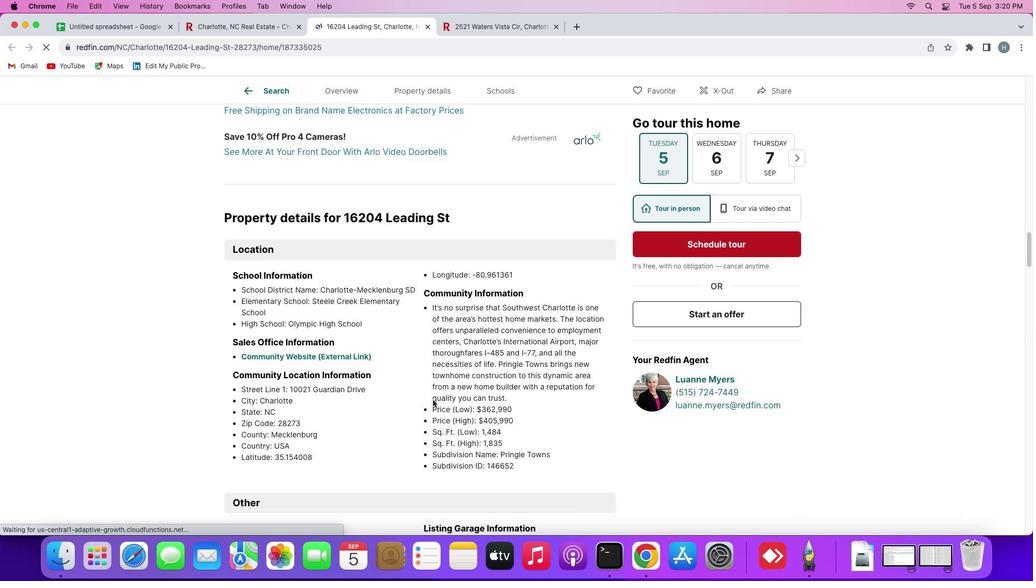 
Action: Mouse scrolled (434, 401) with delta (1, -1)
Screenshot: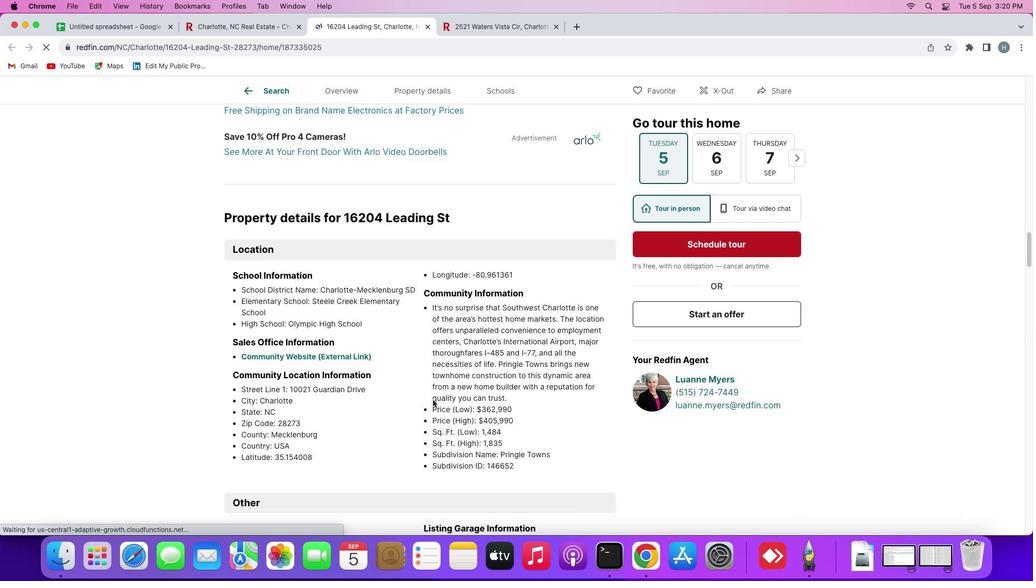 
Action: Mouse scrolled (434, 401) with delta (1, -1)
Screenshot: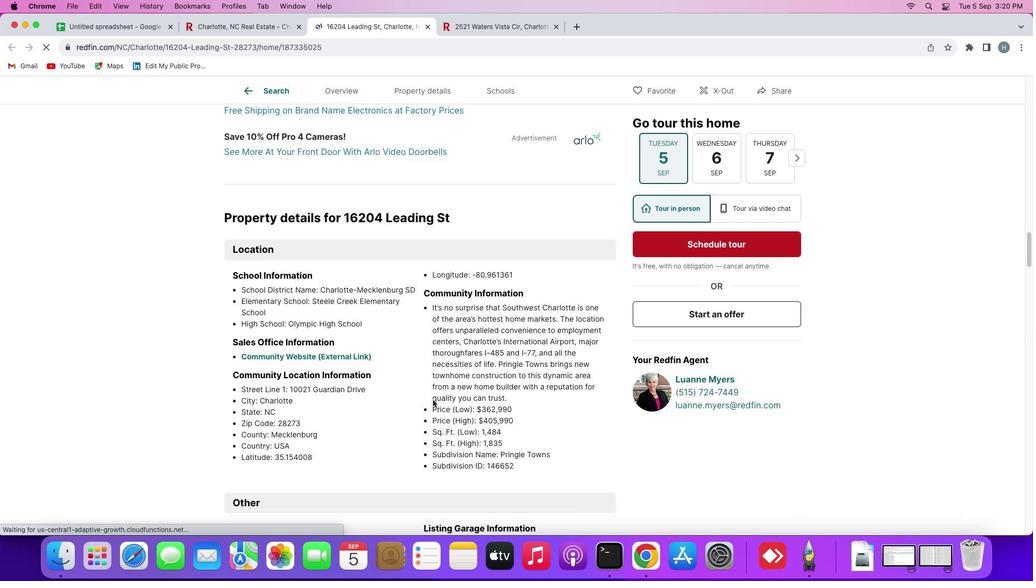 
Action: Mouse scrolled (434, 401) with delta (1, -1)
Screenshot: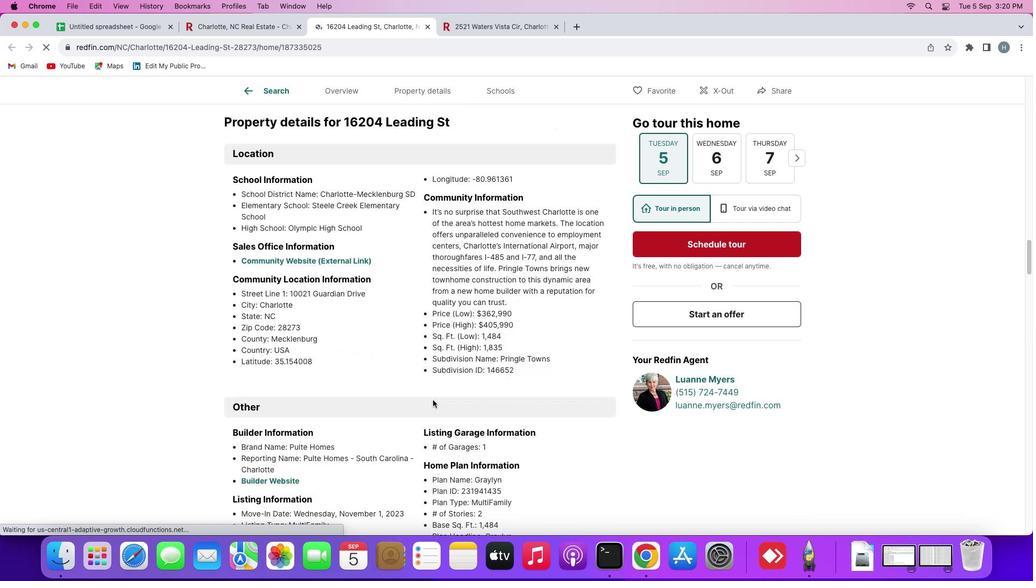 
Action: Mouse scrolled (434, 401) with delta (1, 0)
Screenshot: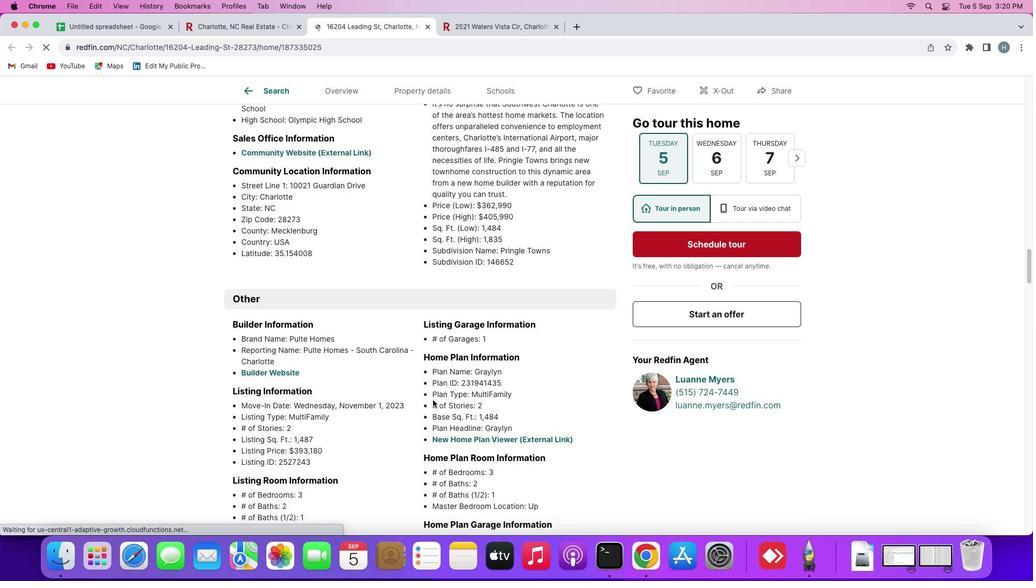 
Action: Mouse scrolled (434, 401) with delta (1, 0)
Screenshot: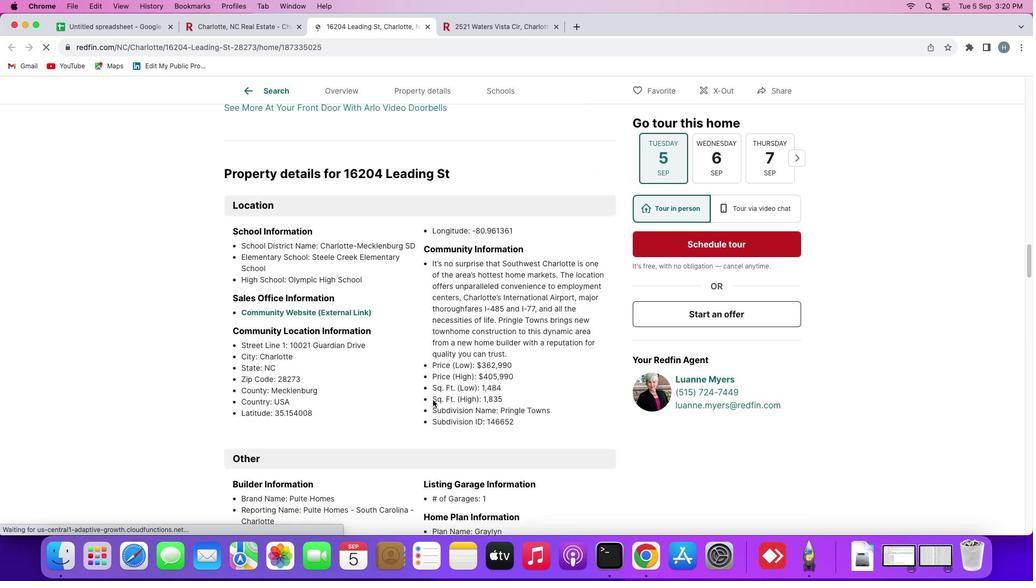 
Action: Mouse scrolled (434, 401) with delta (1, 0)
Screenshot: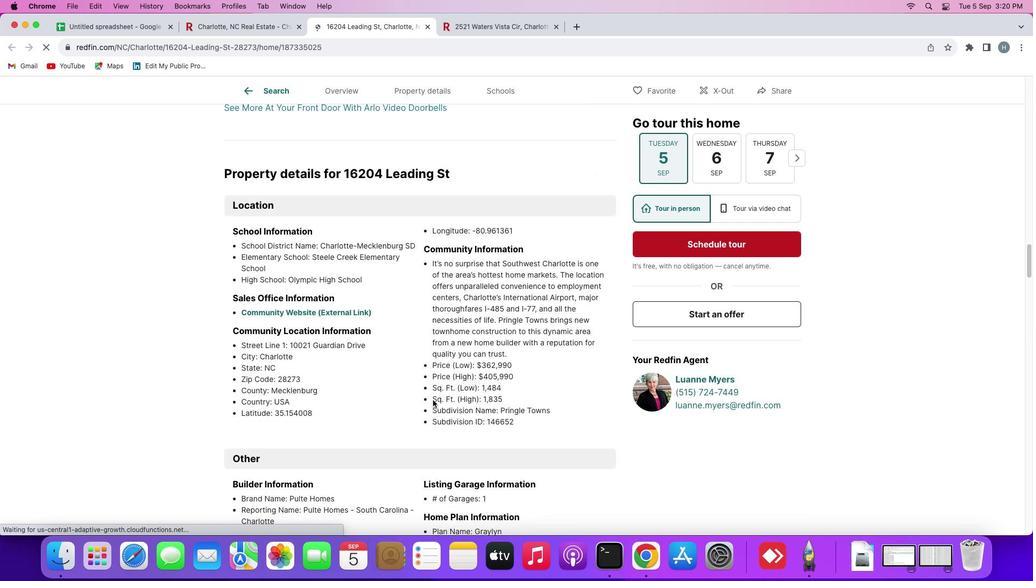
Action: Mouse scrolled (434, 401) with delta (1, 0)
Screenshot: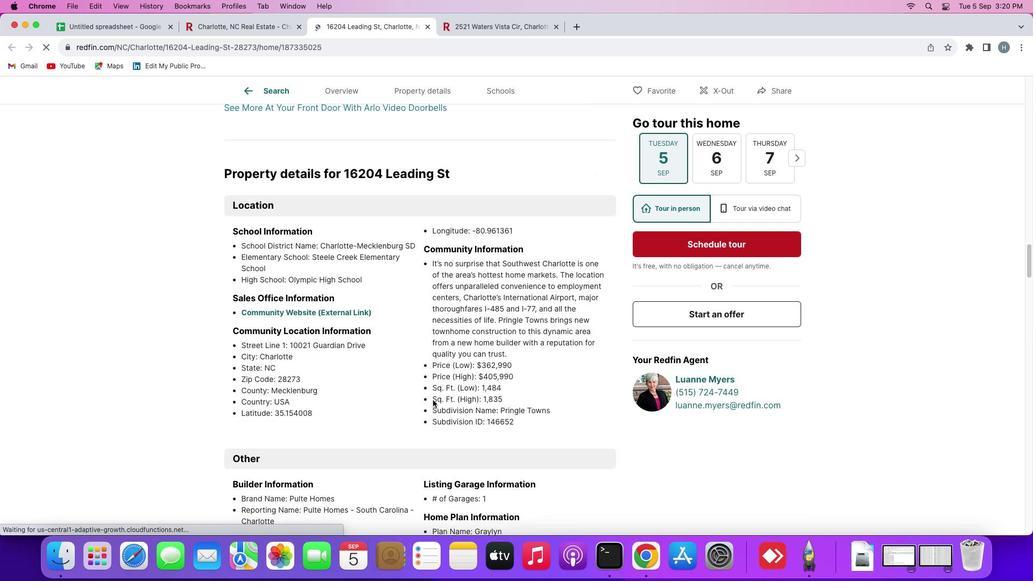 
Action: Mouse scrolled (434, 401) with delta (1, 0)
Screenshot: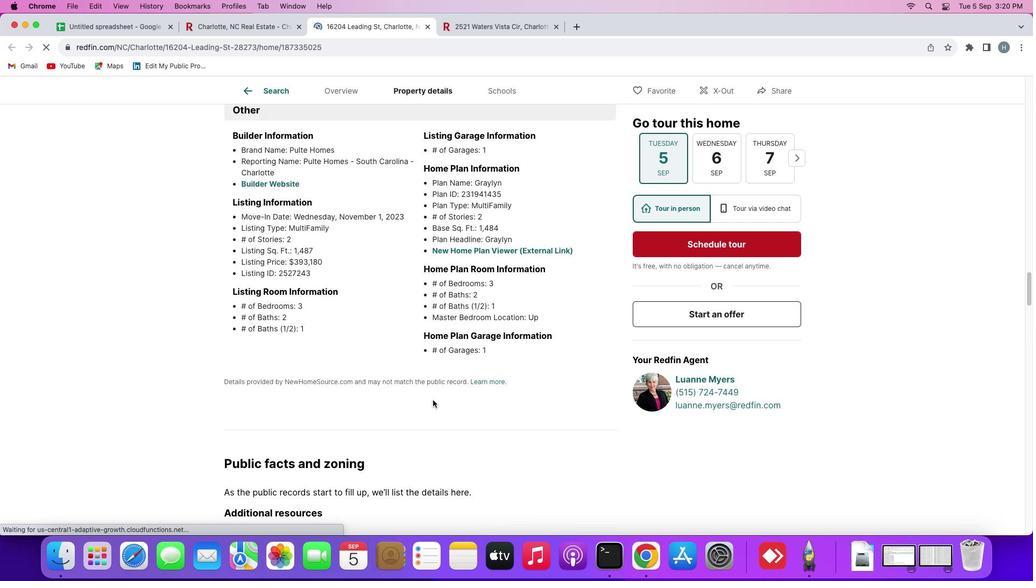 
Action: Mouse scrolled (434, 401) with delta (1, 0)
Screenshot: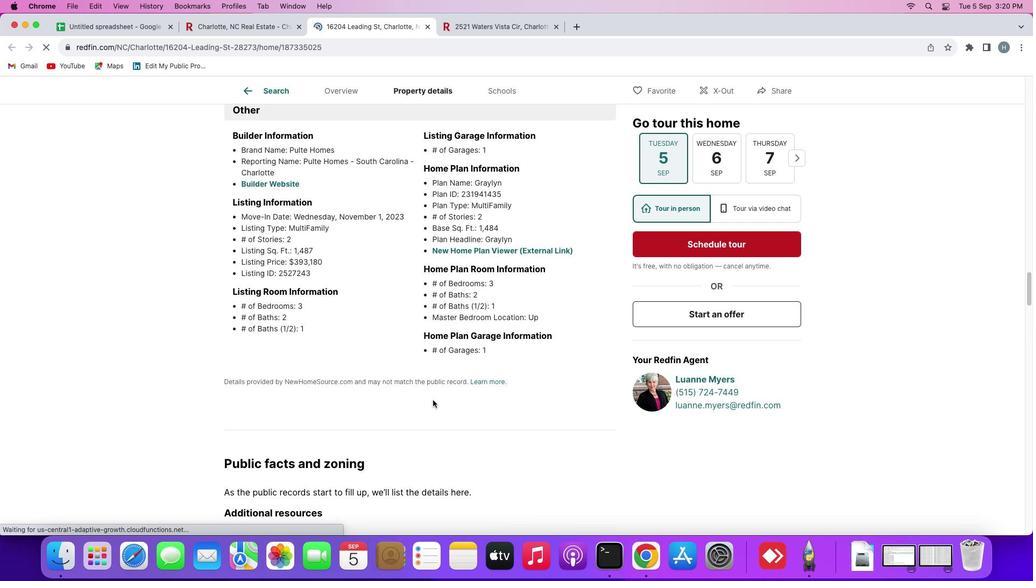 
Action: Mouse scrolled (434, 401) with delta (1, 0)
Screenshot: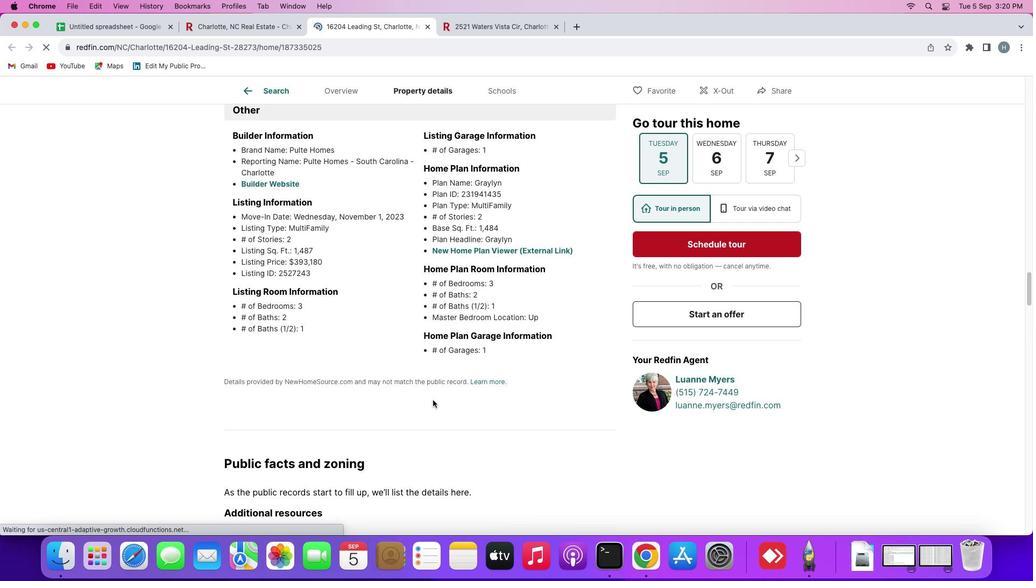 
Action: Mouse scrolled (434, 401) with delta (1, -1)
Screenshot: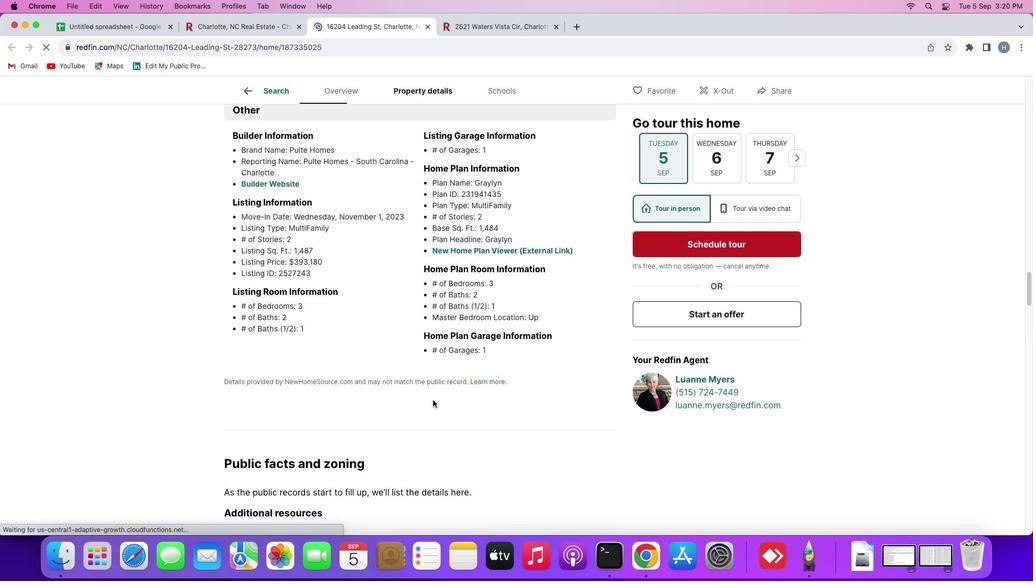 
Action: Mouse scrolled (434, 401) with delta (1, -1)
Screenshot: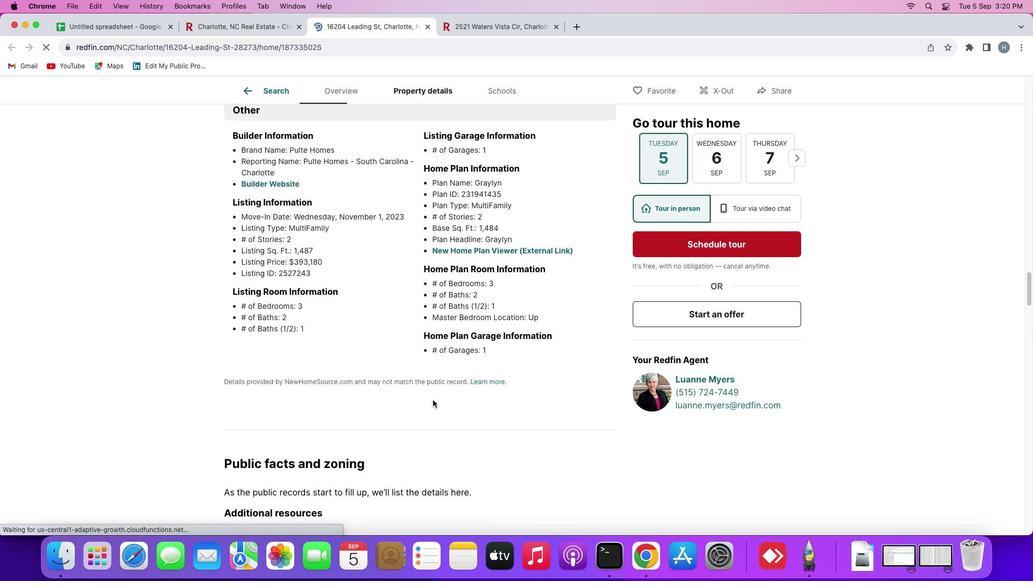 
Action: Mouse scrolled (434, 401) with delta (1, 0)
Screenshot: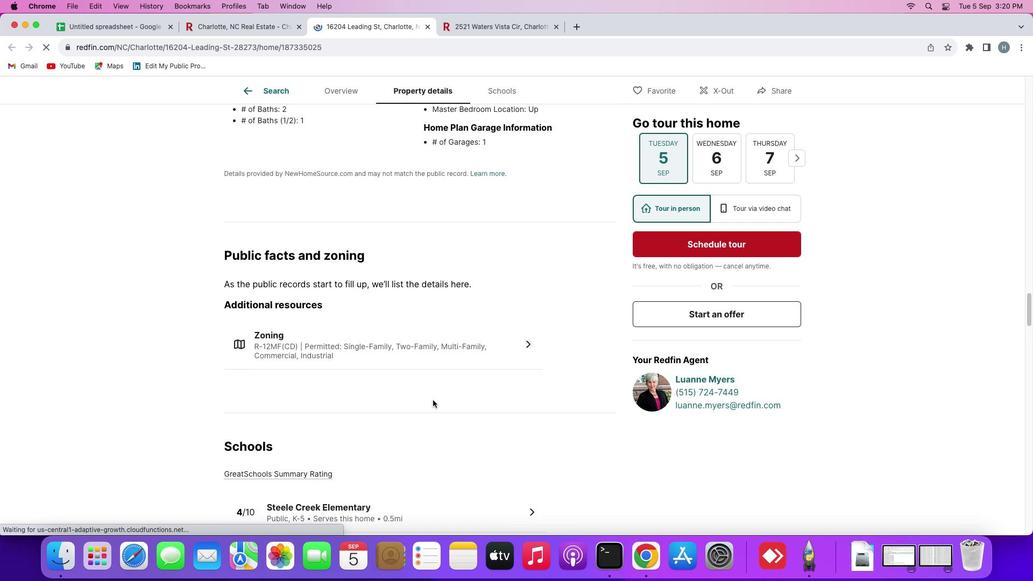 
Action: Mouse scrolled (434, 401) with delta (1, 0)
Screenshot: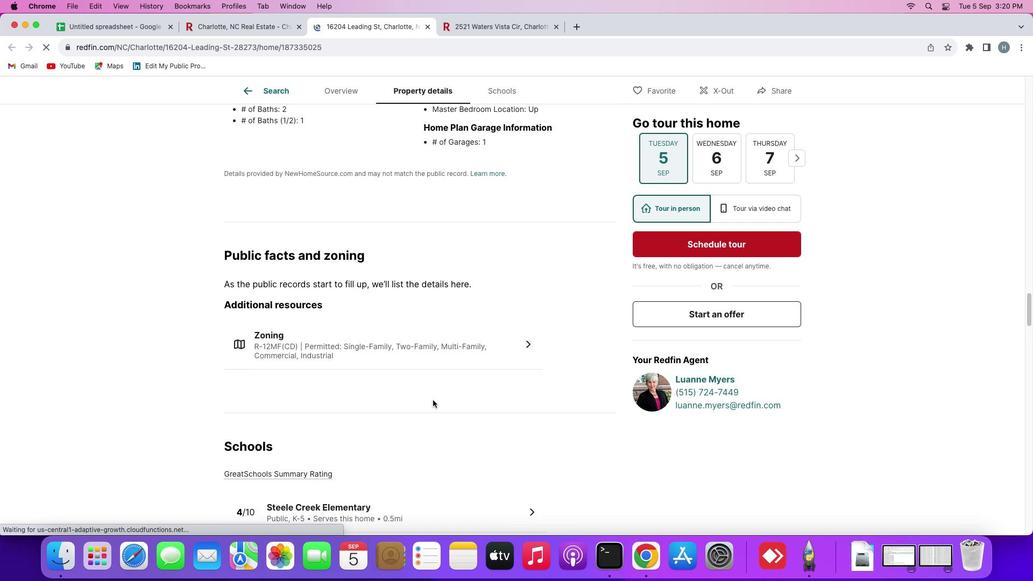 
Action: Mouse scrolled (434, 401) with delta (1, 0)
Screenshot: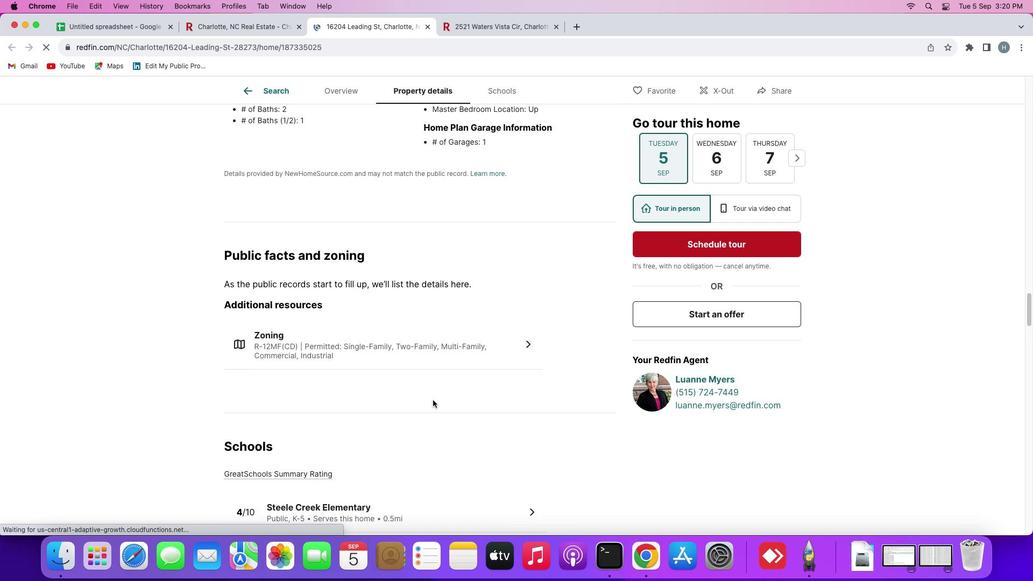 
Action: Mouse scrolled (434, 401) with delta (1, -1)
Screenshot: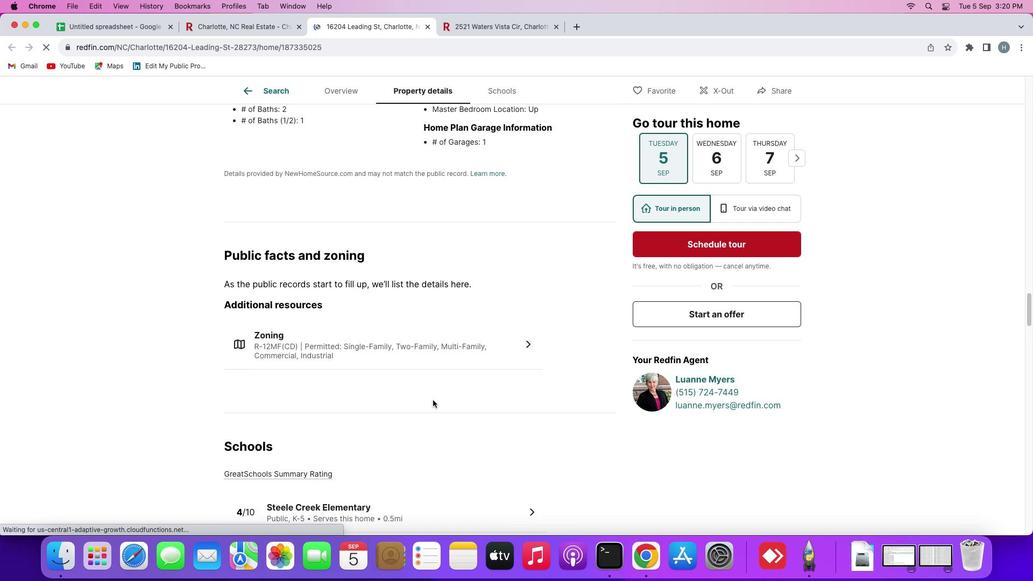 
Action: Mouse scrolled (434, 401) with delta (1, 0)
Screenshot: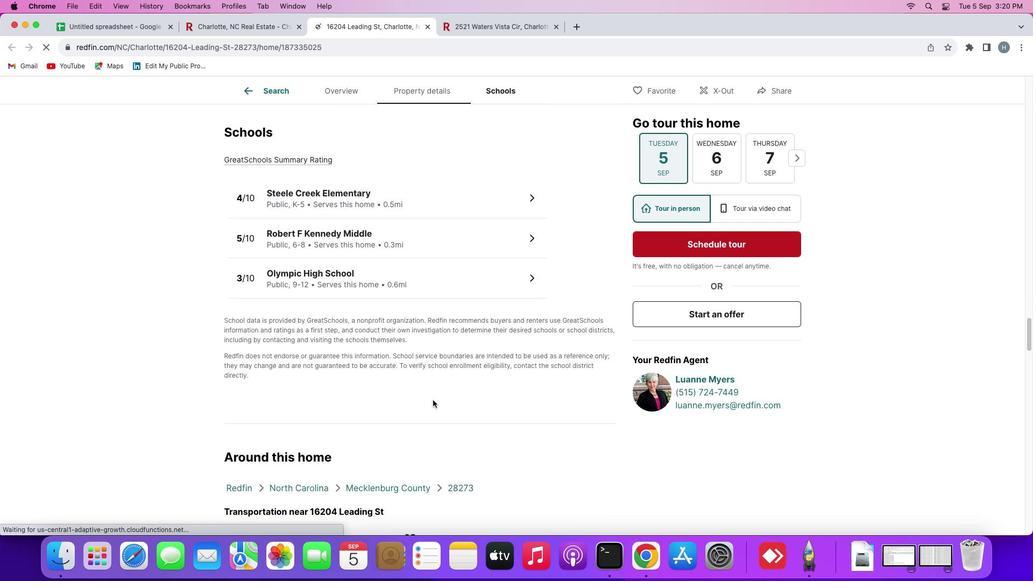 
Action: Mouse scrolled (434, 401) with delta (1, 0)
Screenshot: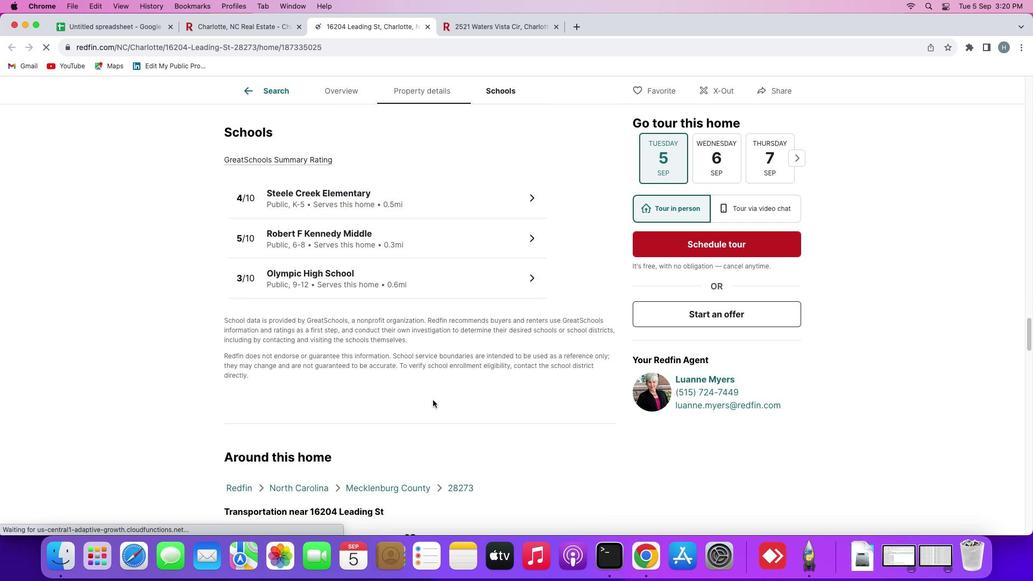 
Action: Mouse scrolled (434, 401) with delta (1, 0)
Screenshot: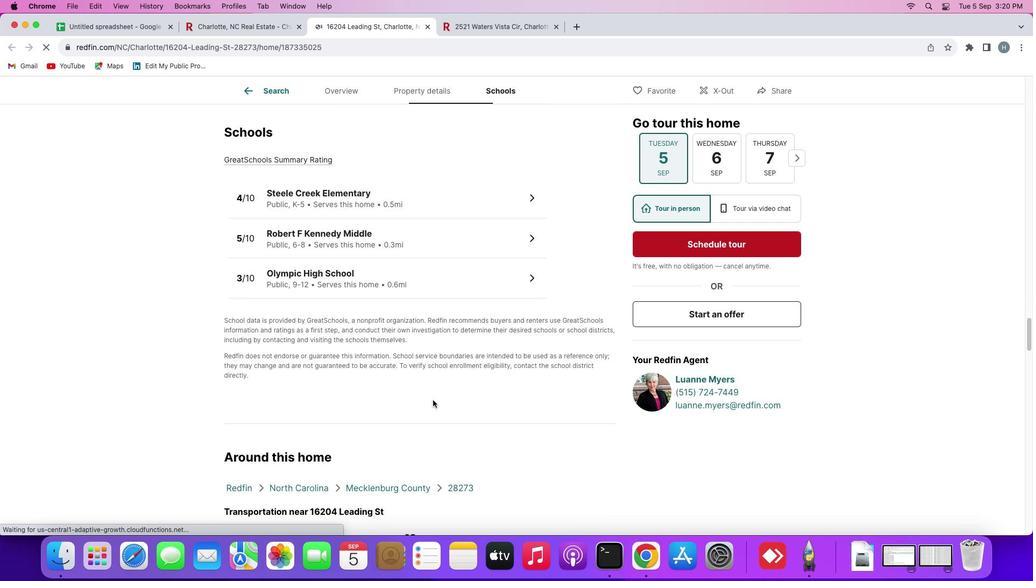 
Action: Mouse scrolled (434, 401) with delta (1, 0)
Screenshot: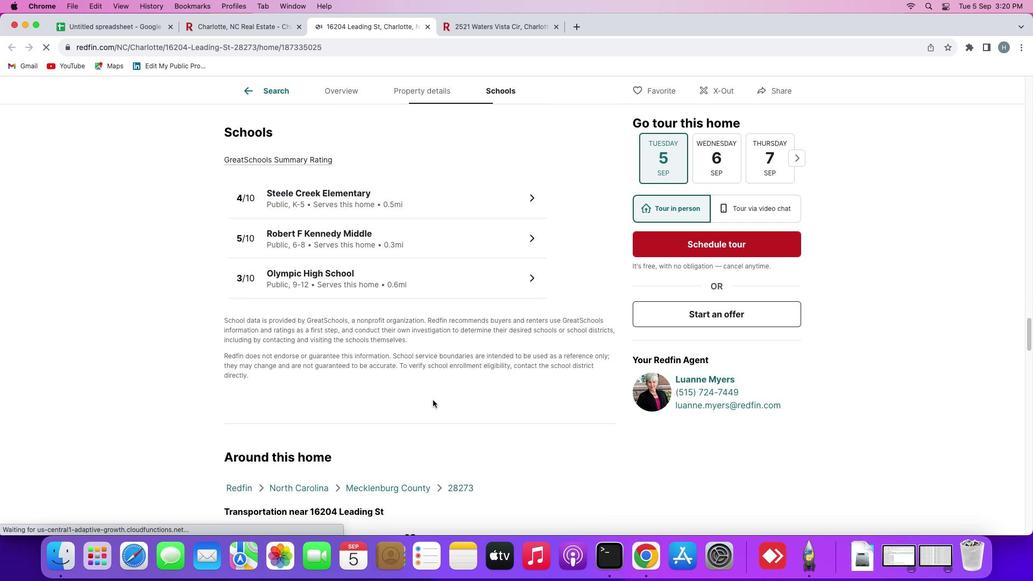 
Action: Mouse scrolled (434, 401) with delta (1, -1)
Screenshot: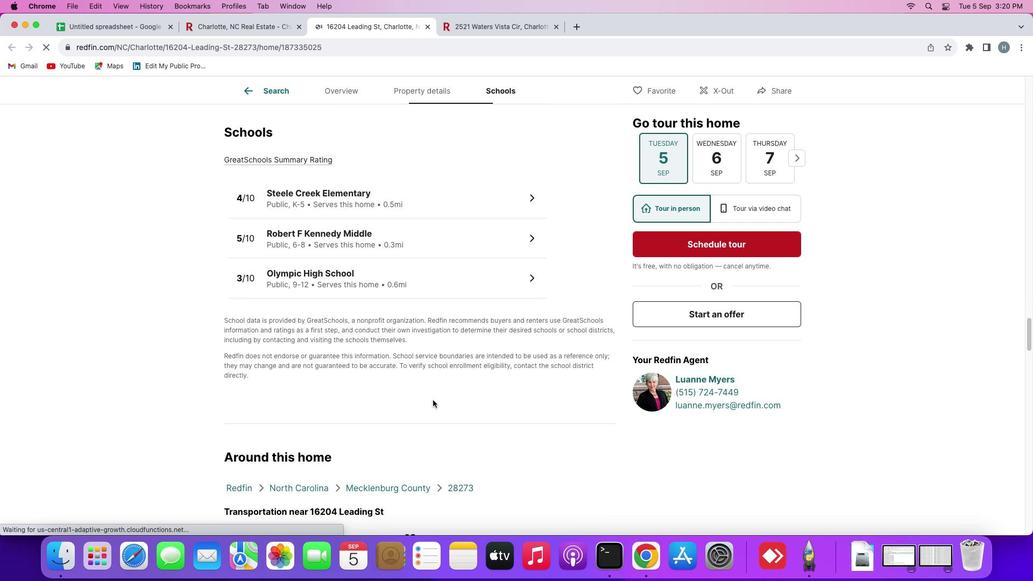 
Action: Mouse scrolled (434, 401) with delta (1, 0)
Screenshot: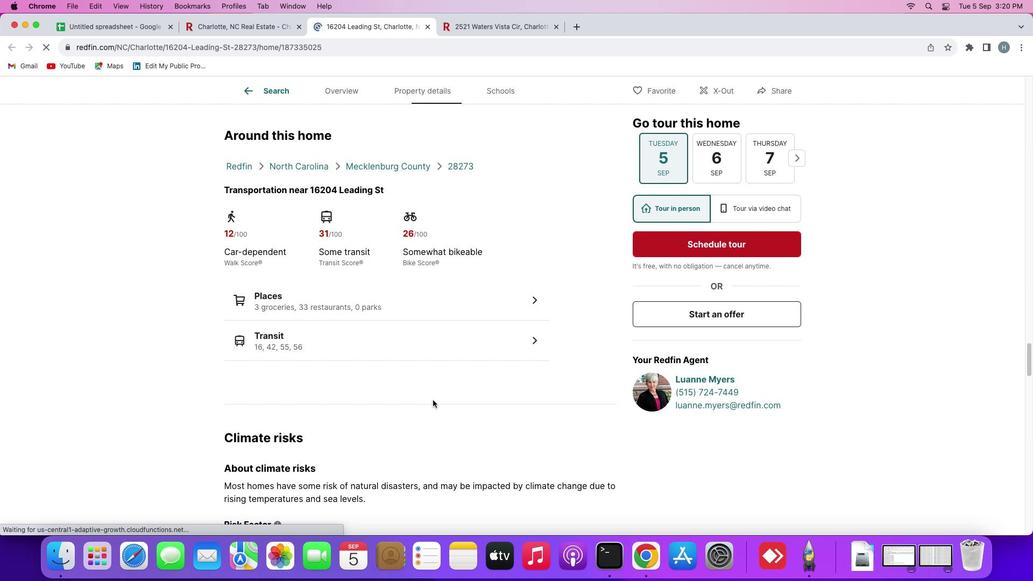 
Action: Mouse scrolled (434, 401) with delta (1, 0)
Screenshot: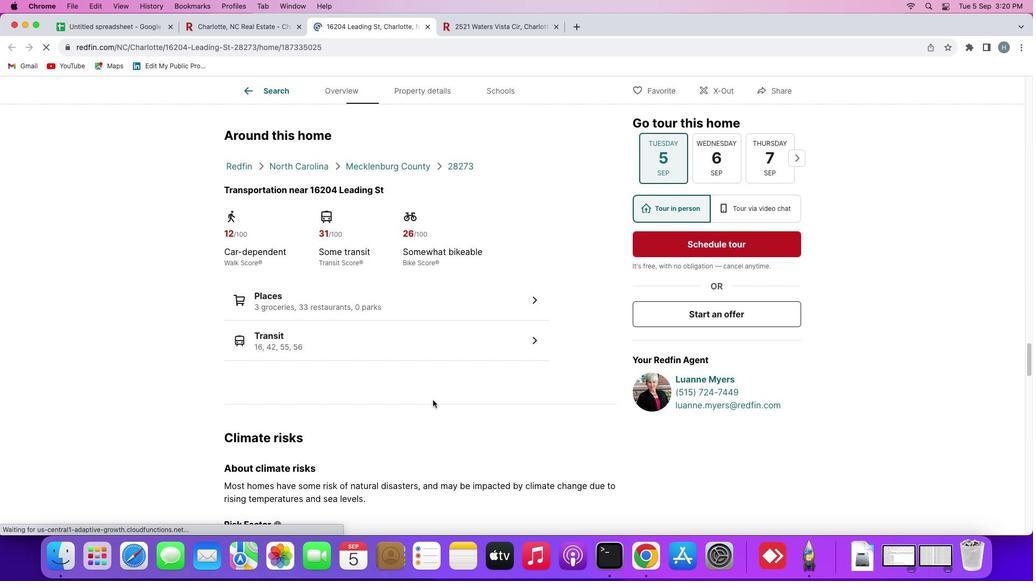 
Action: Mouse scrolled (434, 401) with delta (1, 0)
Screenshot: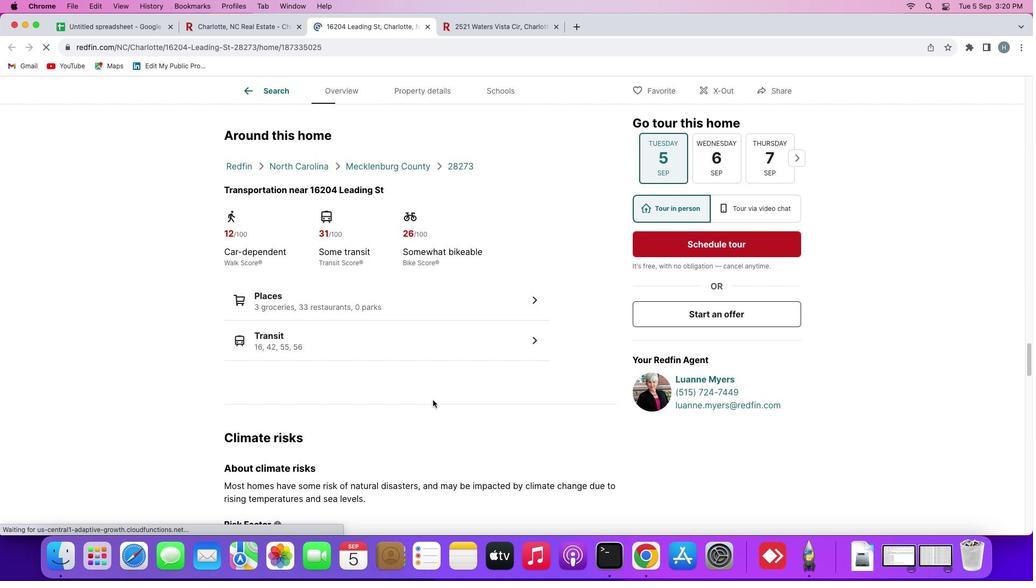 
Action: Mouse scrolled (434, 401) with delta (1, 0)
Screenshot: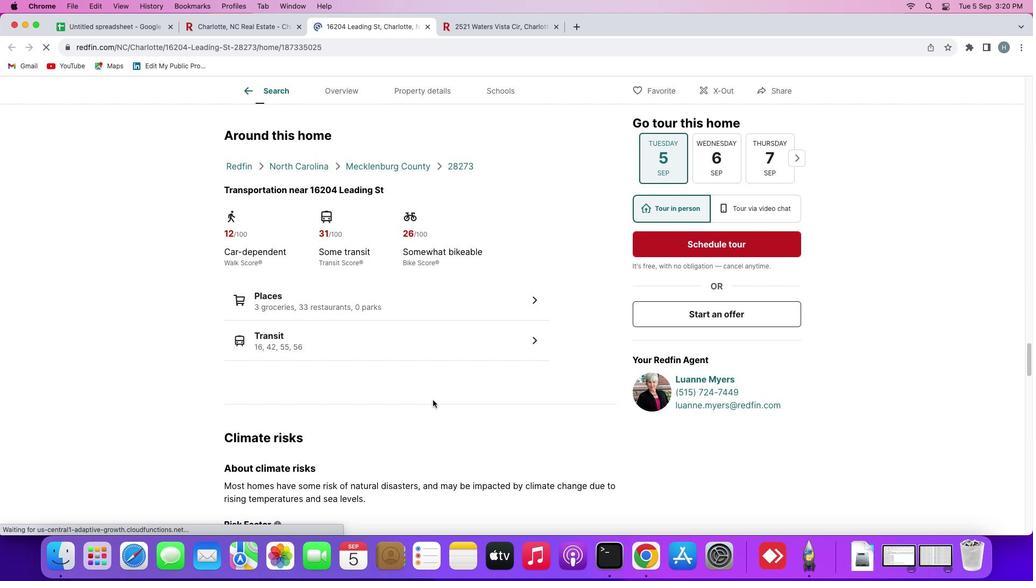 
Action: Mouse scrolled (434, 401) with delta (1, -1)
Screenshot: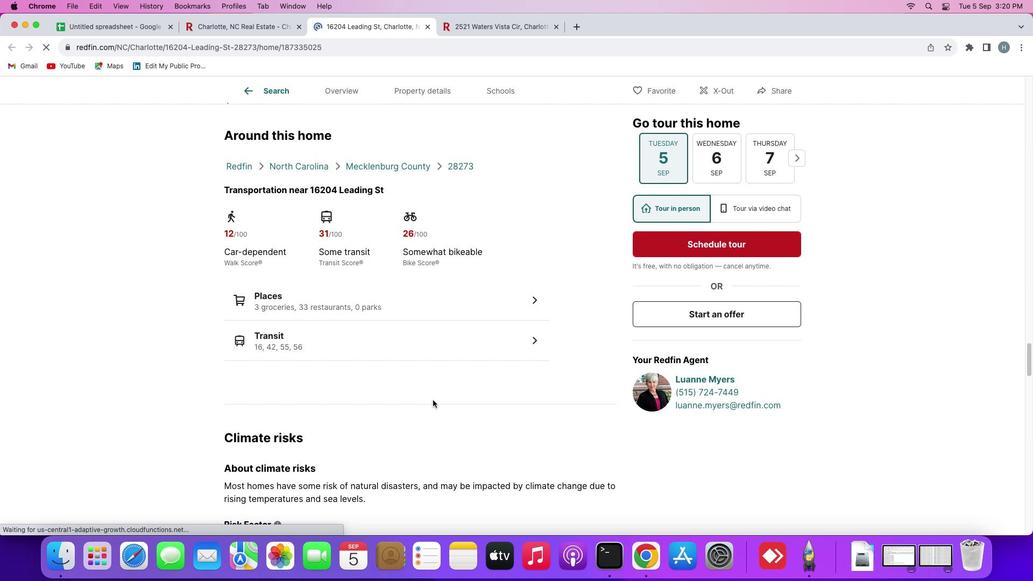 
Action: Mouse scrolled (434, 401) with delta (1, 0)
Screenshot: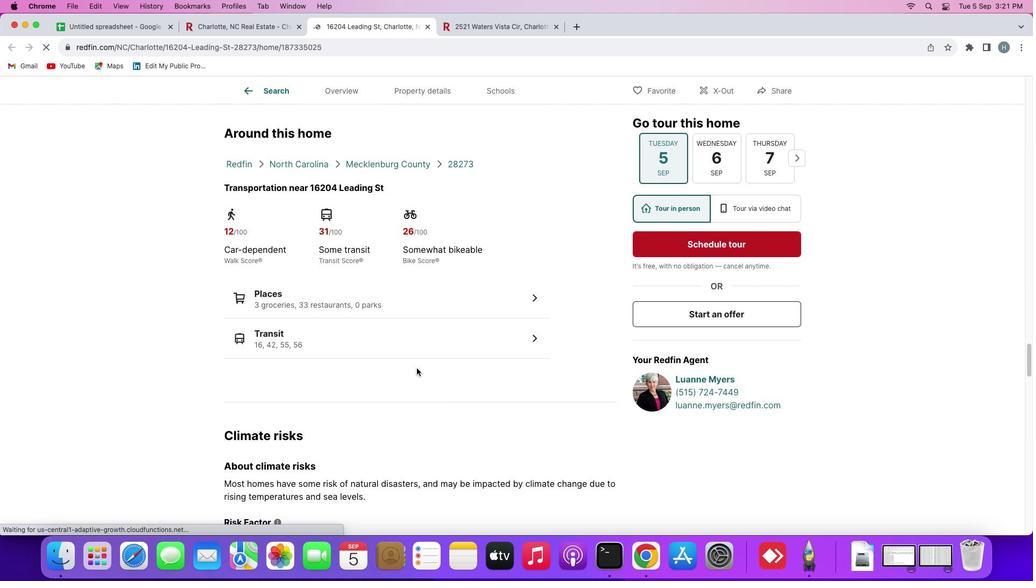 
Action: Mouse moved to (279, 26)
